Task: Research Airbnb accommodation in Pabbi, Pakistan from 8th November, 2023 to 12th November, 2023 for 2 adults. Place can be private room with 1  bedroom having 1 bed and 1 bathroom. Property type can be flathotel.
Action: Mouse moved to (443, 130)
Screenshot: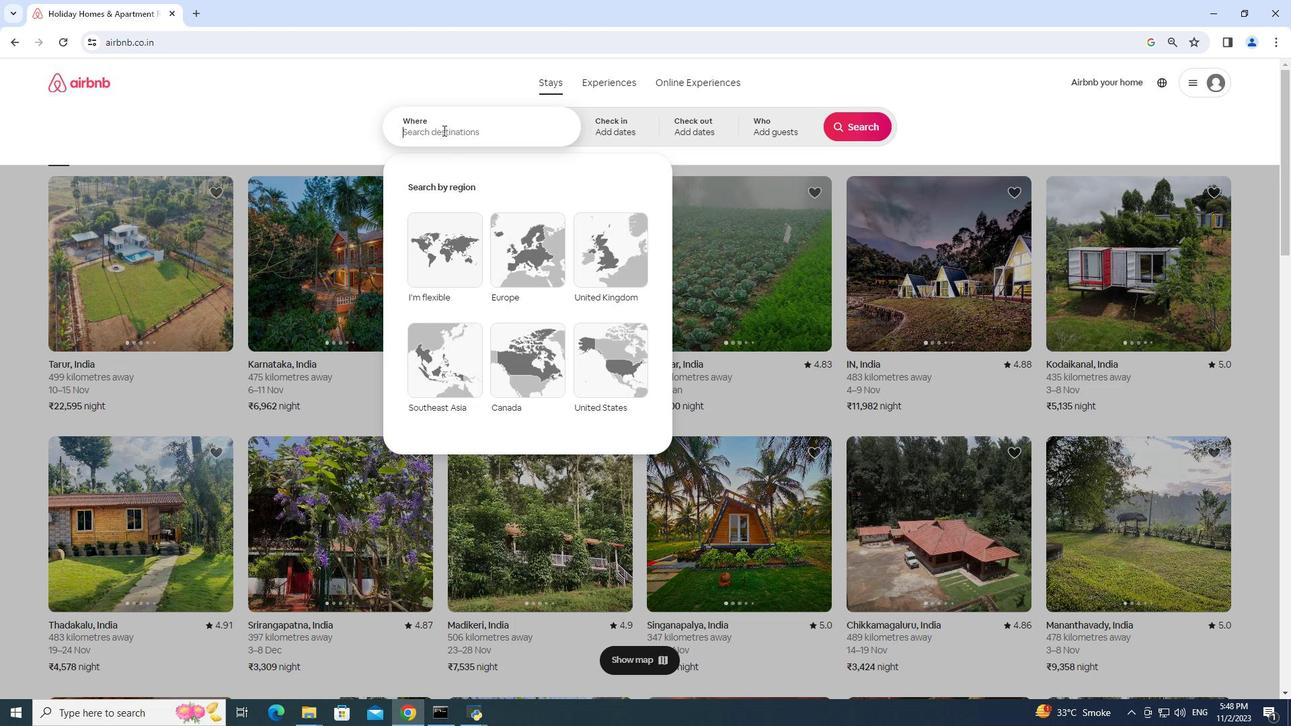 
Action: Mouse pressed left at (443, 130)
Screenshot: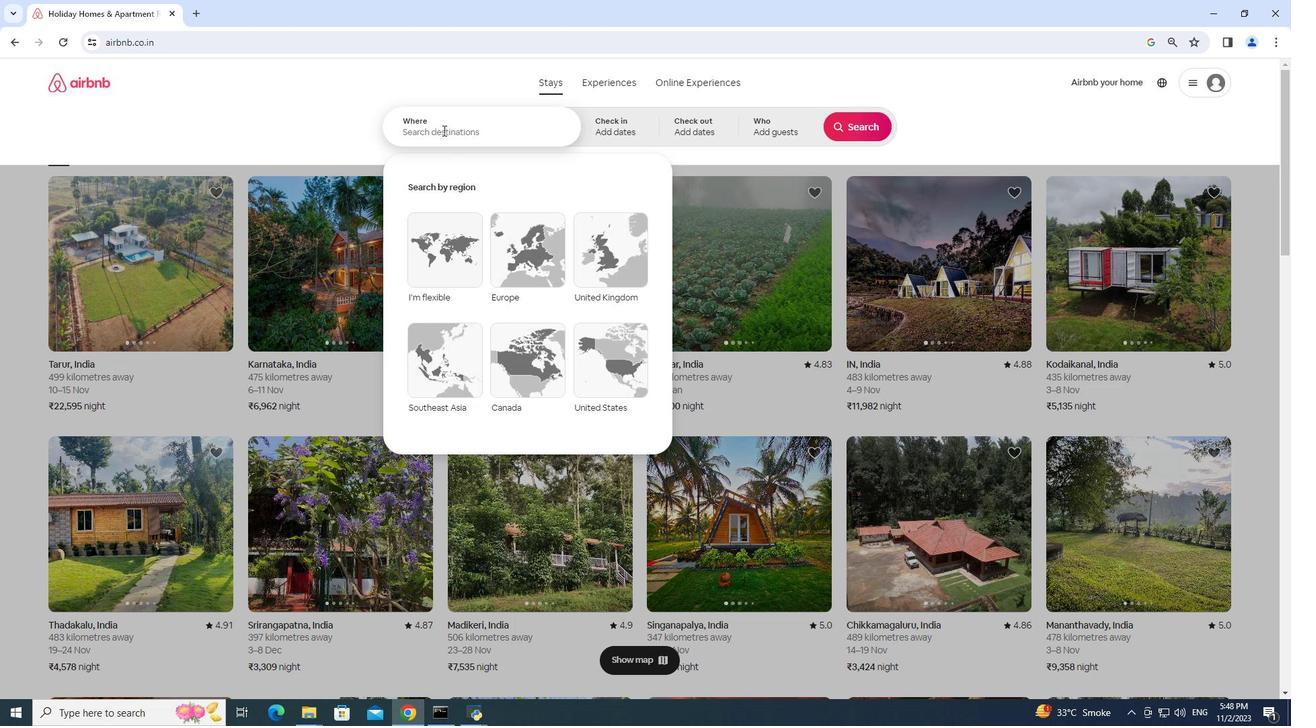 
Action: Key pressed pabbi,pakistan
Screenshot: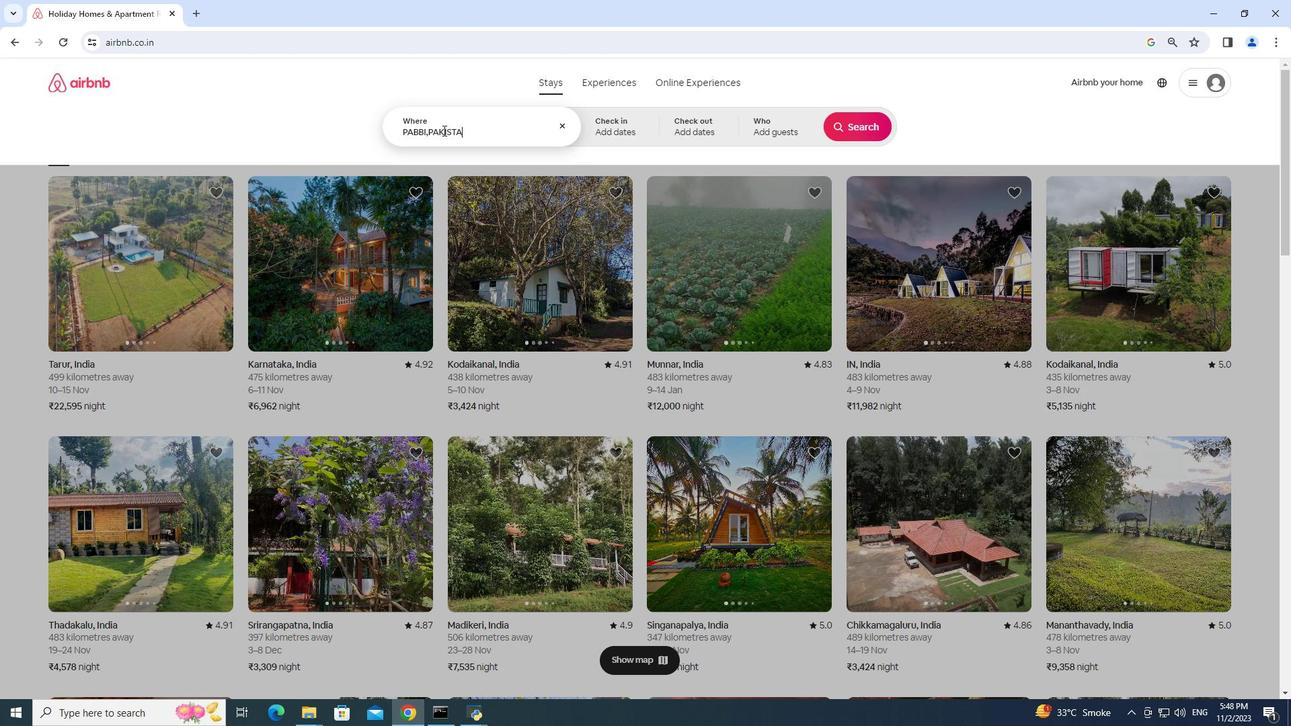 
Action: Mouse moved to (525, 183)
Screenshot: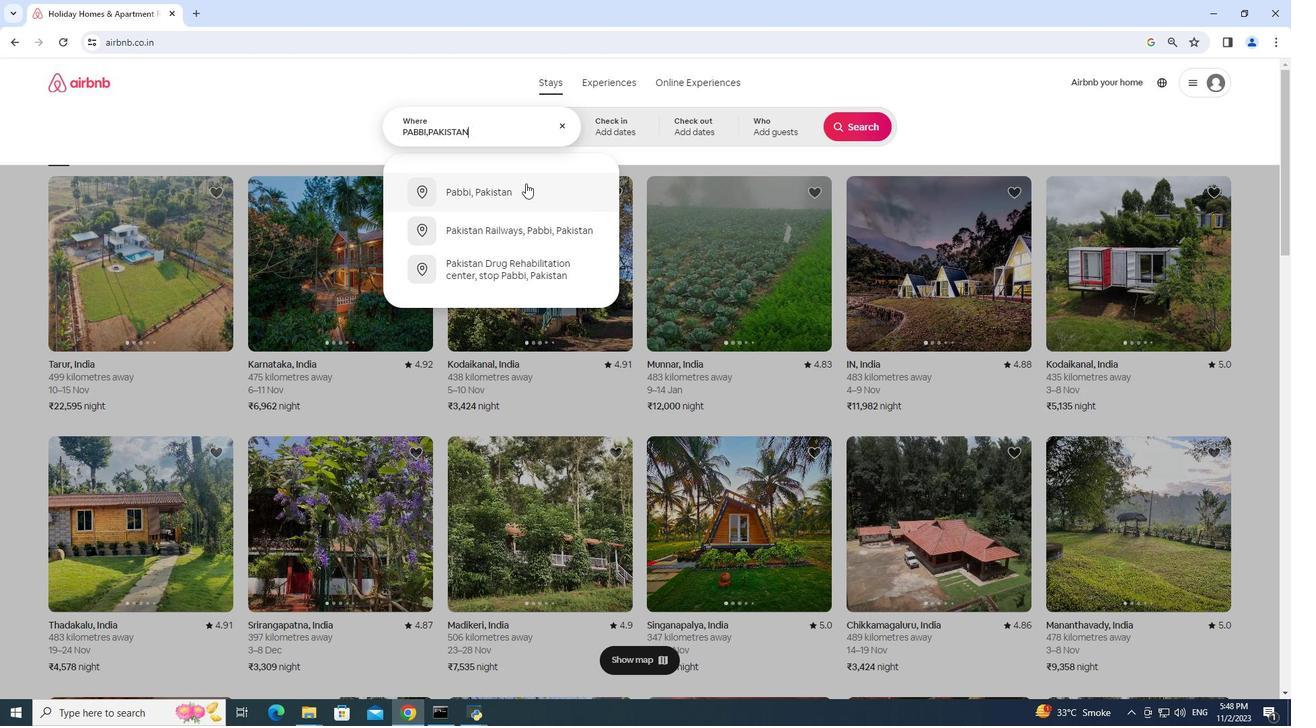 
Action: Mouse pressed left at (525, 183)
Screenshot: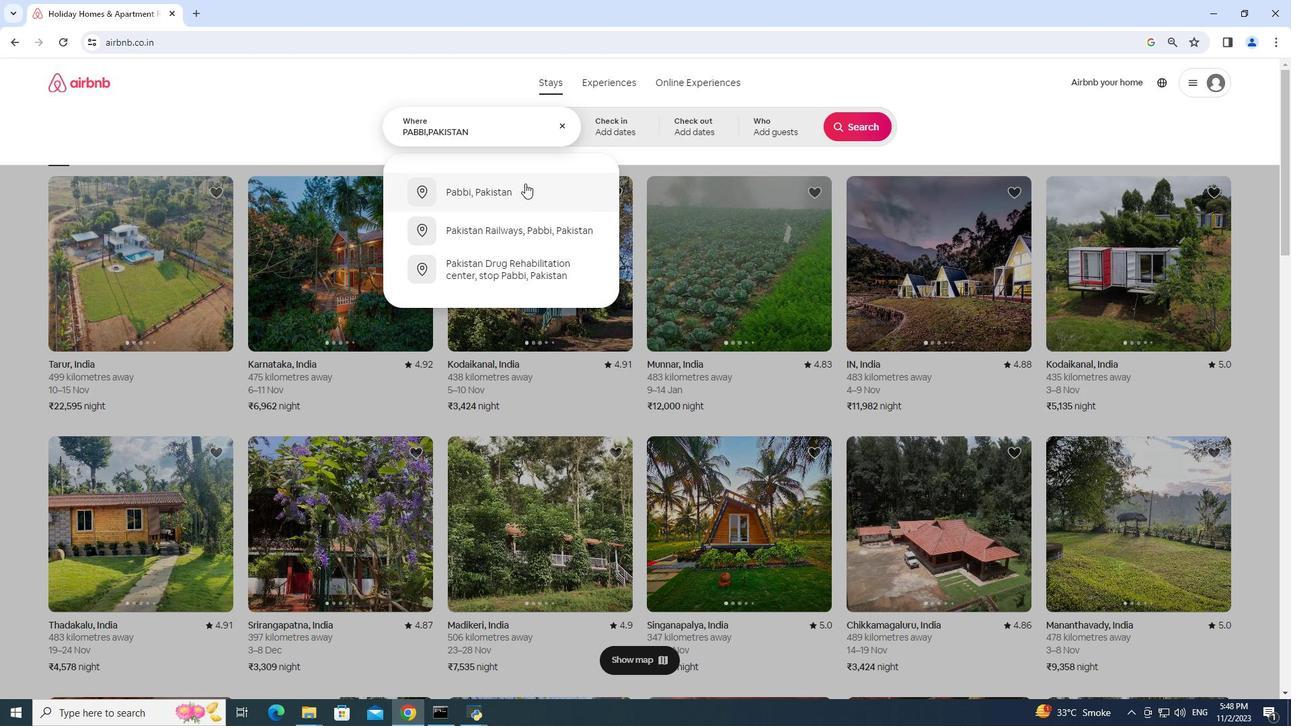 
Action: Mouse moved to (518, 300)
Screenshot: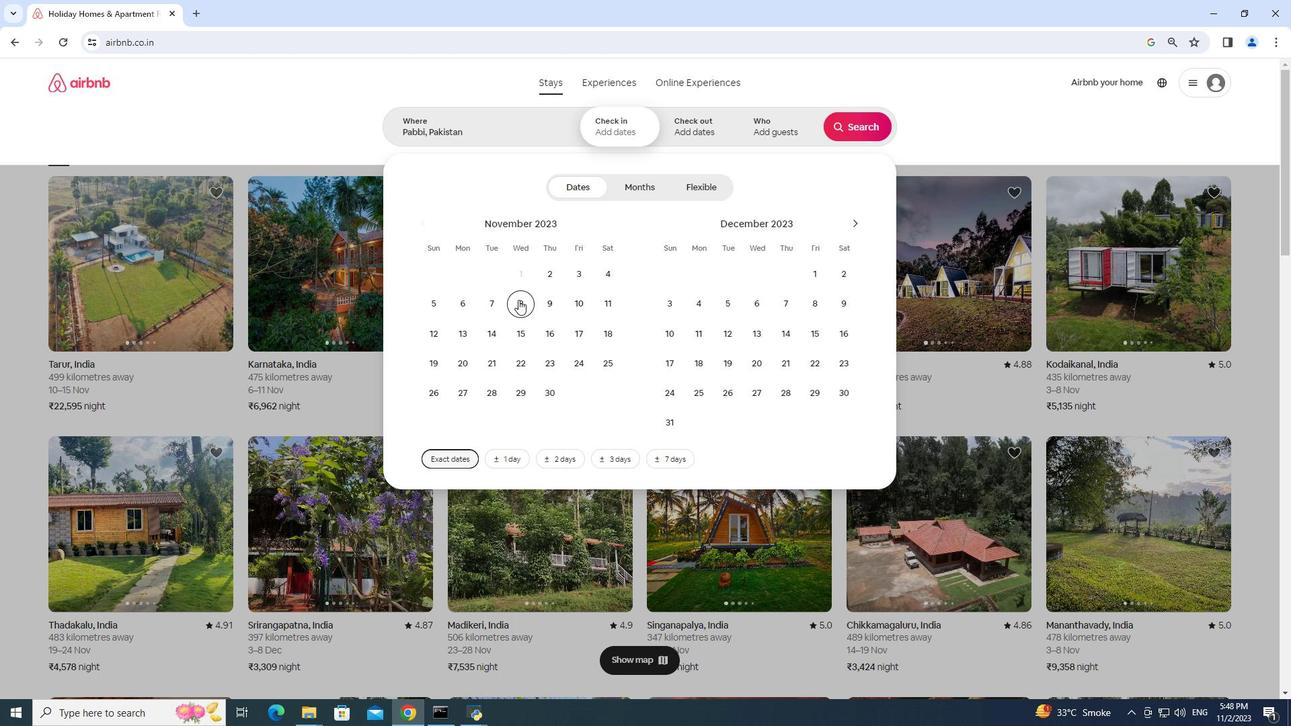 
Action: Mouse pressed left at (518, 300)
Screenshot: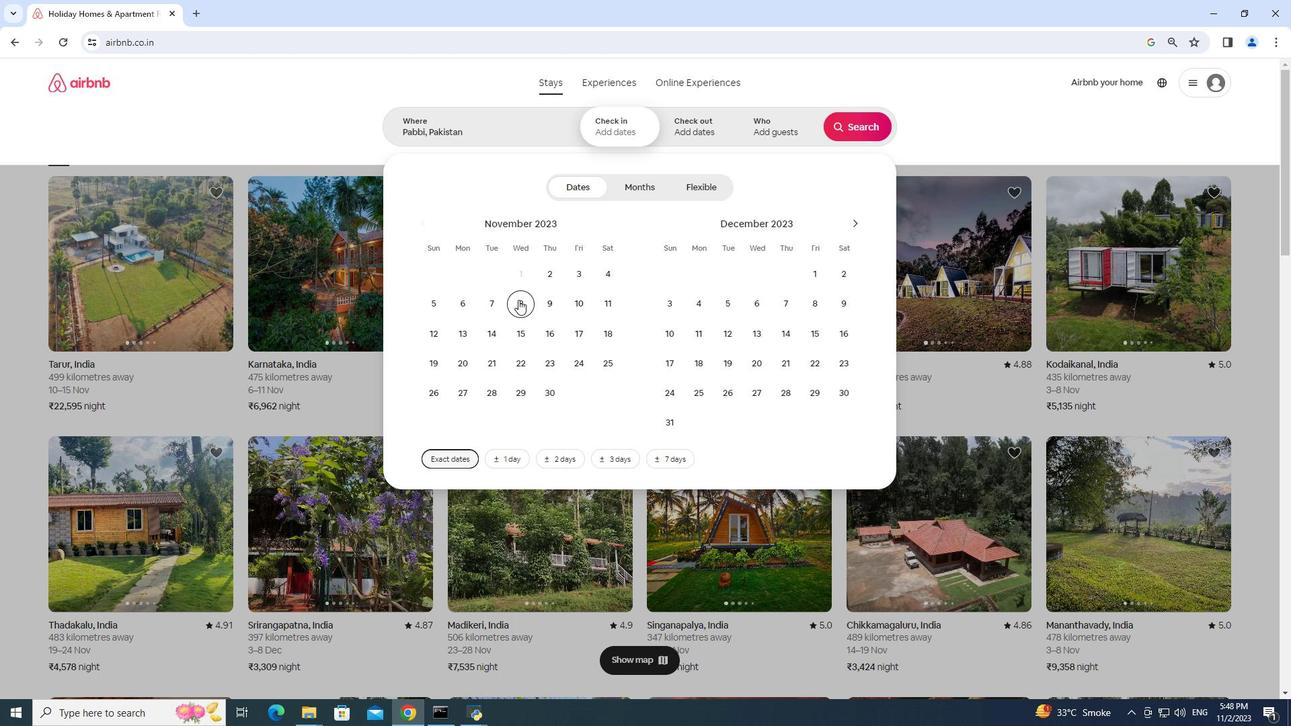
Action: Mouse moved to (434, 331)
Screenshot: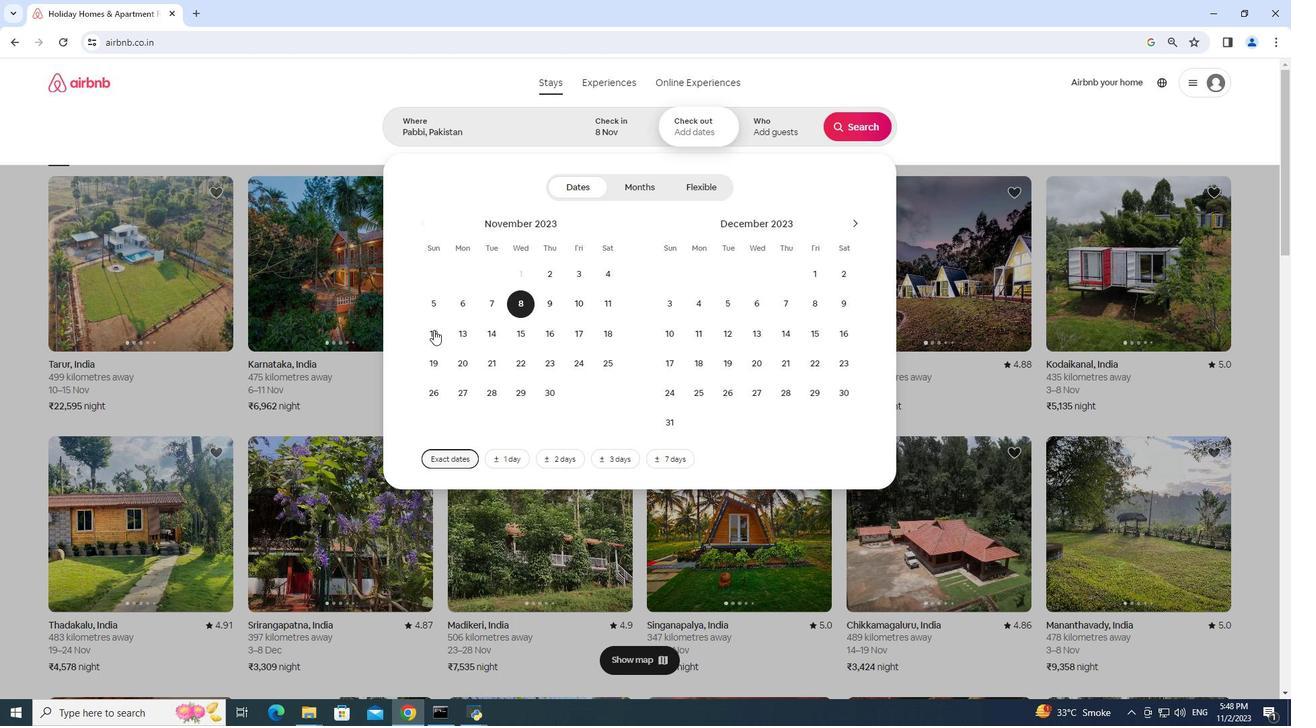 
Action: Mouse pressed left at (434, 331)
Screenshot: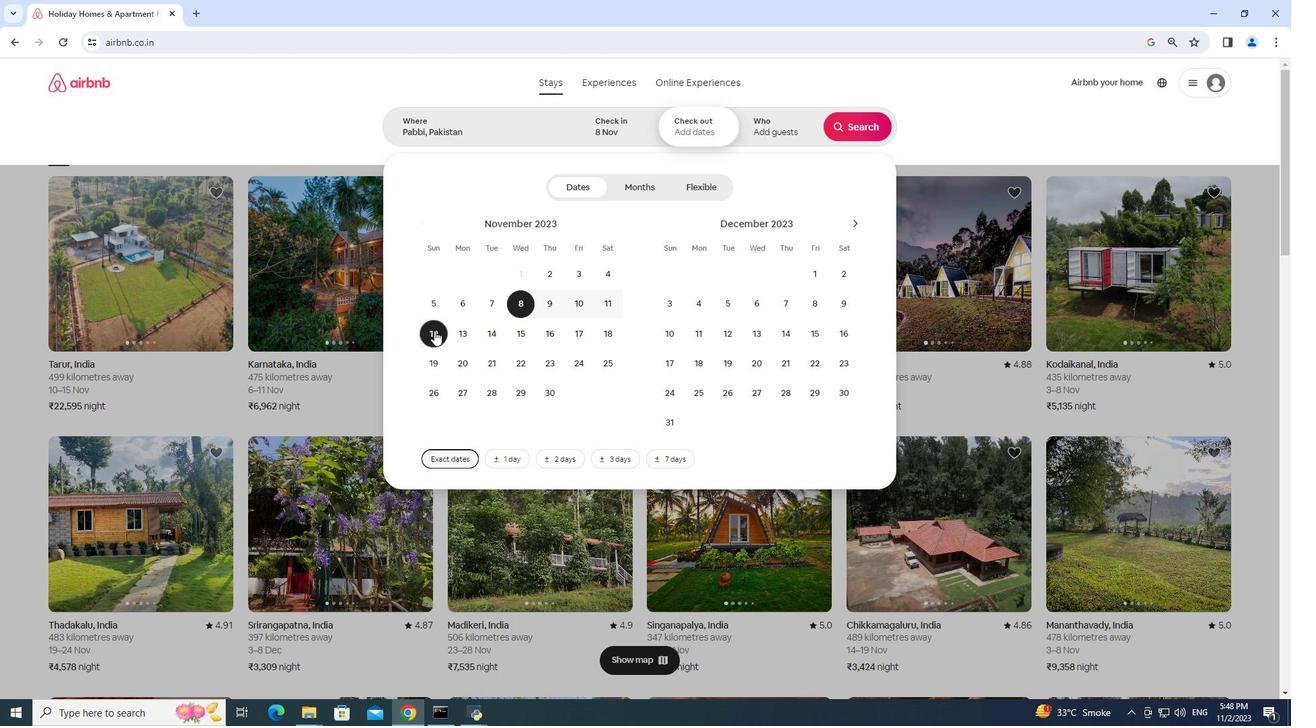 
Action: Mouse moved to (785, 118)
Screenshot: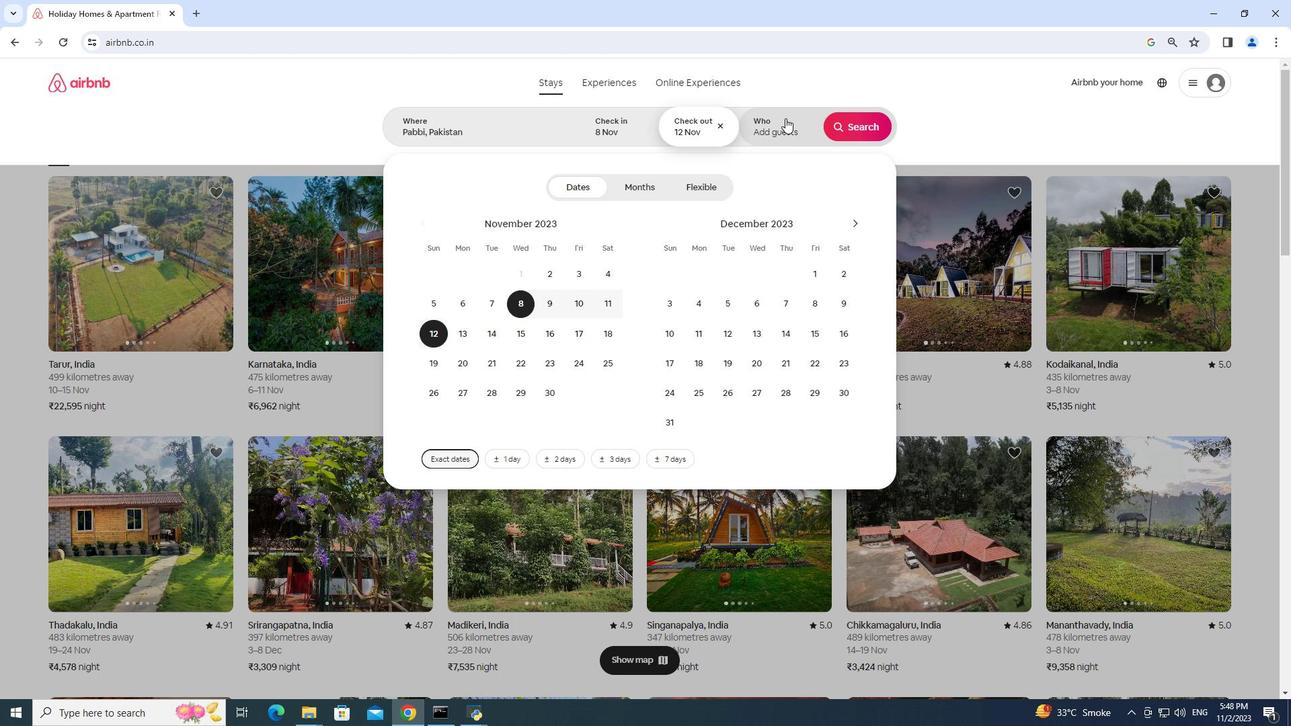 
Action: Mouse pressed left at (785, 118)
Screenshot: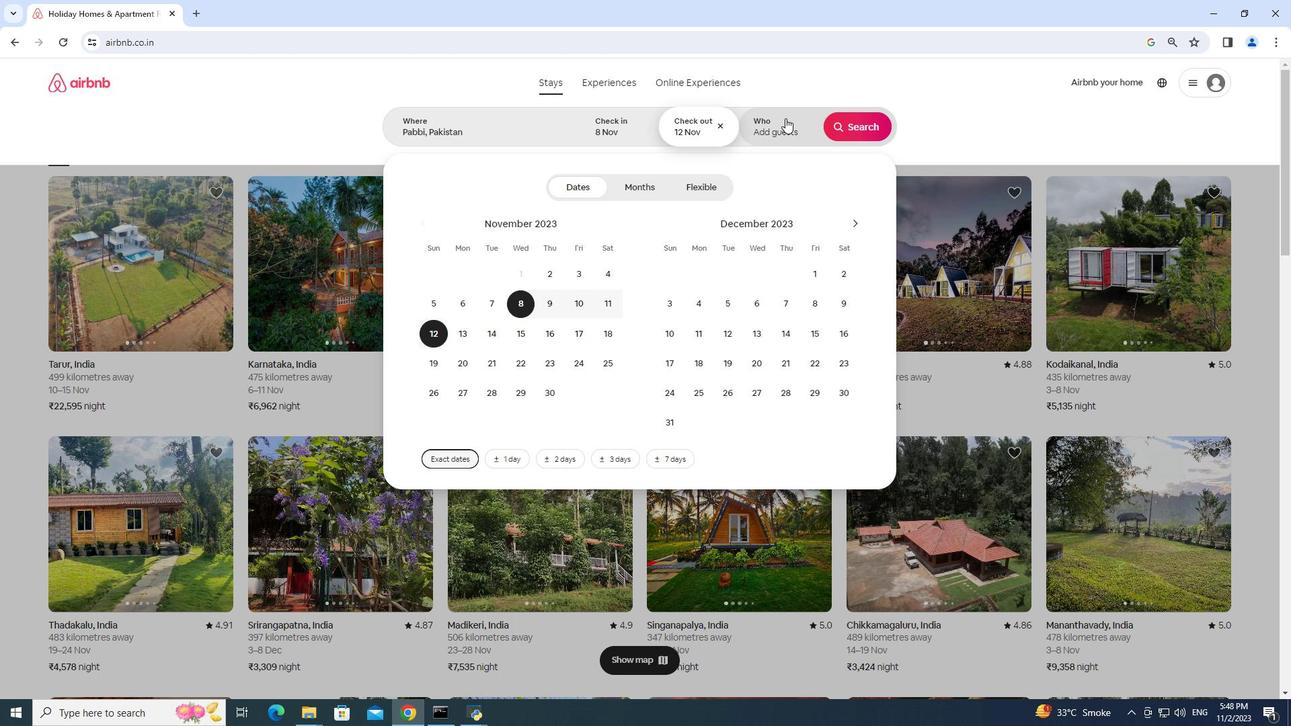 
Action: Mouse moved to (866, 182)
Screenshot: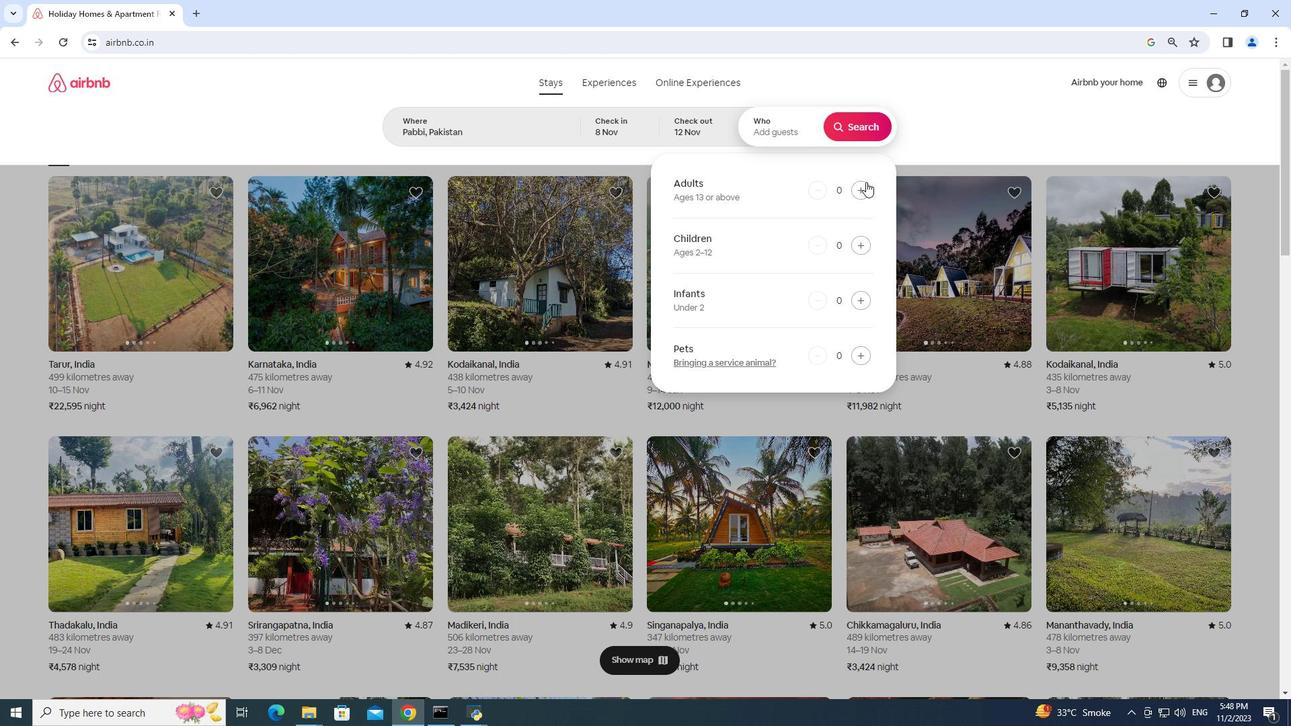 
Action: Mouse pressed left at (866, 182)
Screenshot: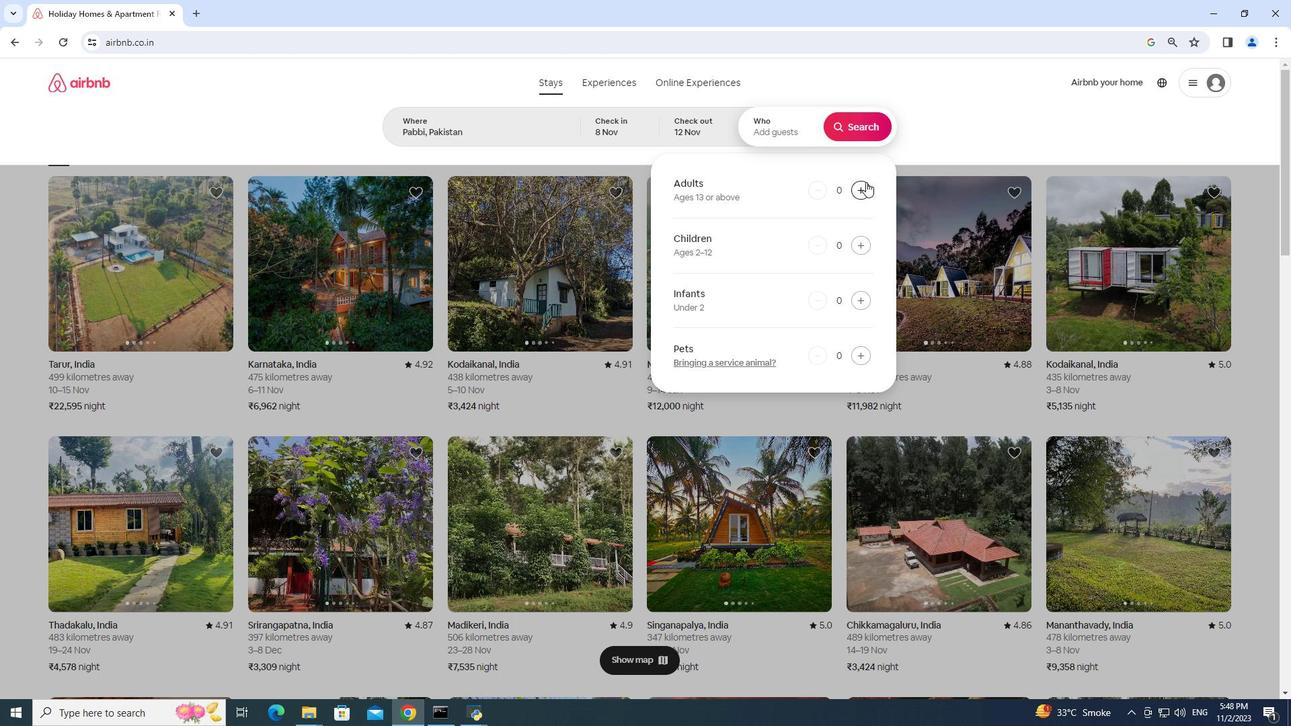 
Action: Mouse pressed left at (866, 182)
Screenshot: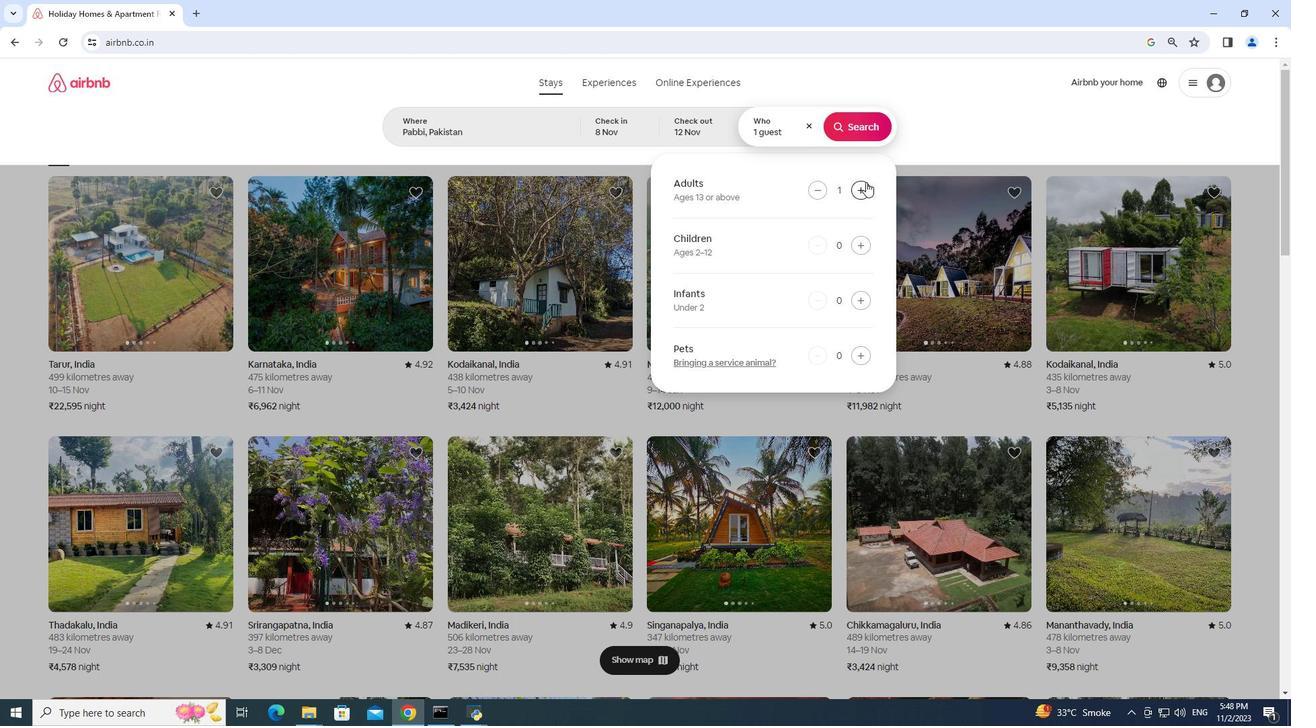 
Action: Mouse moved to (835, 119)
Screenshot: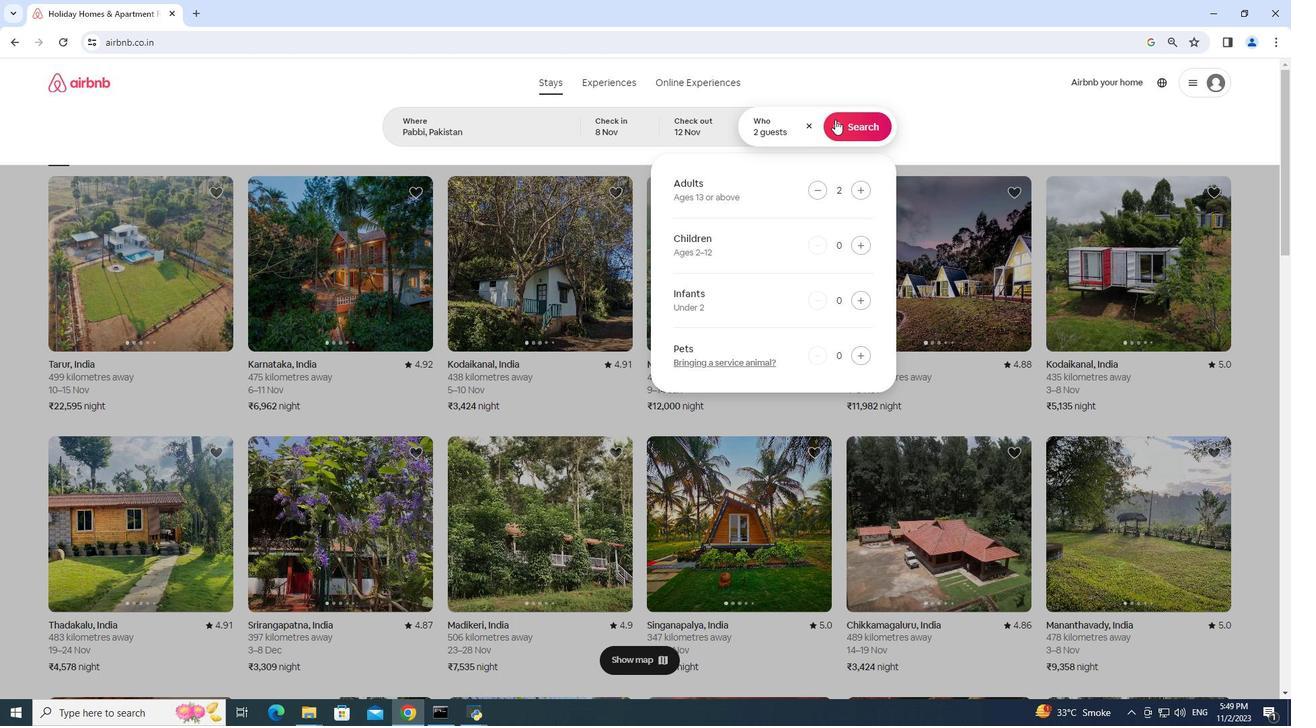 
Action: Mouse pressed left at (835, 119)
Screenshot: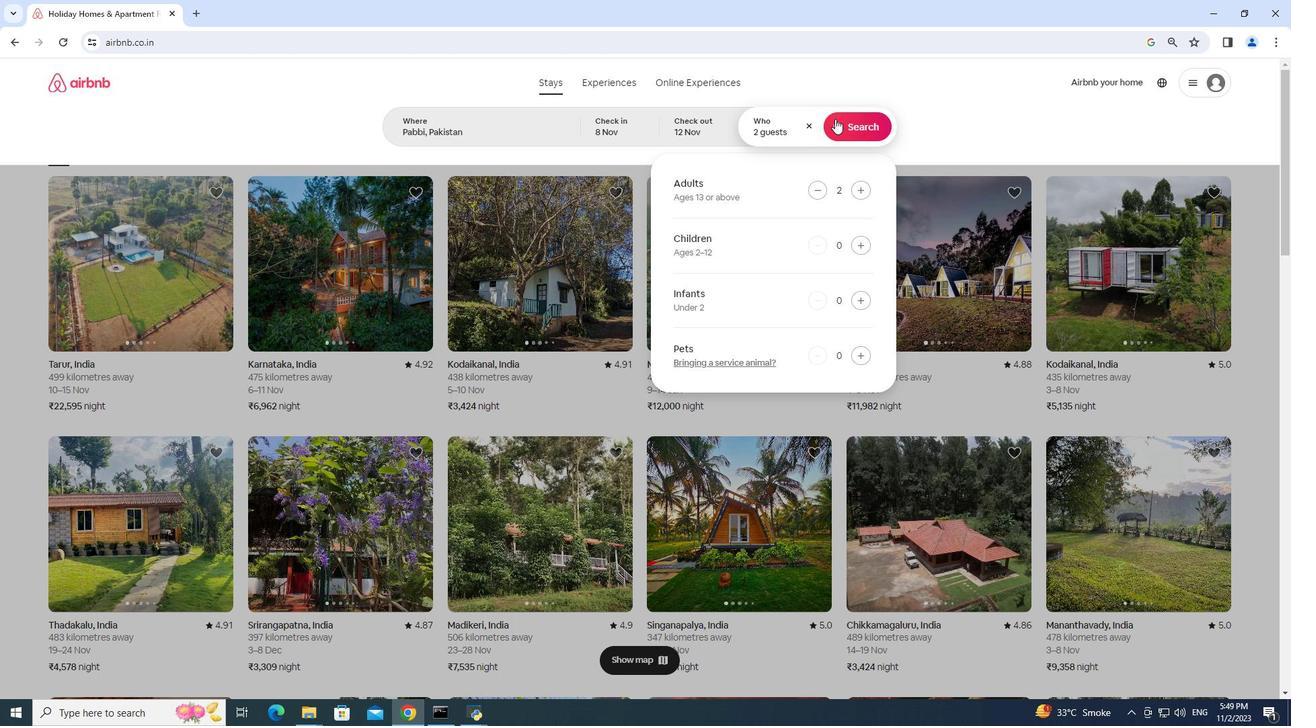 
Action: Mouse moved to (1091, 135)
Screenshot: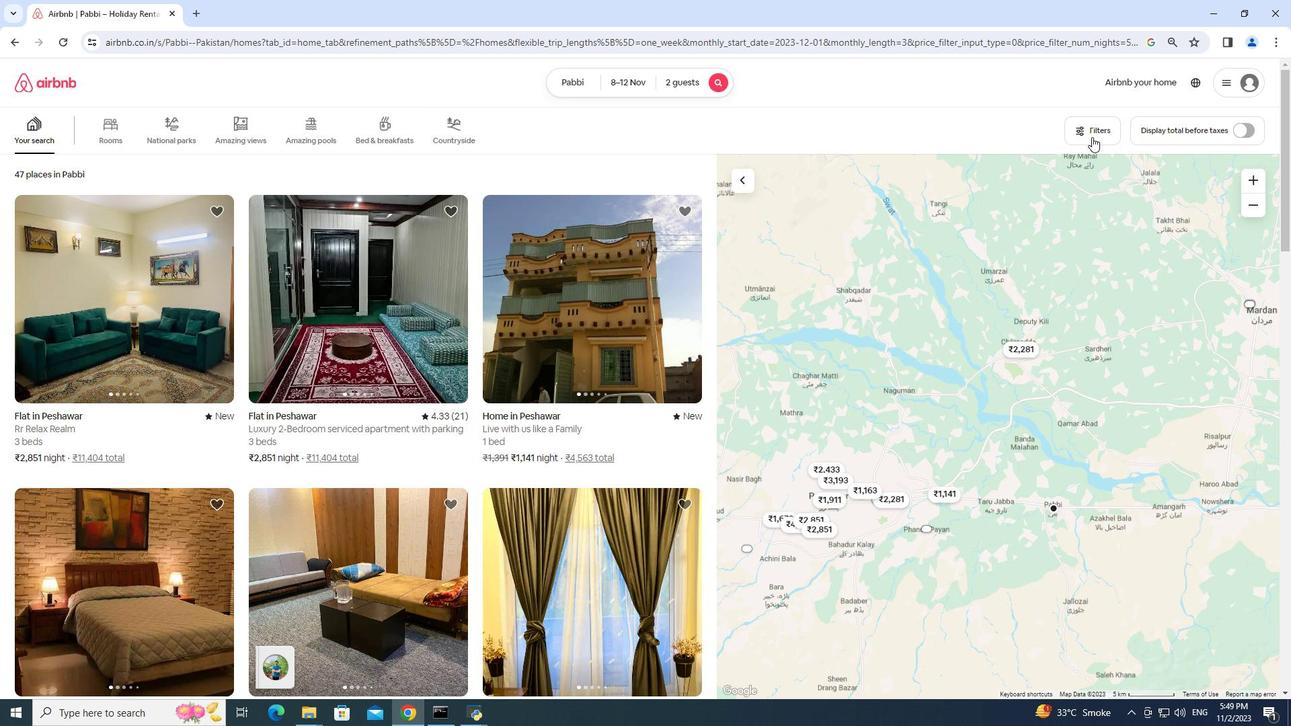 
Action: Mouse pressed left at (1091, 135)
Screenshot: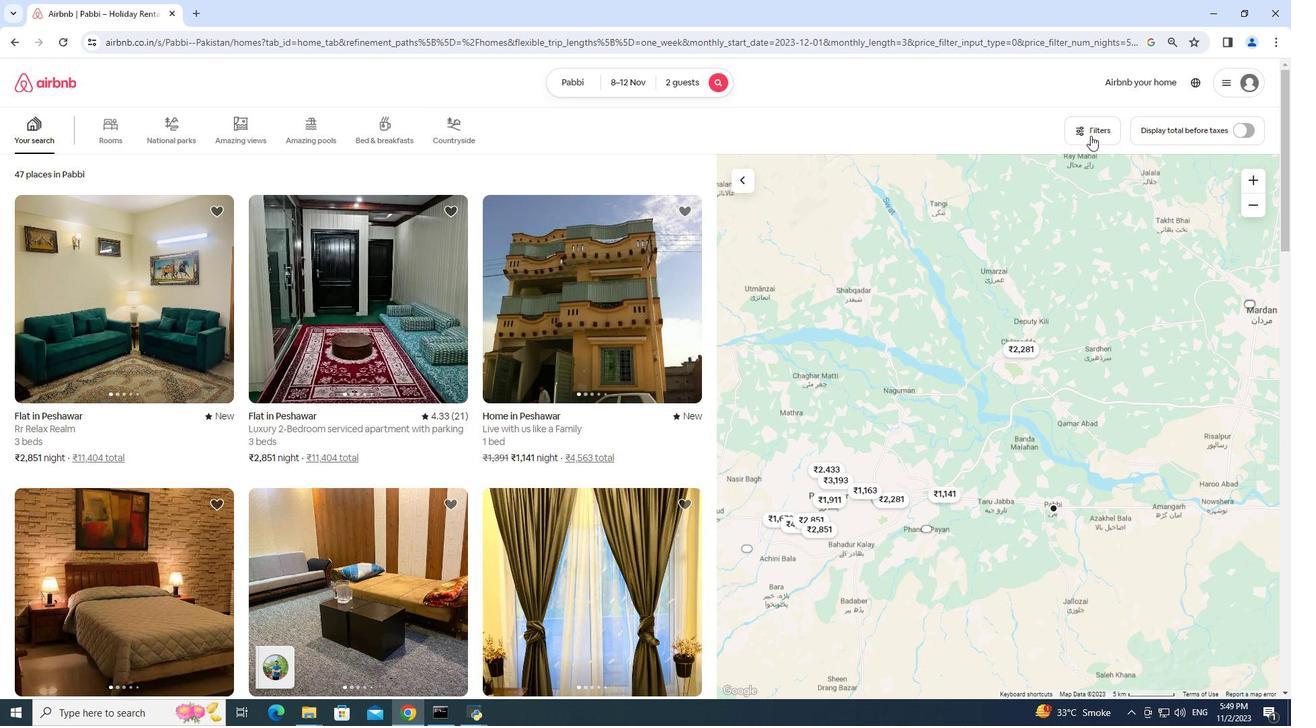 
Action: Mouse moved to (777, 409)
Screenshot: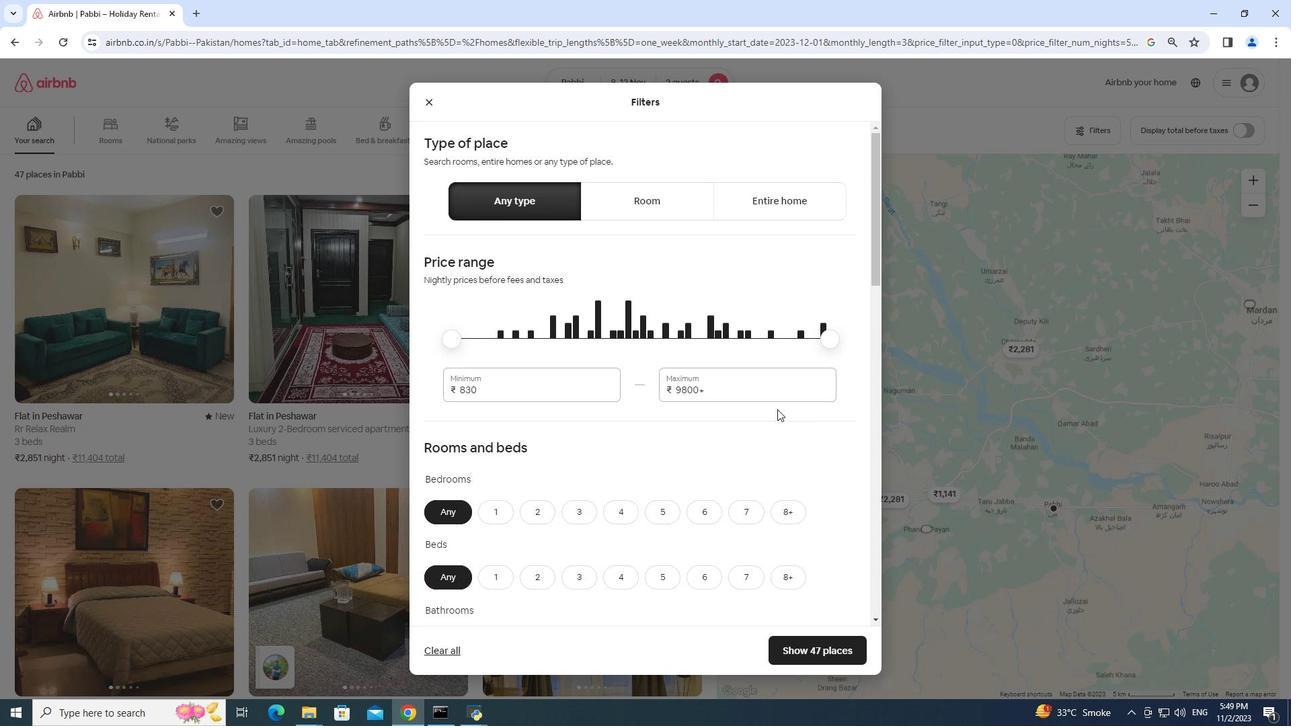 
Action: Mouse scrolled (777, 408) with delta (0, 0)
Screenshot: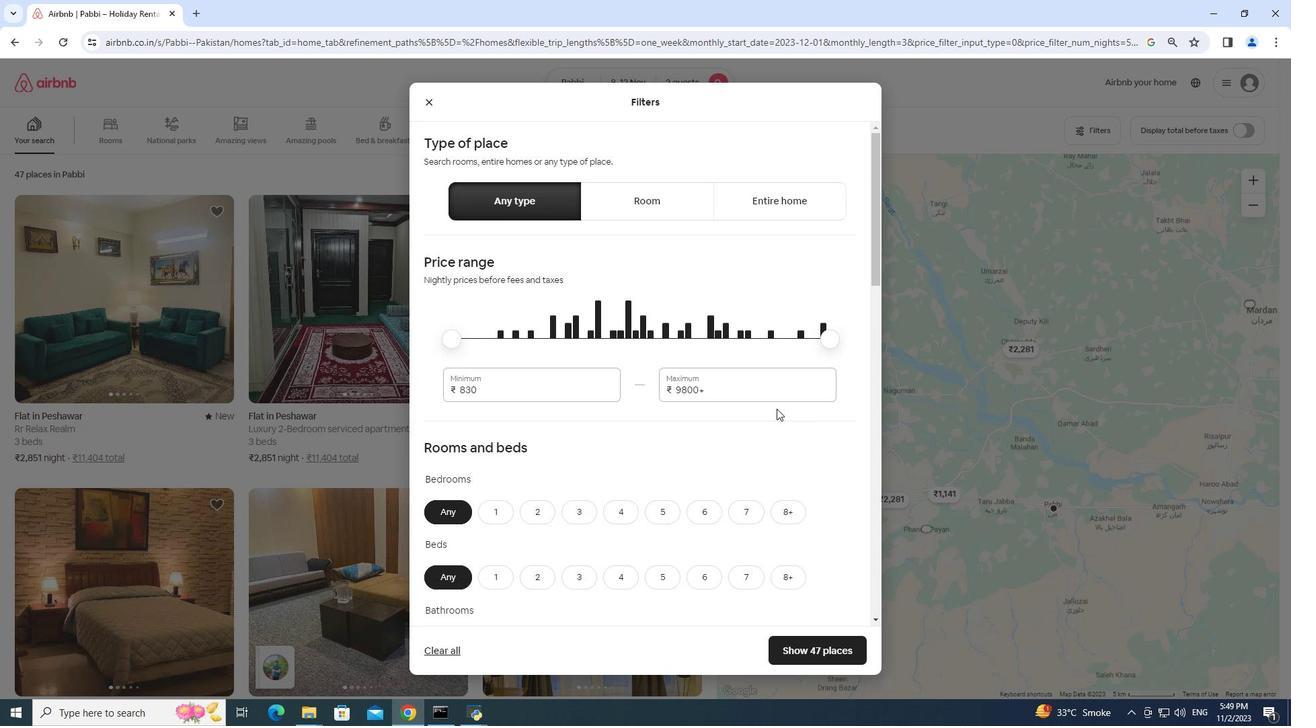 
Action: Mouse scrolled (777, 408) with delta (0, 0)
Screenshot: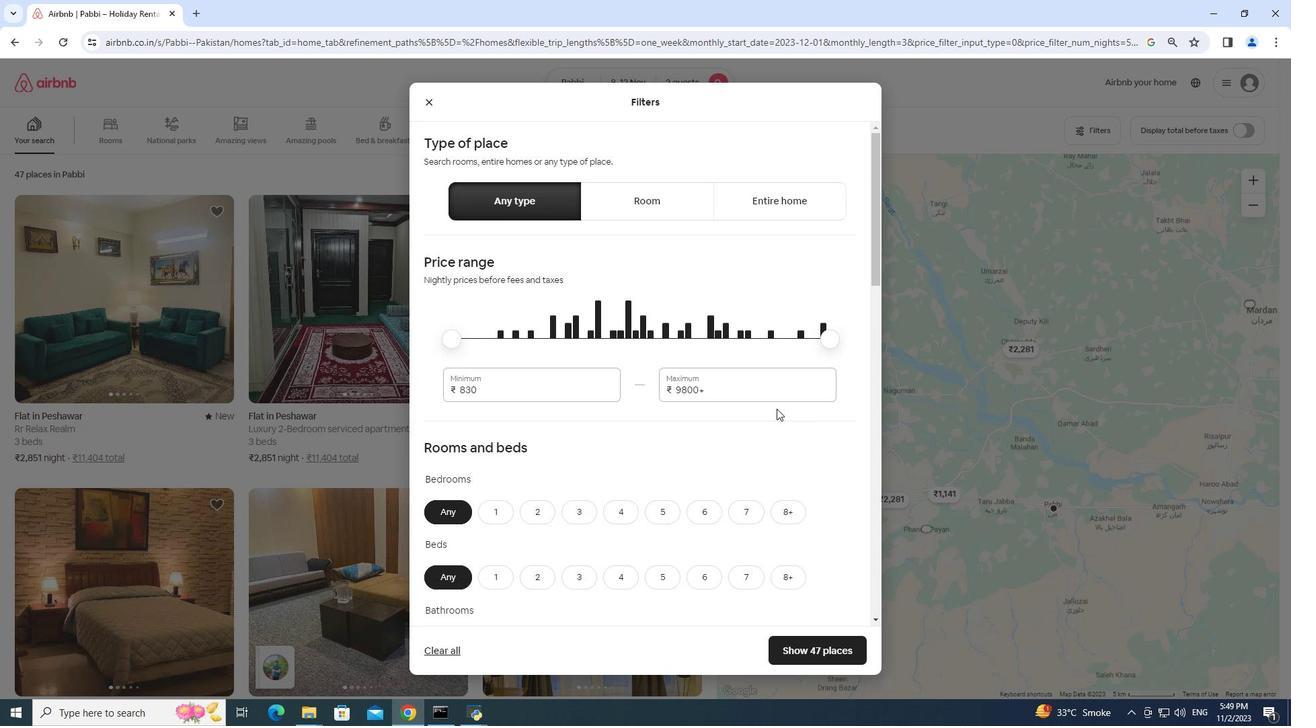 
Action: Mouse scrolled (777, 408) with delta (0, 0)
Screenshot: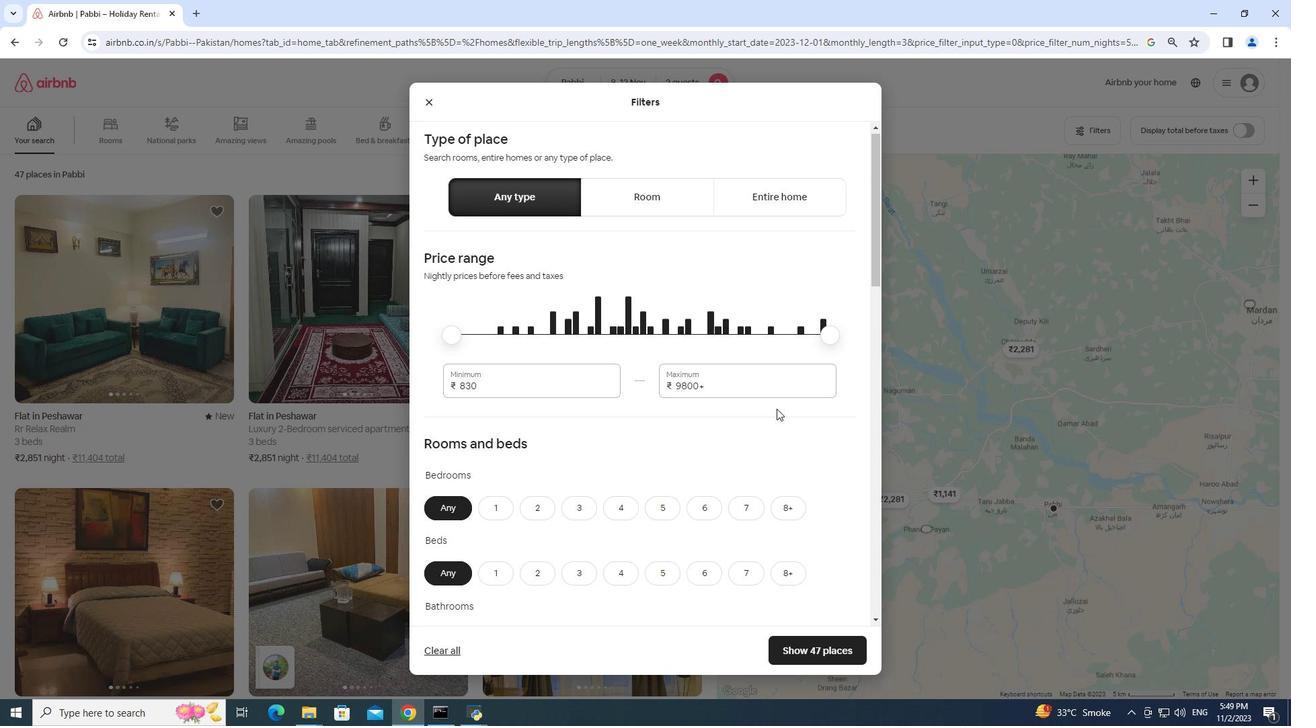 
Action: Mouse moved to (493, 303)
Screenshot: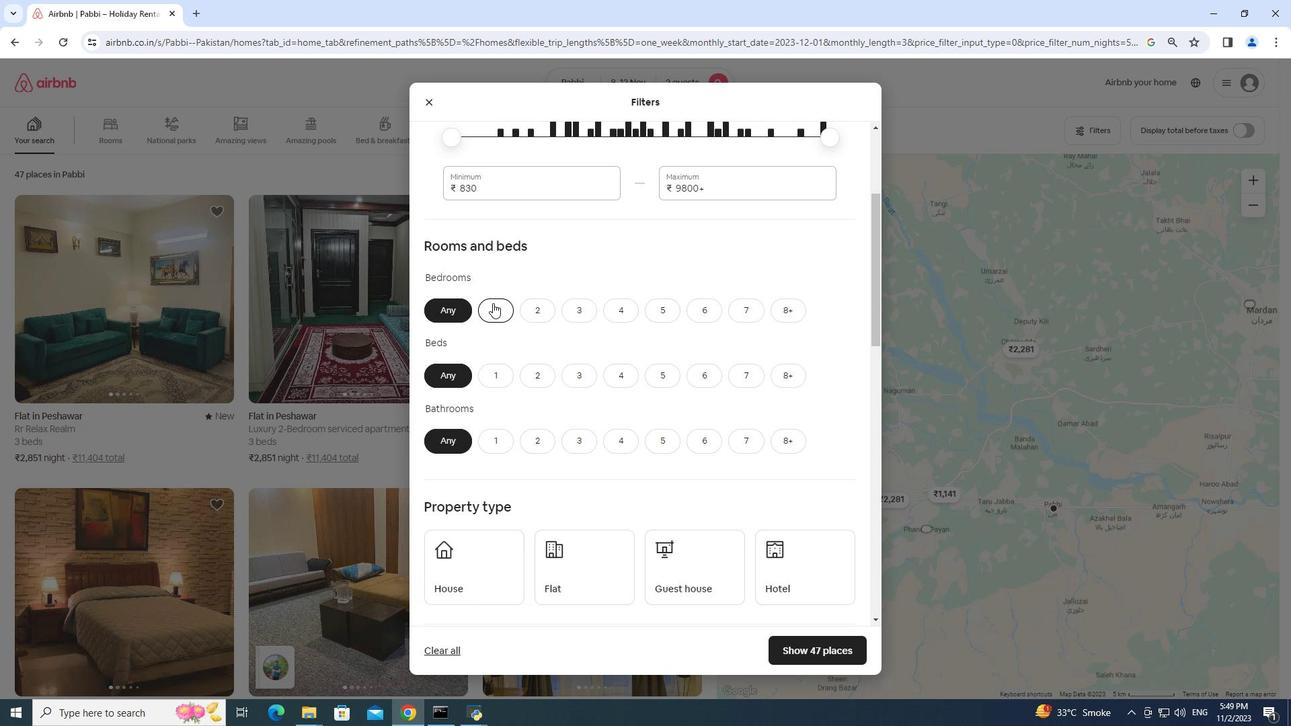 
Action: Mouse pressed left at (493, 303)
Screenshot: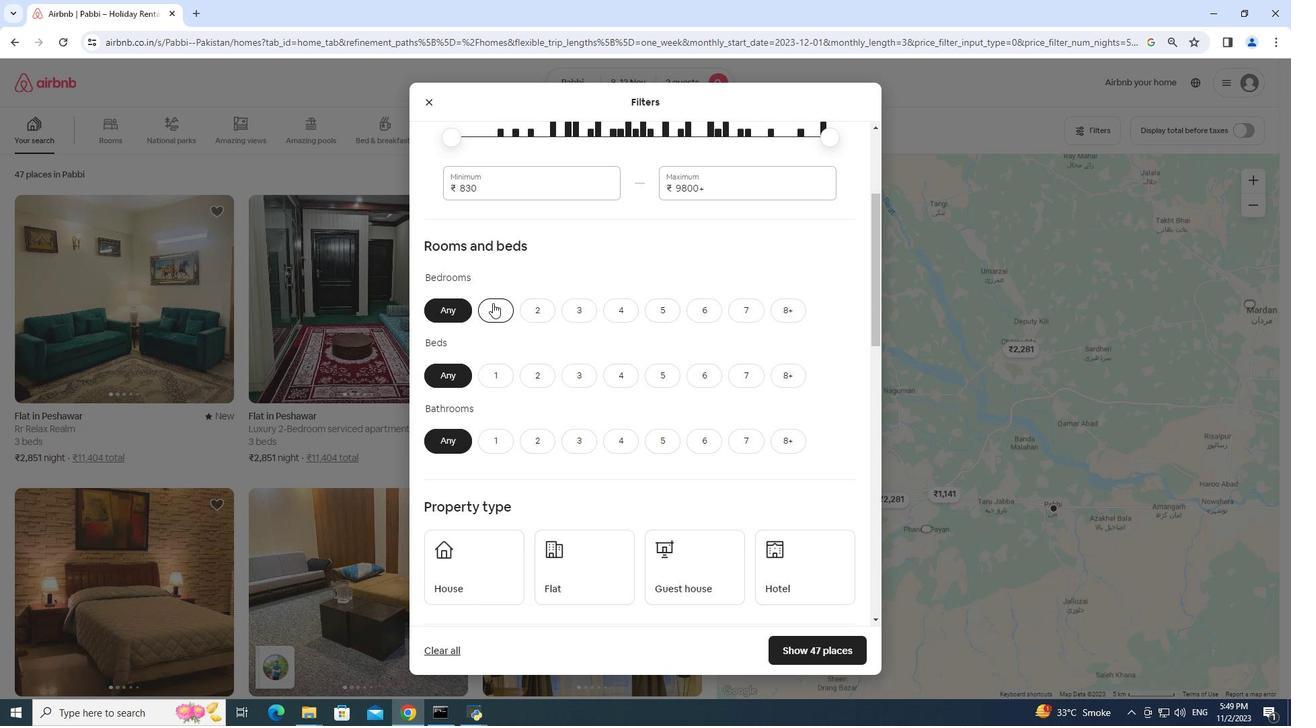 
Action: Mouse moved to (502, 365)
Screenshot: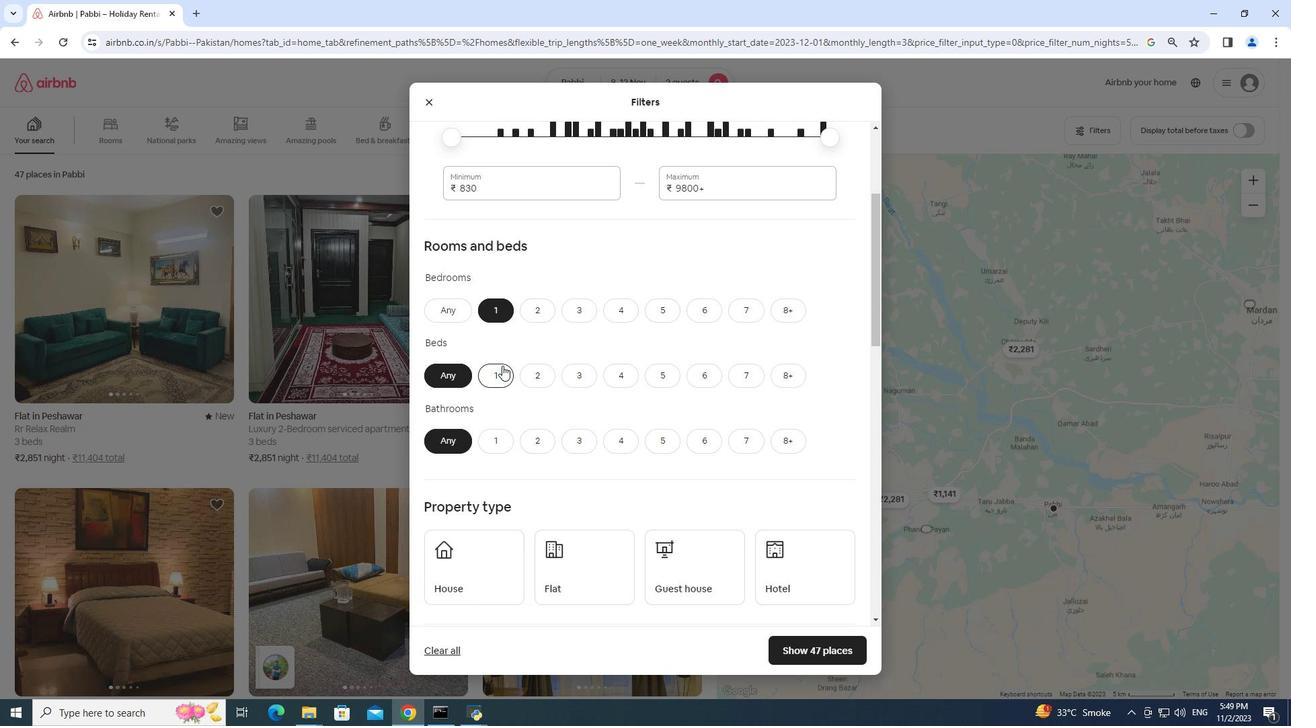 
Action: Mouse pressed left at (502, 365)
Screenshot: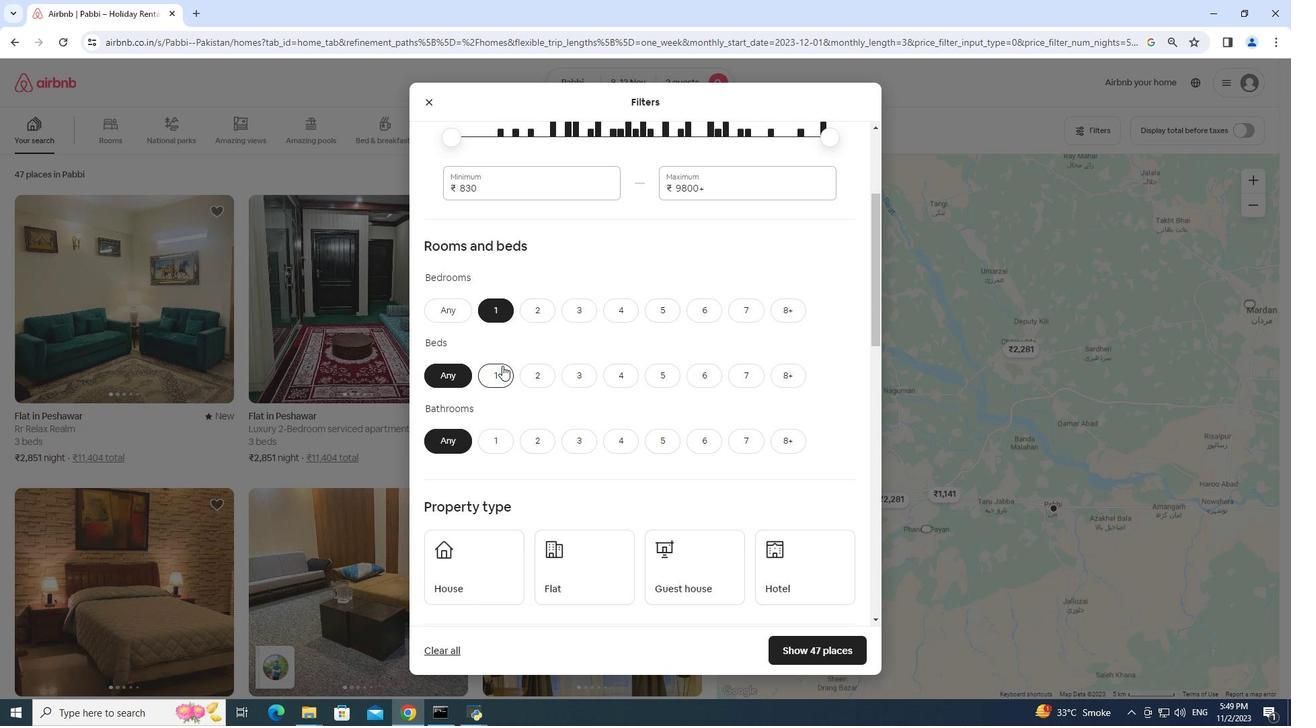 
Action: Mouse moved to (486, 438)
Screenshot: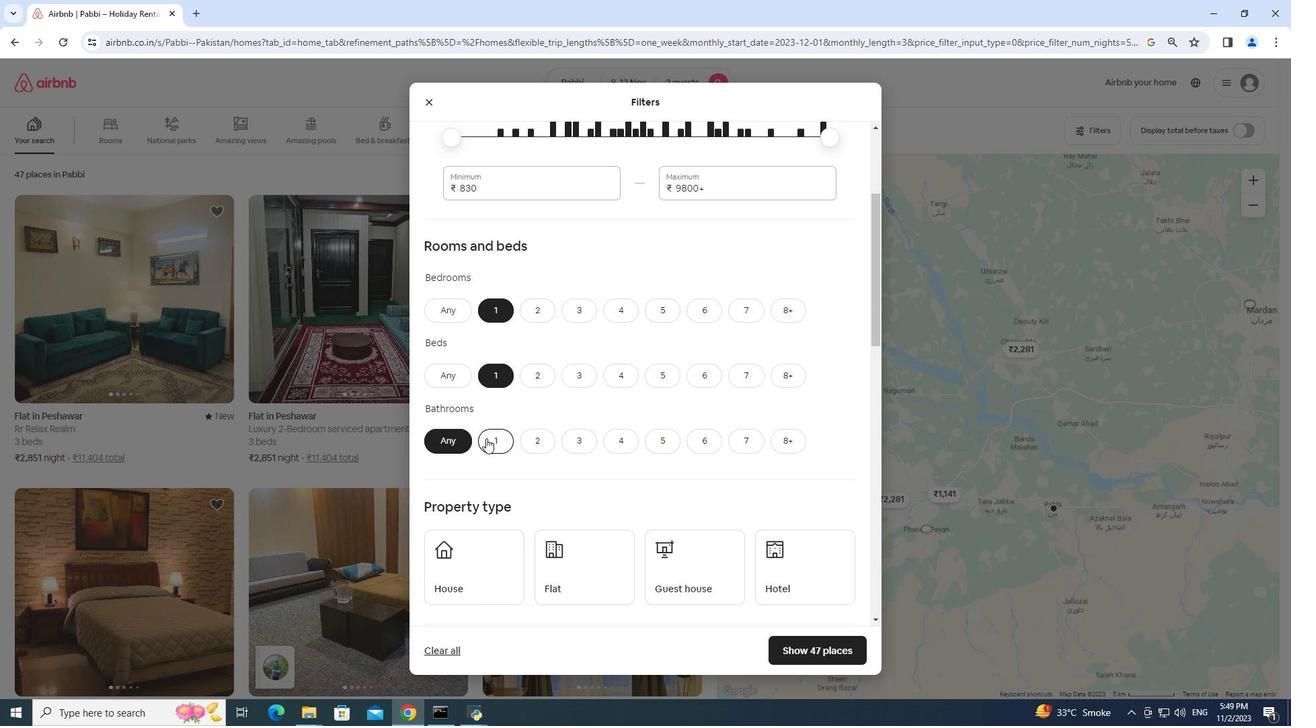 
Action: Mouse pressed left at (486, 438)
Screenshot: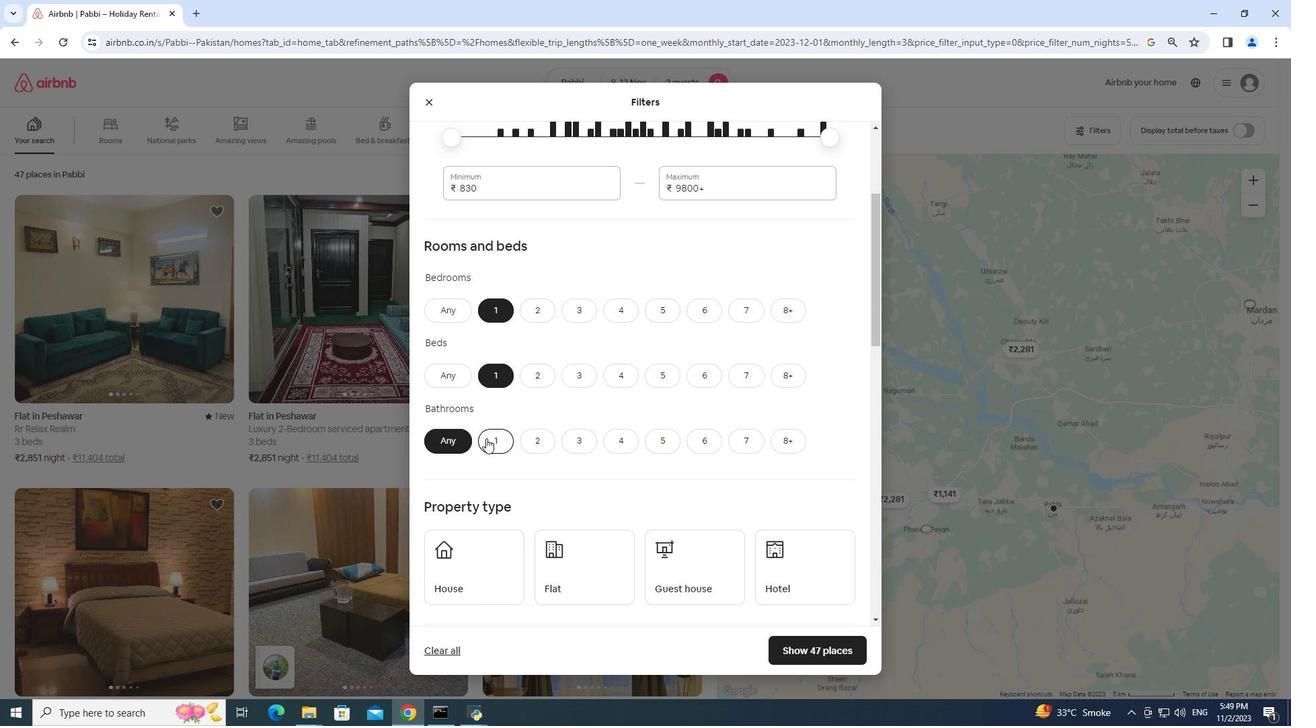 
Action: Mouse moved to (490, 433)
Screenshot: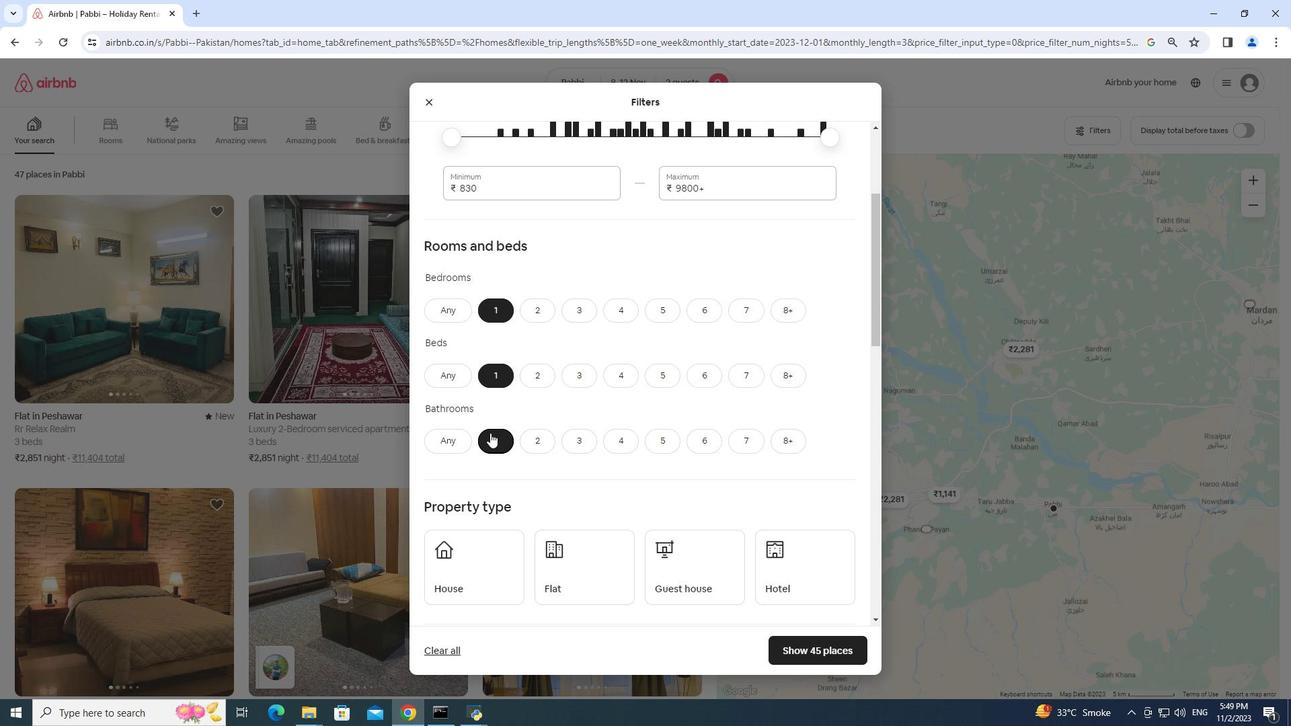 
Action: Mouse scrolled (490, 432) with delta (0, 0)
Screenshot: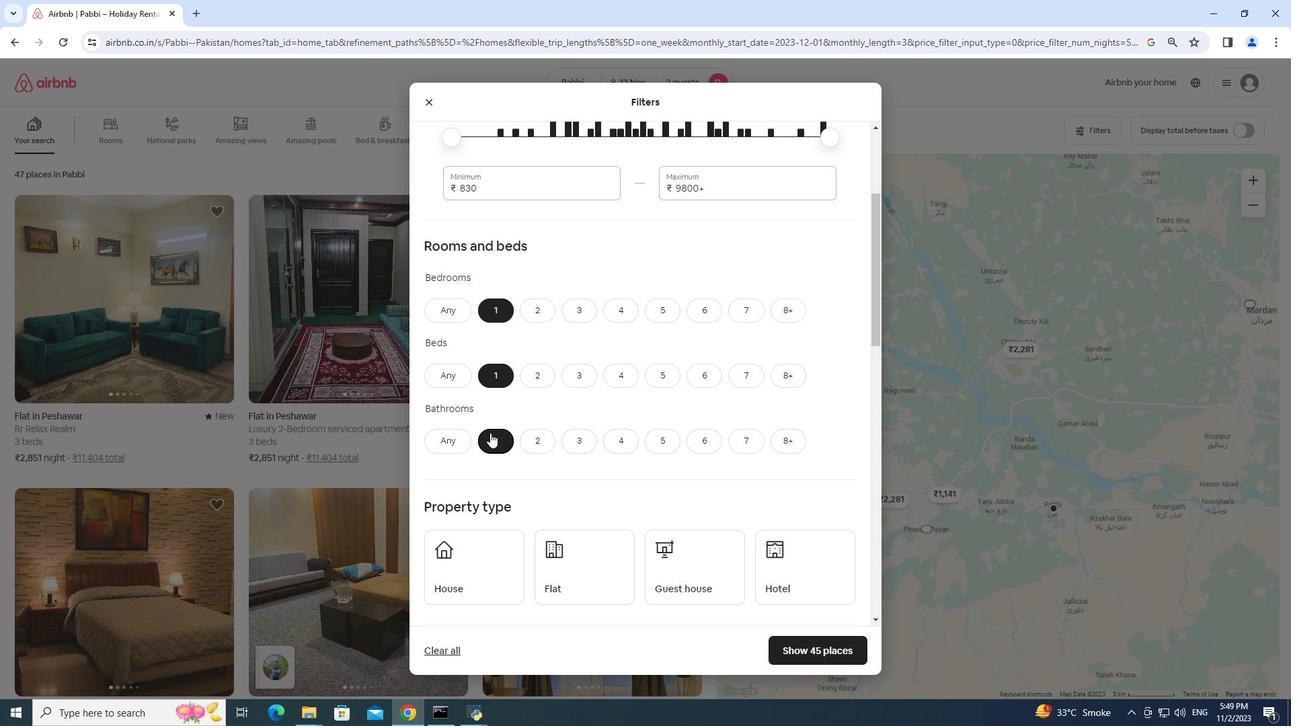 
Action: Mouse moved to (575, 496)
Screenshot: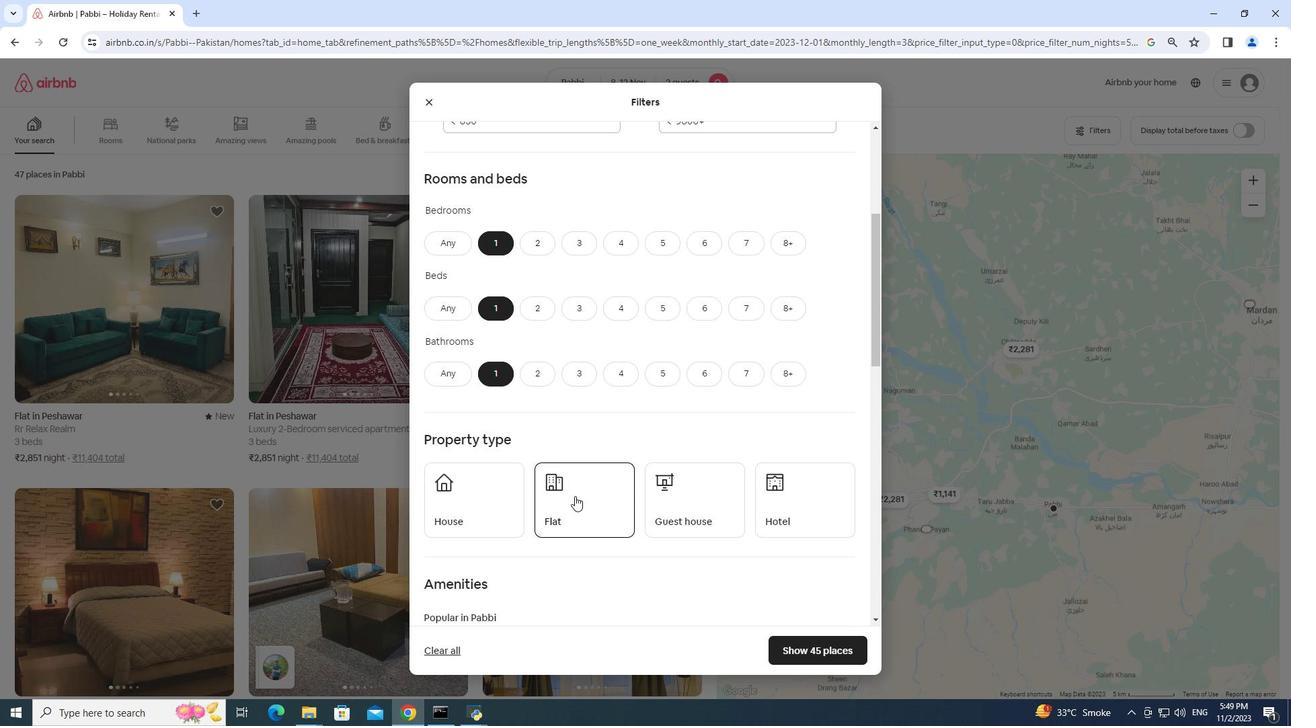 
Action: Mouse pressed left at (575, 496)
Screenshot: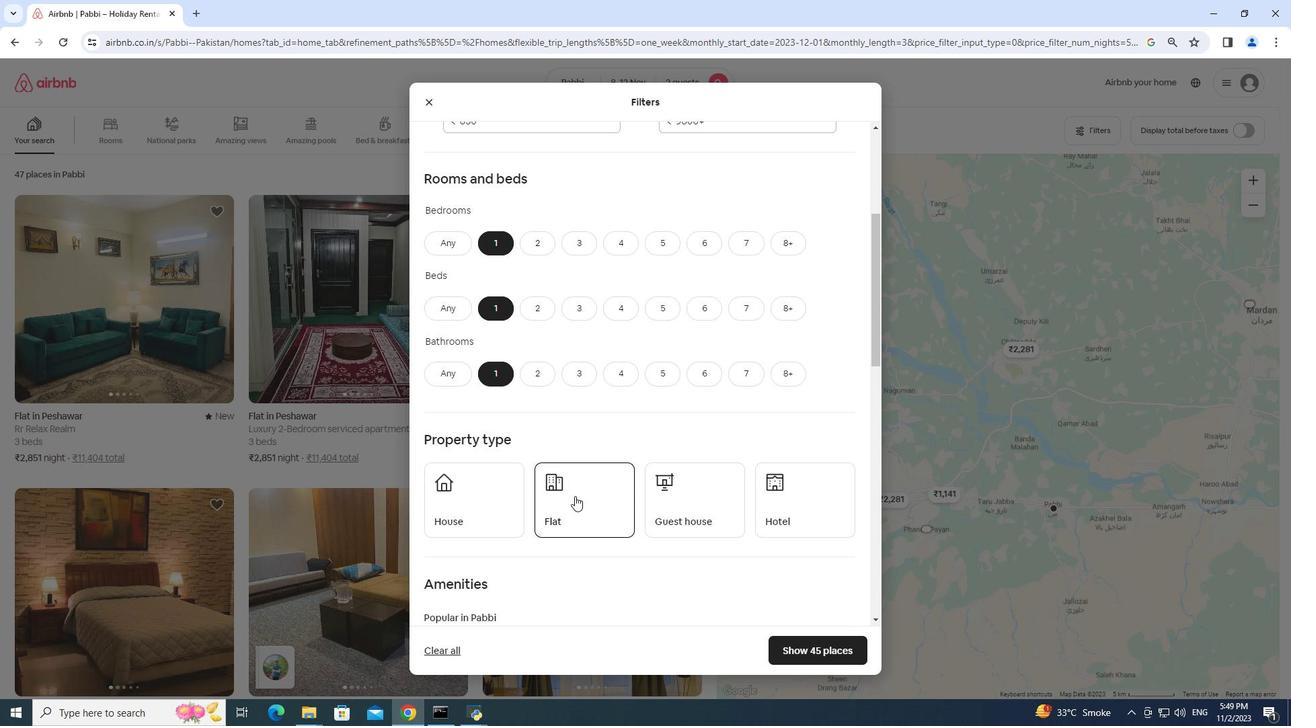 
Action: Mouse moved to (768, 494)
Screenshot: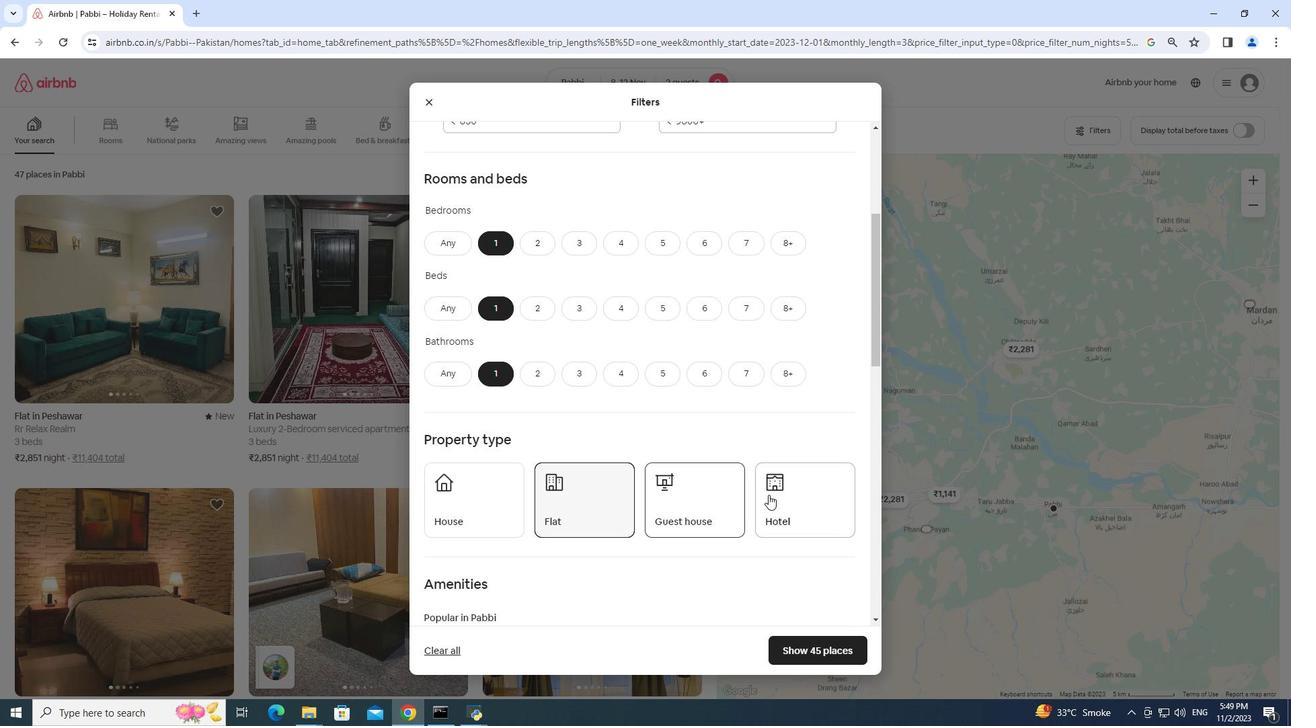 
Action: Mouse pressed left at (768, 494)
Screenshot: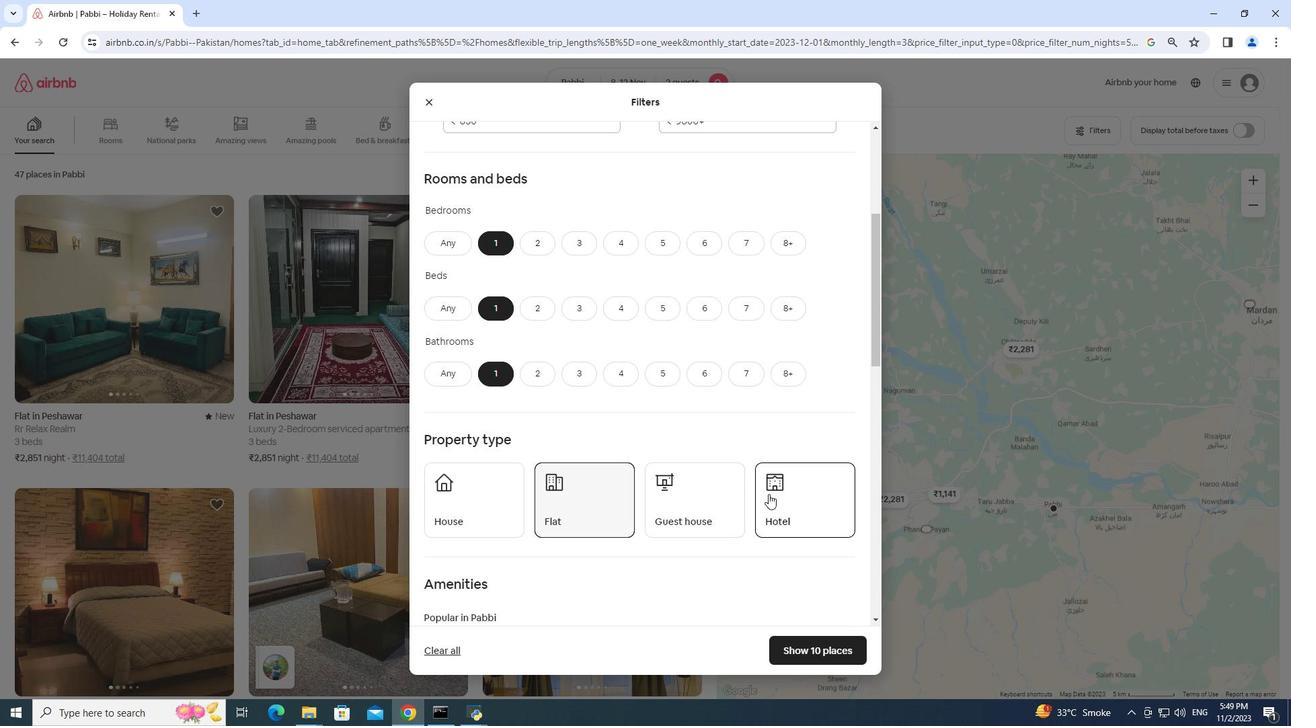 
Action: Mouse moved to (834, 649)
Screenshot: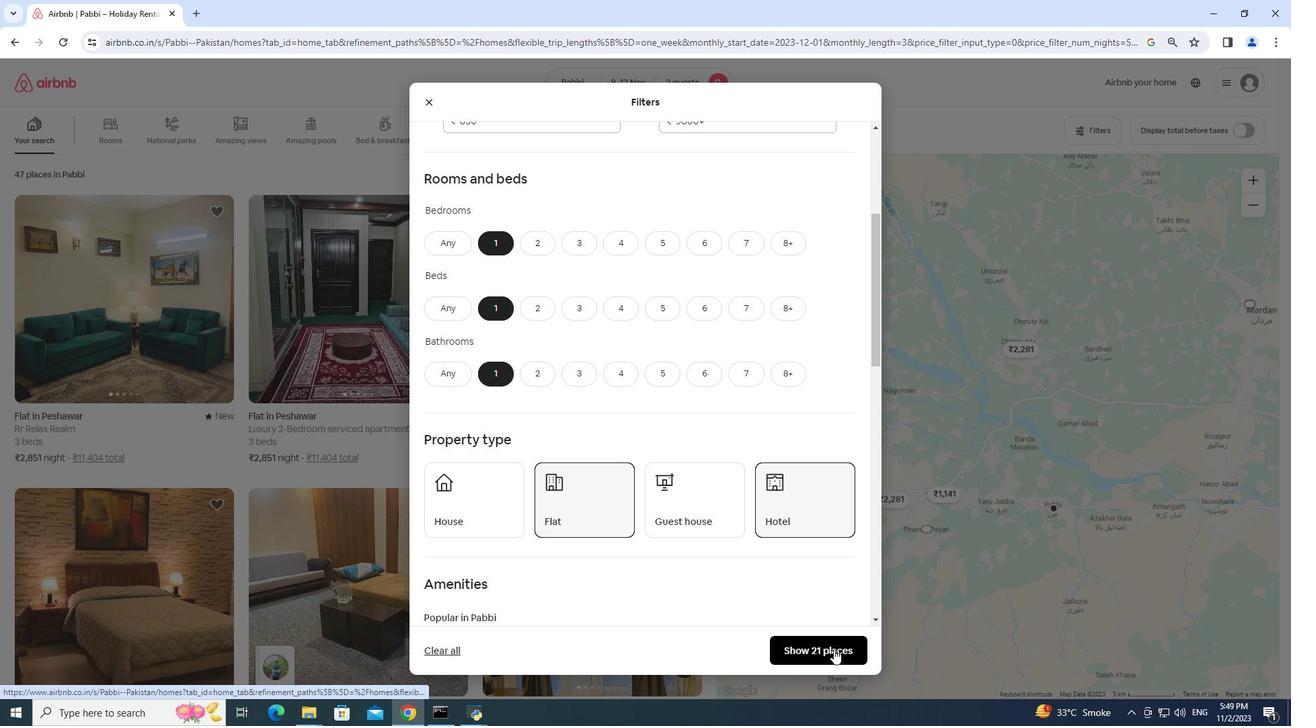 
Action: Mouse pressed left at (834, 649)
Screenshot: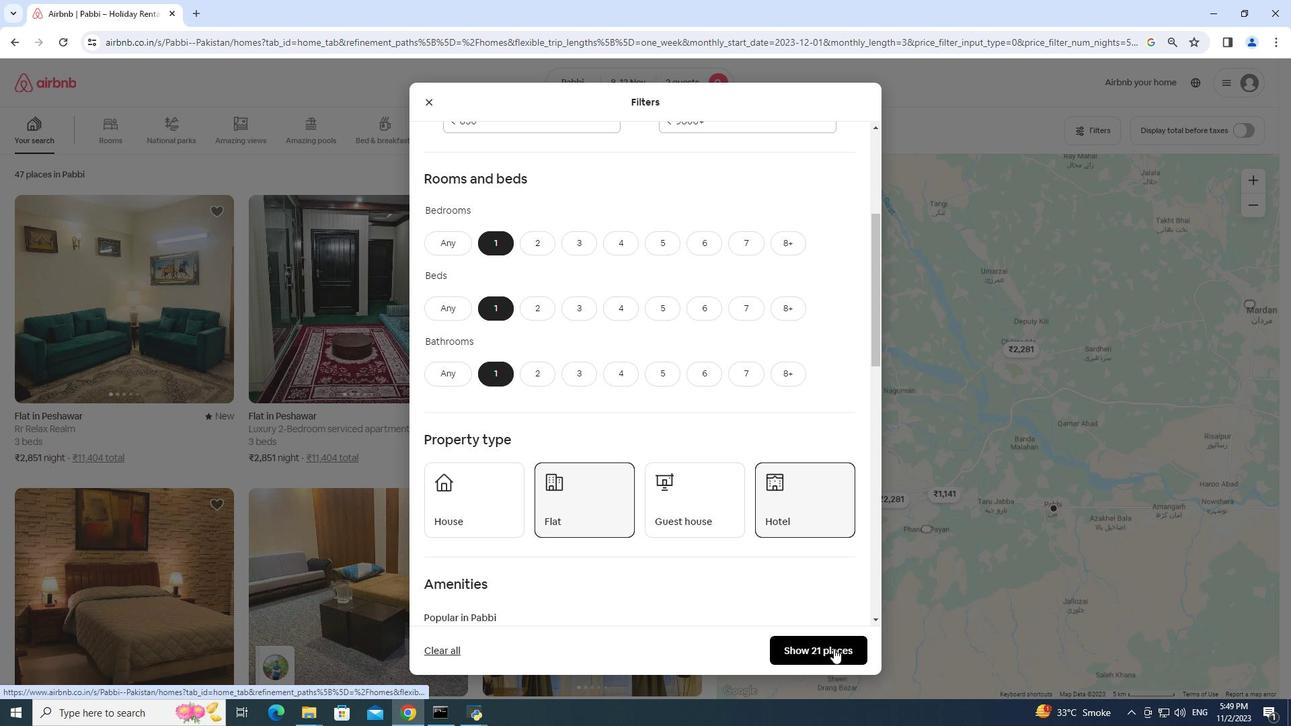 
Action: Mouse moved to (345, 349)
Screenshot: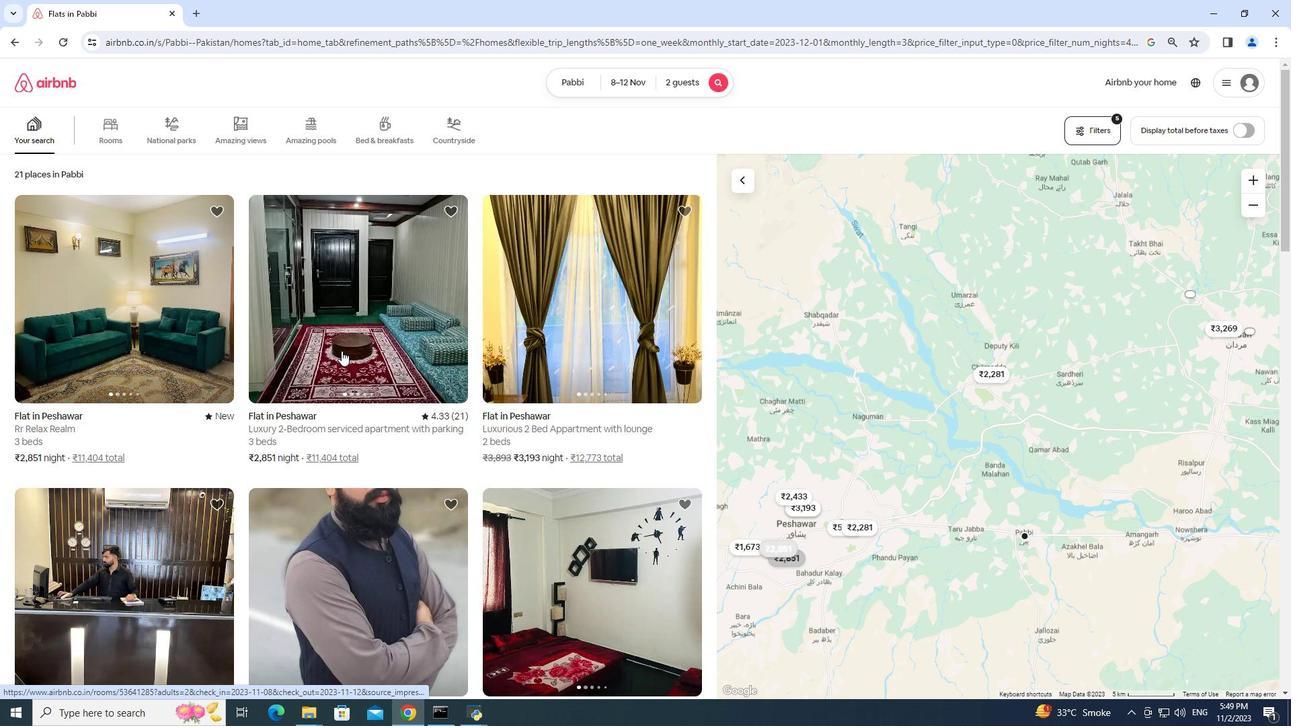 
Action: Mouse scrolled (345, 348) with delta (0, 0)
Screenshot: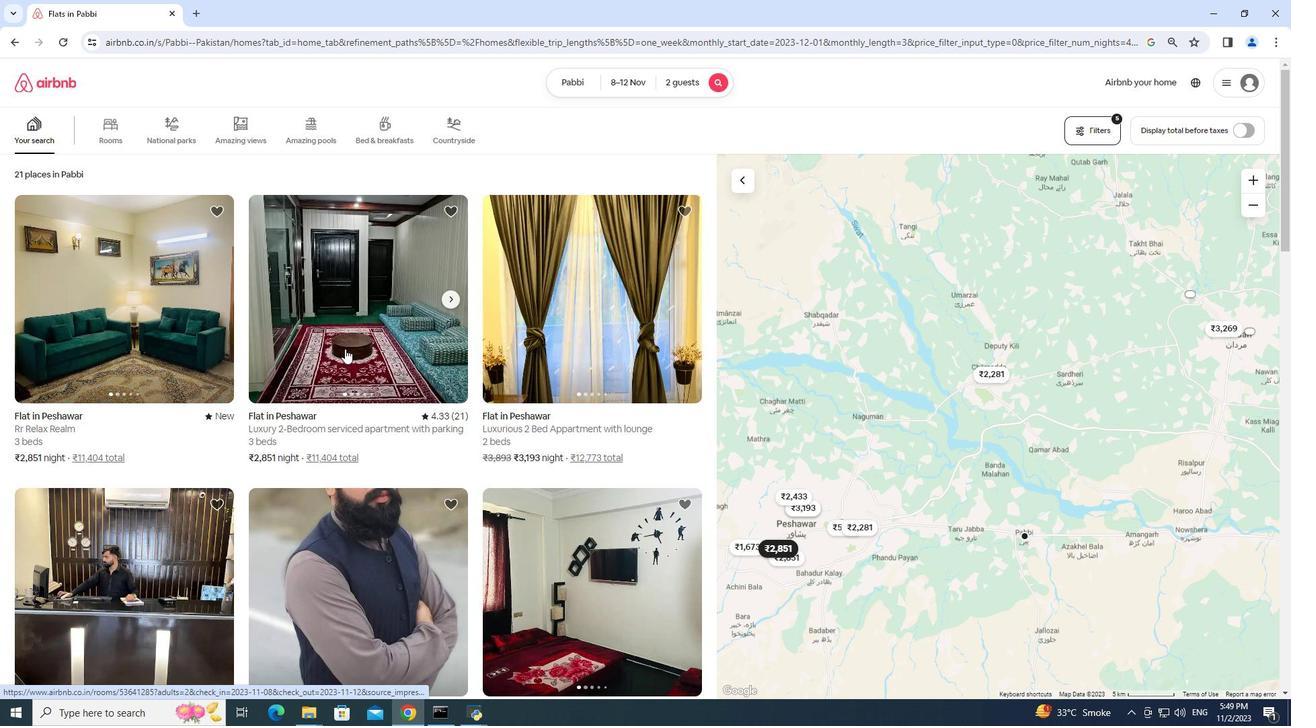 
Action: Mouse scrolled (345, 348) with delta (0, 0)
Screenshot: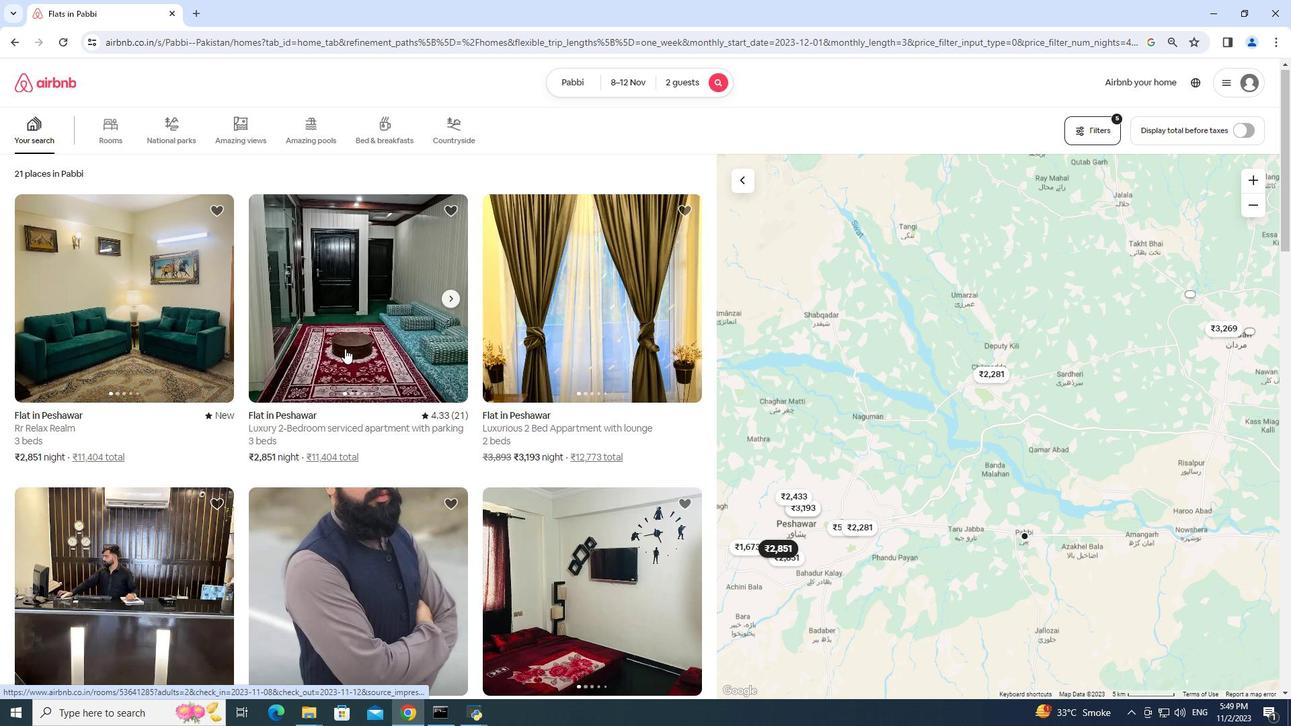 
Action: Mouse scrolled (345, 348) with delta (0, 0)
Screenshot: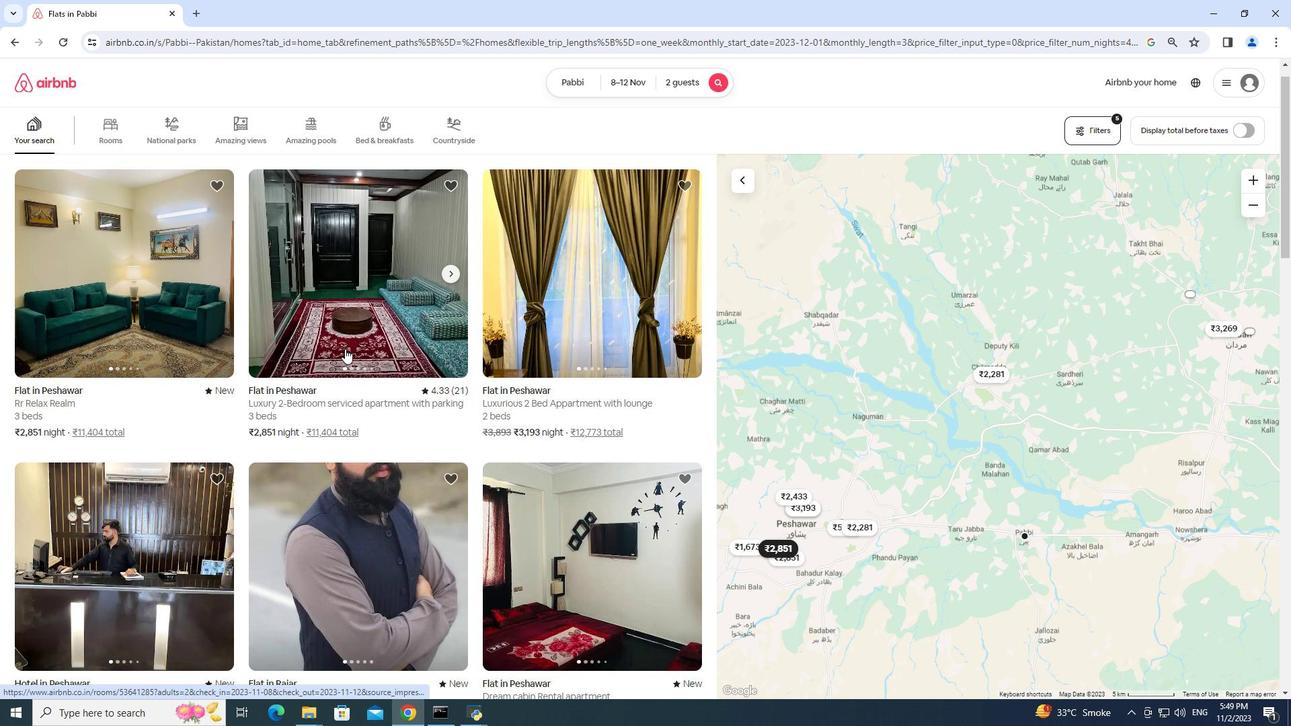 
Action: Mouse scrolled (345, 348) with delta (0, 0)
Screenshot: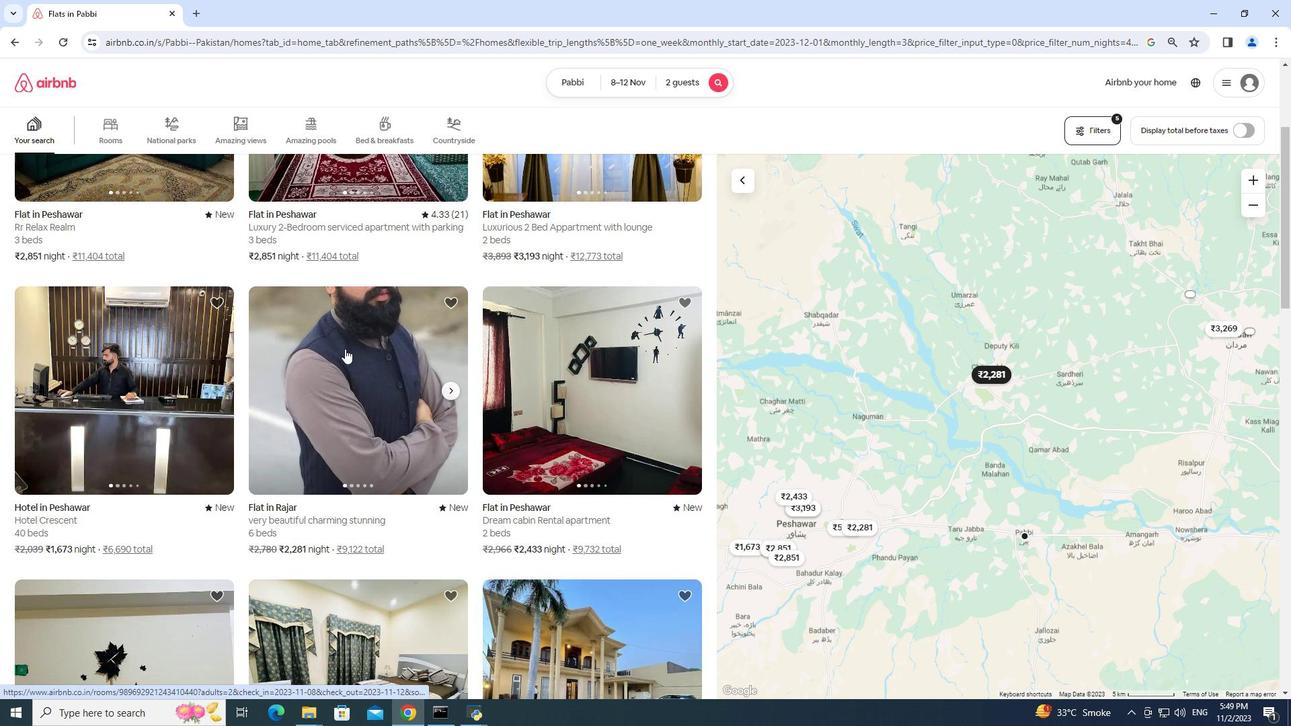 
Action: Mouse moved to (545, 379)
Screenshot: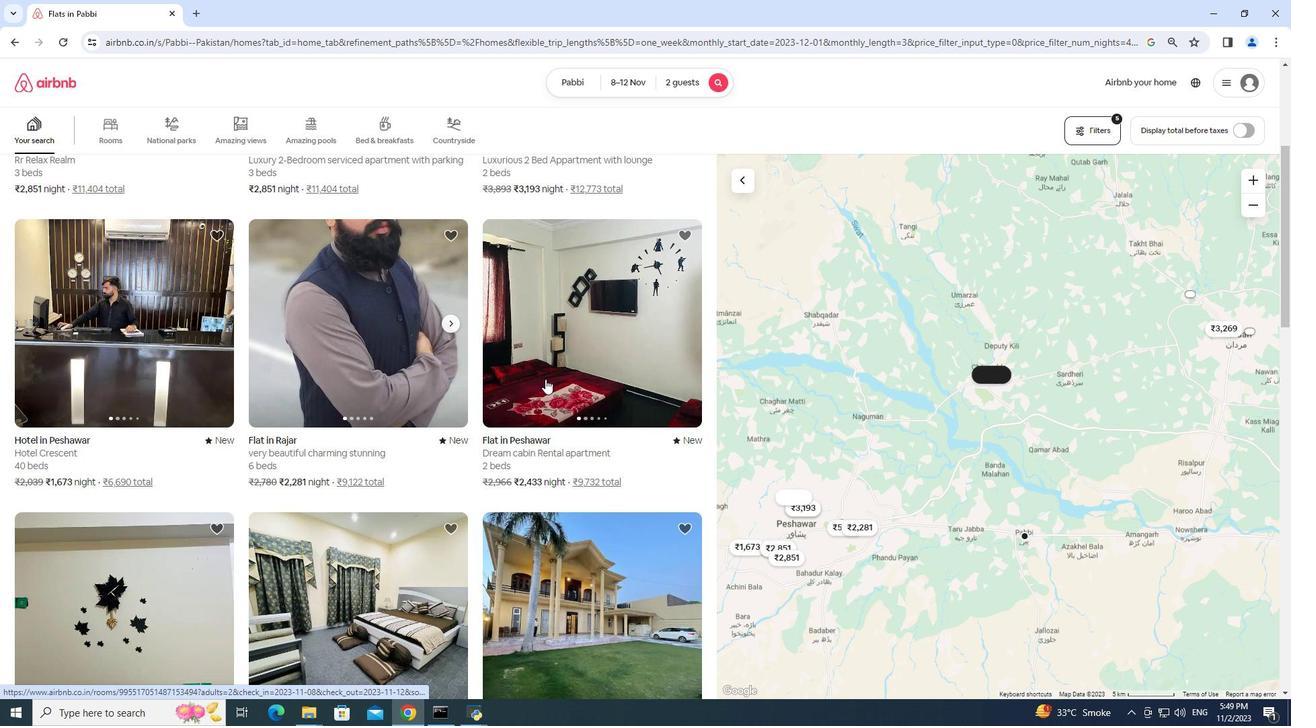 
Action: Mouse scrolled (545, 378) with delta (0, 0)
Screenshot: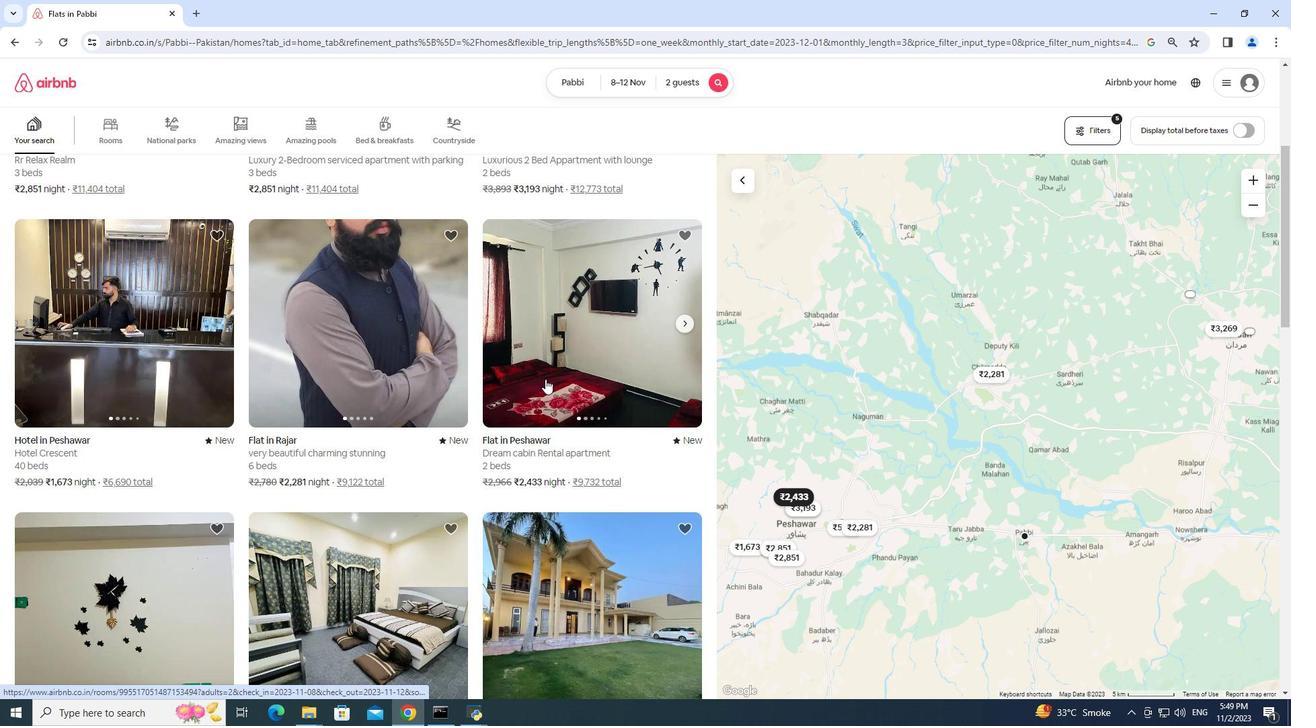 
Action: Mouse scrolled (545, 378) with delta (0, 0)
Screenshot: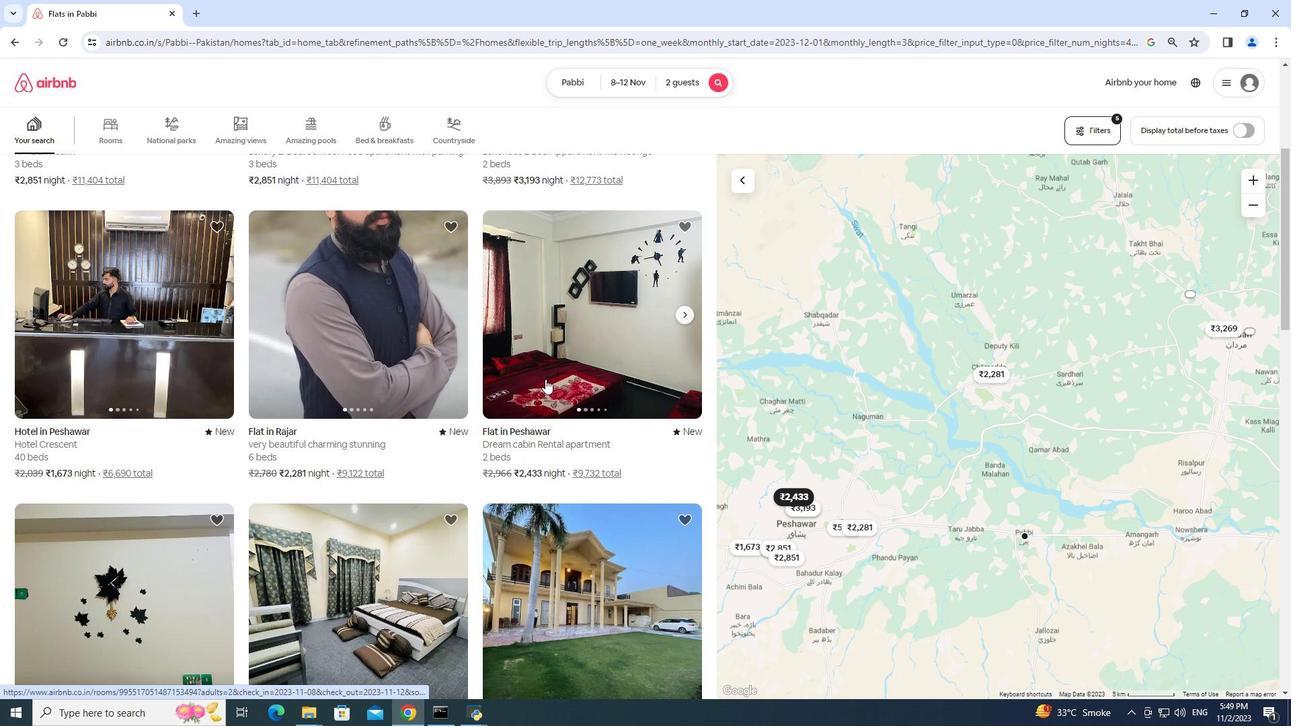 
Action: Mouse moved to (538, 378)
Screenshot: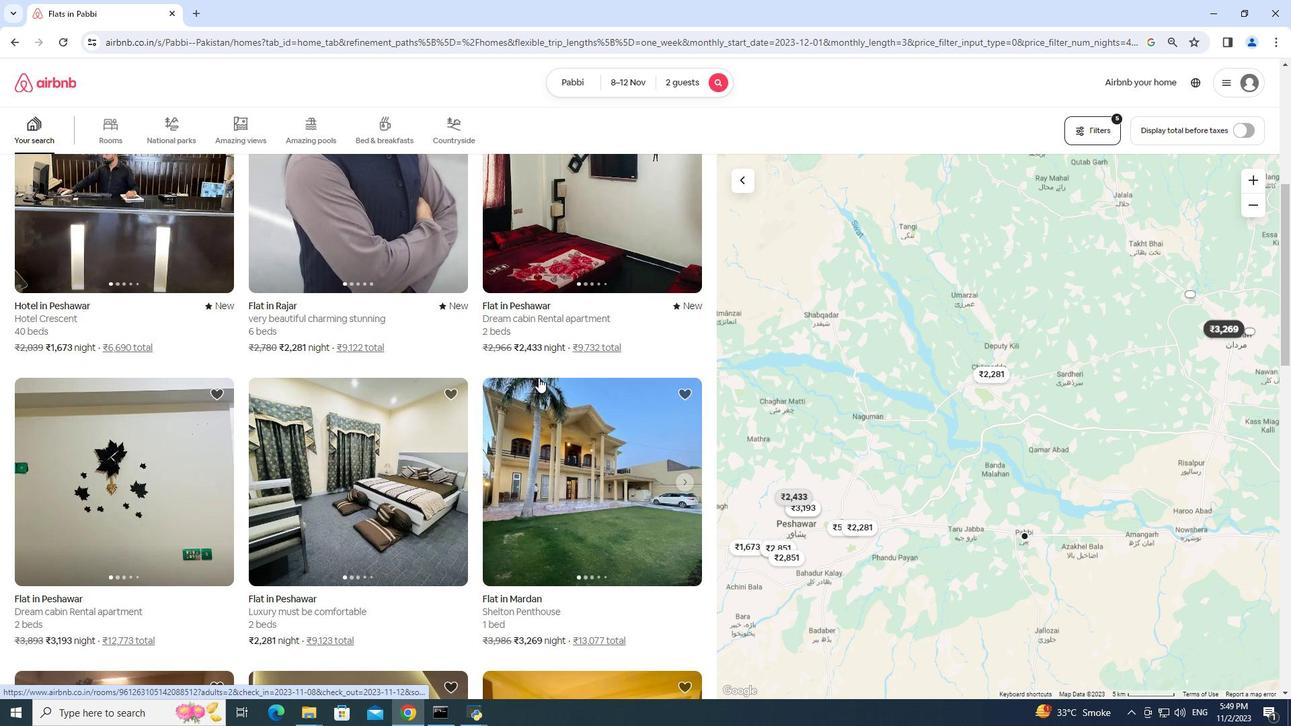 
Action: Mouse scrolled (538, 377) with delta (0, 0)
Screenshot: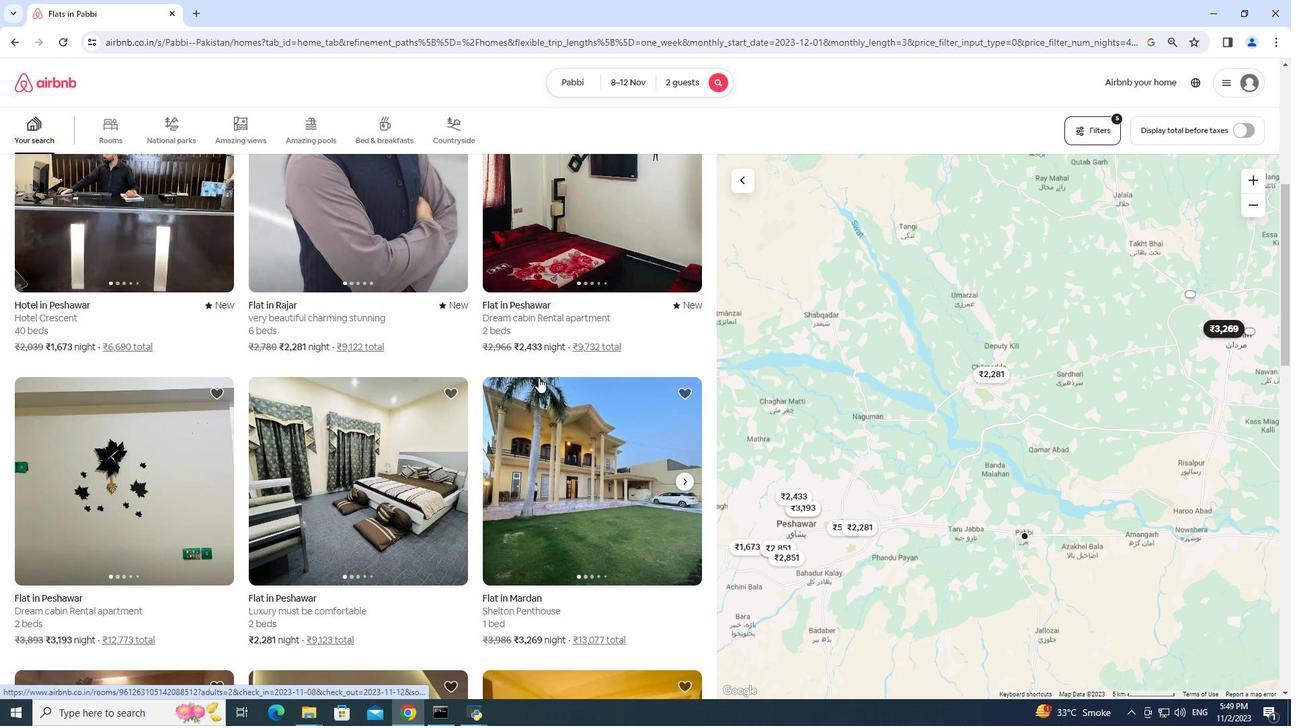 
Action: Mouse scrolled (538, 377) with delta (0, 0)
Screenshot: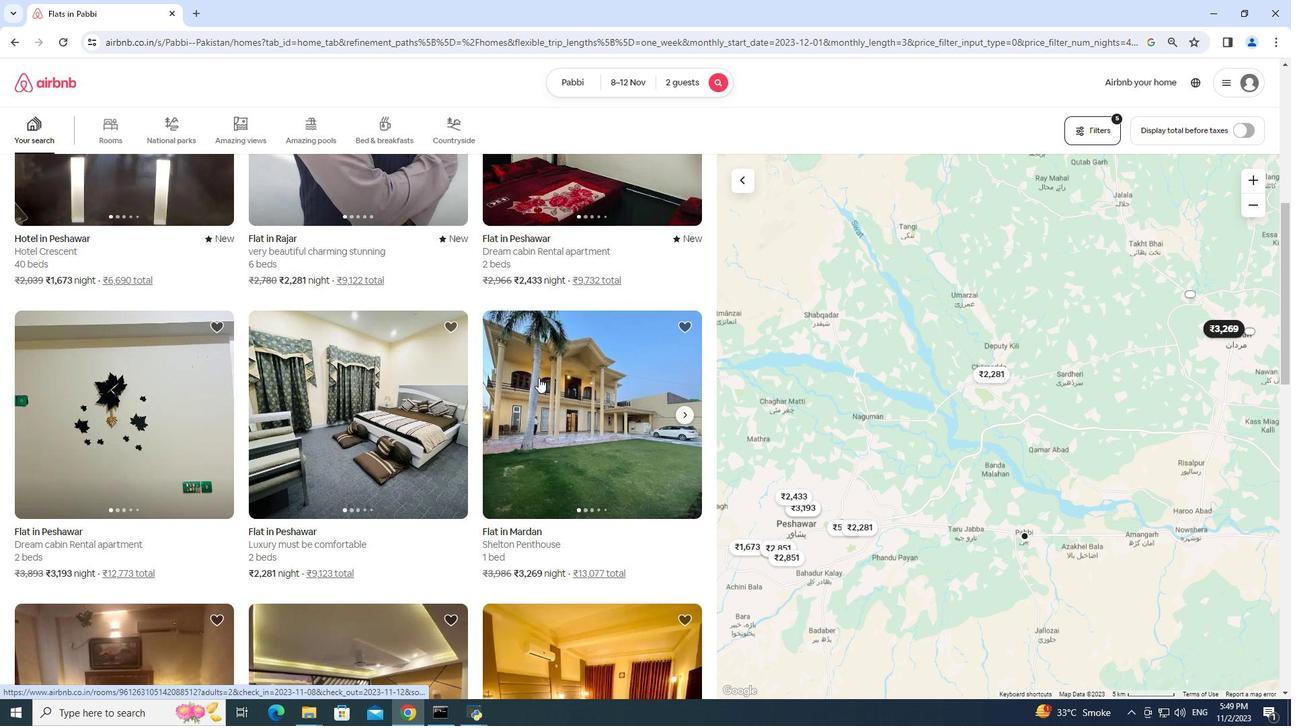 
Action: Mouse scrolled (538, 377) with delta (0, 0)
Screenshot: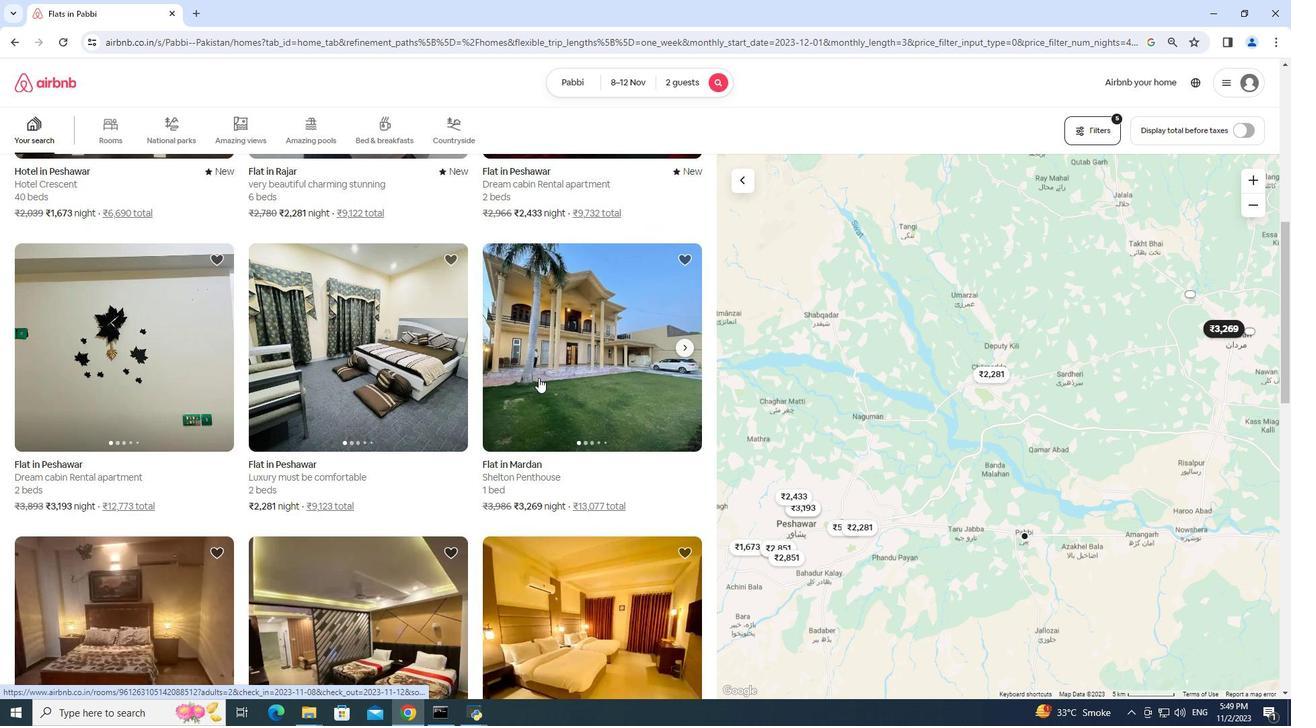 
Action: Mouse scrolled (538, 377) with delta (0, 0)
Screenshot: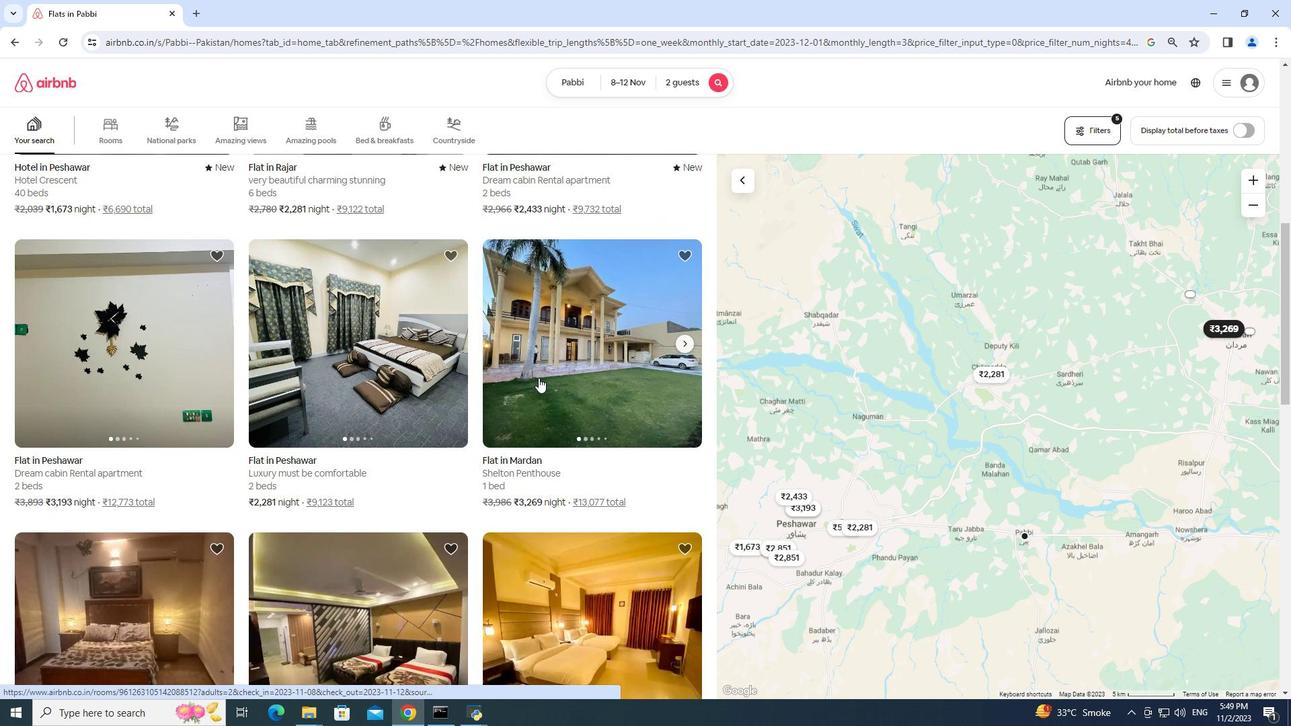 
Action: Mouse moved to (528, 297)
Screenshot: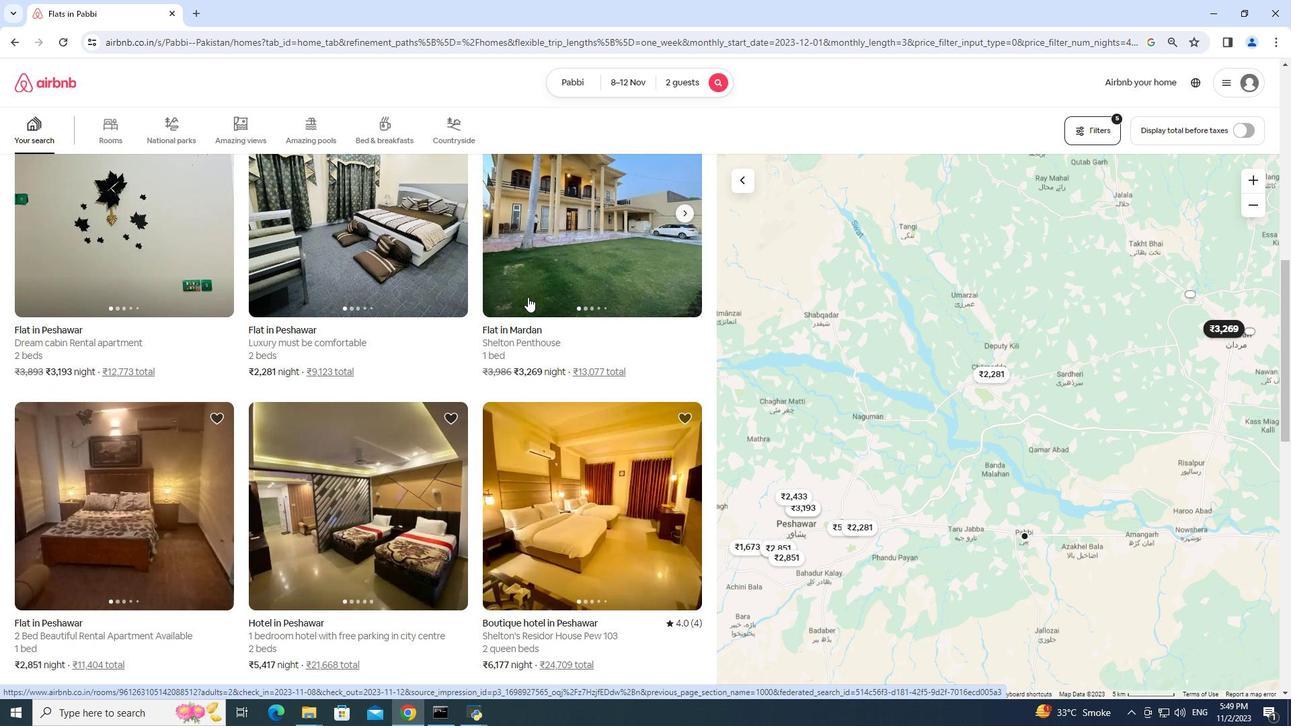 
Action: Mouse pressed left at (528, 297)
Screenshot: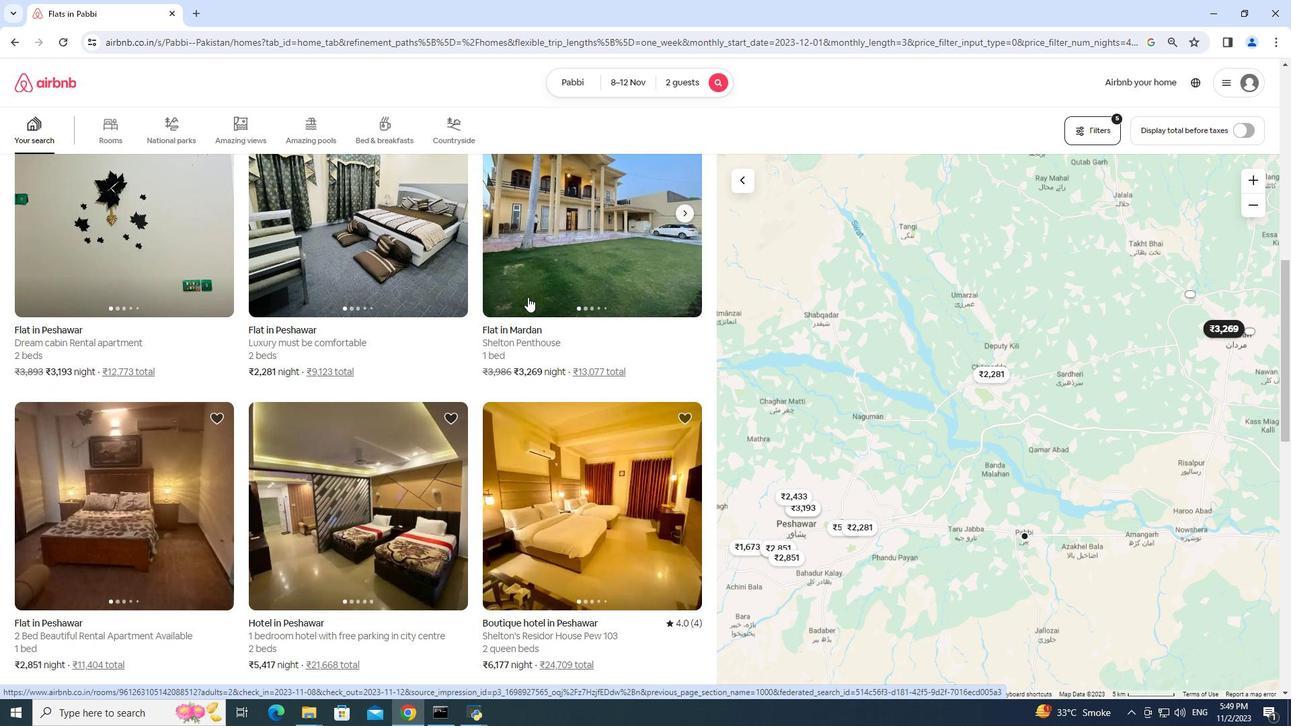 
Action: Mouse moved to (127, 10)
Screenshot: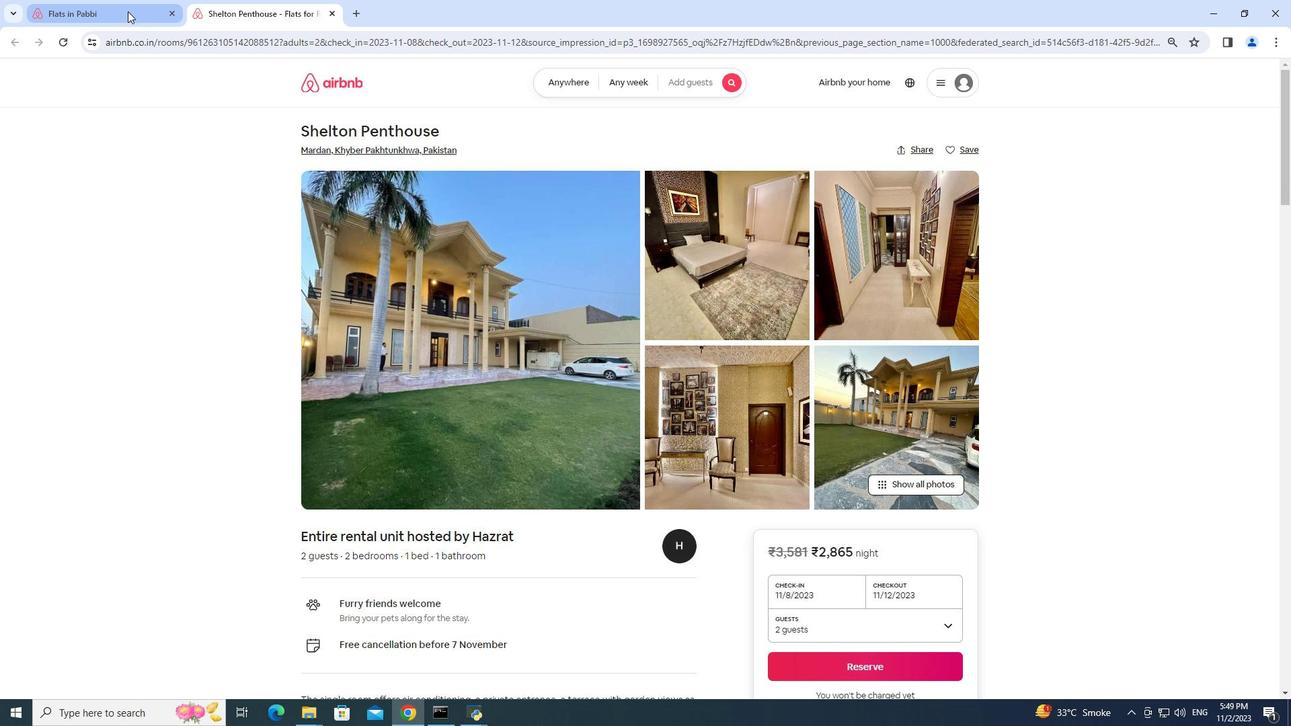 
Action: Mouse pressed left at (127, 10)
Screenshot: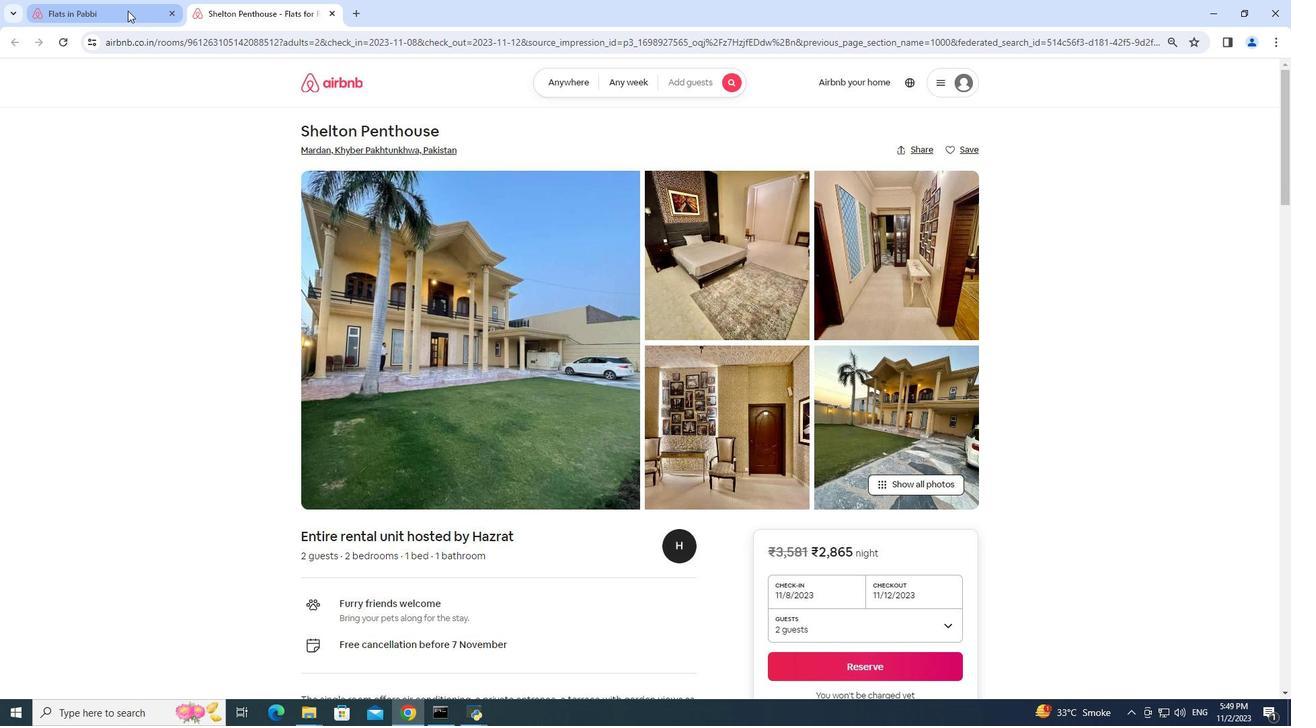 
Action: Mouse moved to (386, 321)
Screenshot: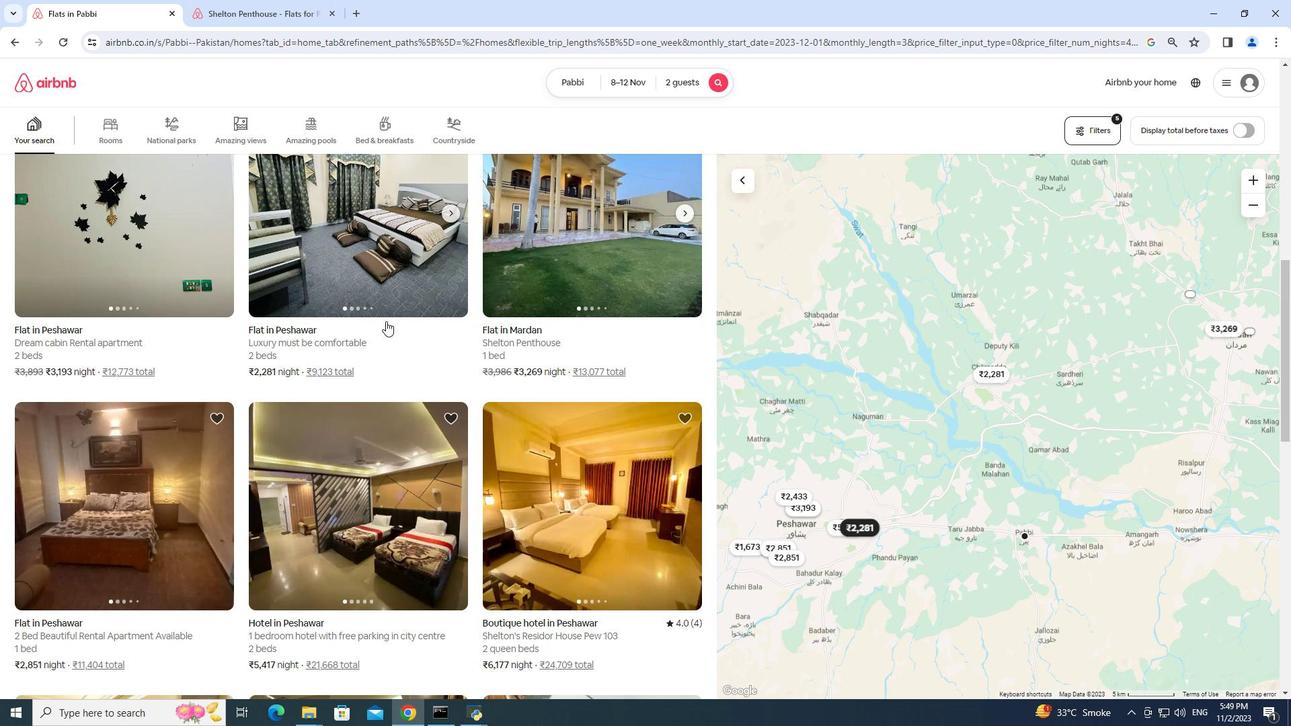 
Action: Mouse scrolled (386, 320) with delta (0, 0)
Screenshot: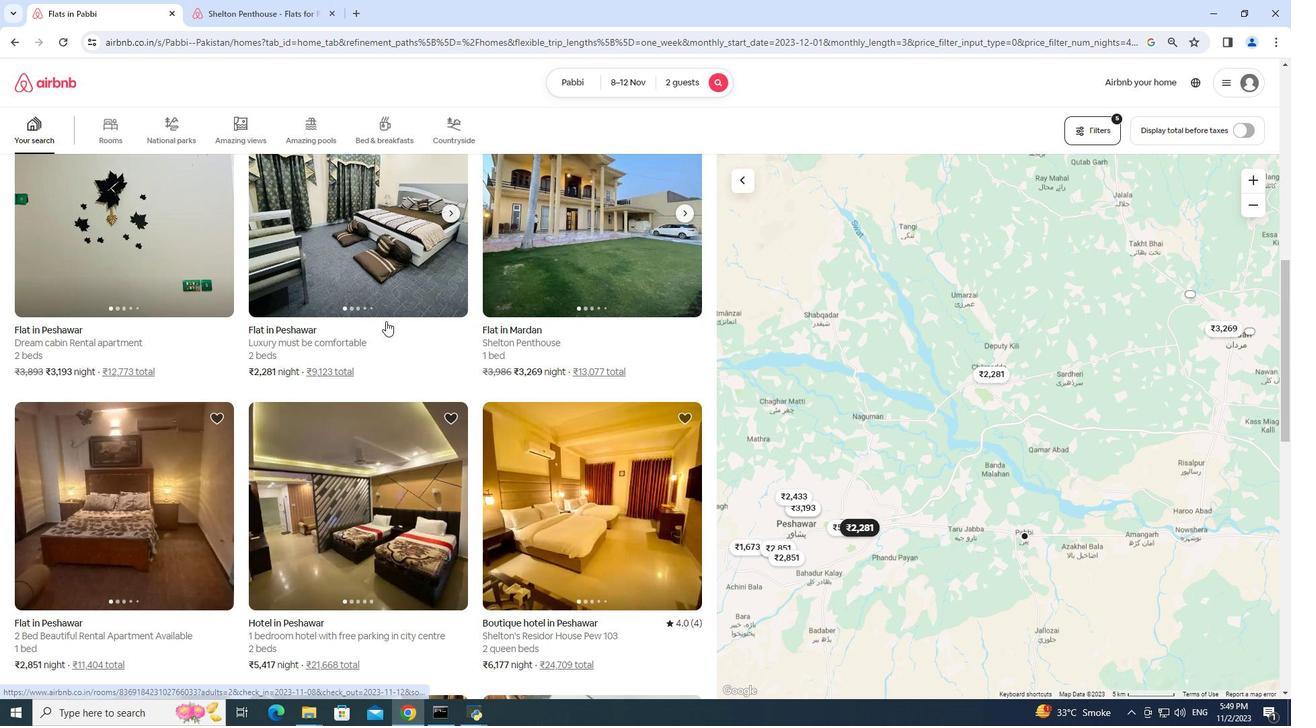 
Action: Mouse scrolled (386, 320) with delta (0, 0)
Screenshot: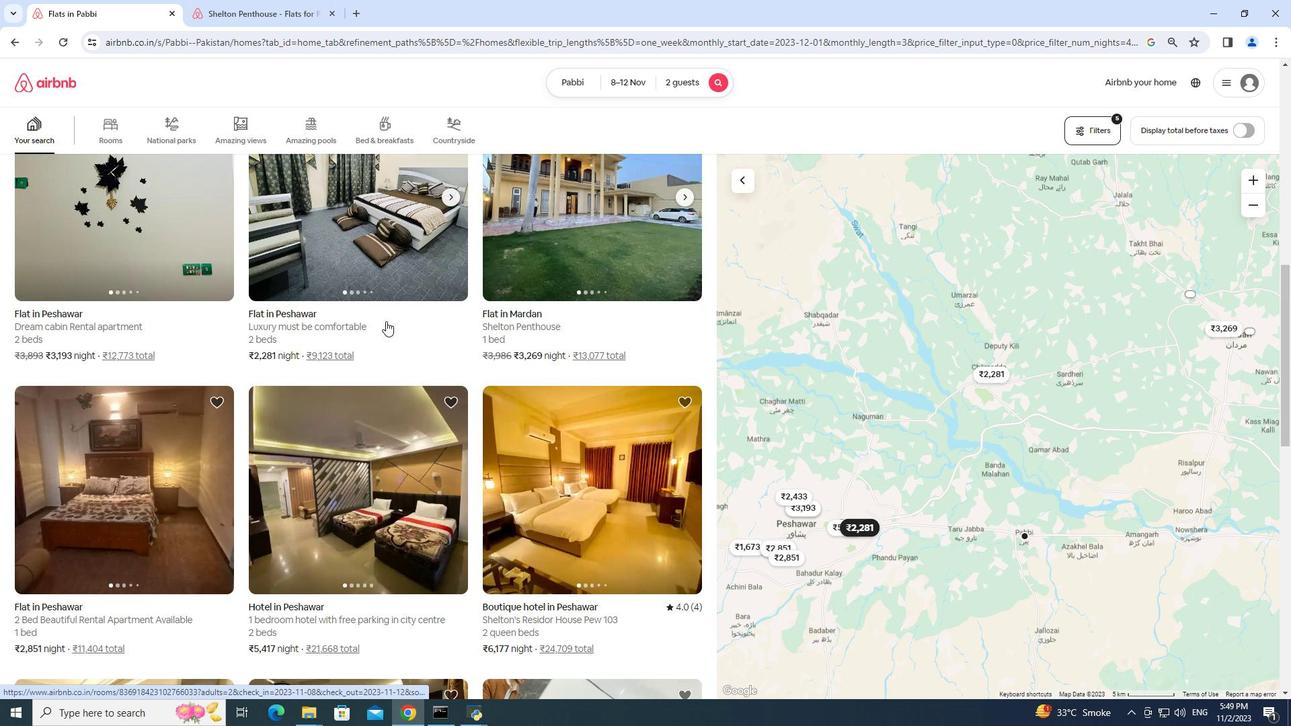 
Action: Mouse moved to (218, 363)
Screenshot: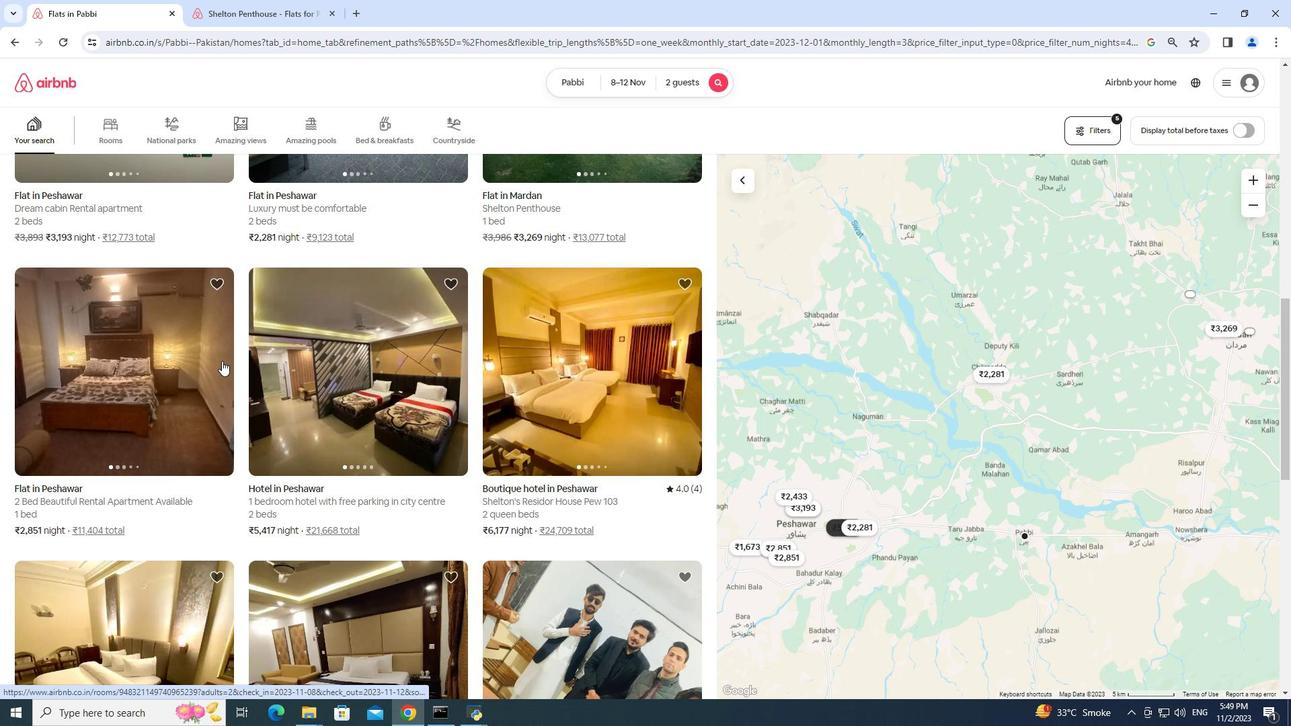 
Action: Mouse pressed left at (218, 363)
Screenshot: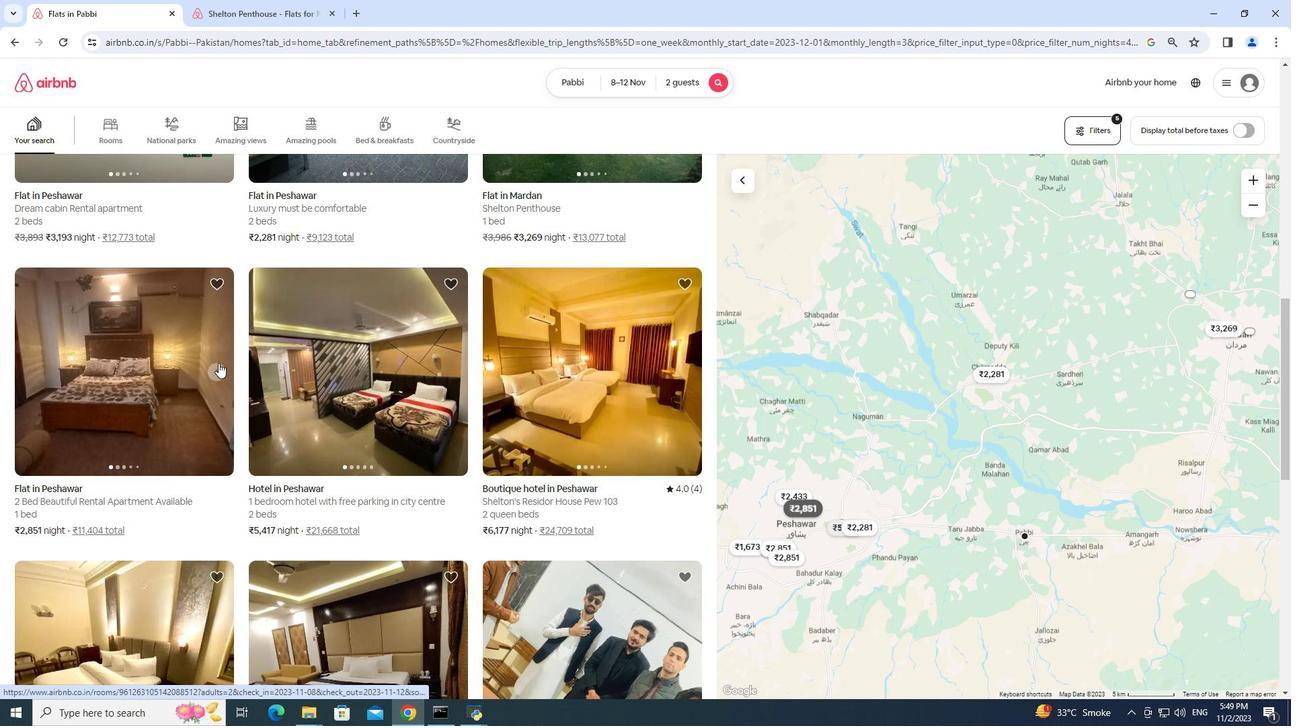 
Action: Mouse pressed left at (218, 363)
Screenshot: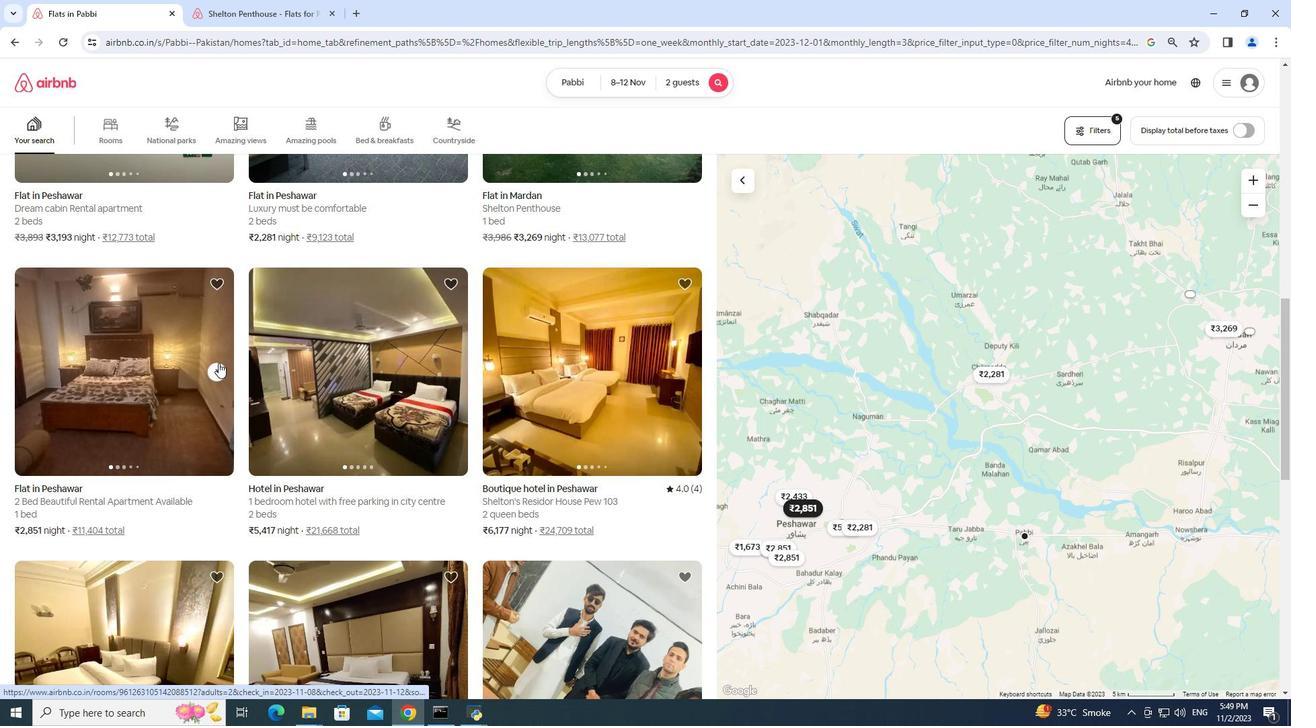 
Action: Mouse moved to (94, 506)
Screenshot: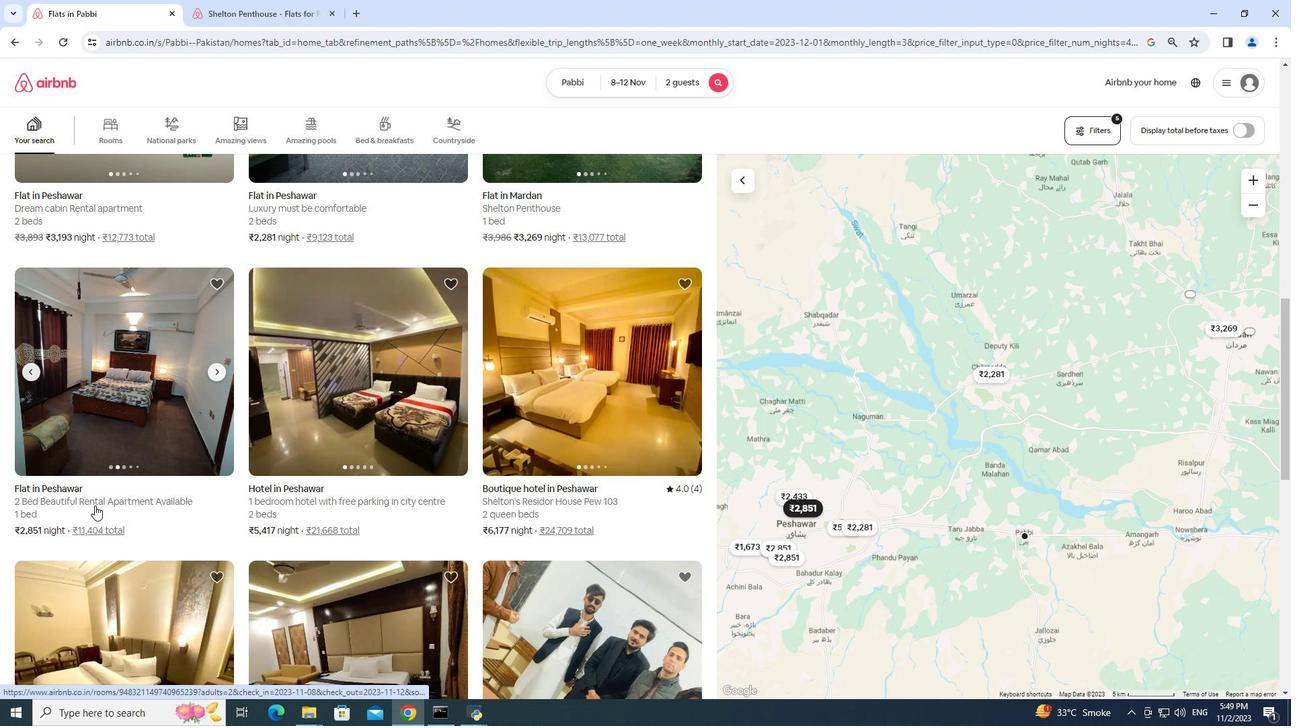 
Action: Mouse pressed left at (94, 506)
Screenshot: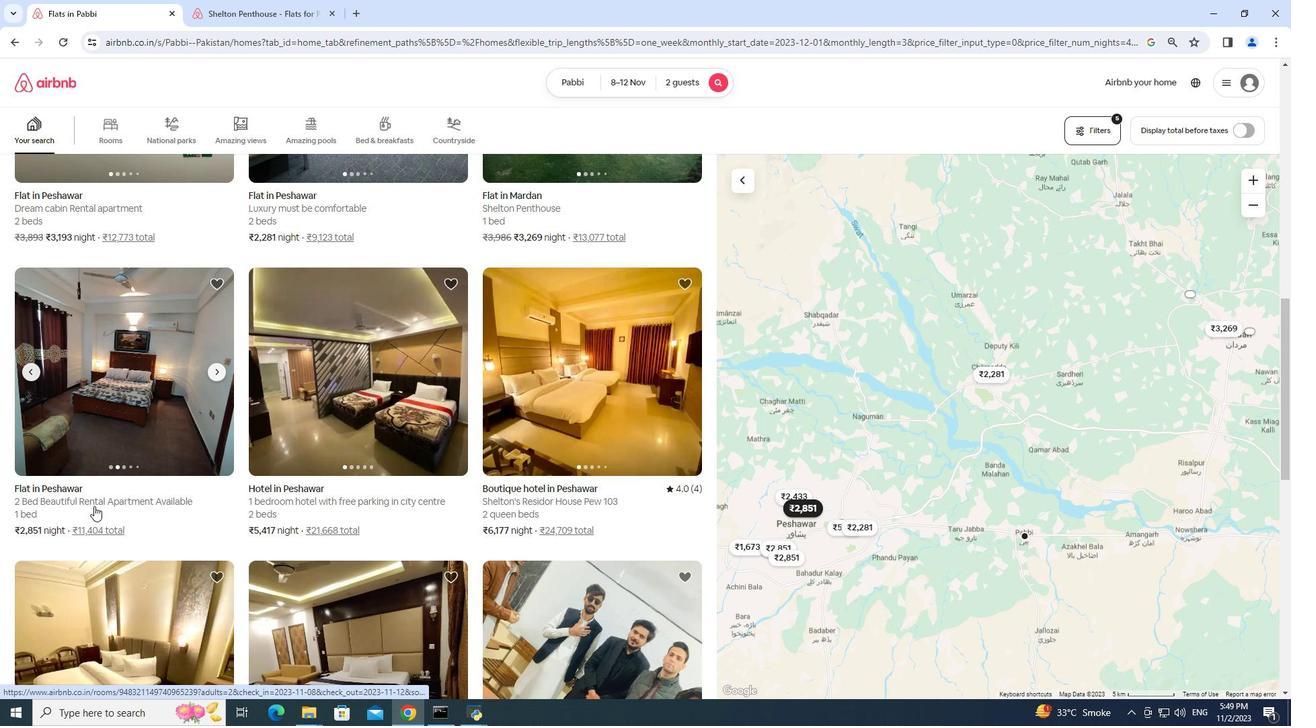 
Action: Mouse moved to (335, 15)
Screenshot: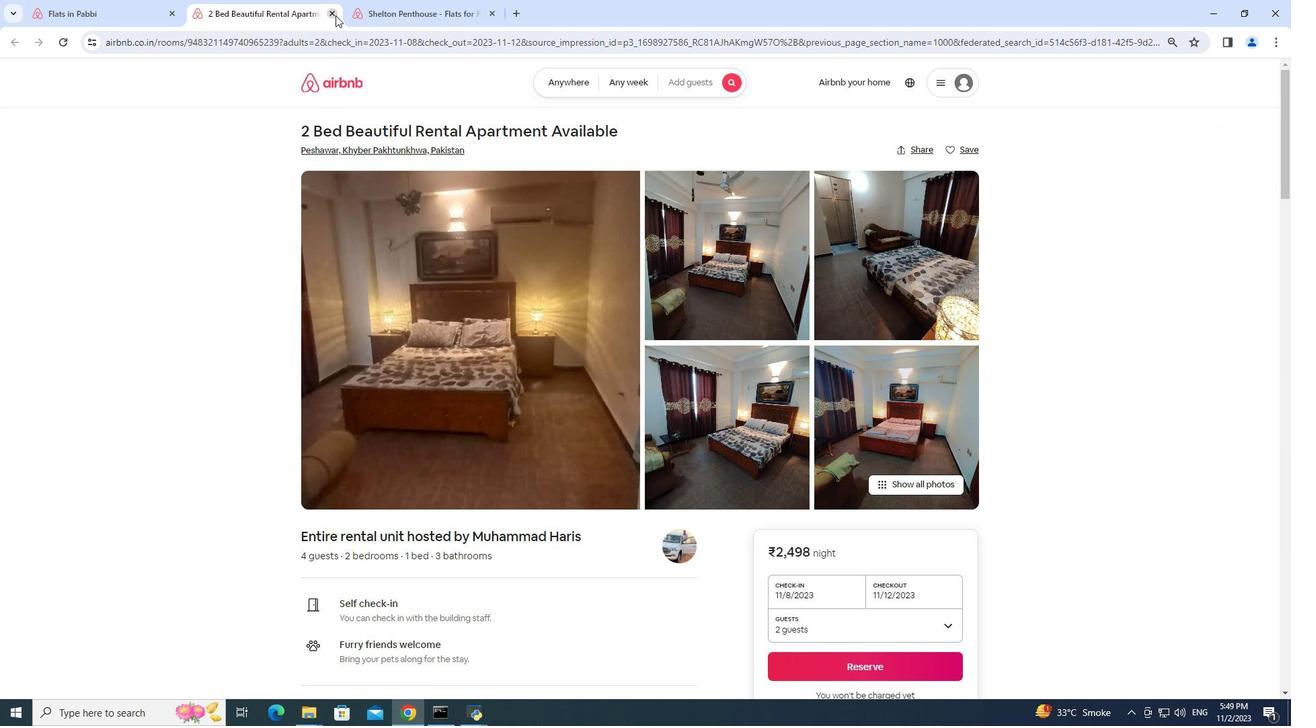 
Action: Mouse pressed left at (335, 15)
Screenshot: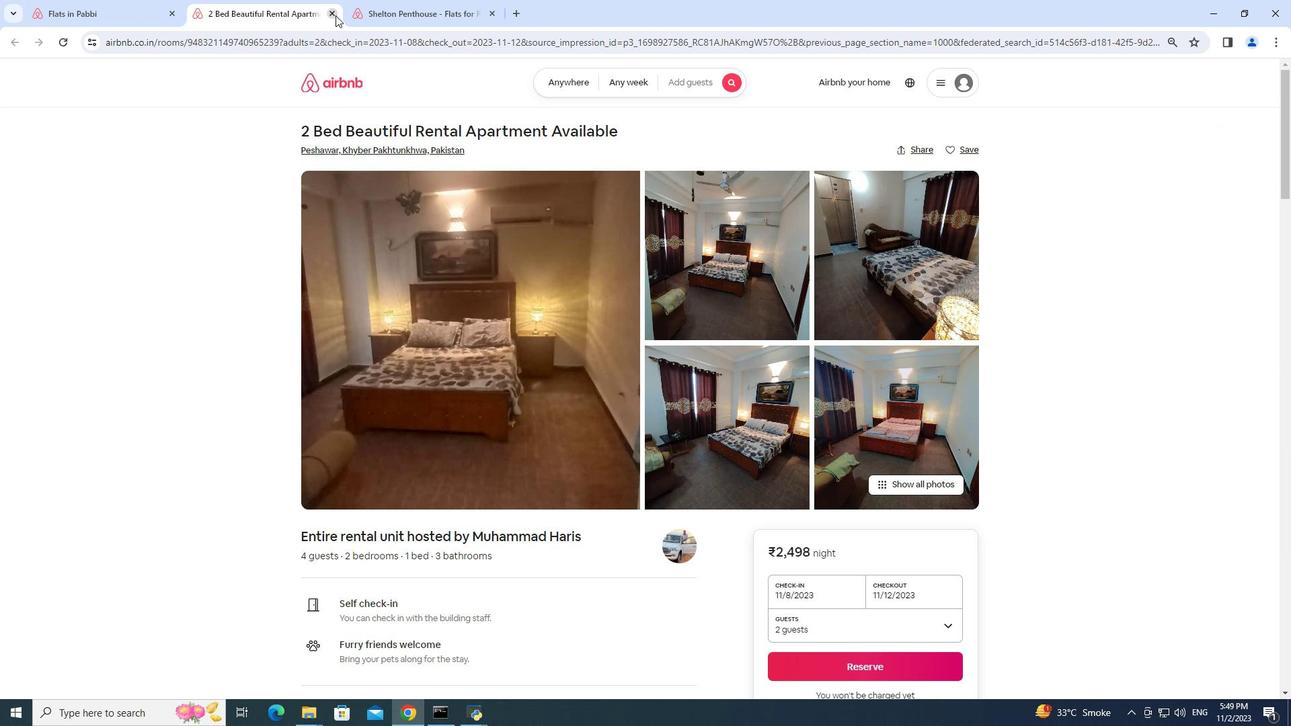 
Action: Mouse moved to (326, 17)
Screenshot: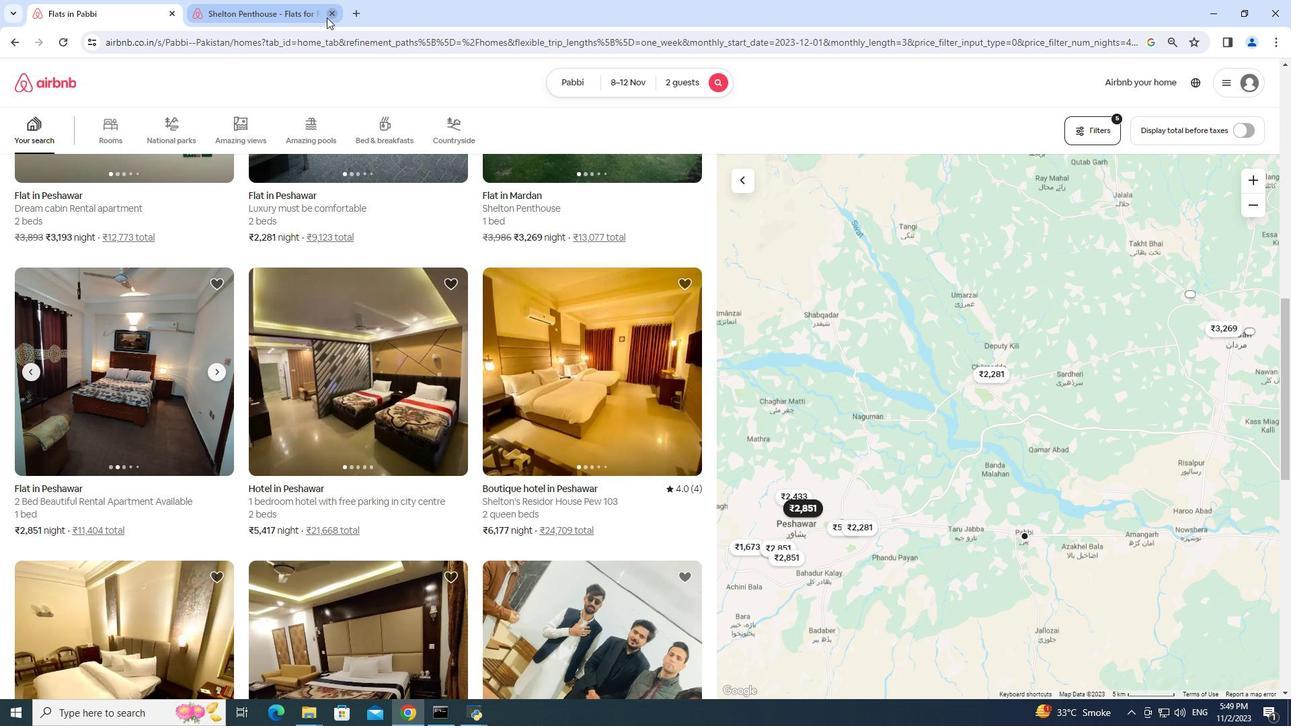 
Action: Mouse pressed left at (326, 17)
Screenshot: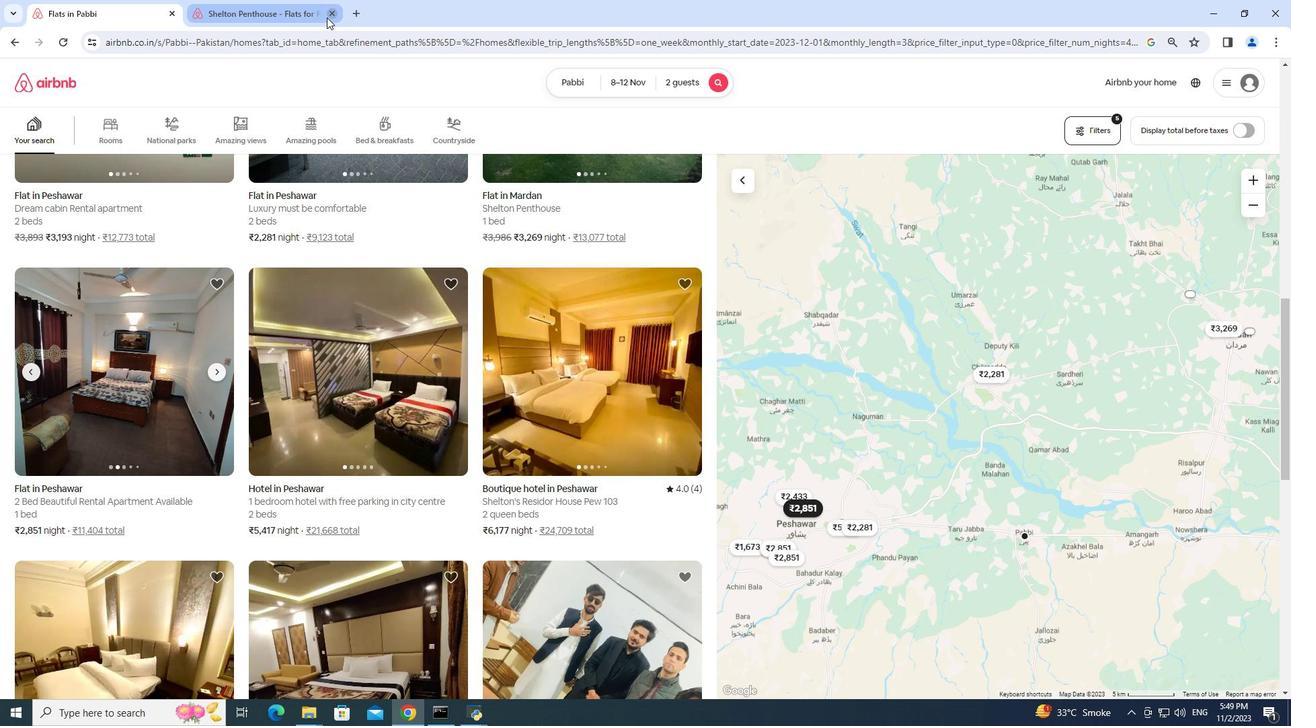 
Action: Mouse moved to (333, 432)
Screenshot: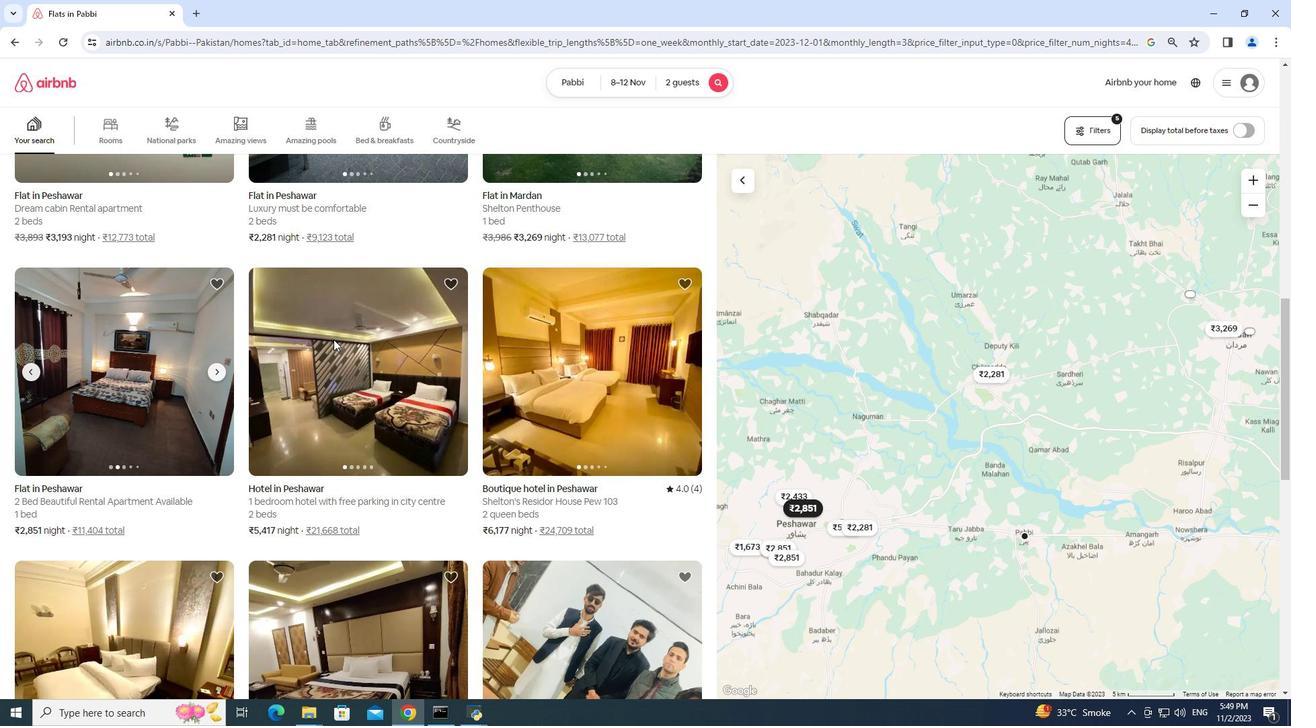
Action: Mouse scrolled (333, 431) with delta (0, 0)
Screenshot: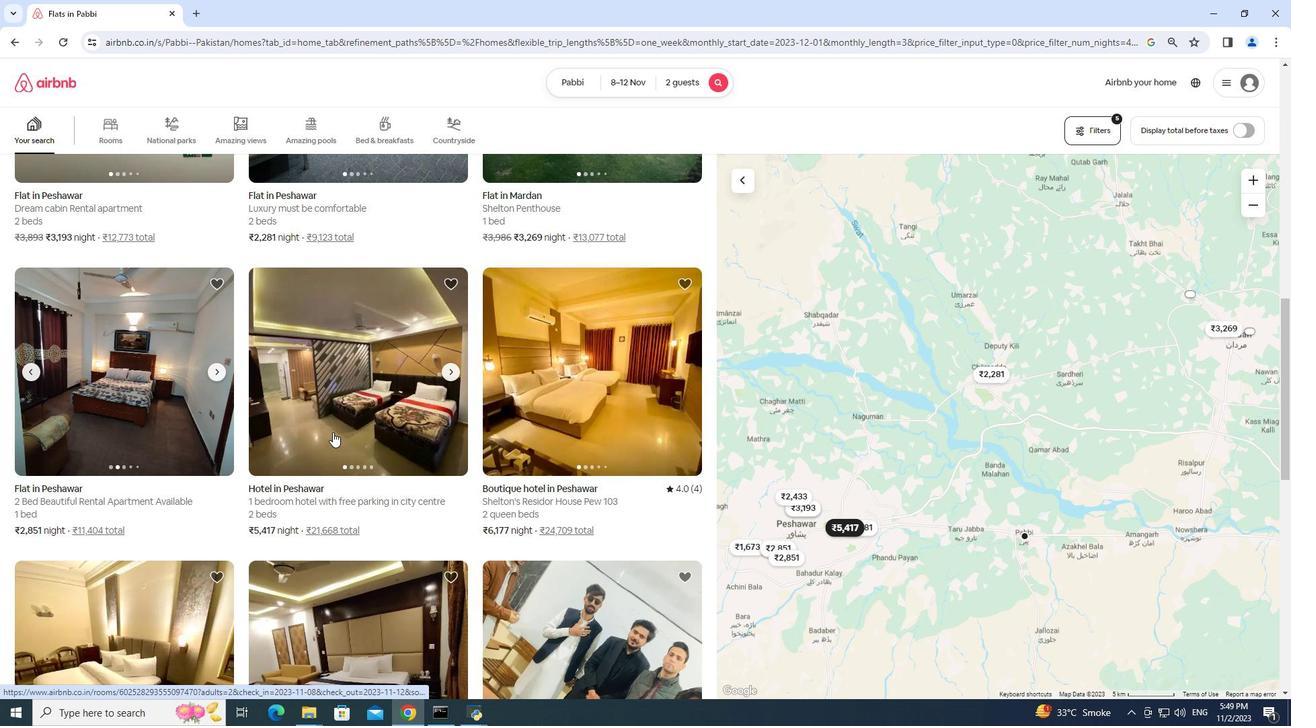 
Action: Mouse scrolled (333, 431) with delta (0, 0)
Screenshot: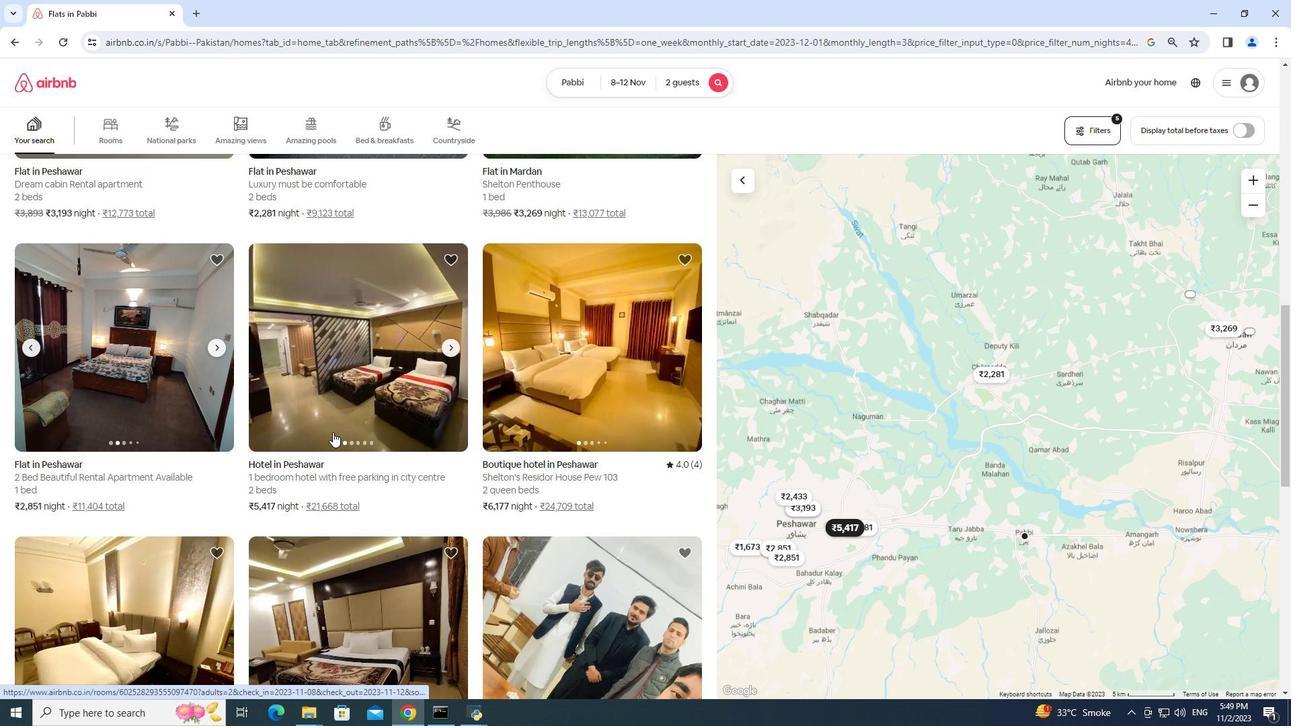 
Action: Mouse scrolled (333, 431) with delta (0, 0)
Screenshot: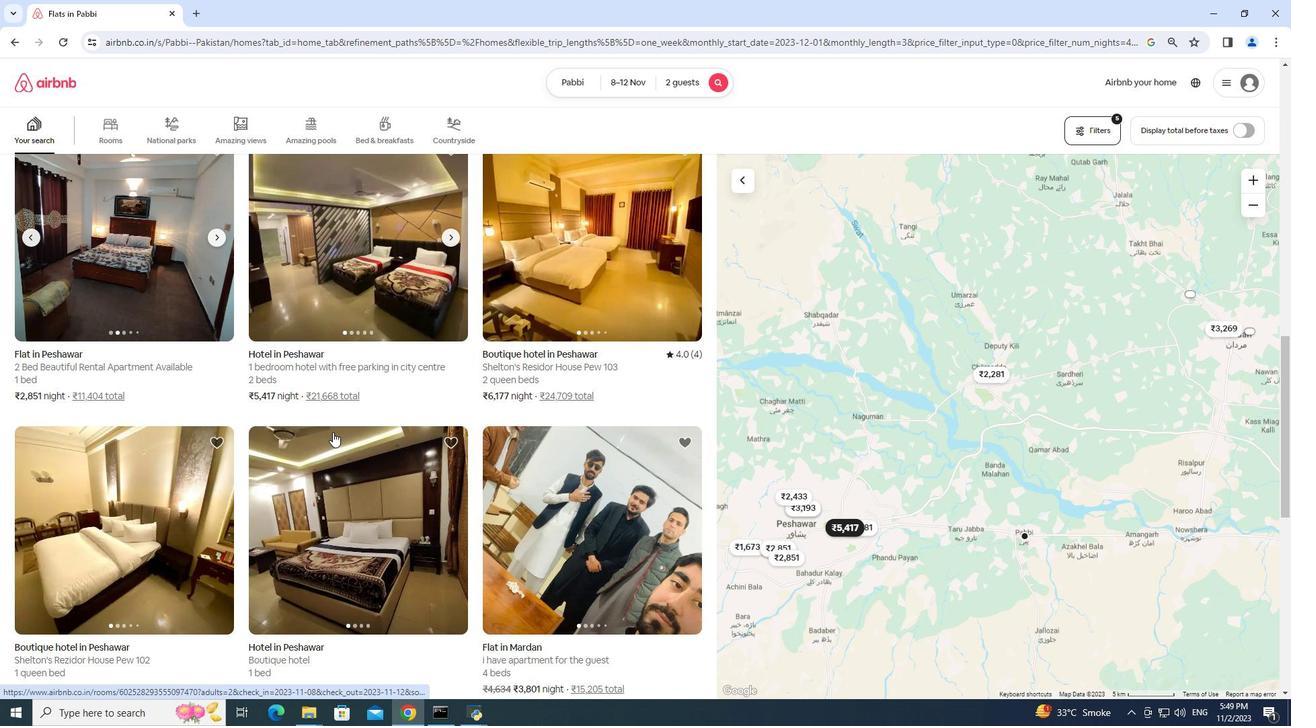 
Action: Mouse scrolled (333, 431) with delta (0, 0)
Screenshot: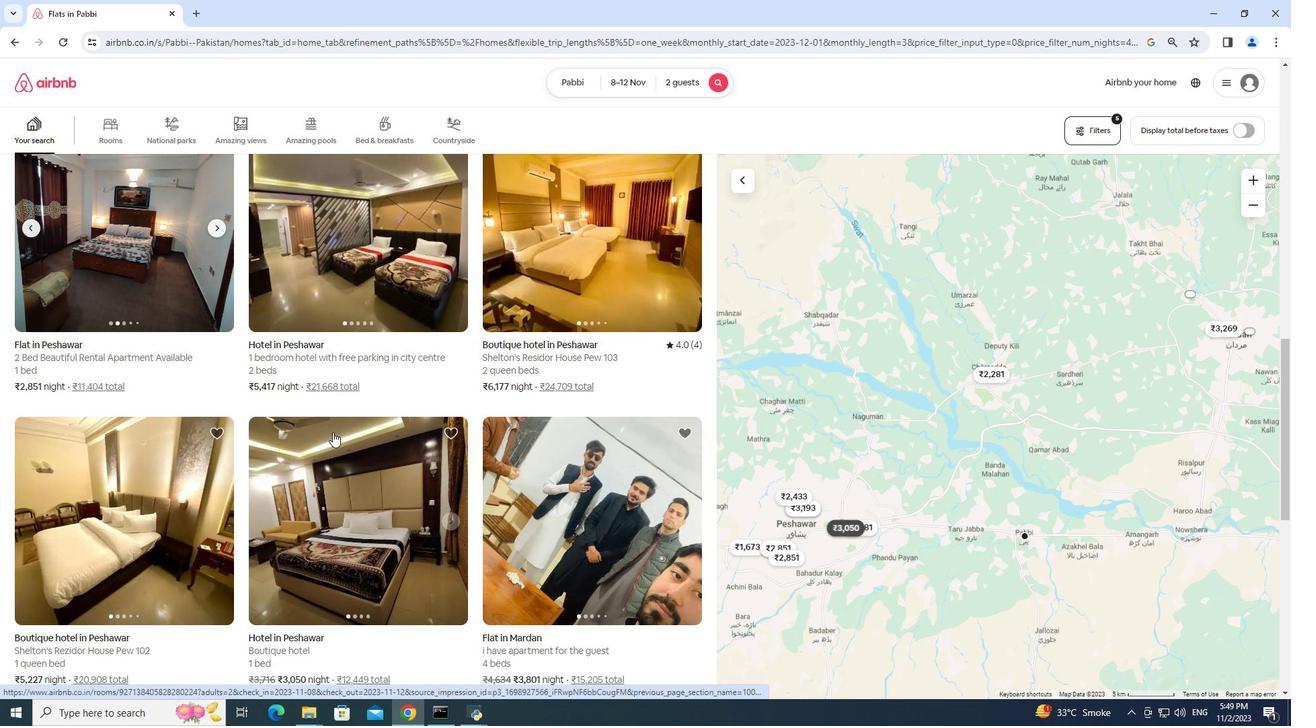 
Action: Mouse moved to (150, 414)
Screenshot: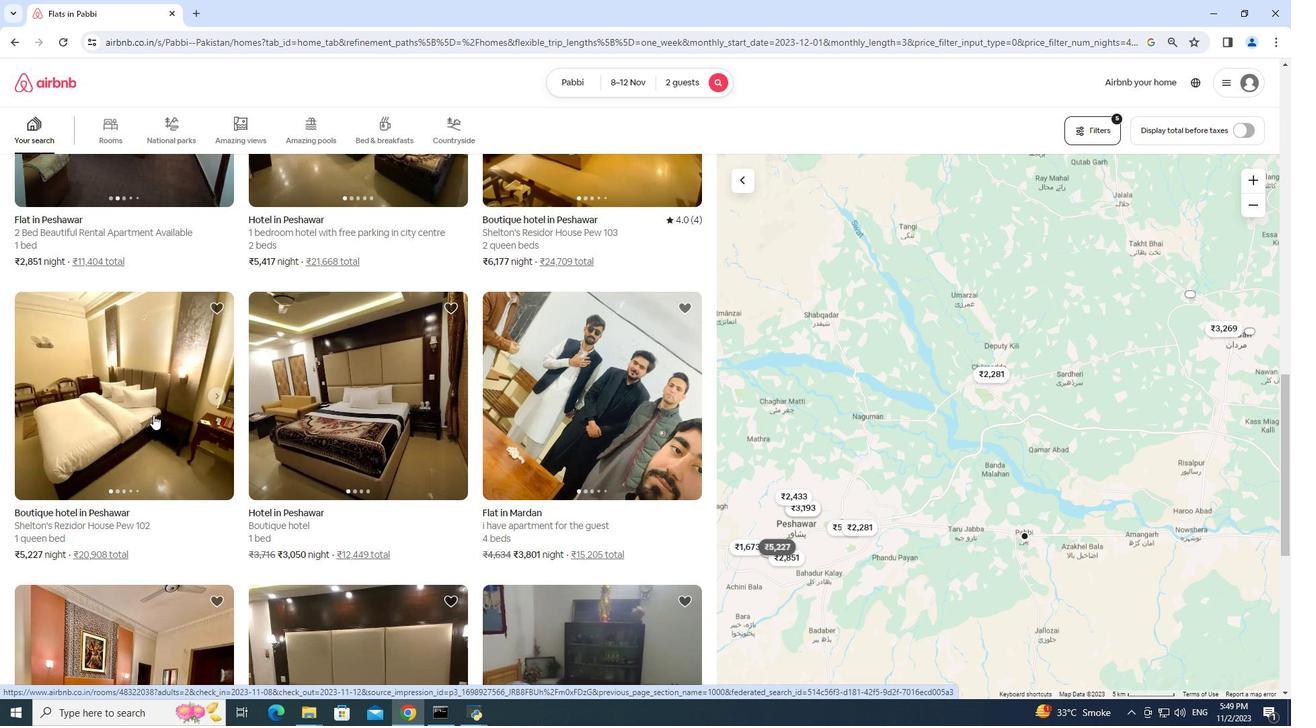 
Action: Mouse pressed left at (150, 414)
Screenshot: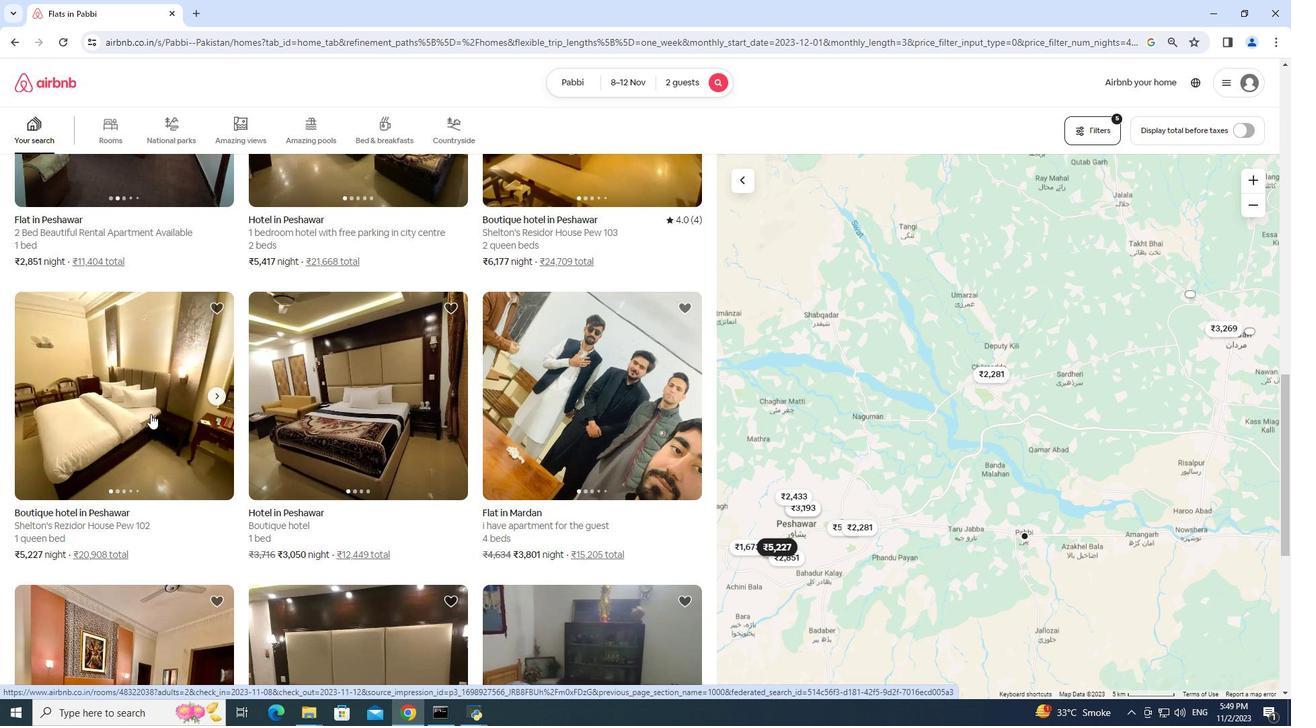 
Action: Mouse pressed left at (150, 414)
Screenshot: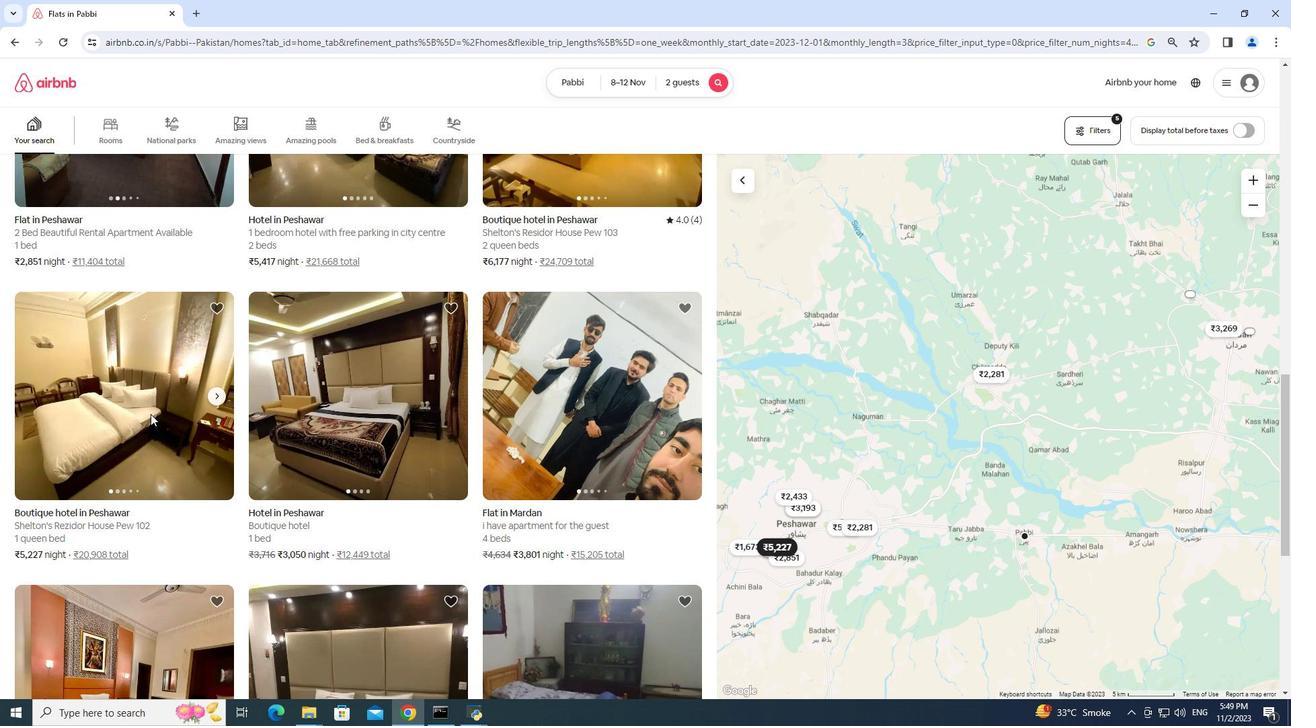 
Action: Mouse moved to (899, 487)
Screenshot: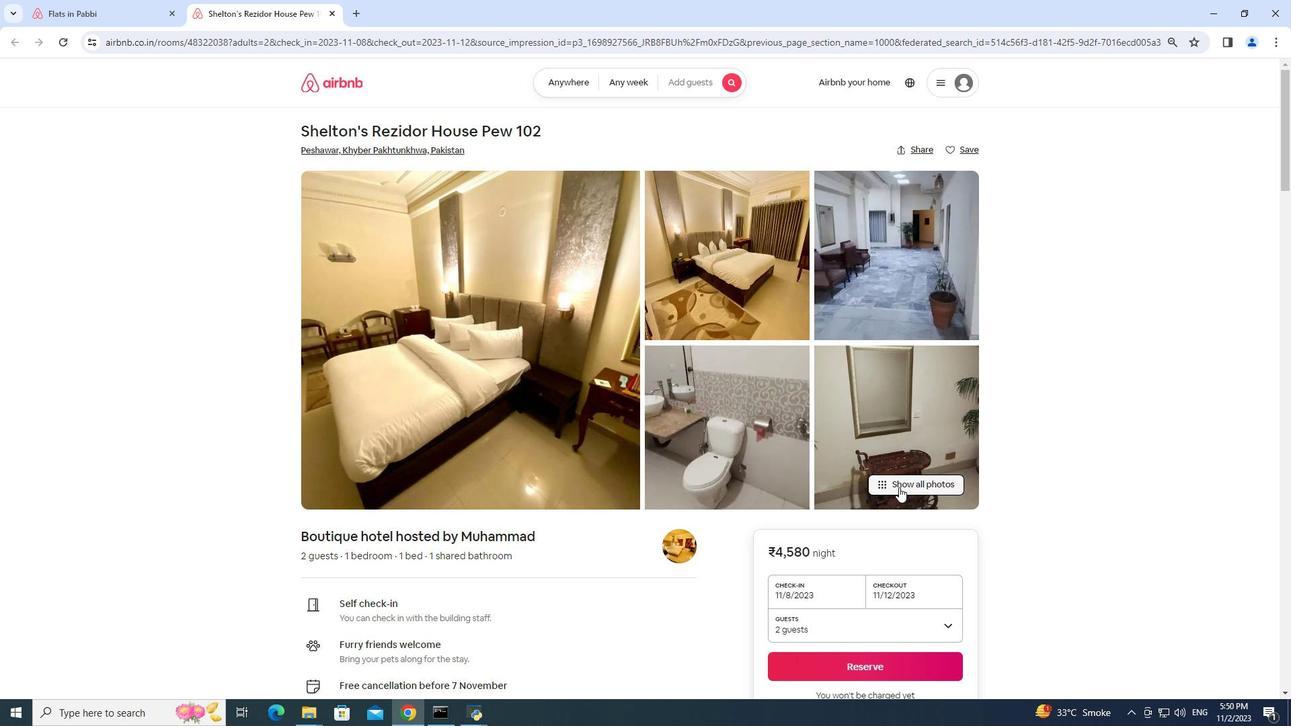 
Action: Mouse pressed left at (899, 487)
Screenshot: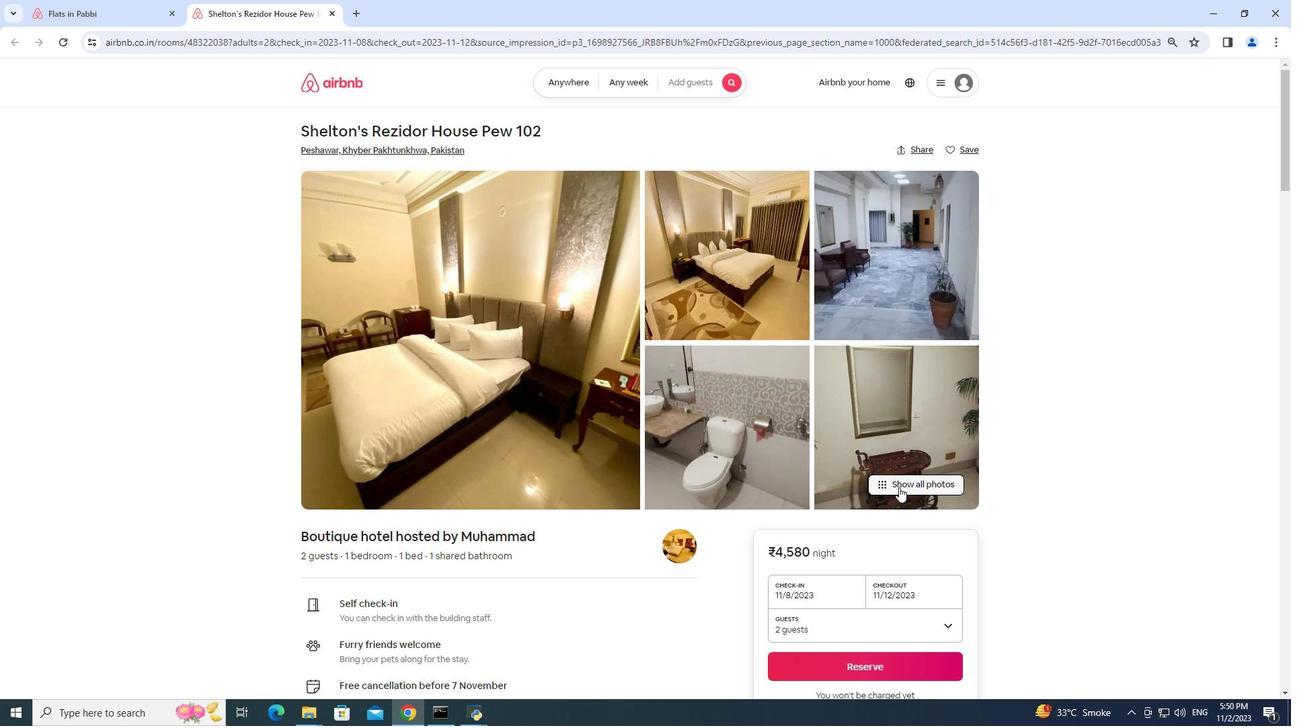
Action: Mouse scrolled (899, 487) with delta (0, 0)
Screenshot: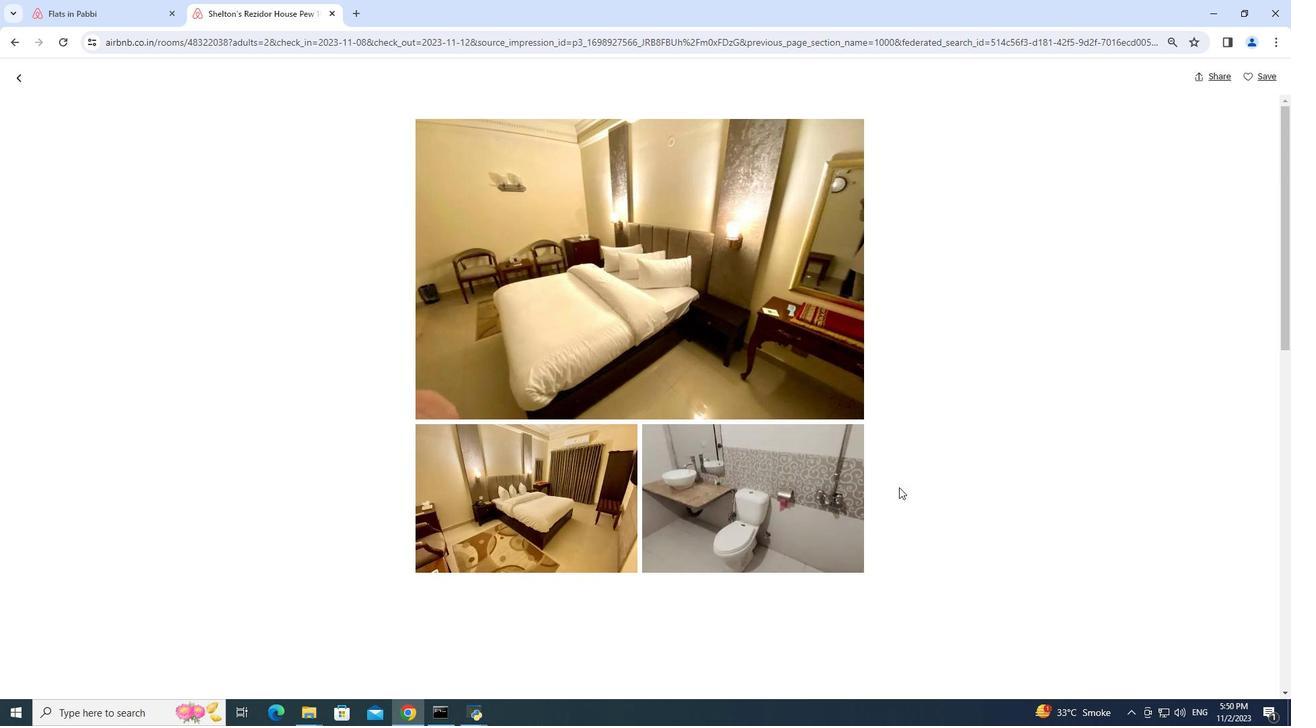 
Action: Mouse scrolled (899, 487) with delta (0, 0)
Screenshot: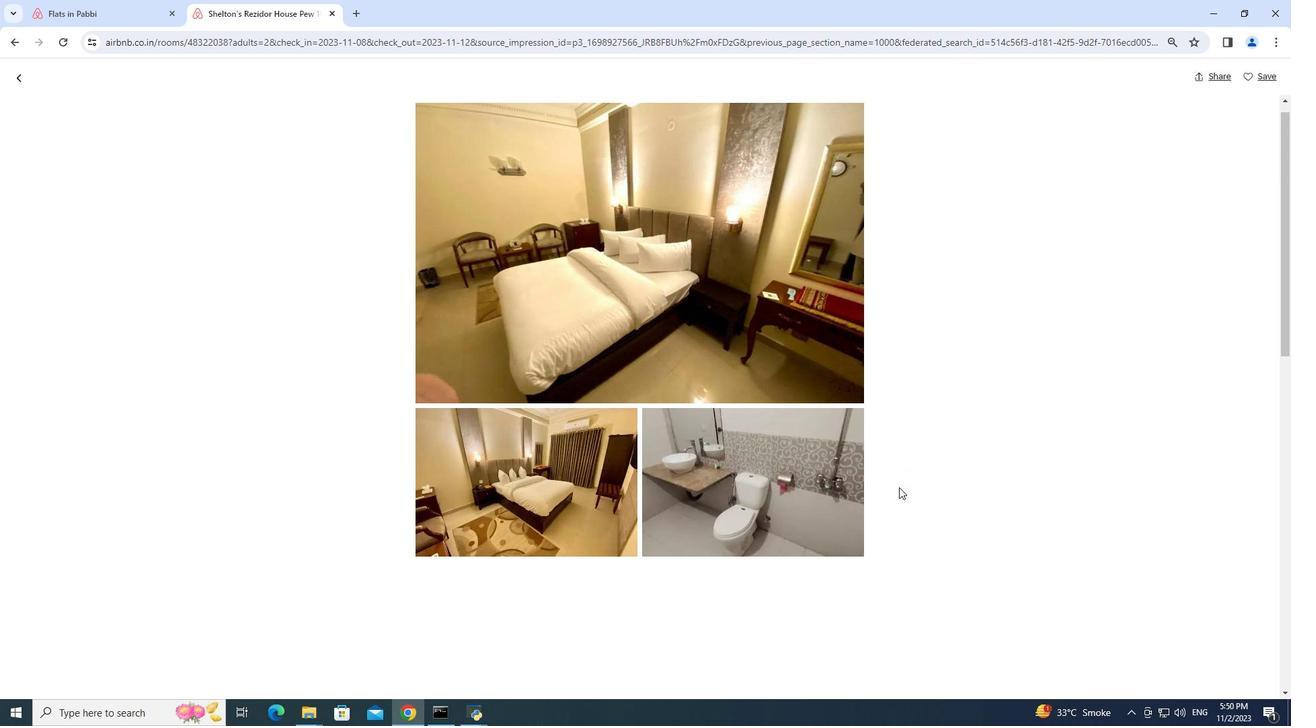 
Action: Mouse scrolled (899, 487) with delta (0, 0)
Screenshot: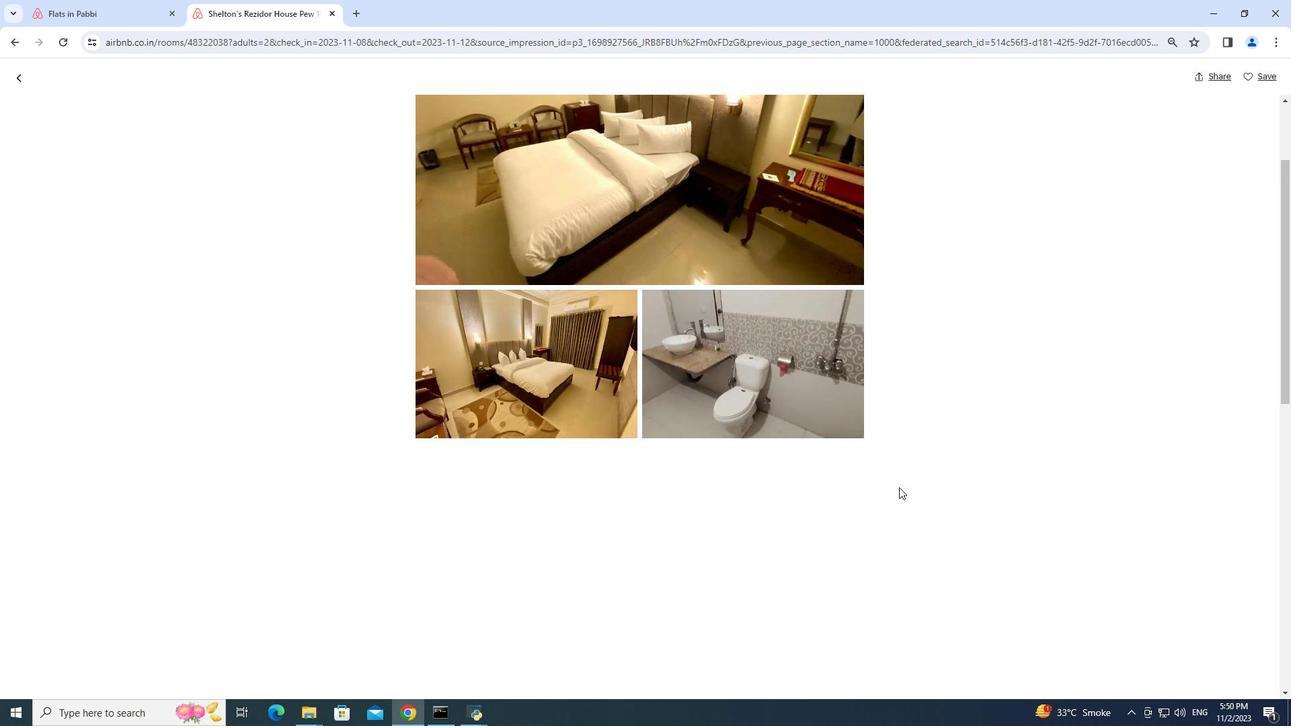 
Action: Mouse scrolled (899, 487) with delta (0, 0)
Screenshot: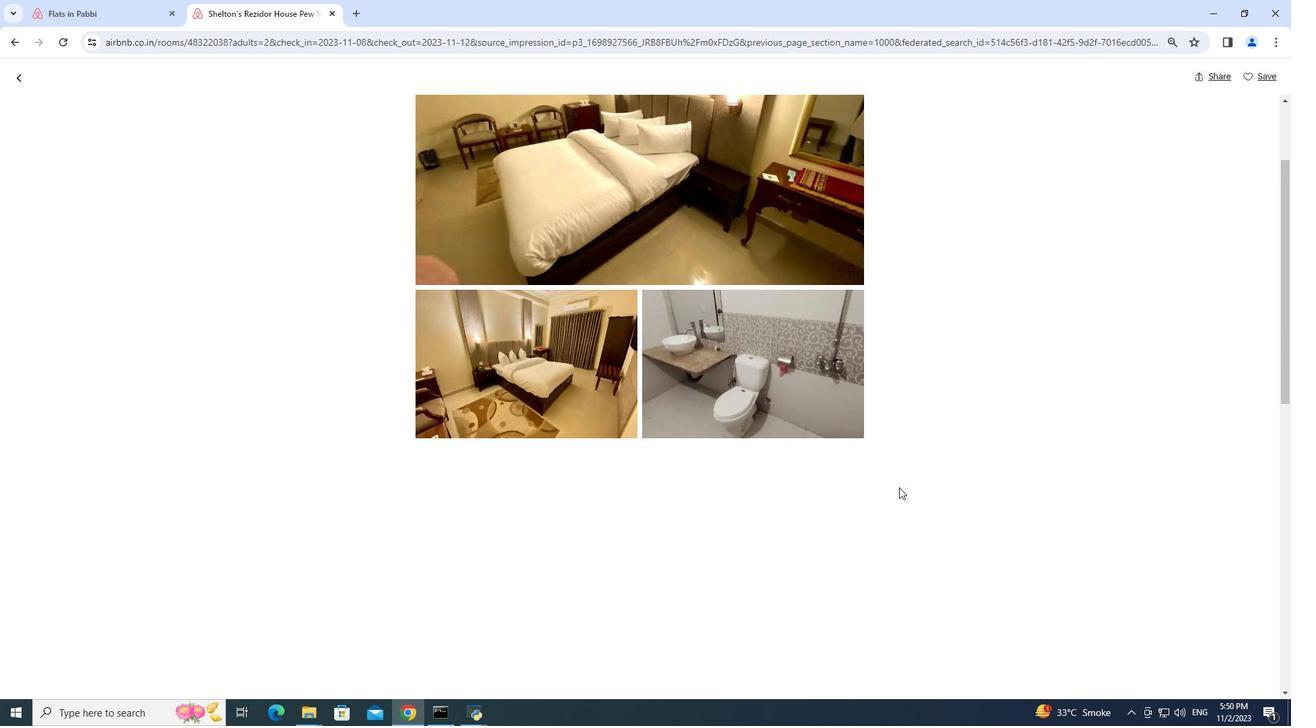 
Action: Mouse scrolled (899, 487) with delta (0, 0)
Screenshot: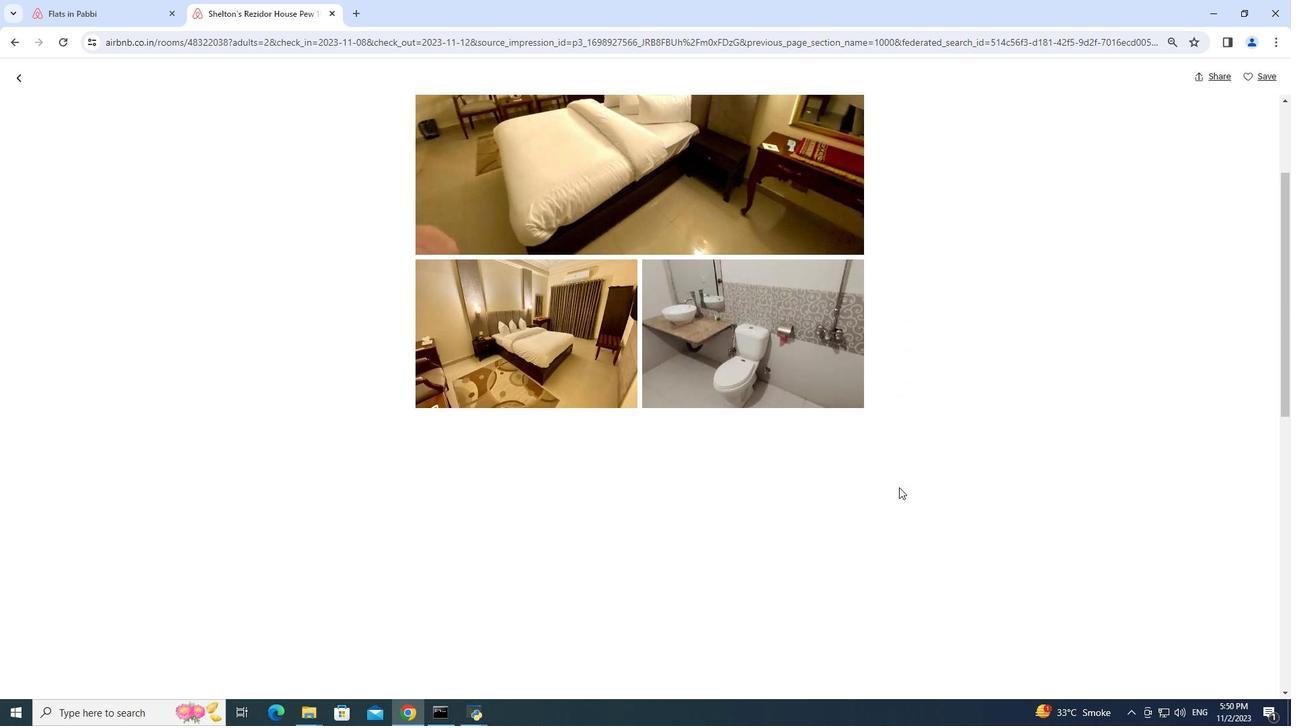 
Action: Mouse scrolled (899, 487) with delta (0, 0)
Screenshot: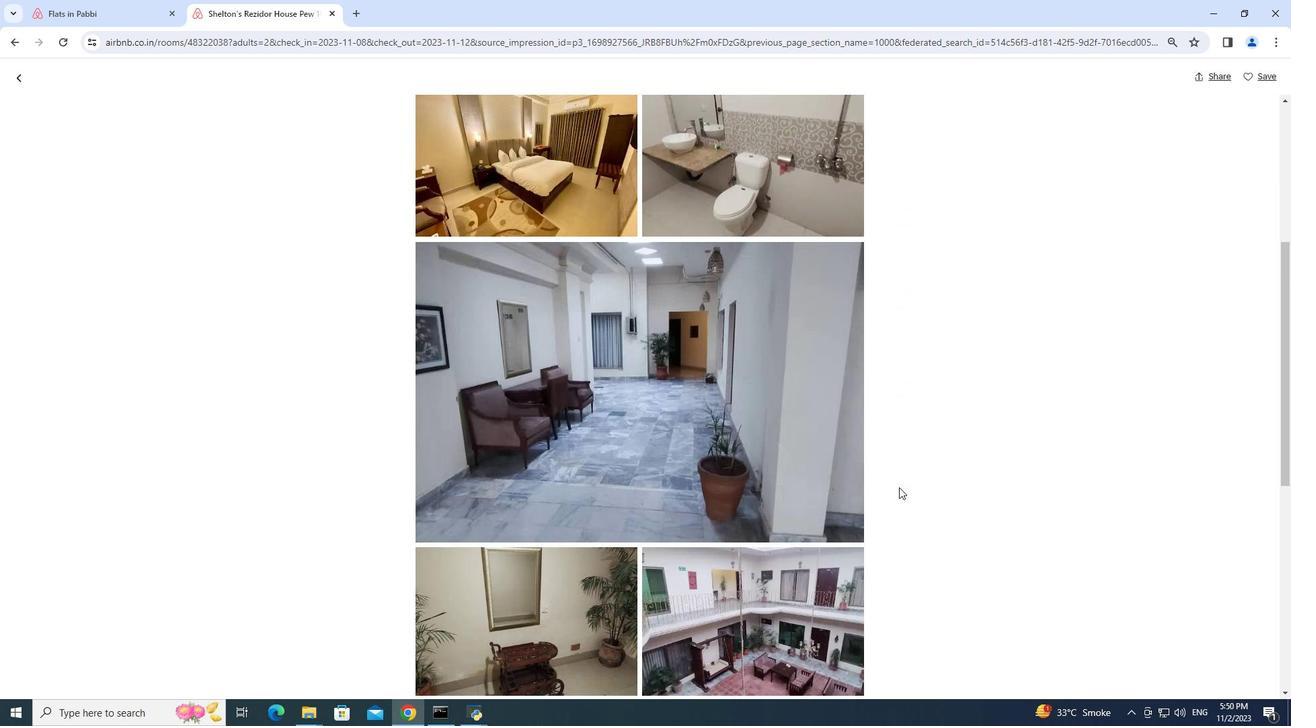 
Action: Mouse scrolled (899, 487) with delta (0, 0)
Screenshot: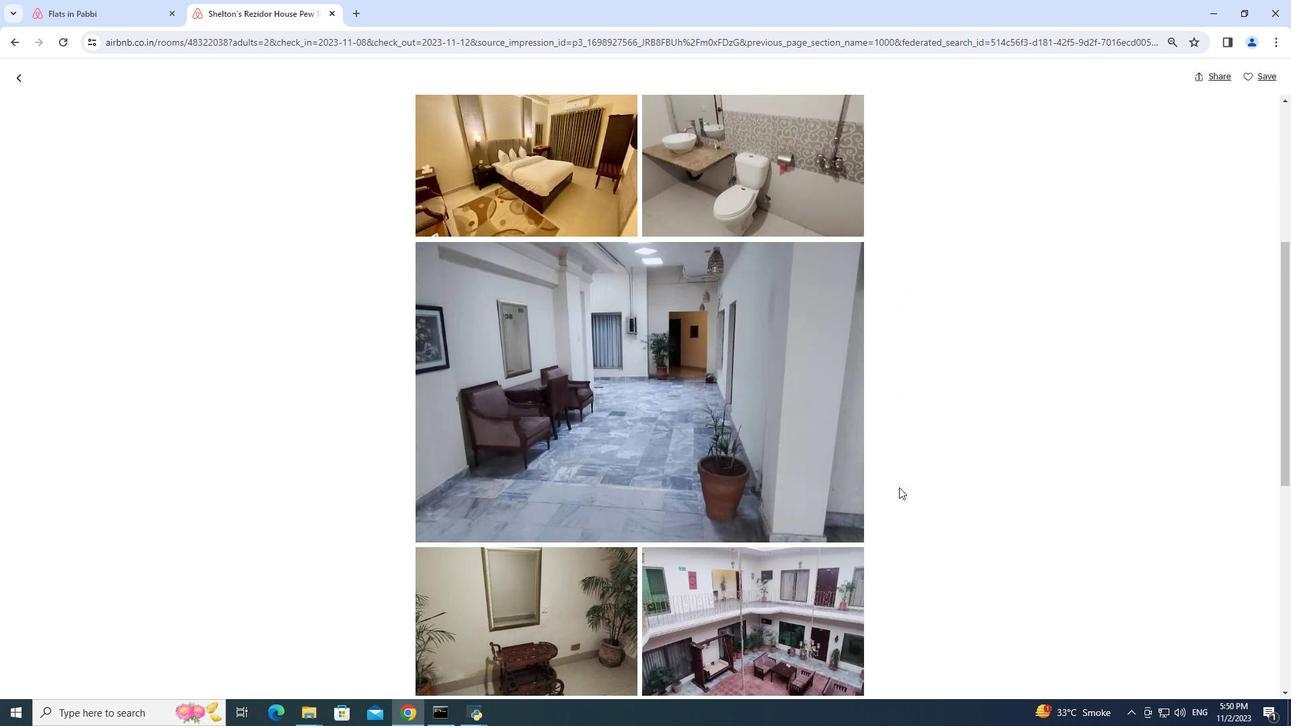 
Action: Mouse scrolled (899, 487) with delta (0, 0)
Screenshot: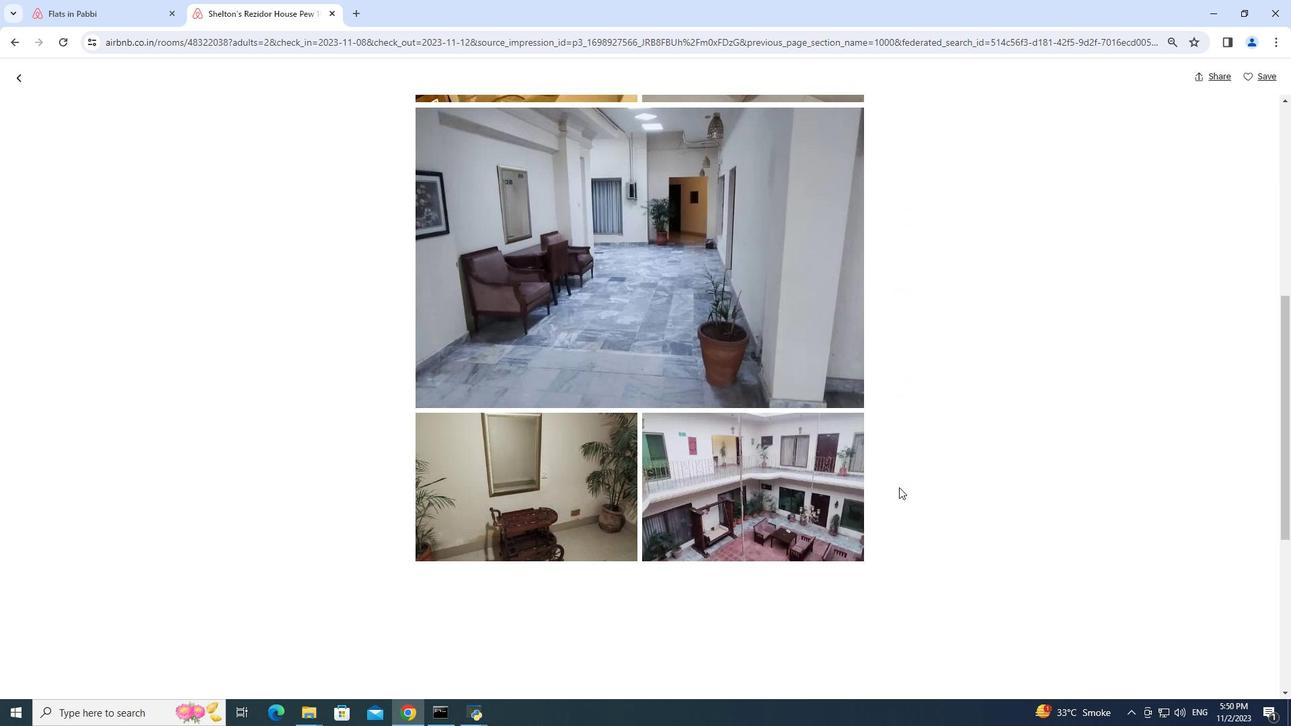 
Action: Mouse scrolled (899, 487) with delta (0, 0)
Screenshot: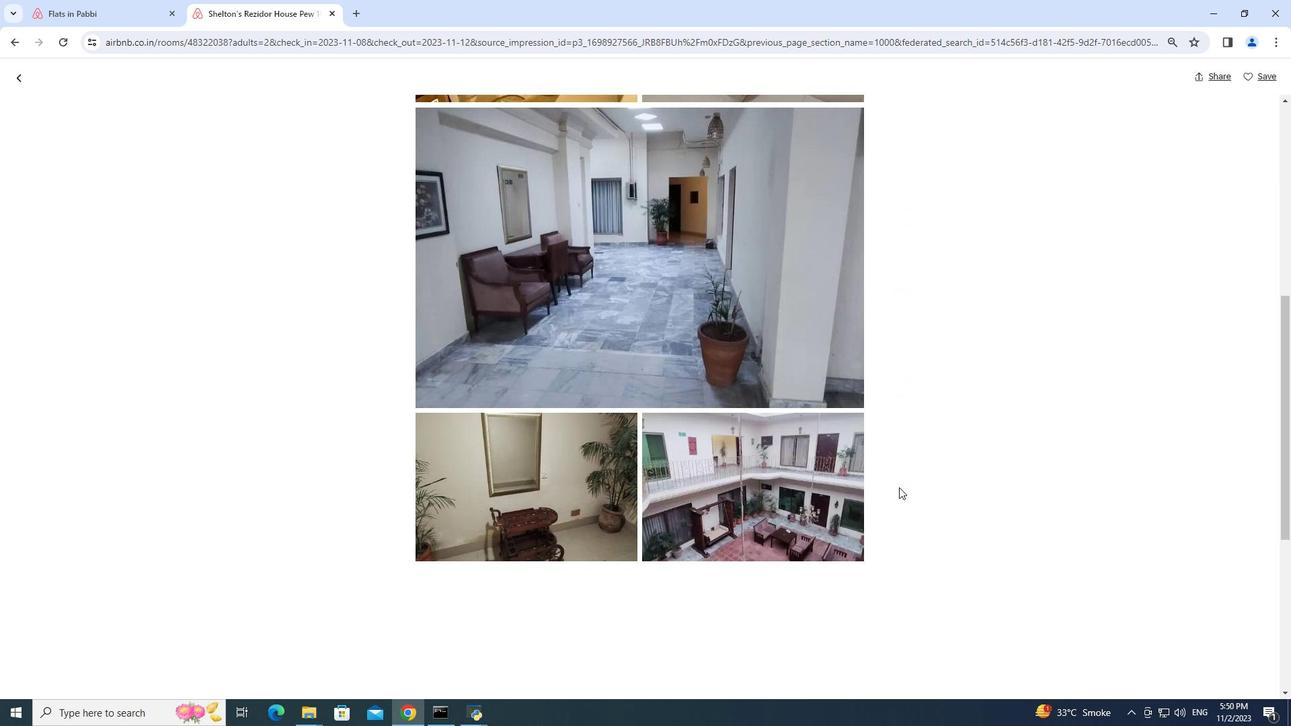 
Action: Mouse scrolled (899, 487) with delta (0, 0)
Screenshot: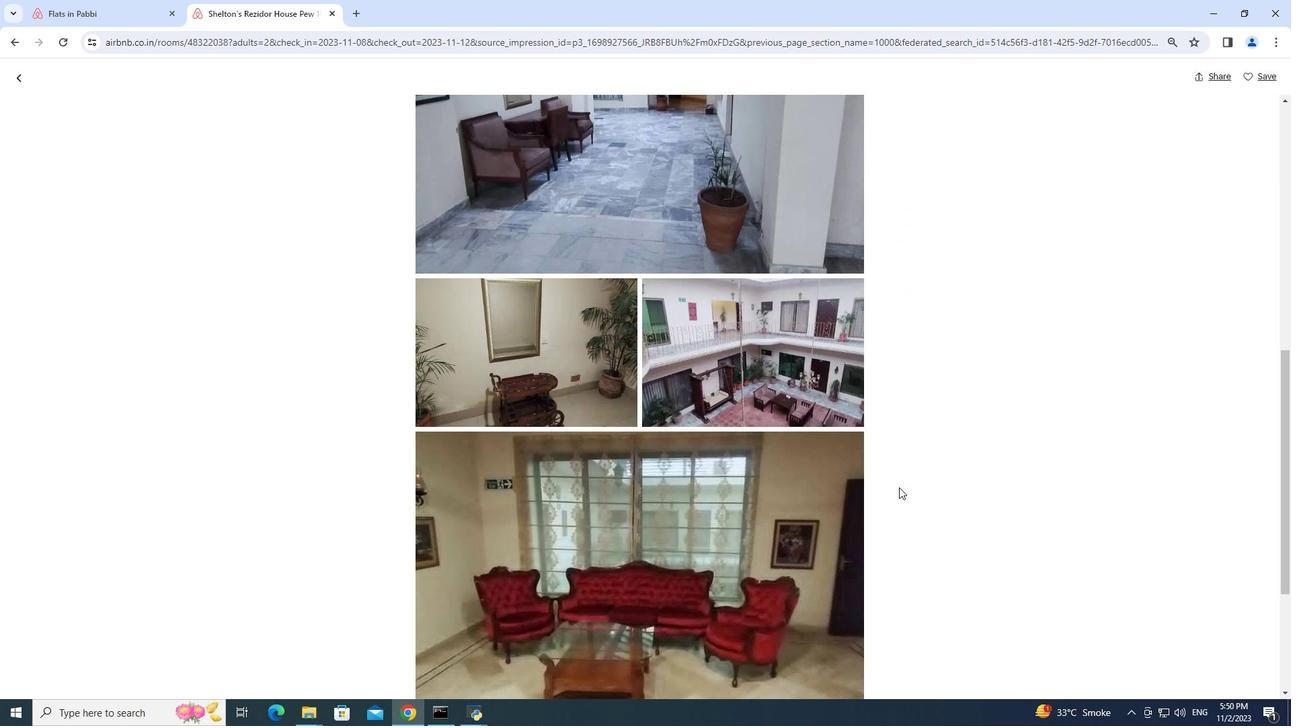 
Action: Mouse scrolled (899, 487) with delta (0, 0)
Screenshot: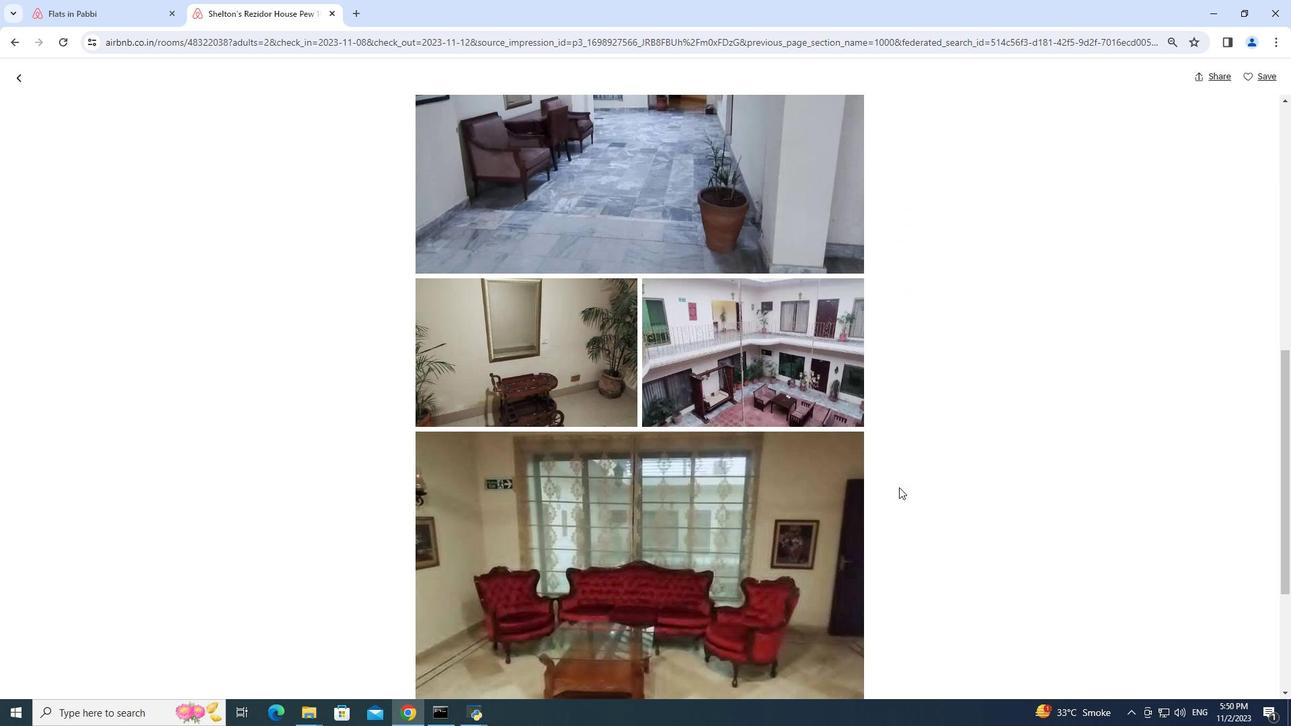 
Action: Mouse scrolled (899, 487) with delta (0, 0)
Screenshot: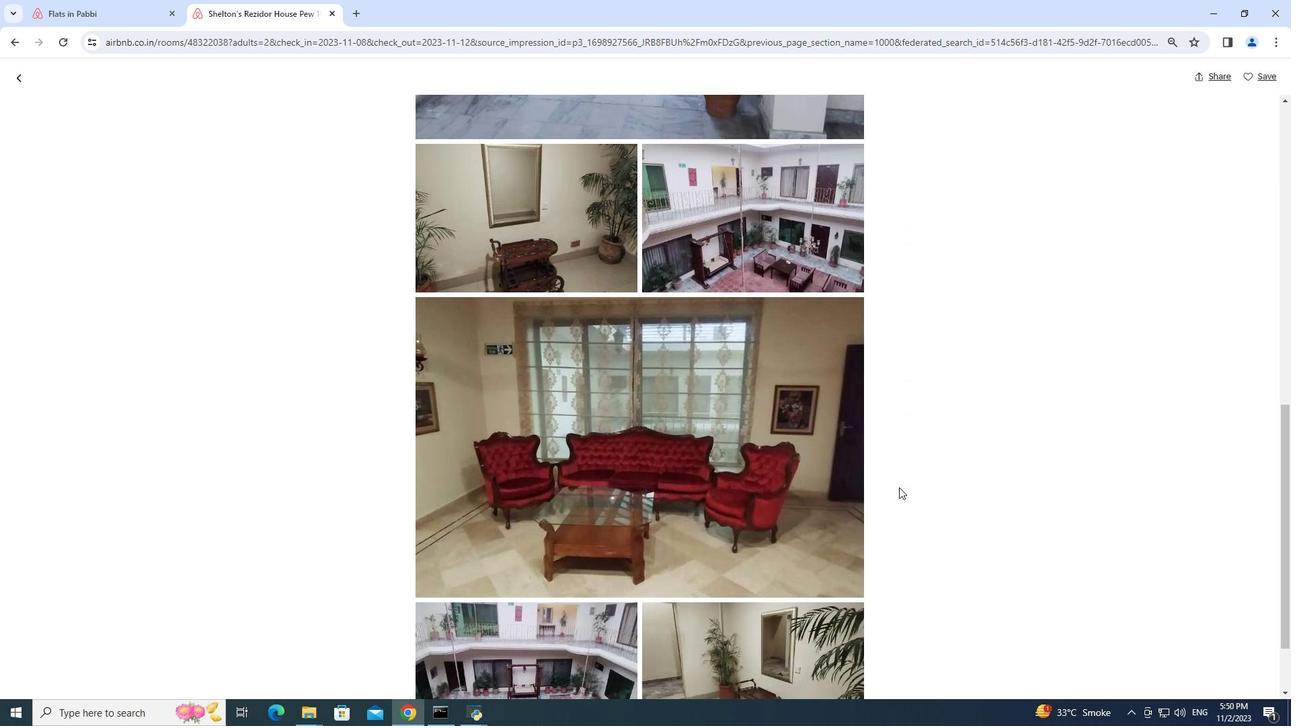 
Action: Mouse scrolled (899, 487) with delta (0, 0)
Screenshot: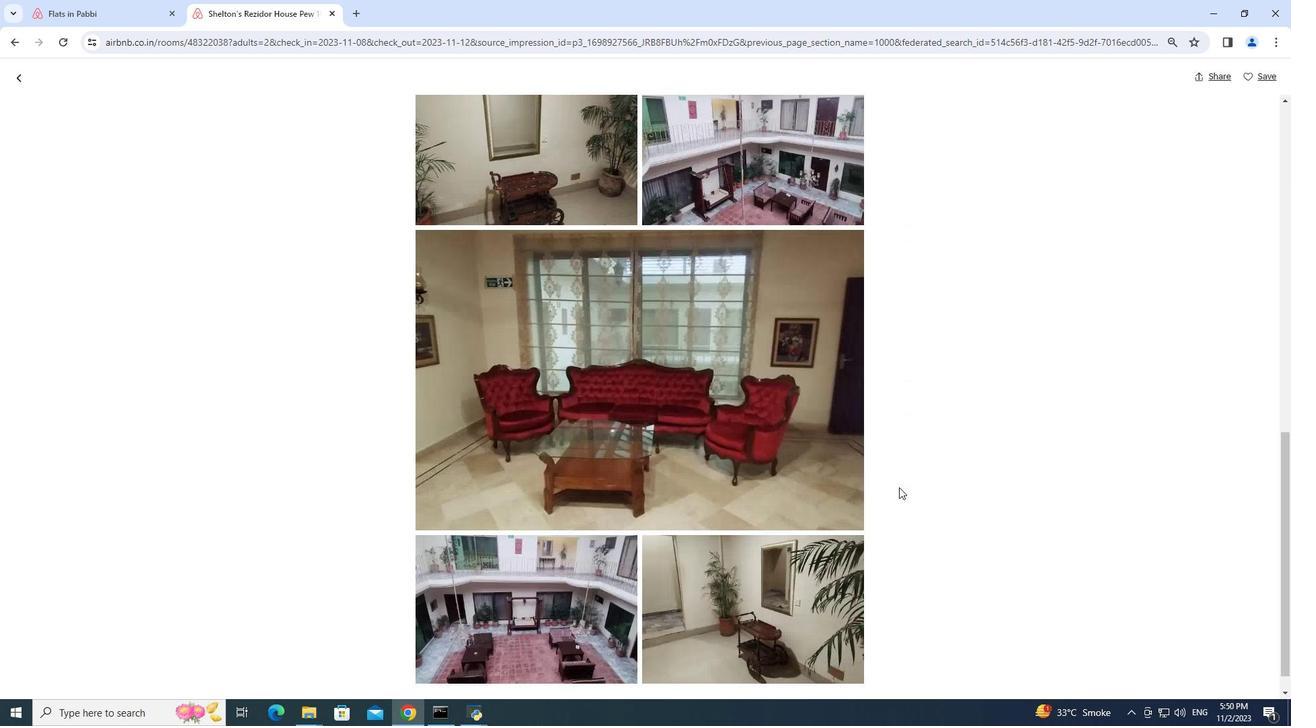
Action: Mouse scrolled (899, 487) with delta (0, 0)
Screenshot: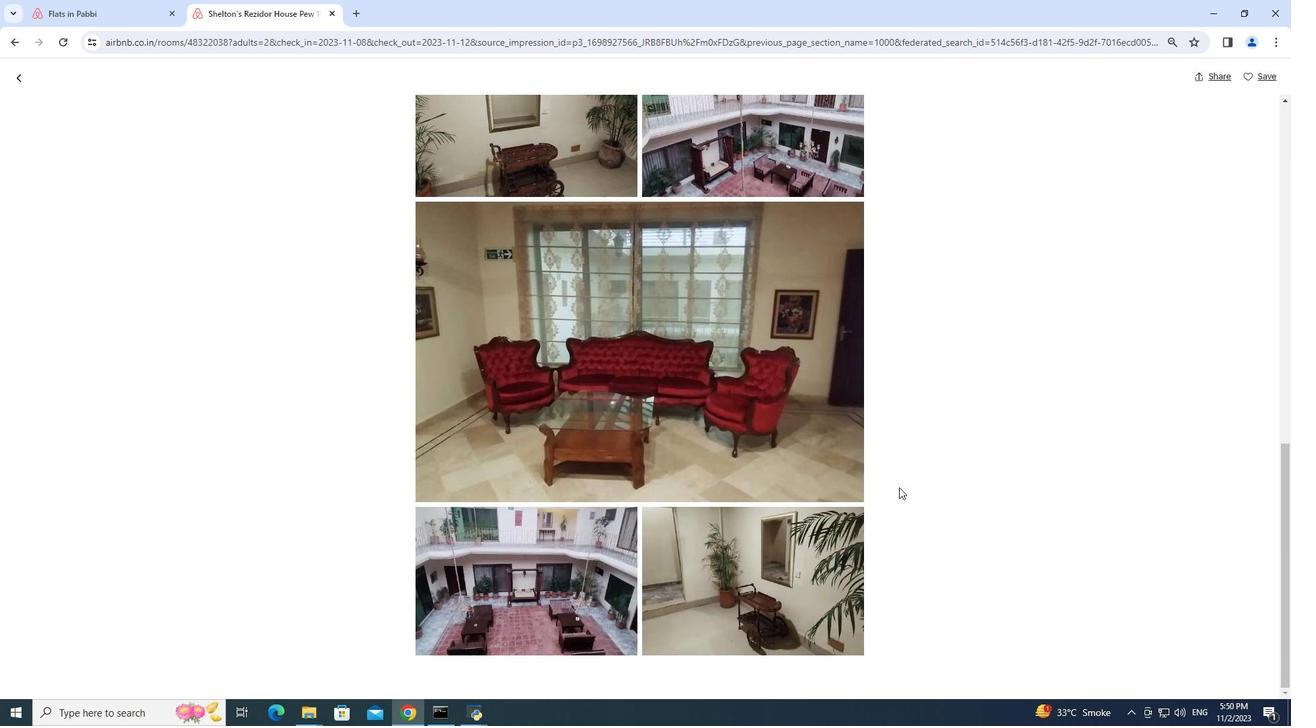 
Action: Mouse scrolled (899, 487) with delta (0, 0)
Screenshot: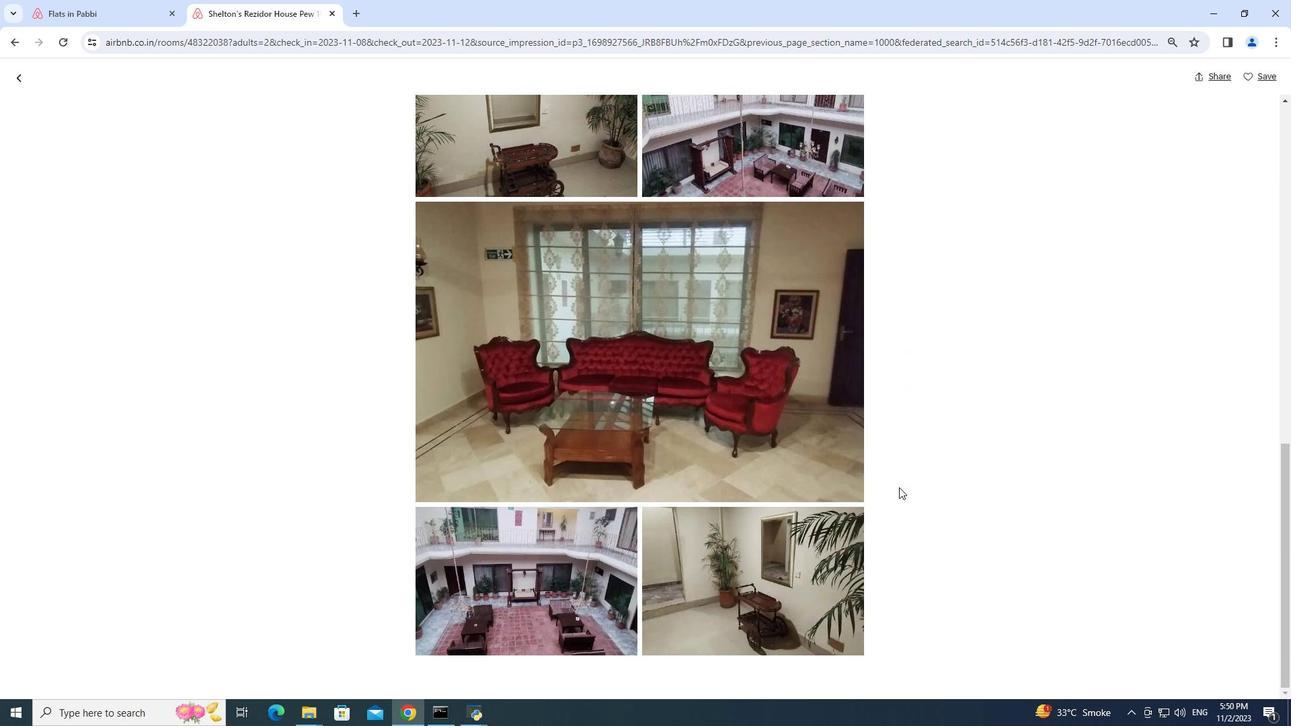 
Action: Mouse scrolled (899, 487) with delta (0, 0)
Screenshot: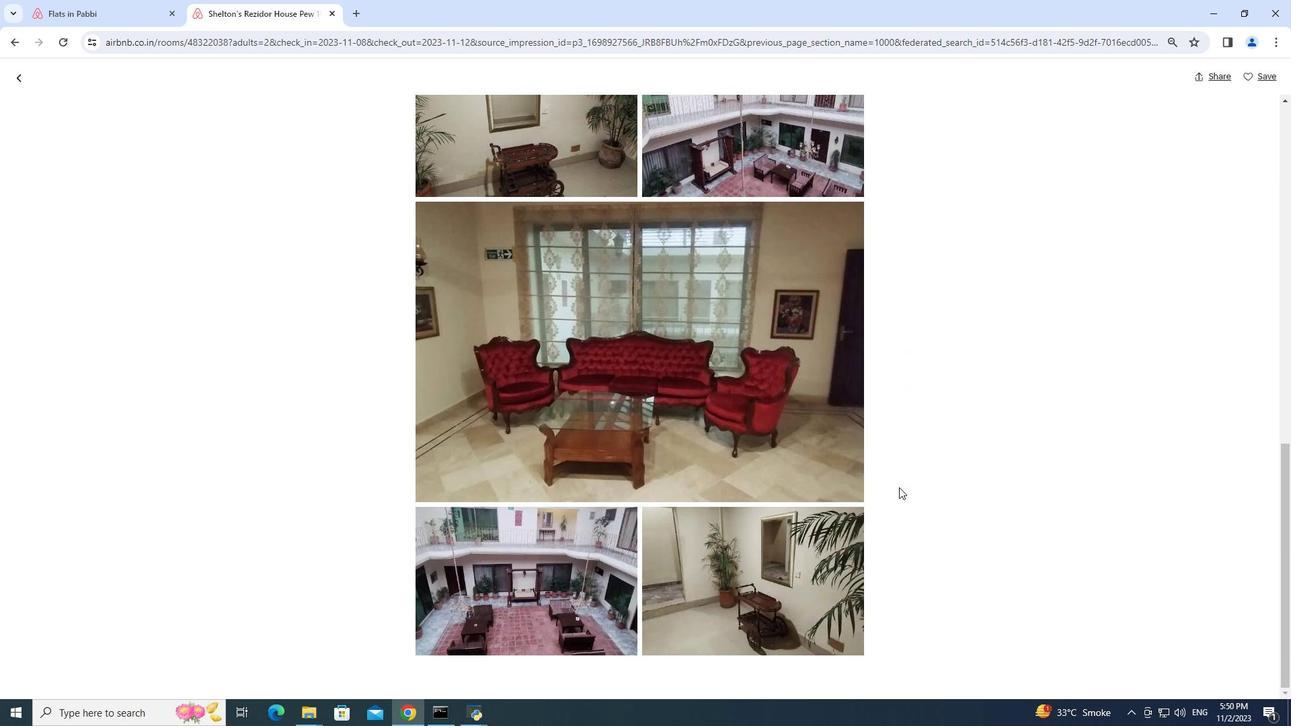 
Action: Mouse scrolled (899, 487) with delta (0, 0)
Screenshot: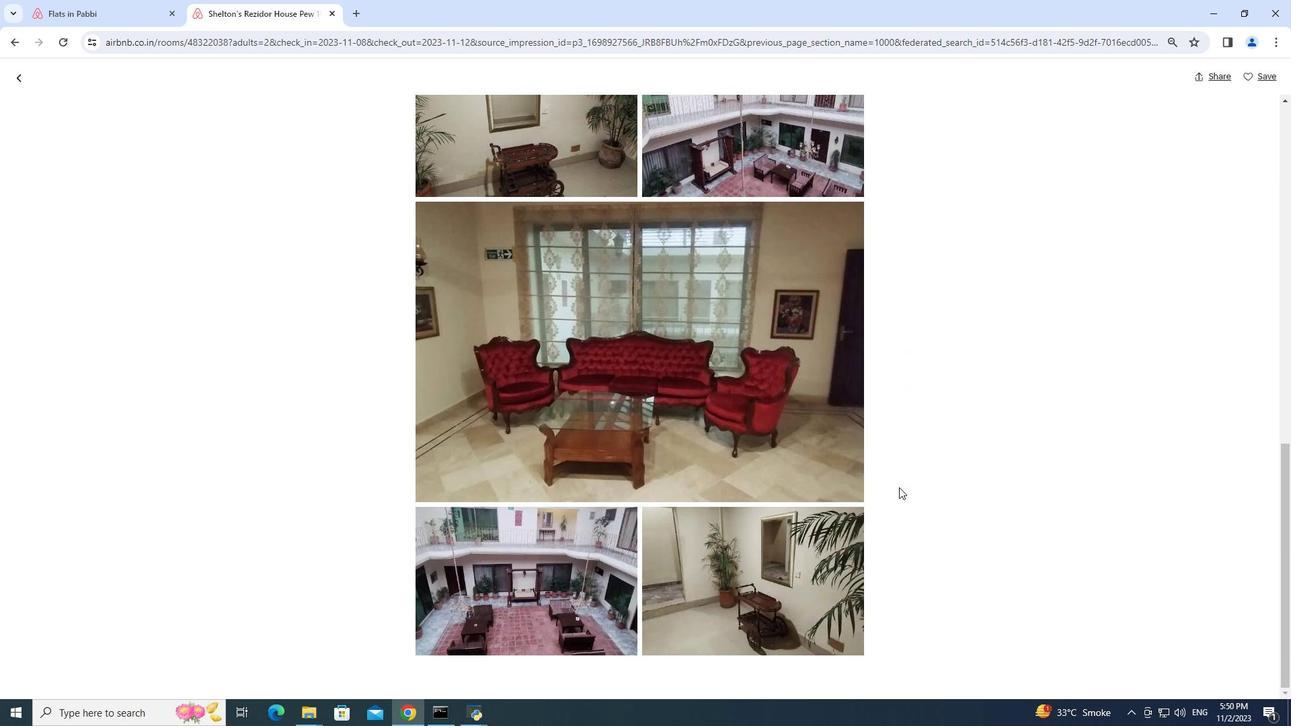 
Action: Mouse scrolled (899, 487) with delta (0, 0)
Screenshot: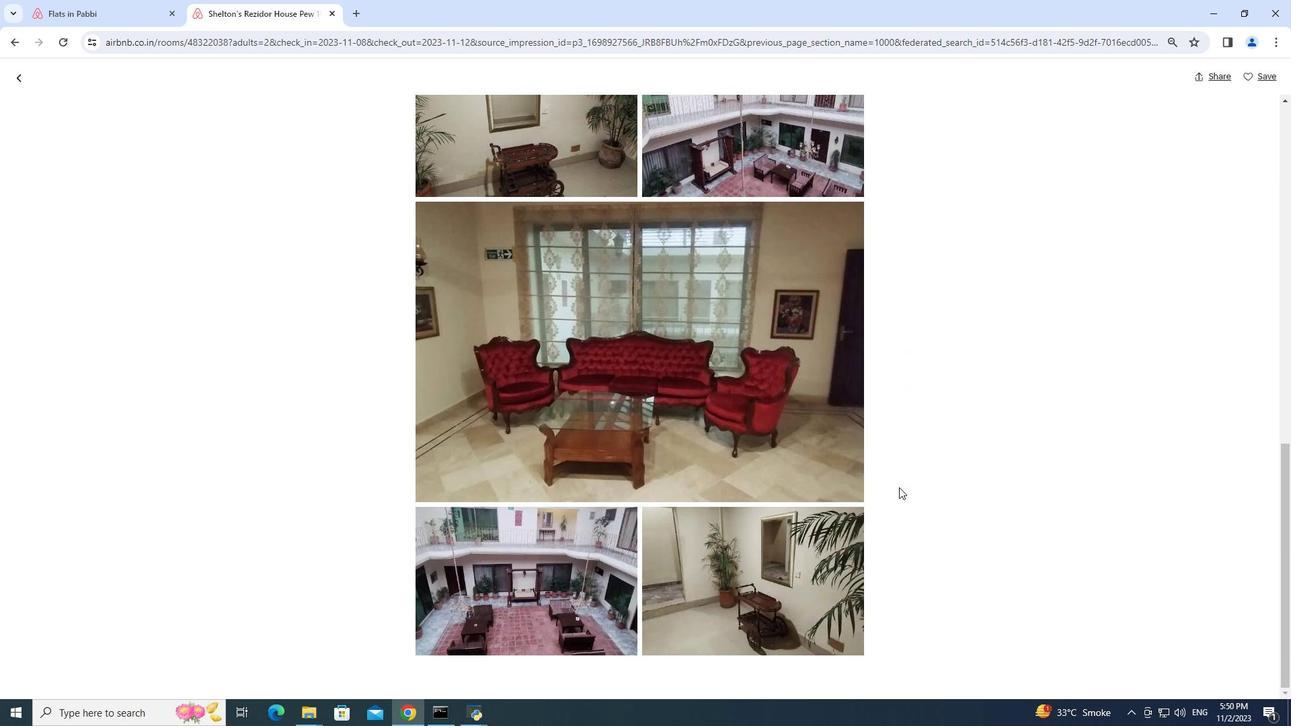 
Action: Mouse scrolled (899, 487) with delta (0, 0)
Screenshot: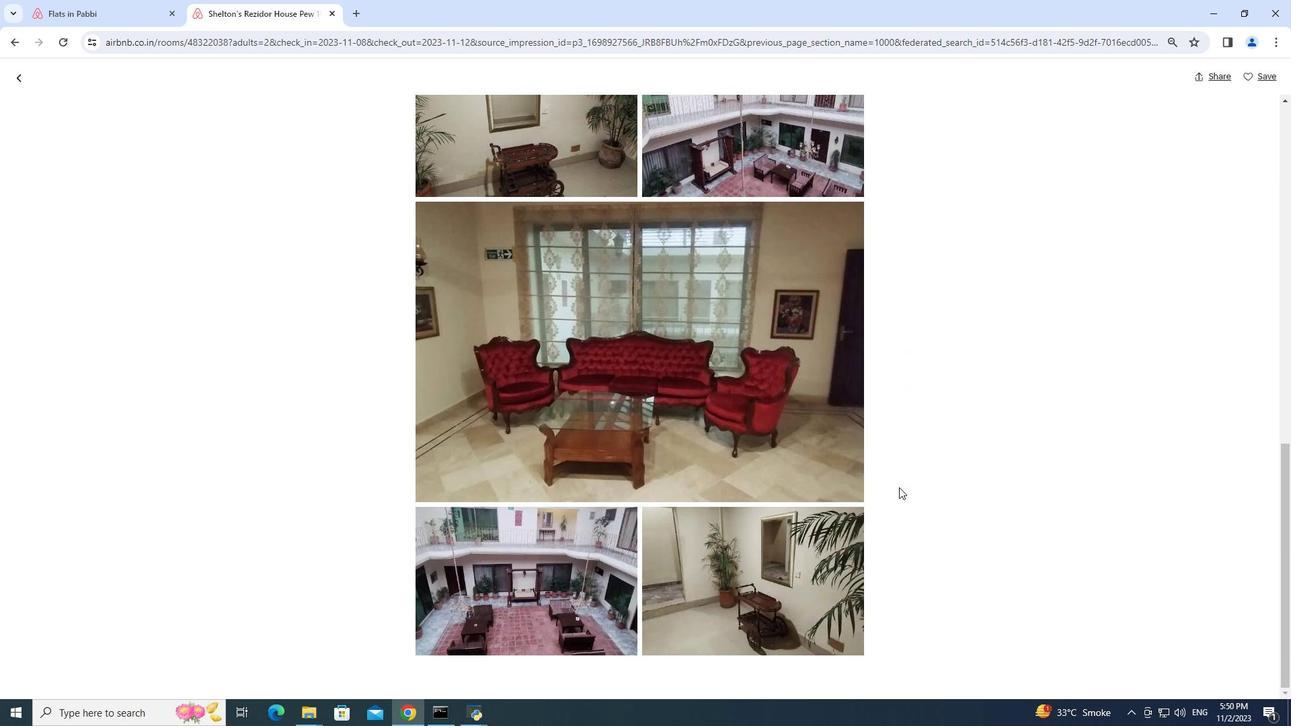 
Action: Mouse scrolled (899, 487) with delta (0, 0)
Screenshot: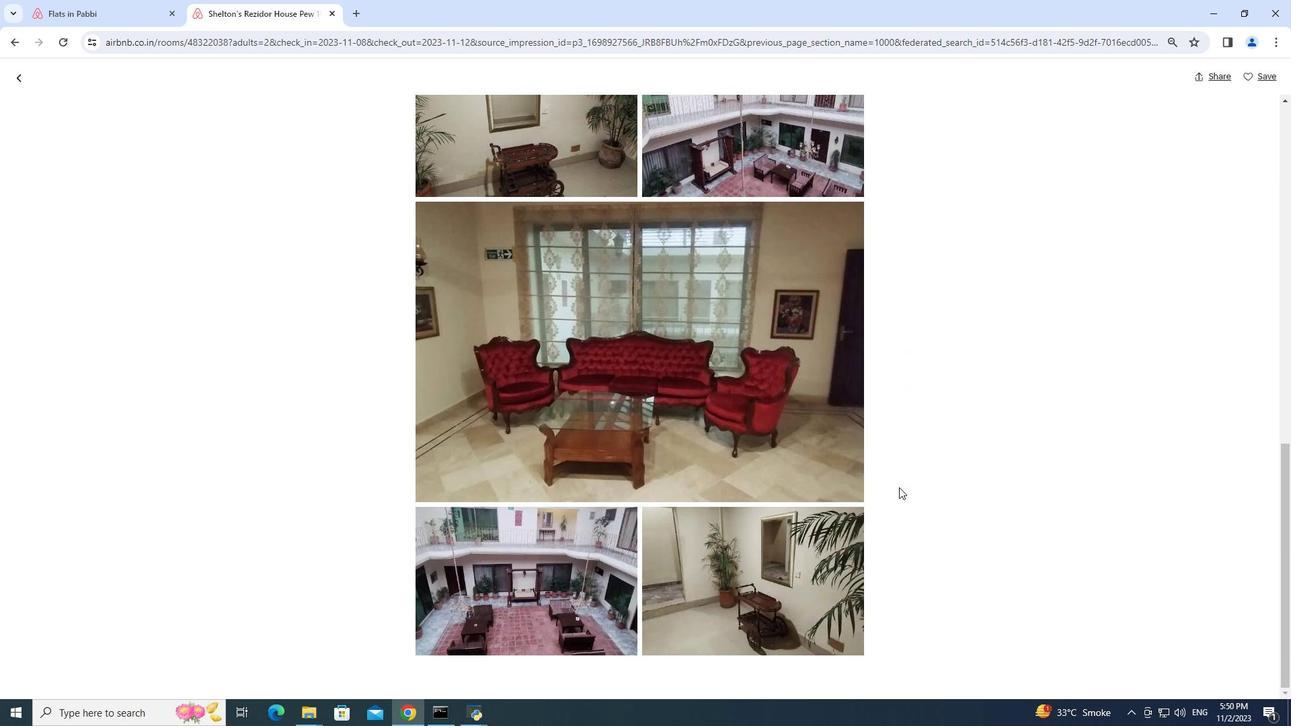 
Action: Mouse scrolled (899, 487) with delta (0, 0)
Screenshot: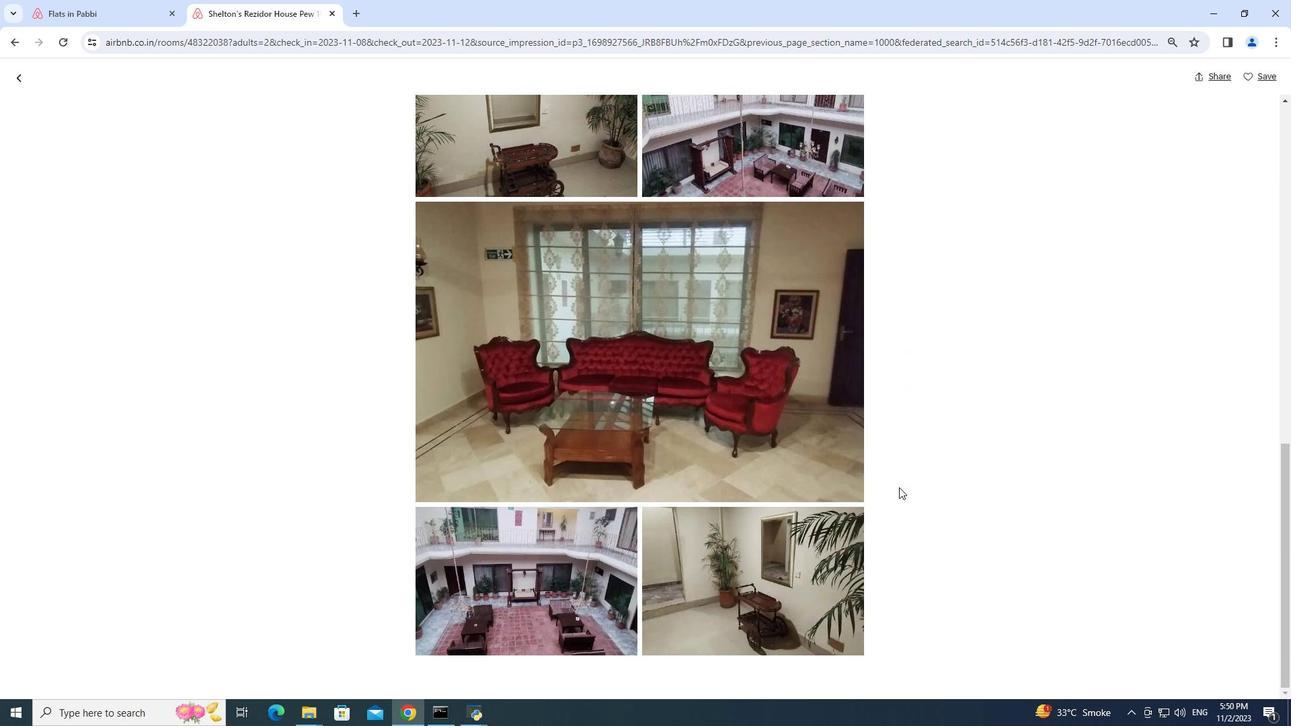 
Action: Mouse scrolled (899, 487) with delta (0, 0)
Screenshot: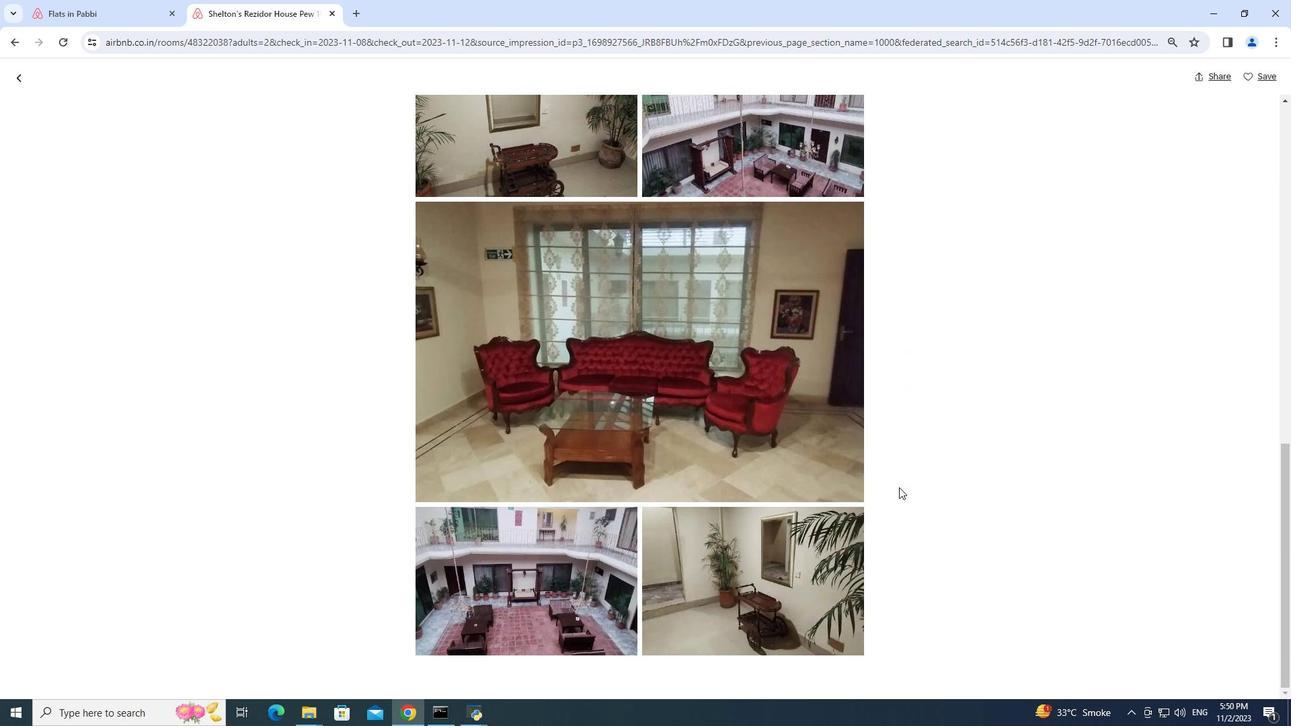 
Action: Mouse scrolled (899, 487) with delta (0, 0)
Screenshot: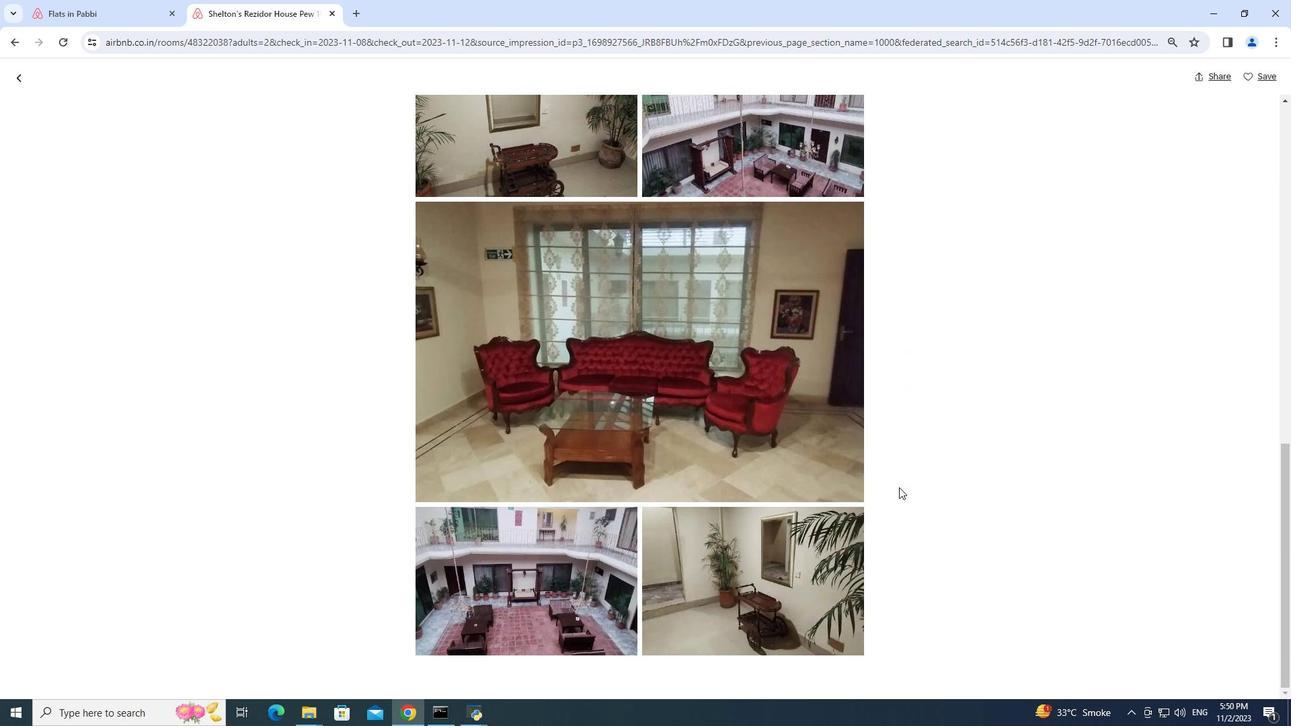 
Action: Mouse scrolled (899, 487) with delta (0, 0)
Screenshot: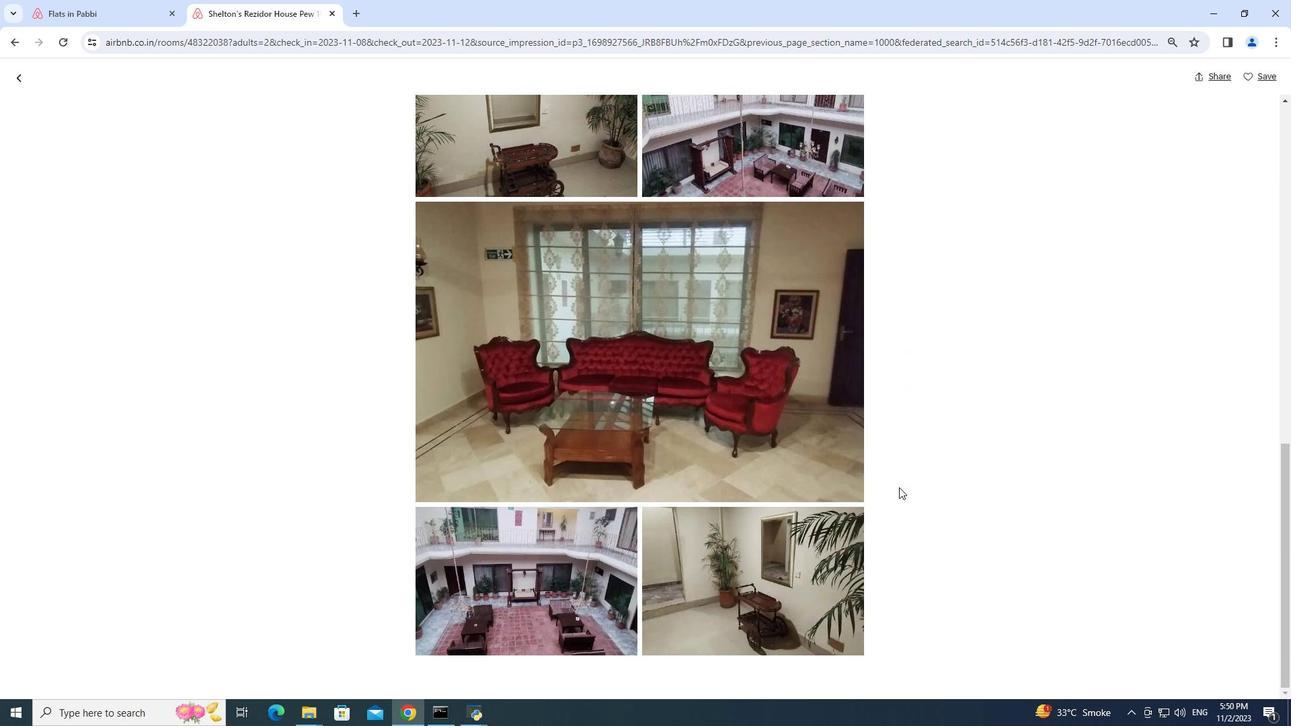 
Action: Mouse scrolled (899, 487) with delta (0, 0)
Screenshot: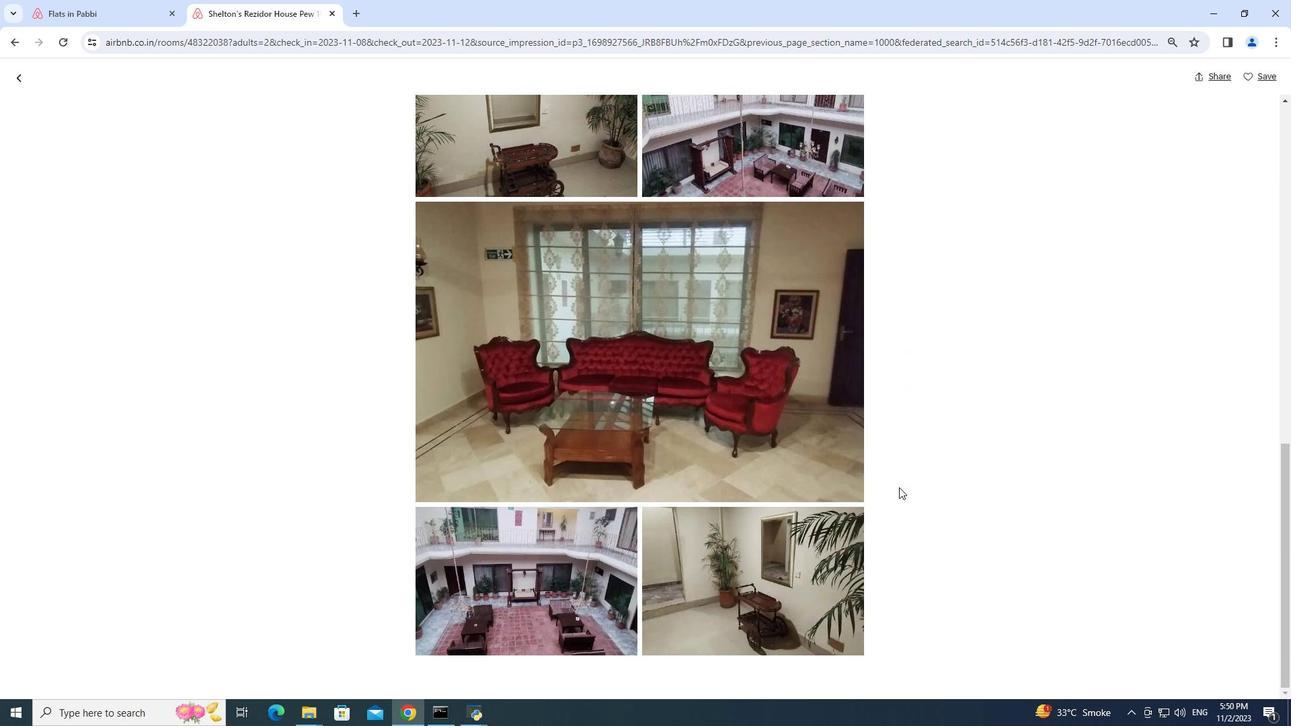 
Action: Mouse scrolled (899, 487) with delta (0, 0)
Screenshot: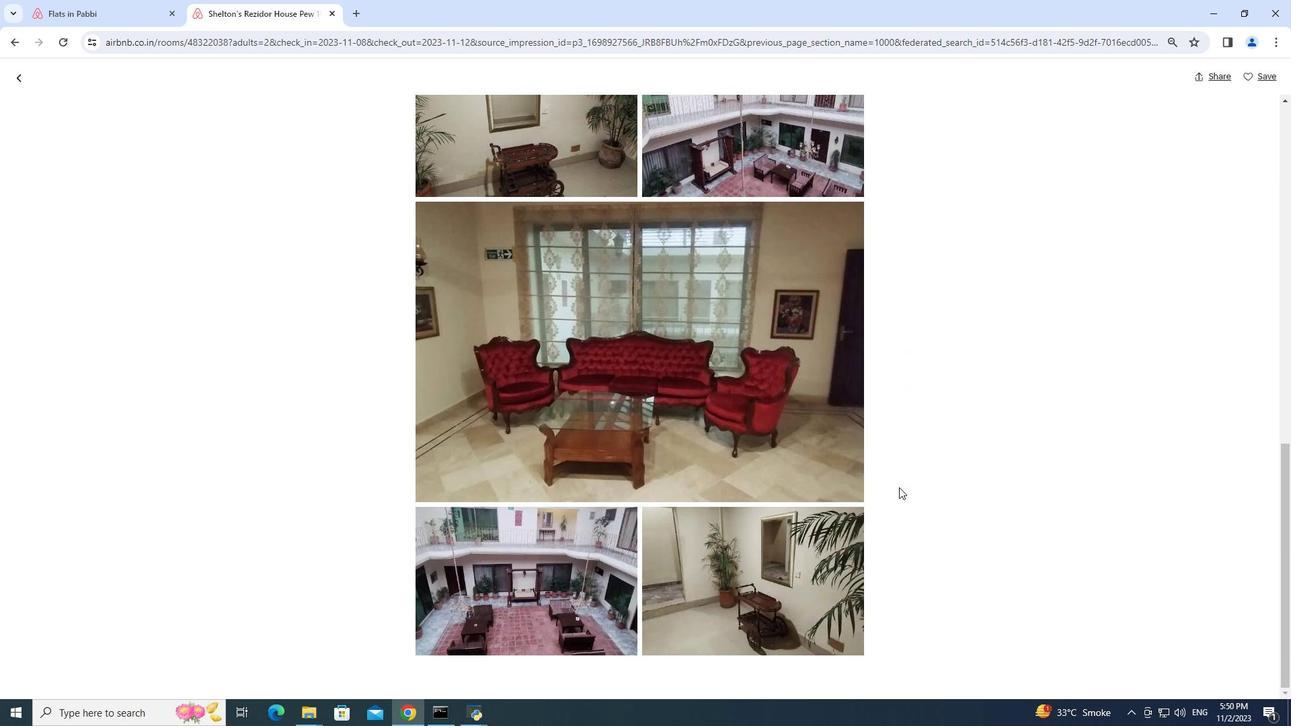 
Action: Mouse moved to (25, 75)
Screenshot: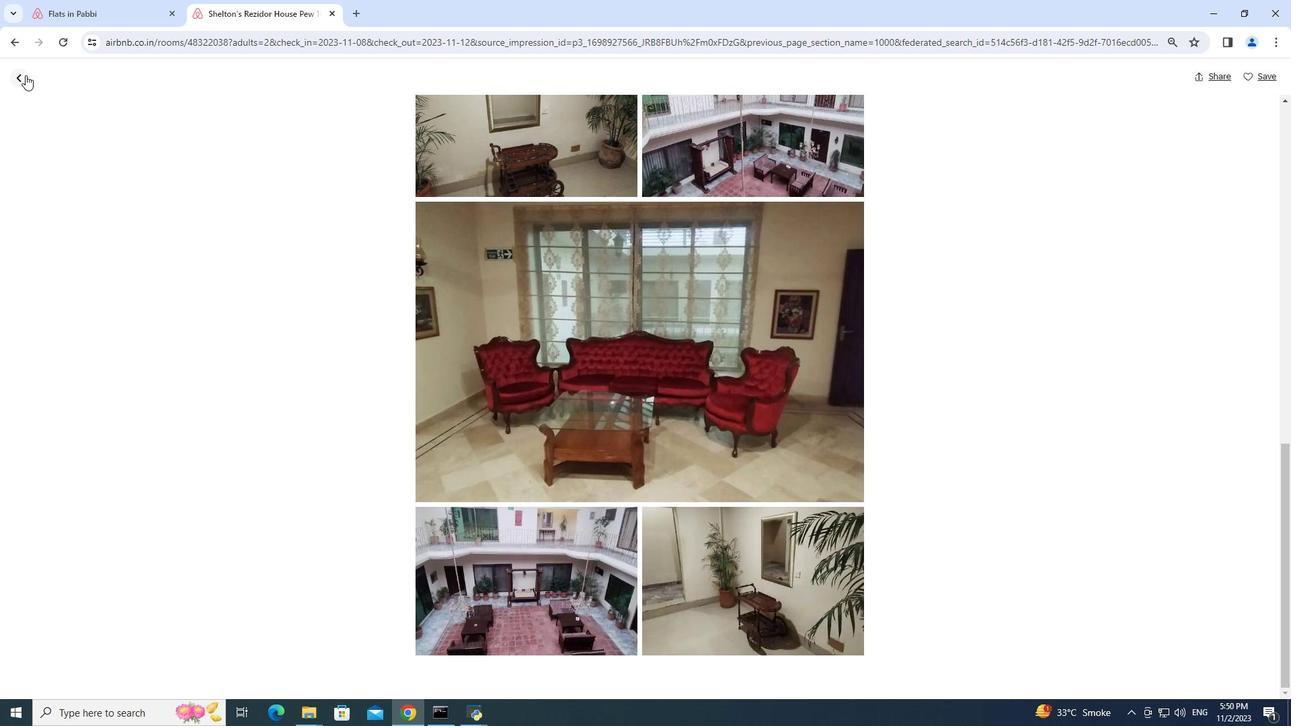 
Action: Mouse pressed left at (25, 75)
Screenshot: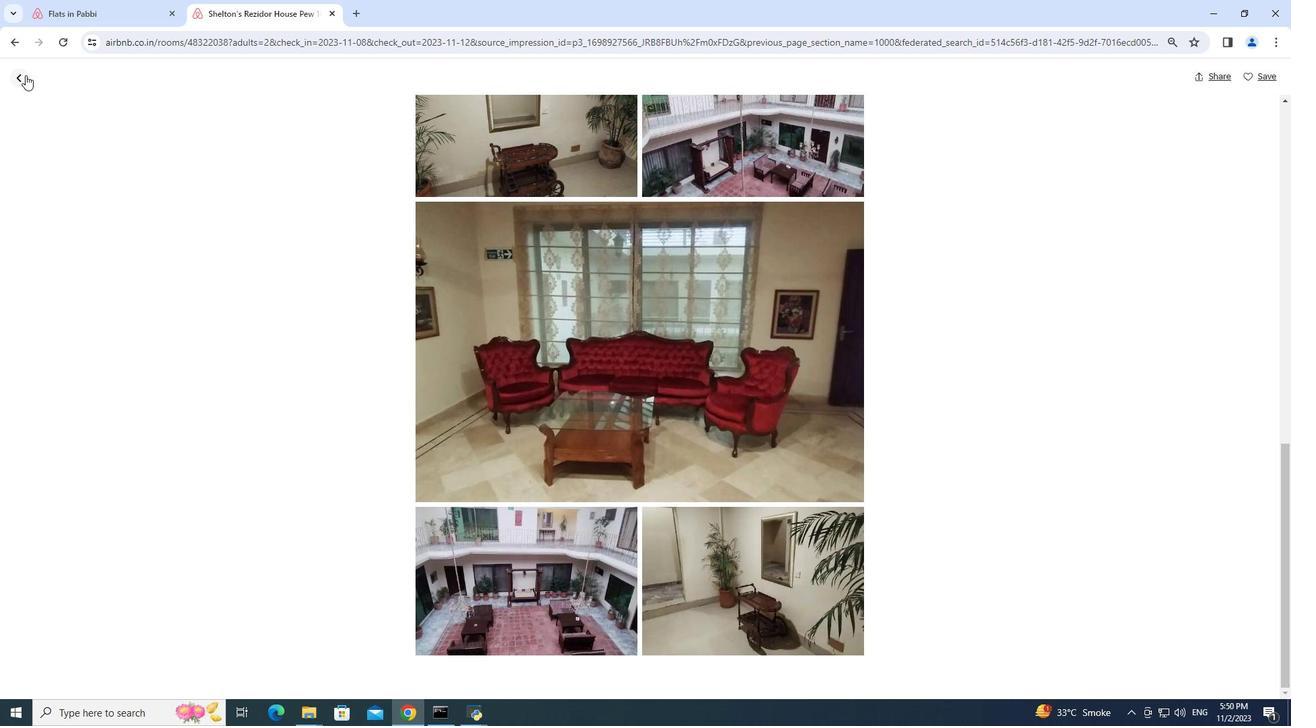 
Action: Mouse moved to (559, 363)
Screenshot: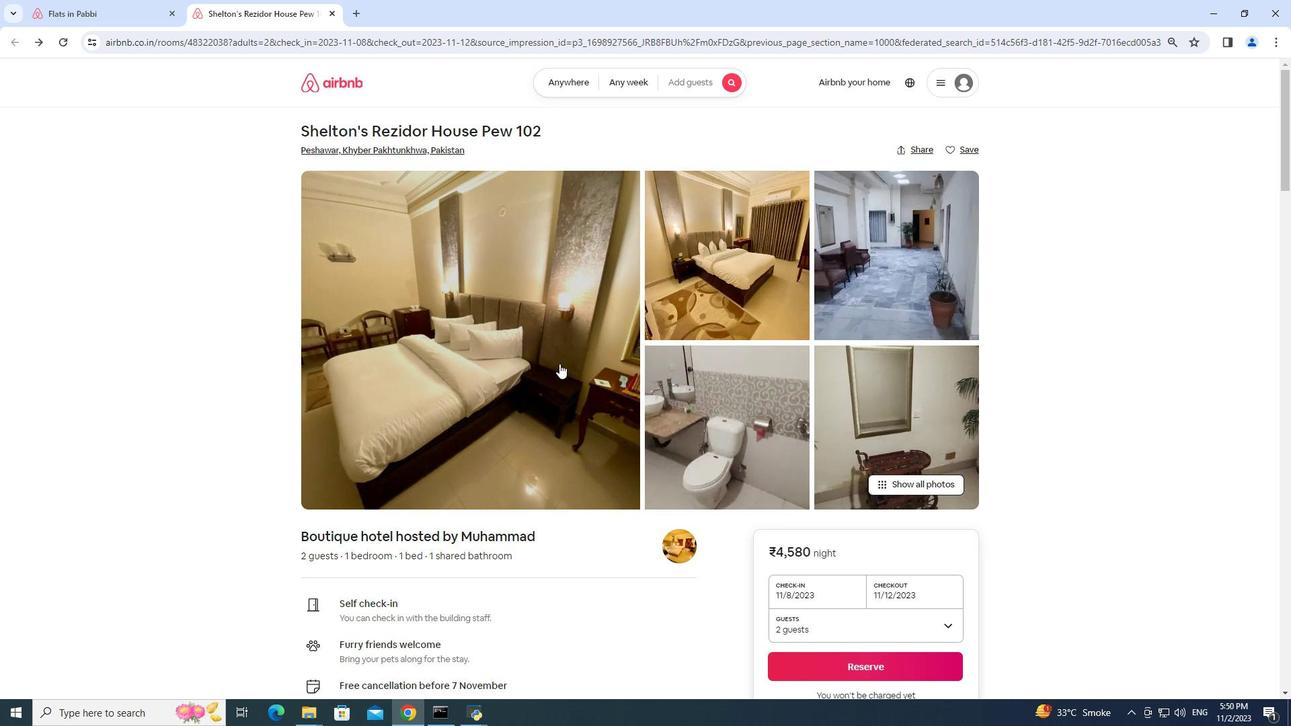 
Action: Mouse scrolled (559, 363) with delta (0, 0)
Screenshot: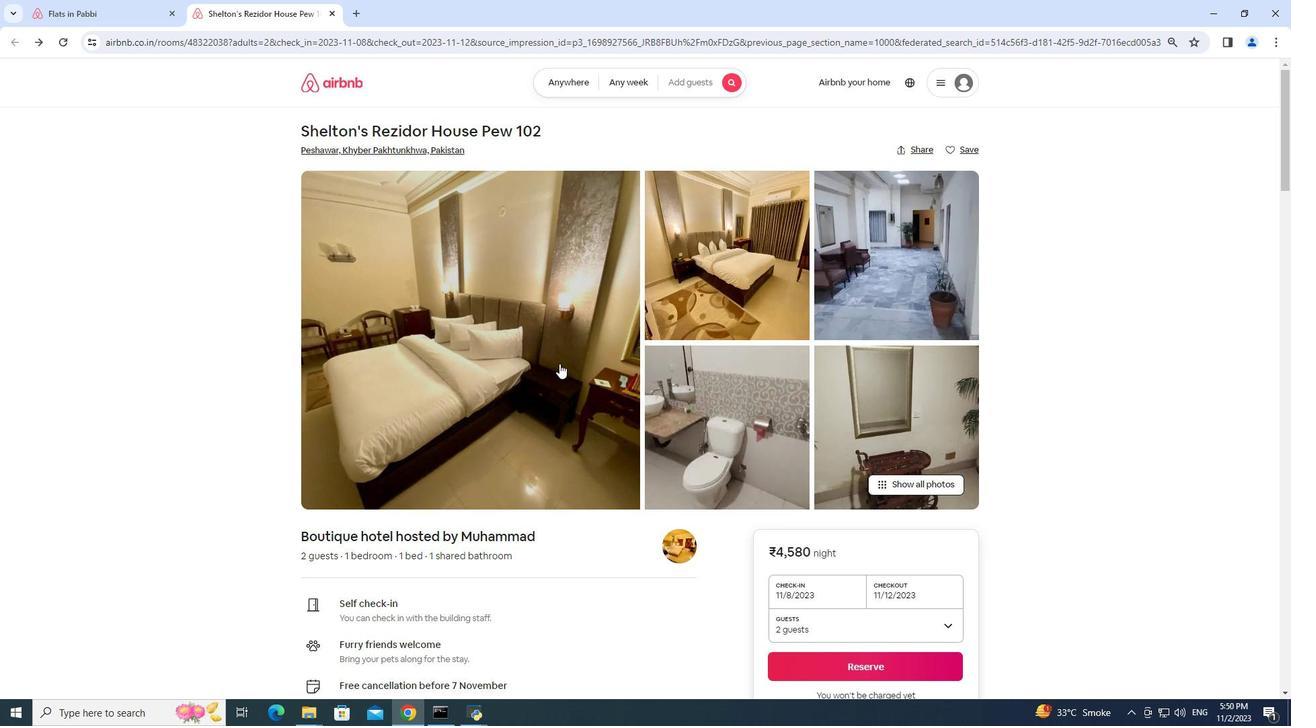 
Action: Mouse scrolled (559, 363) with delta (0, 0)
Screenshot: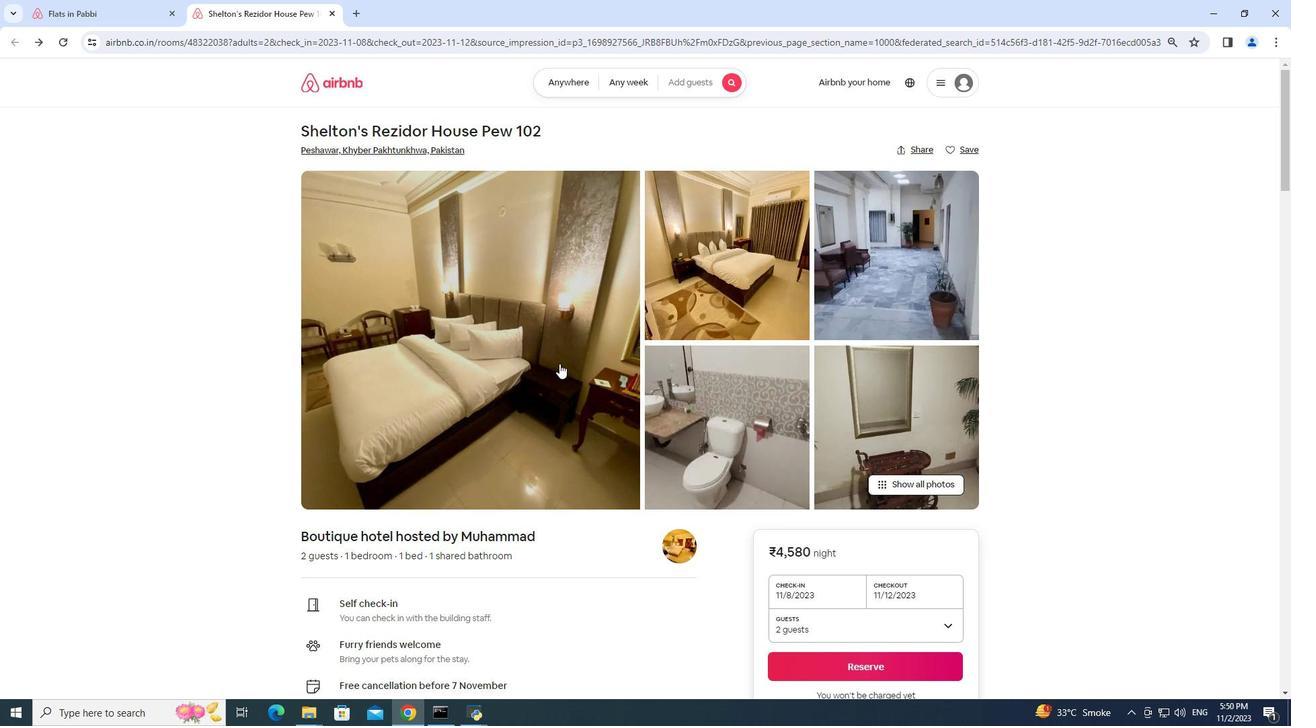 
Action: Mouse scrolled (559, 363) with delta (0, 0)
Screenshot: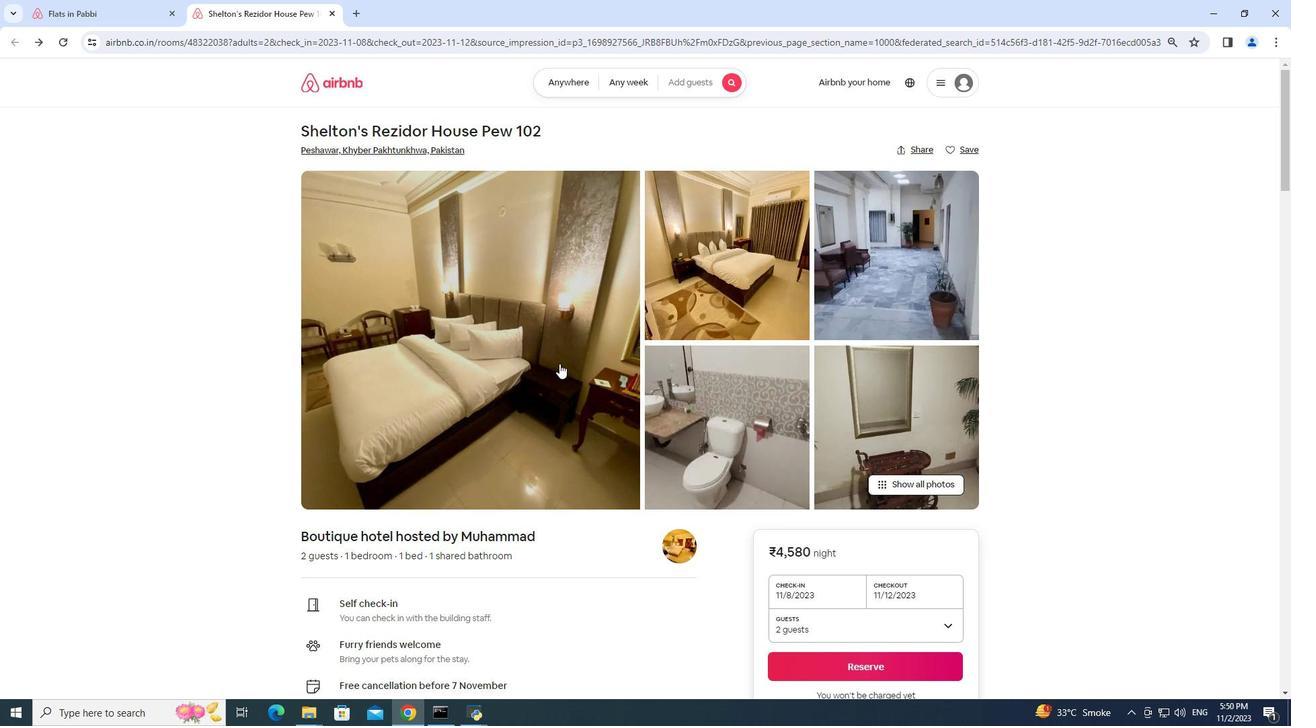 
Action: Mouse scrolled (559, 363) with delta (0, 0)
Screenshot: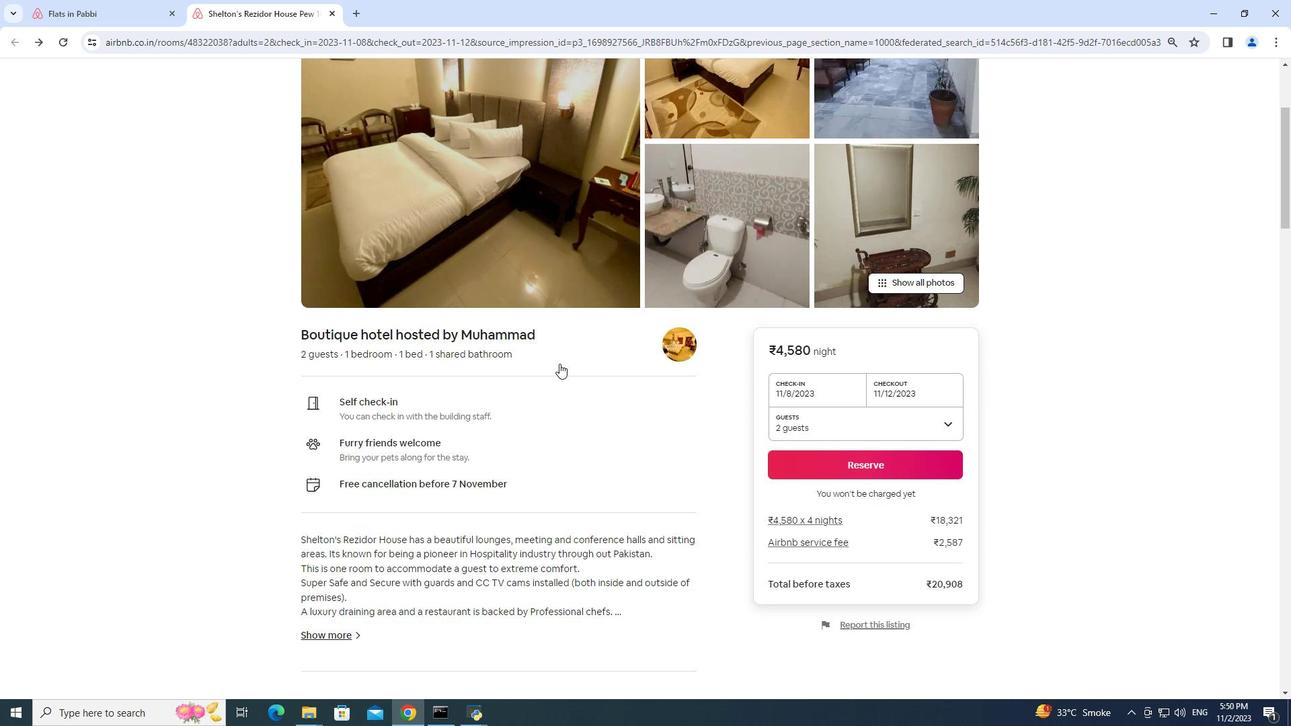 
Action: Mouse scrolled (559, 363) with delta (0, 0)
Screenshot: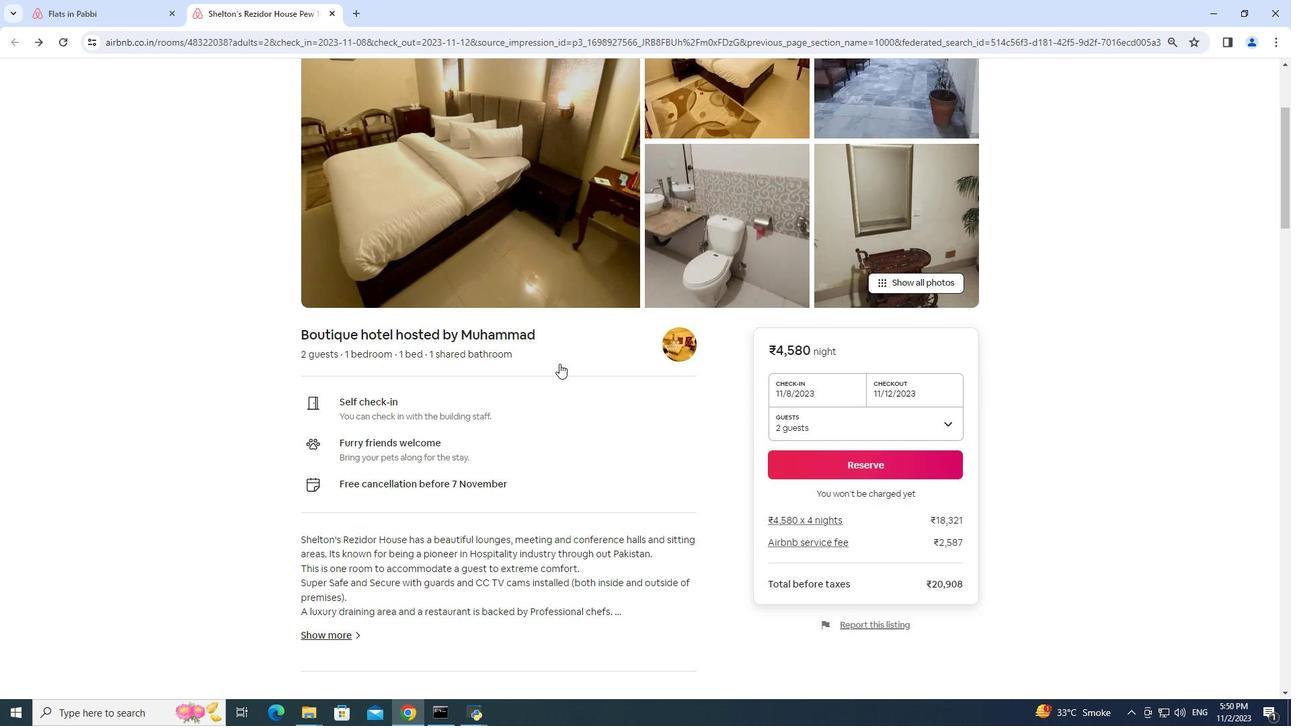 
Action: Mouse scrolled (559, 363) with delta (0, 0)
Screenshot: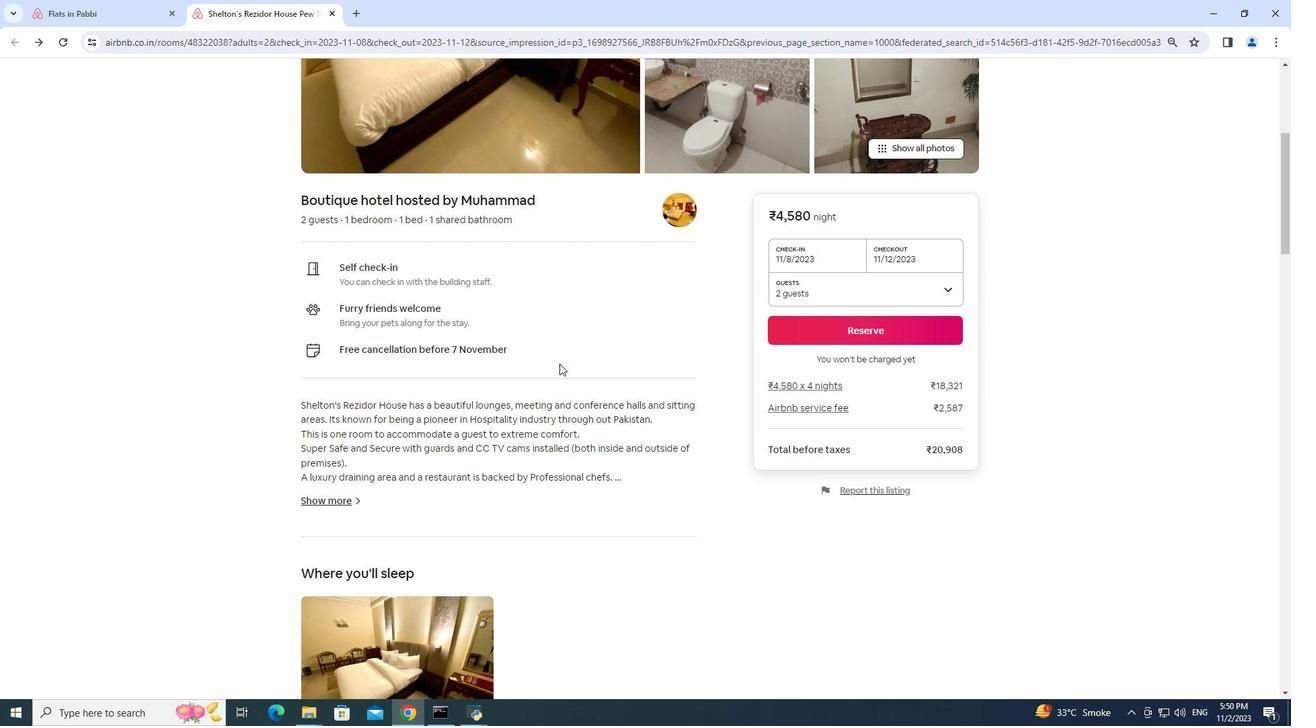 
Action: Mouse scrolled (559, 363) with delta (0, 0)
Screenshot: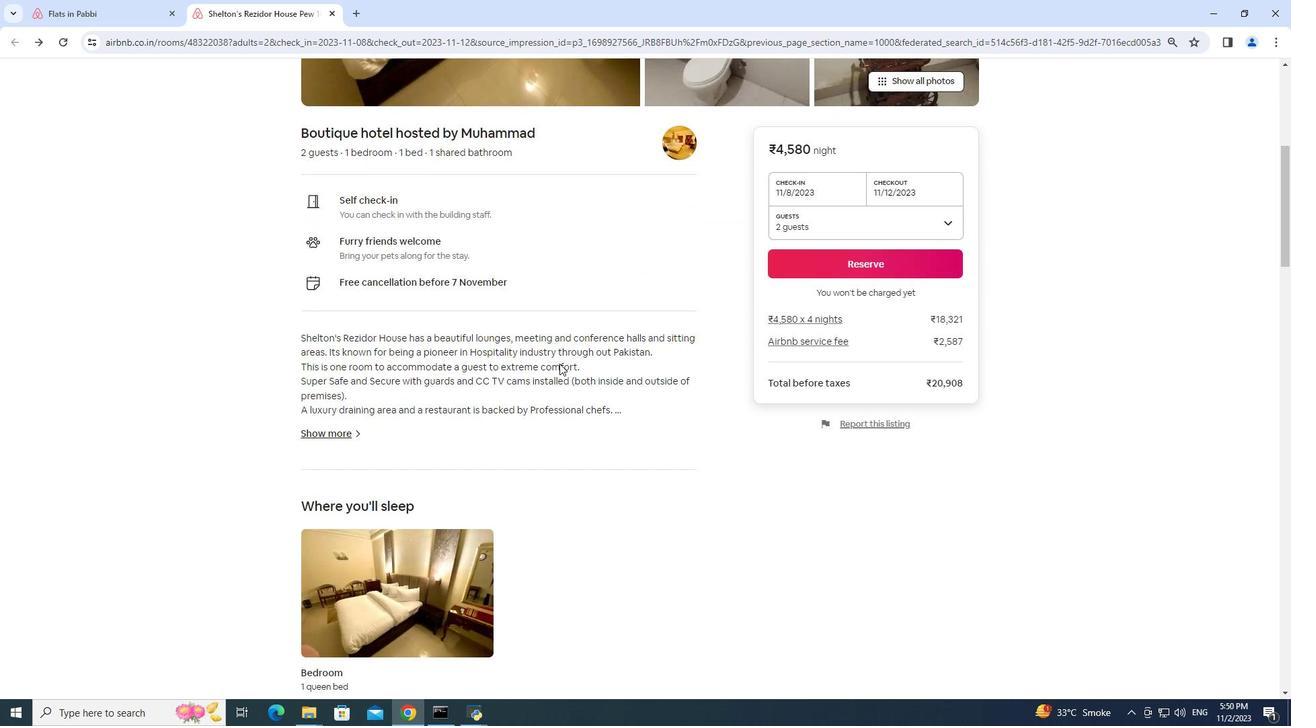 
Action: Mouse scrolled (559, 363) with delta (0, 0)
Screenshot: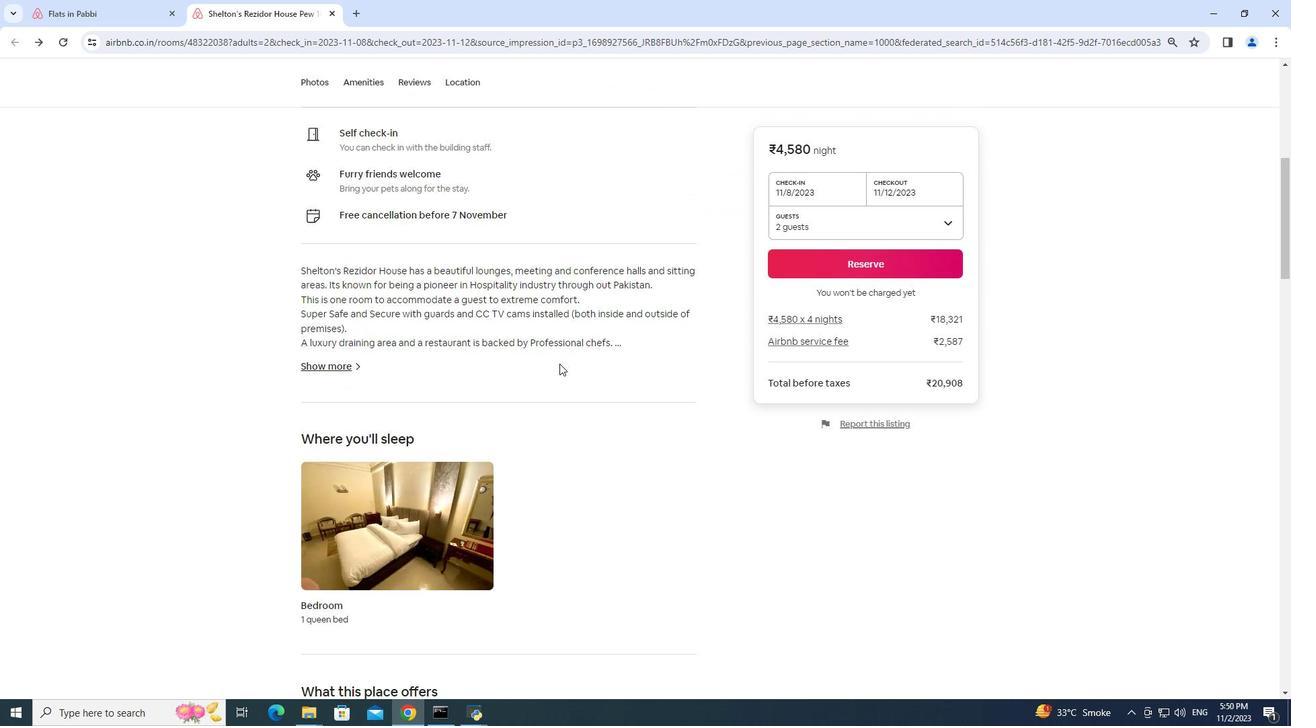 
Action: Mouse moved to (522, 392)
Screenshot: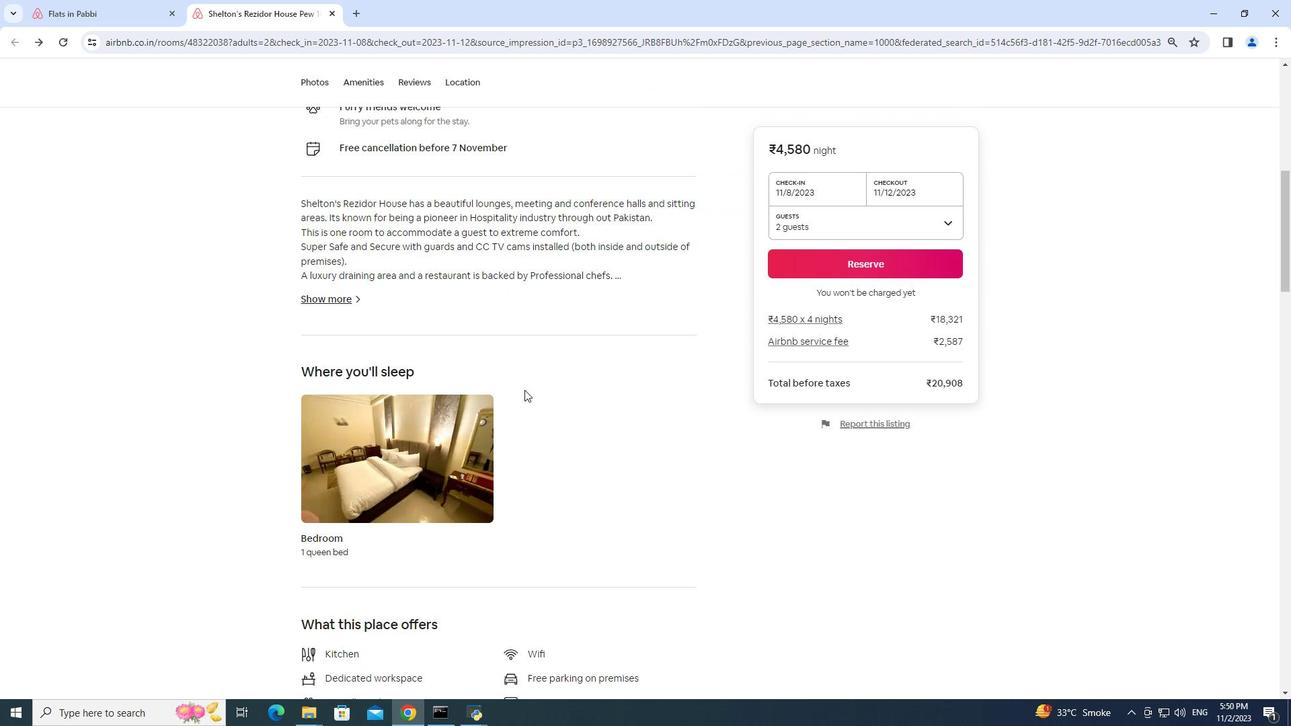 
Action: Mouse scrolled (522, 391) with delta (0, 0)
Screenshot: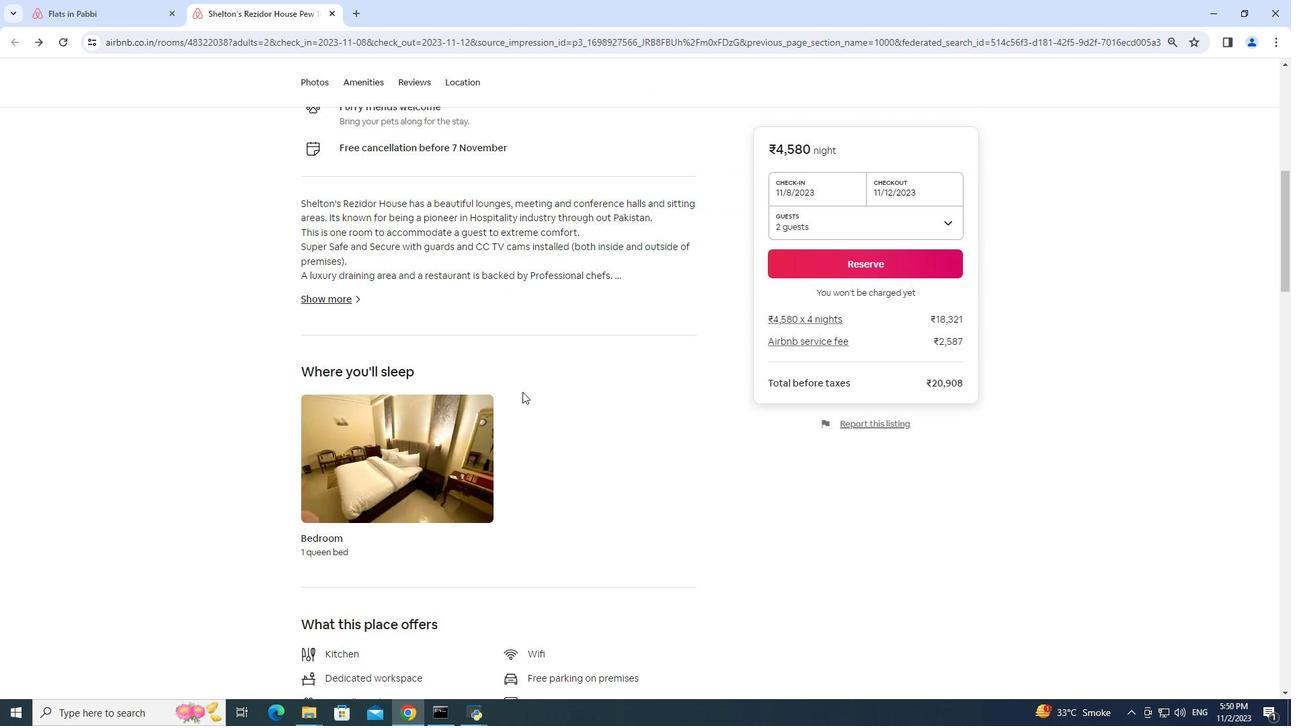 
Action: Mouse moved to (461, 434)
Screenshot: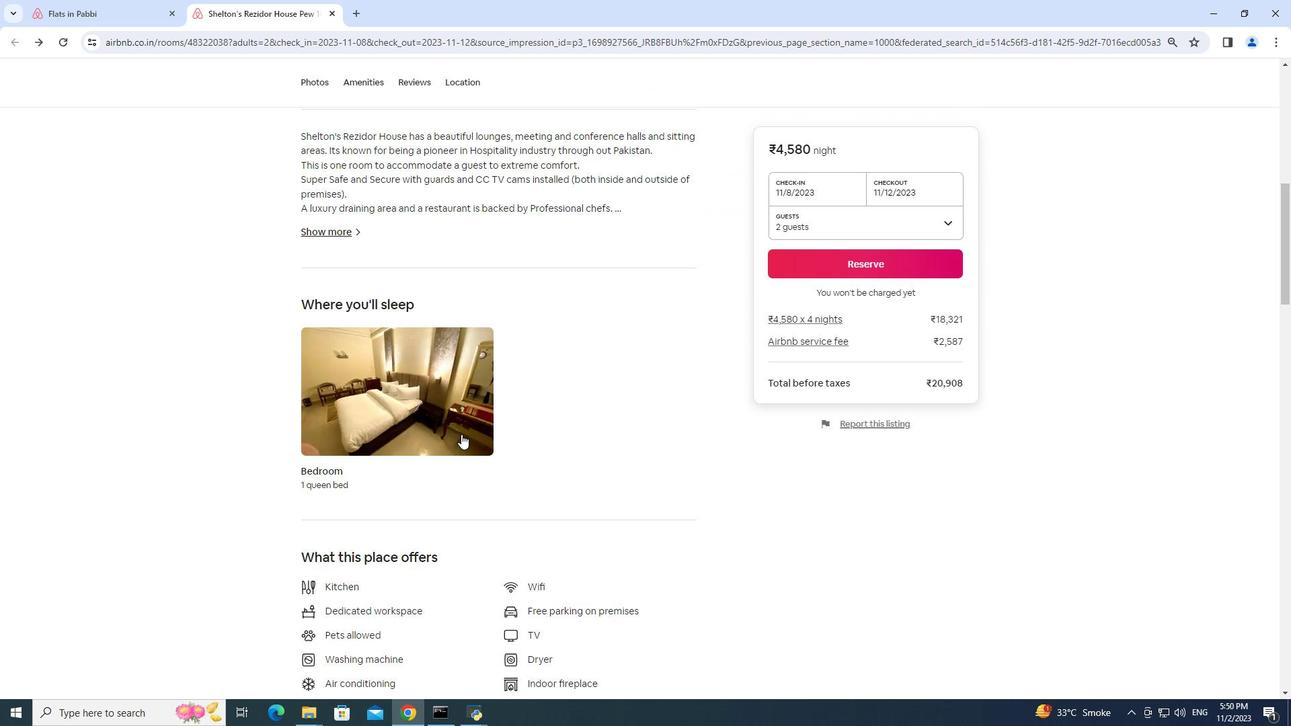 
Action: Mouse scrolled (461, 433) with delta (0, 0)
Screenshot: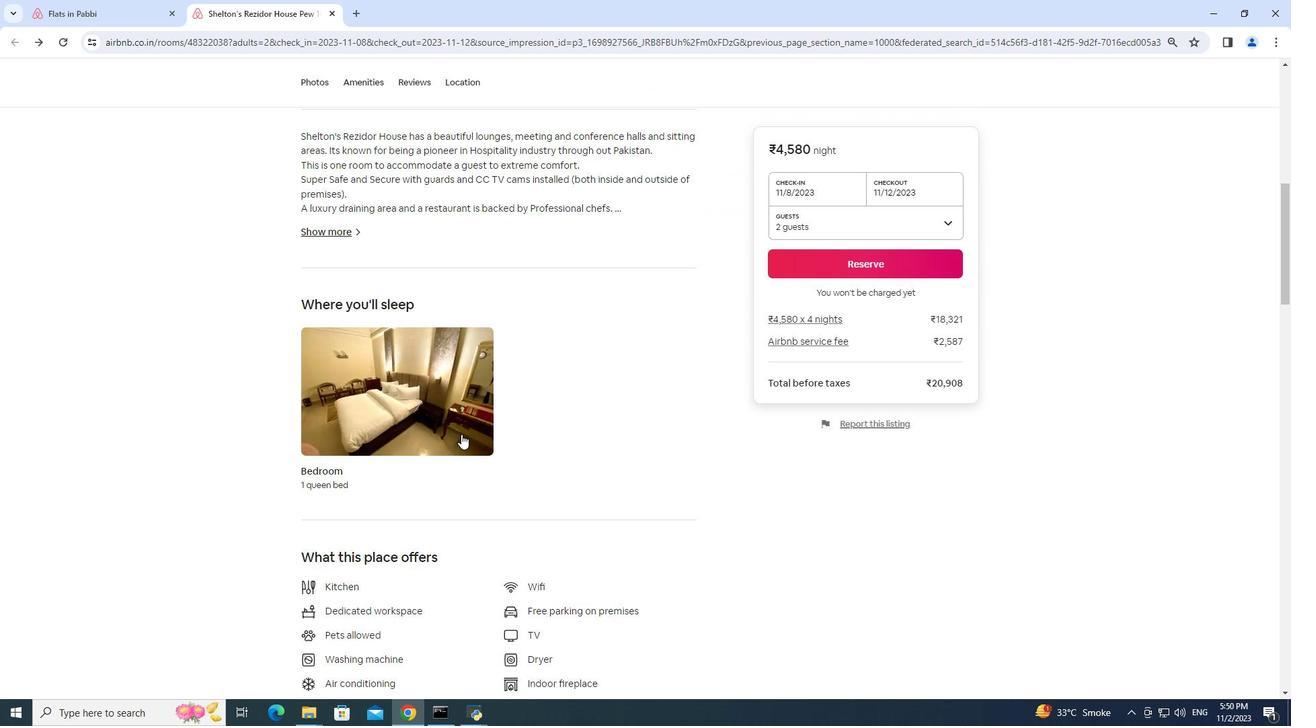 
Action: Mouse scrolled (461, 433) with delta (0, 0)
Screenshot: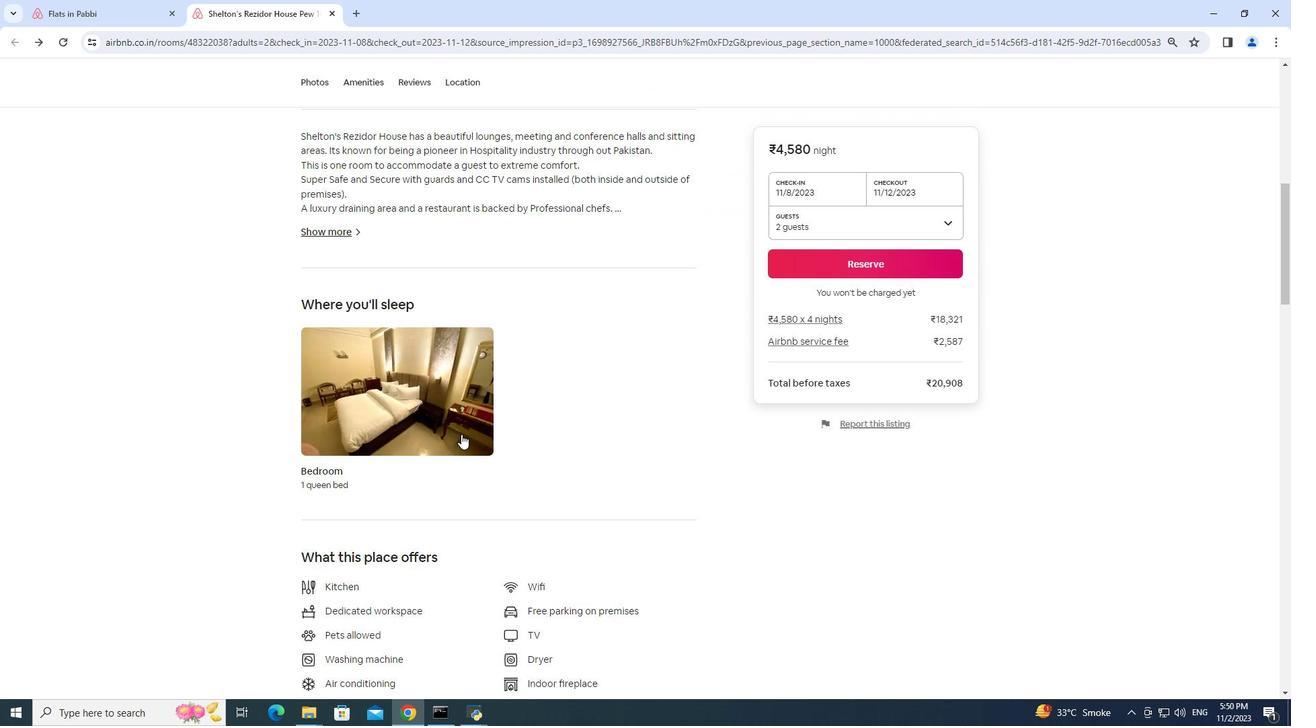 
Action: Mouse moved to (468, 427)
Screenshot: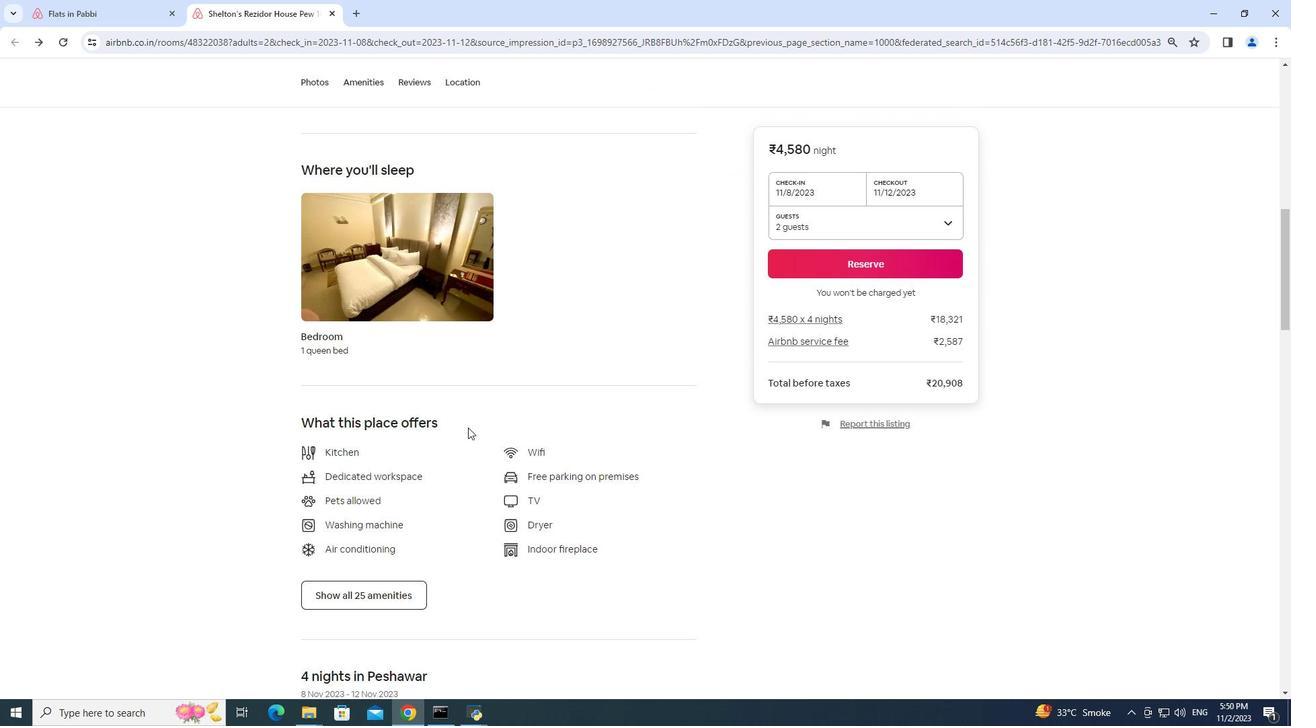 
Action: Mouse scrolled (468, 426) with delta (0, 0)
Screenshot: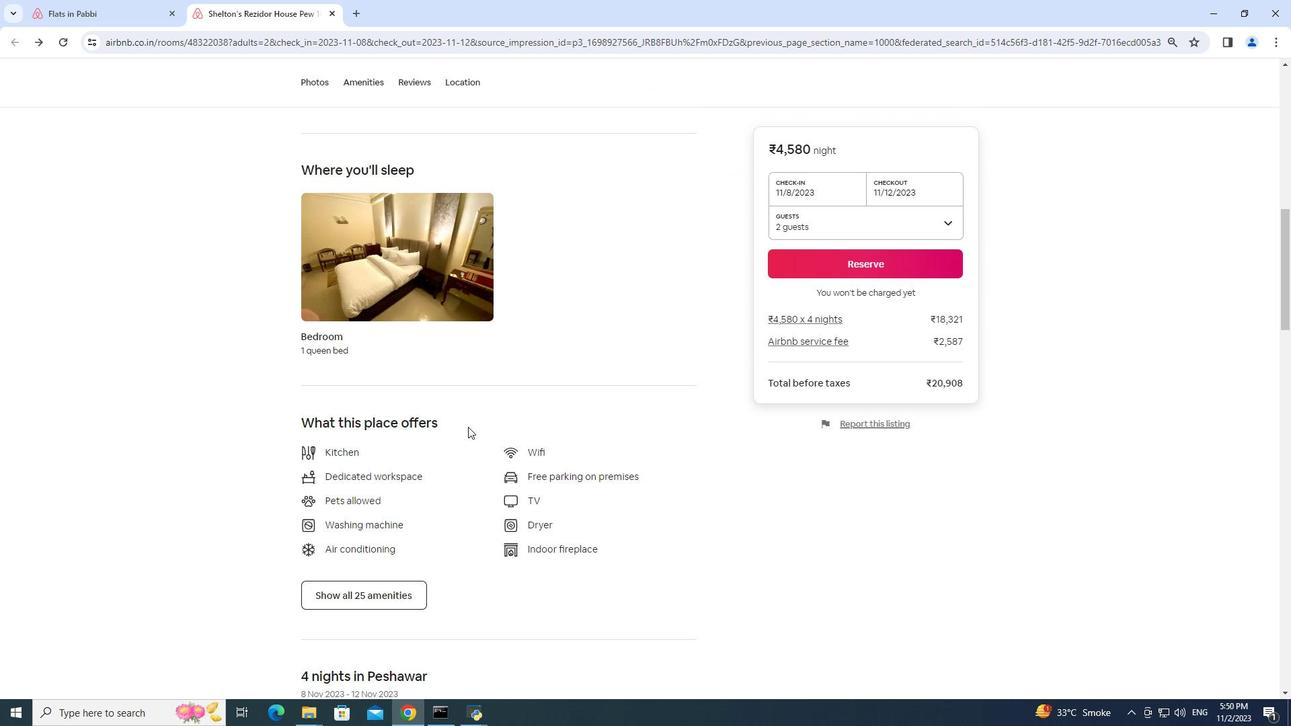 
Action: Mouse scrolled (468, 426) with delta (0, 0)
Screenshot: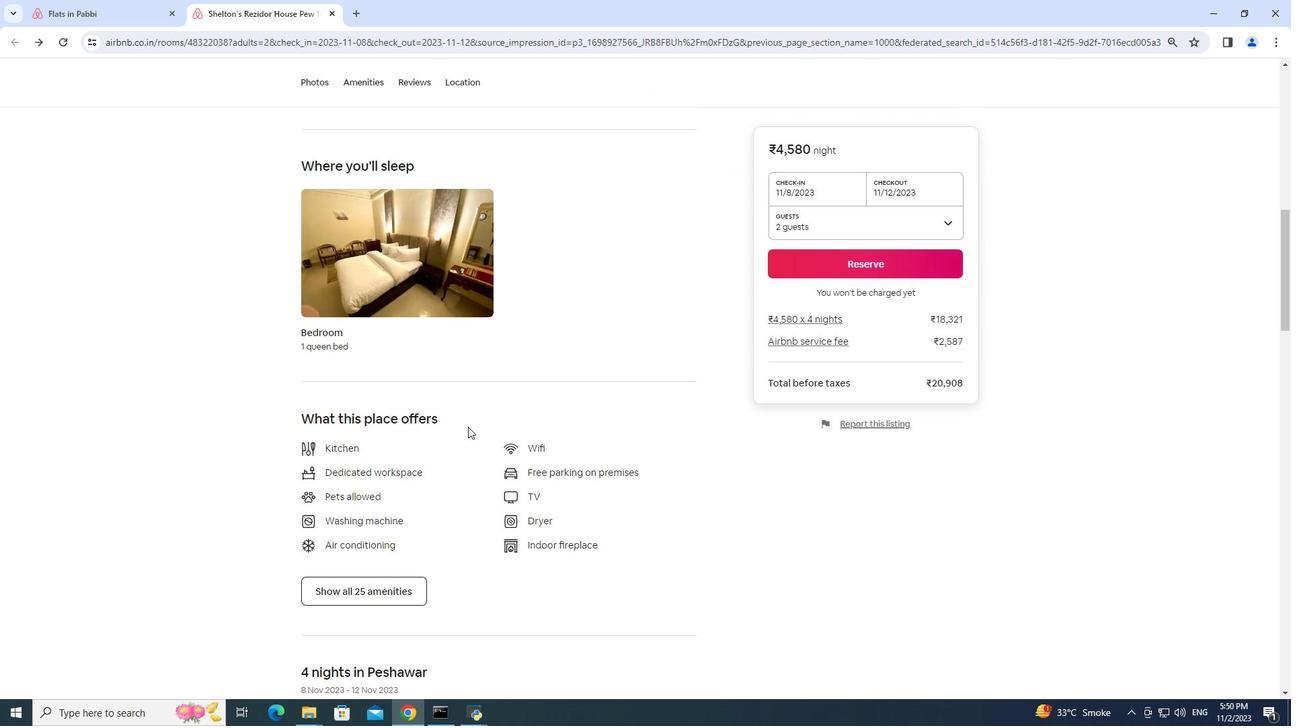 
Action: Mouse moved to (382, 451)
Screenshot: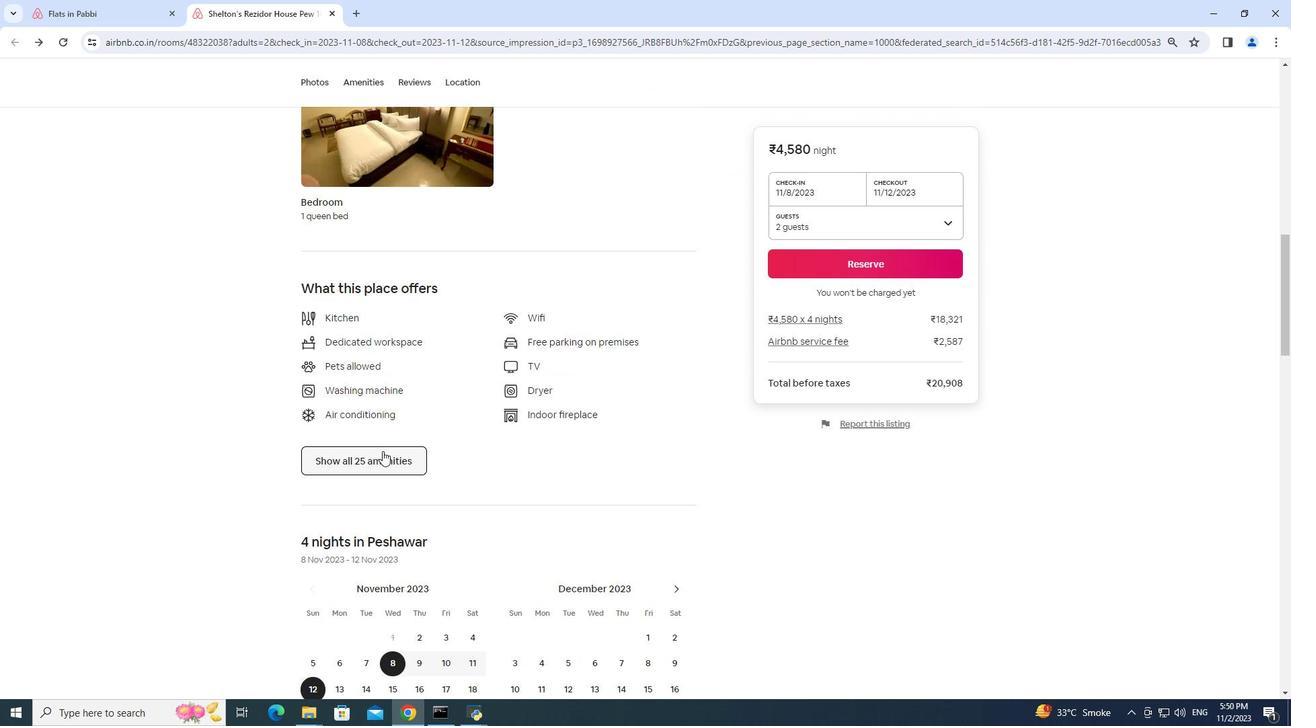 
Action: Mouse pressed left at (382, 451)
Screenshot: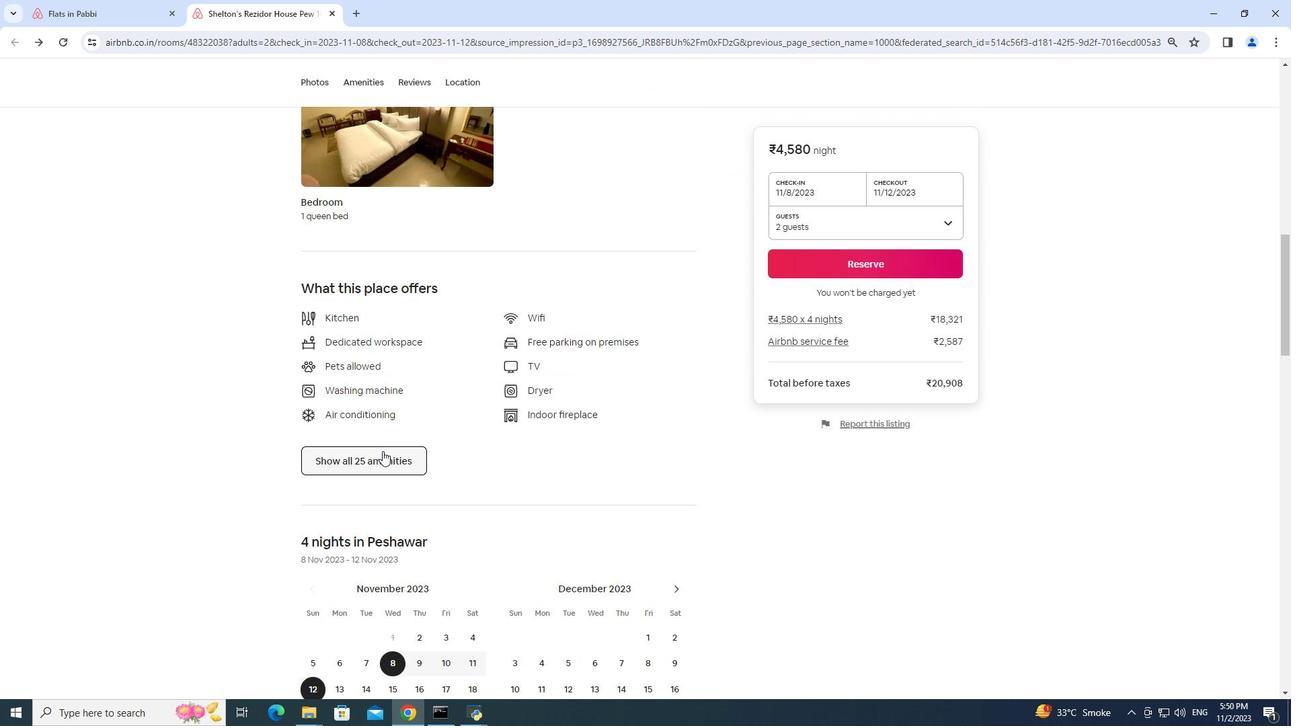 
Action: Mouse moved to (540, 402)
Screenshot: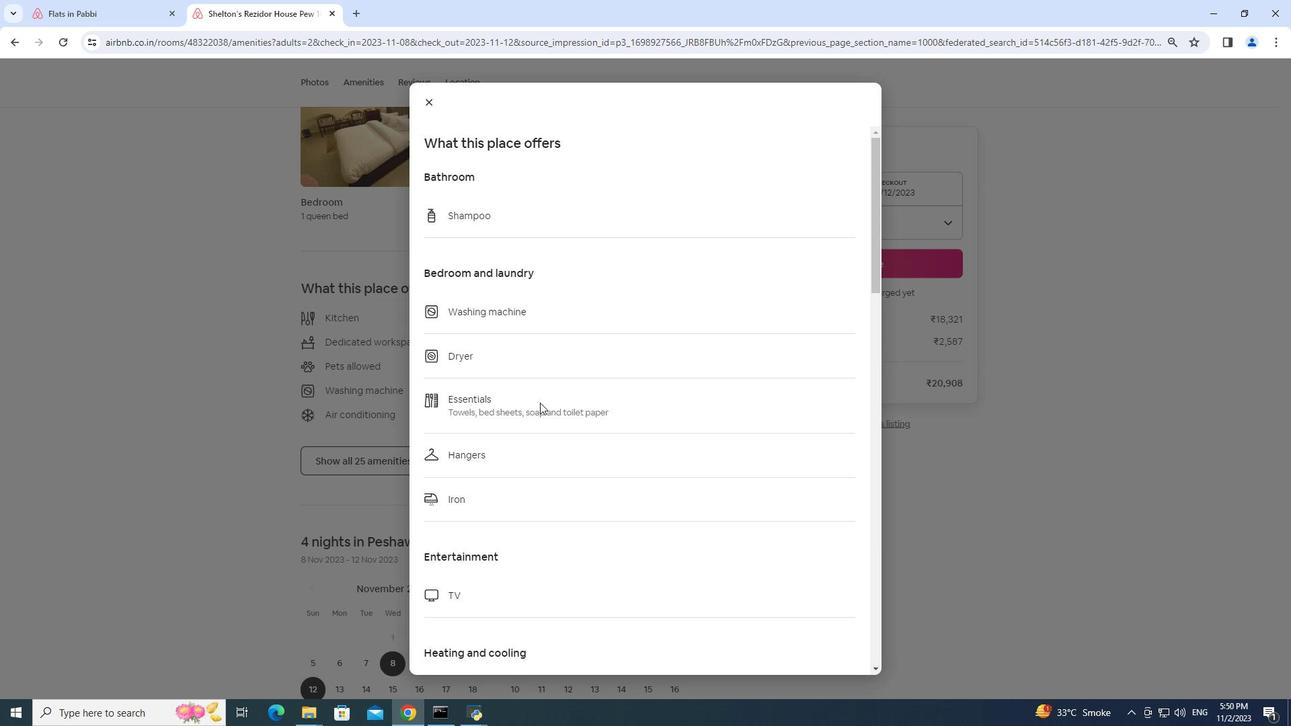 
Action: Mouse scrolled (540, 402) with delta (0, 0)
Screenshot: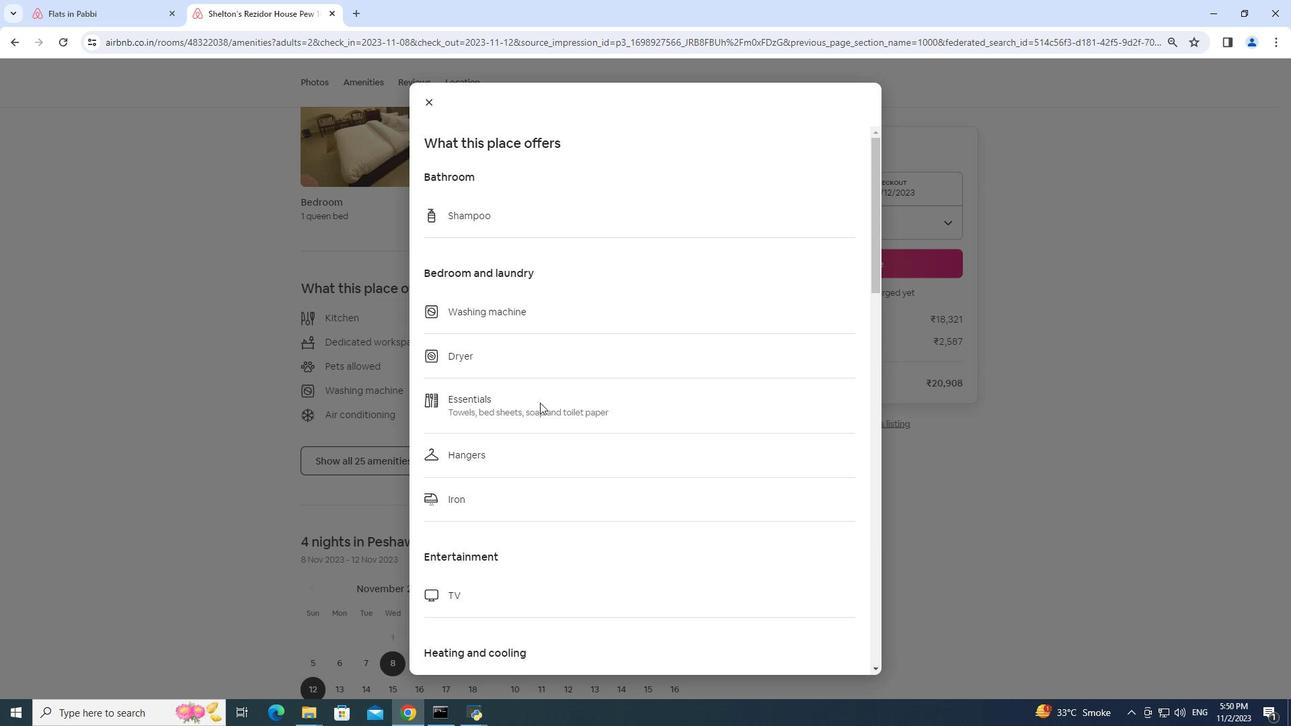
Action: Mouse scrolled (540, 402) with delta (0, 0)
Screenshot: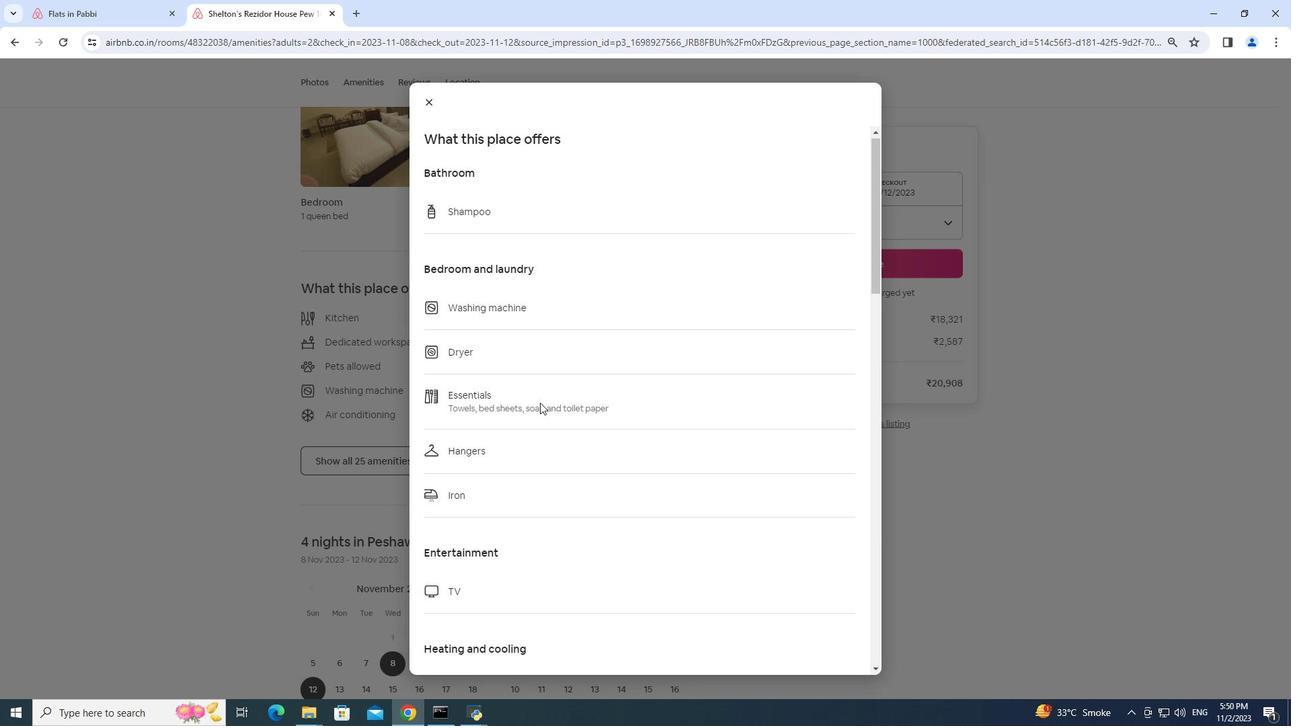 
Action: Mouse scrolled (540, 402) with delta (0, 0)
Screenshot: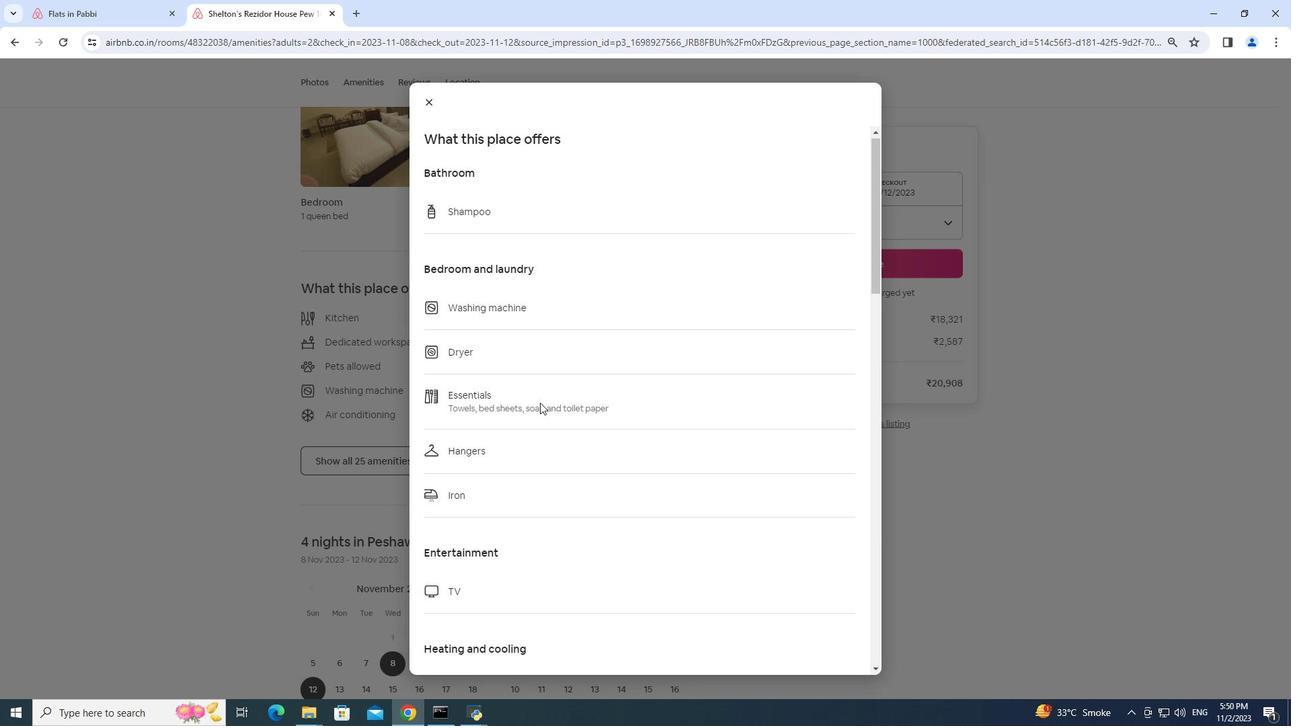 
Action: Mouse moved to (541, 402)
Screenshot: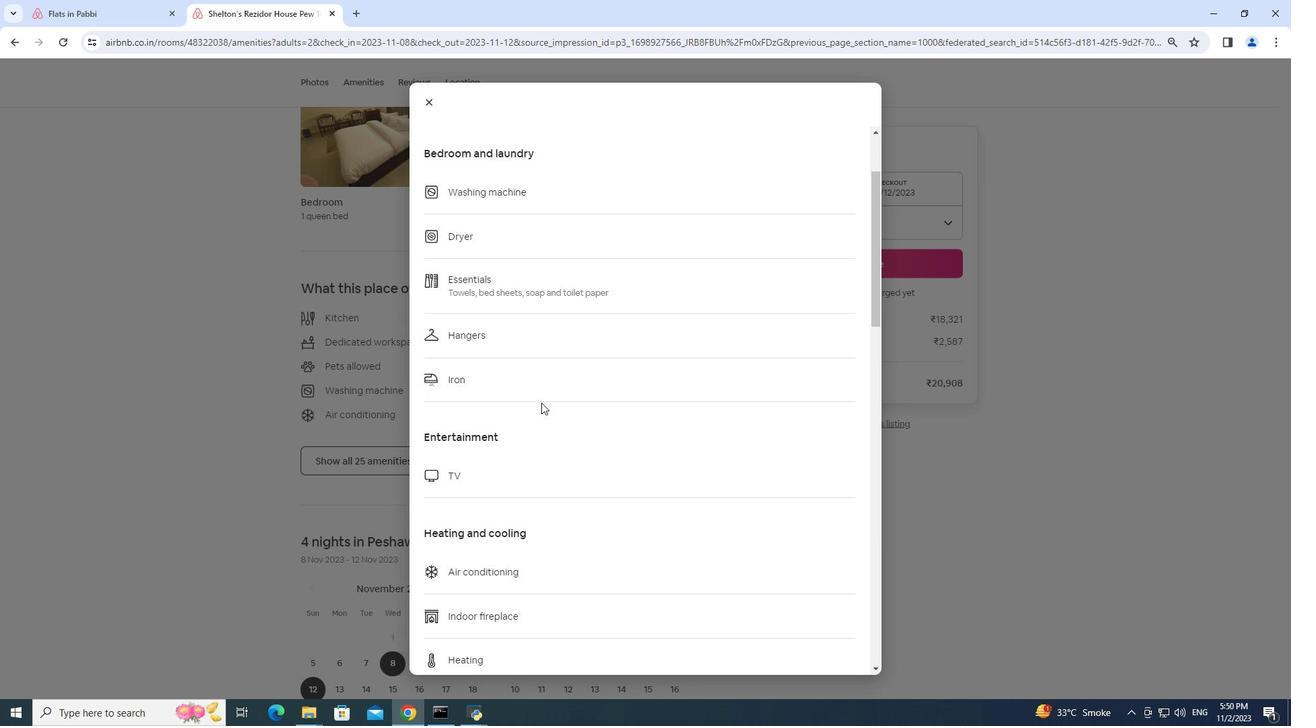 
Action: Mouse scrolled (541, 402) with delta (0, 0)
Screenshot: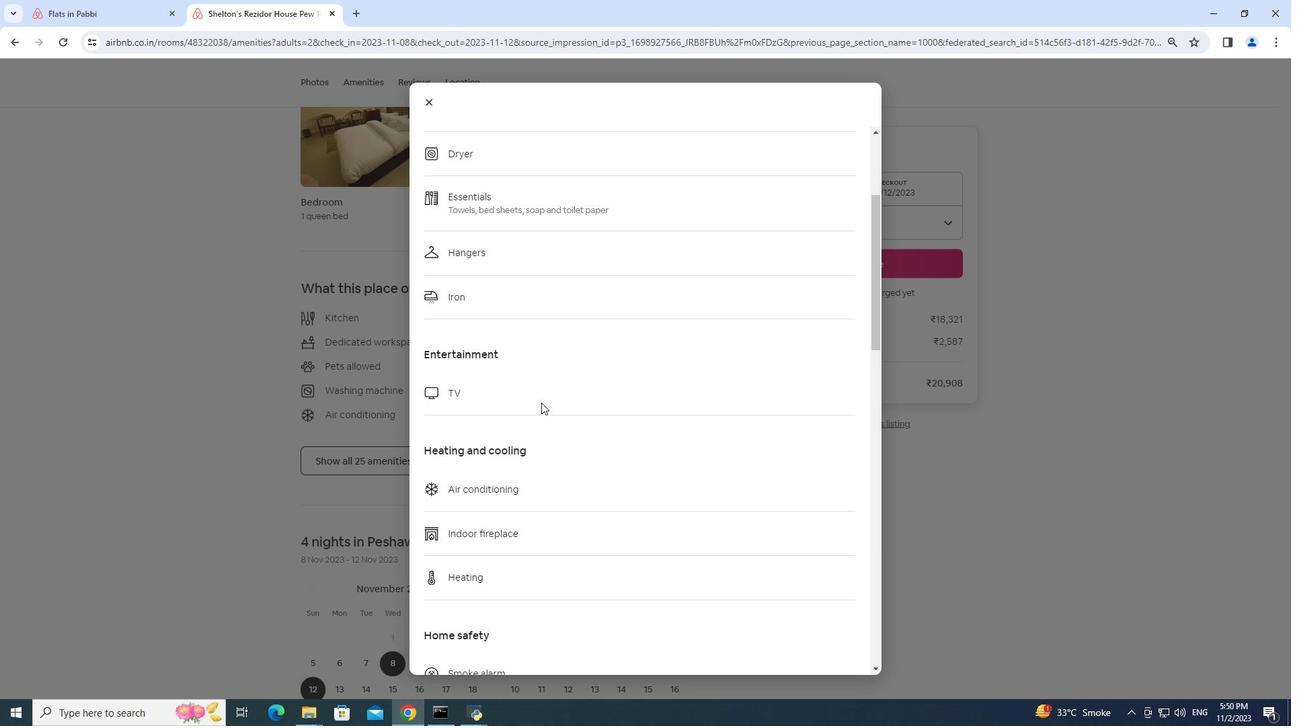 
Action: Mouse scrolled (541, 402) with delta (0, 0)
Screenshot: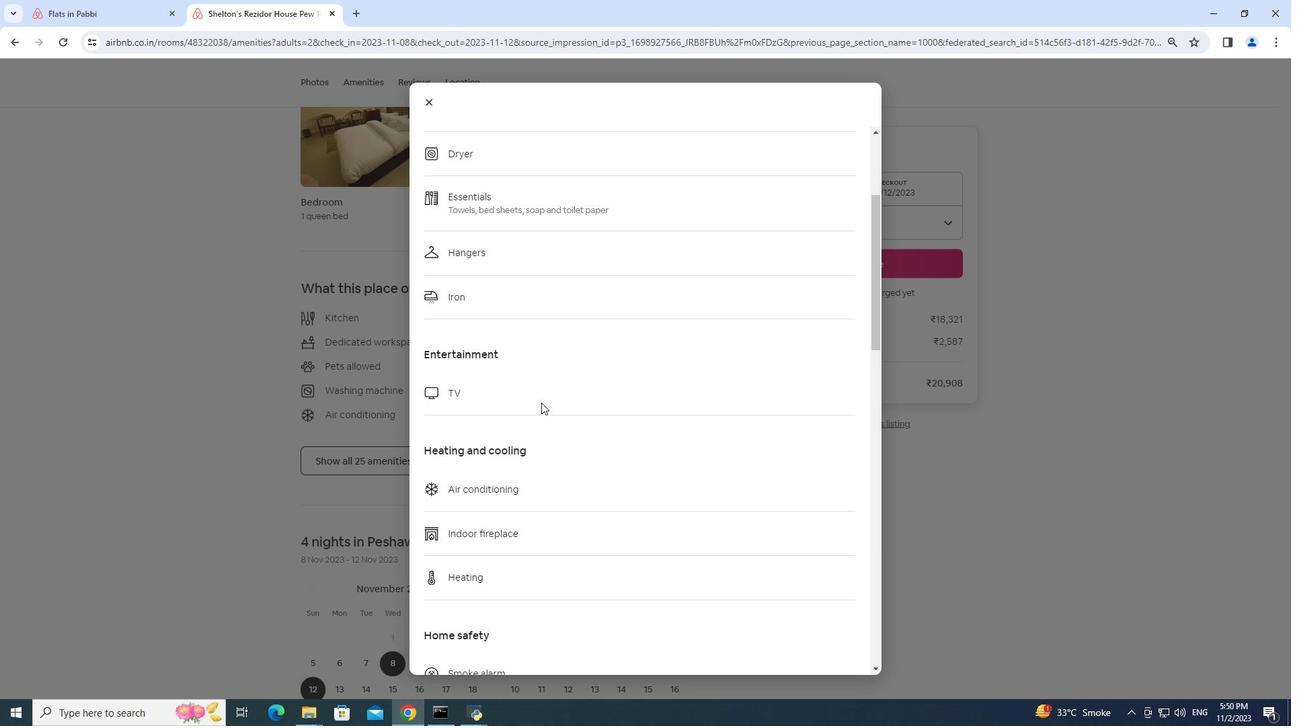 
Action: Mouse moved to (541, 409)
Screenshot: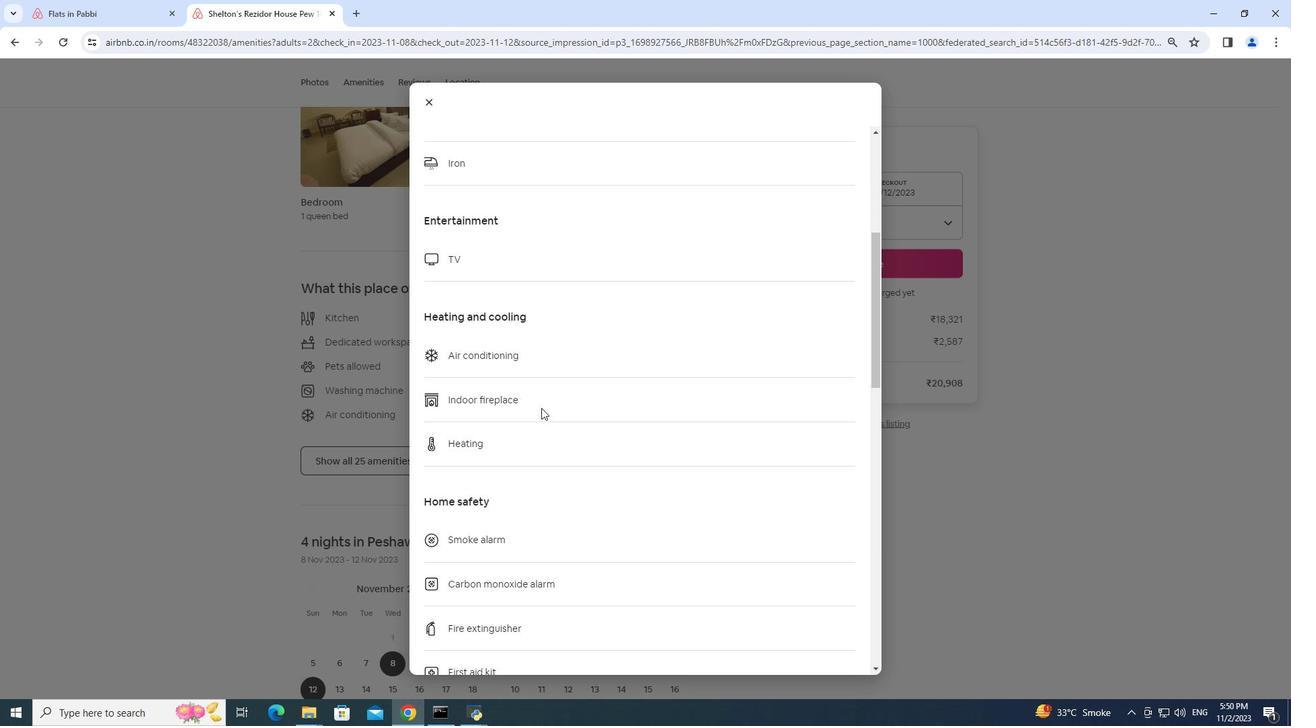 
Action: Mouse scrolled (541, 408) with delta (0, 0)
Screenshot: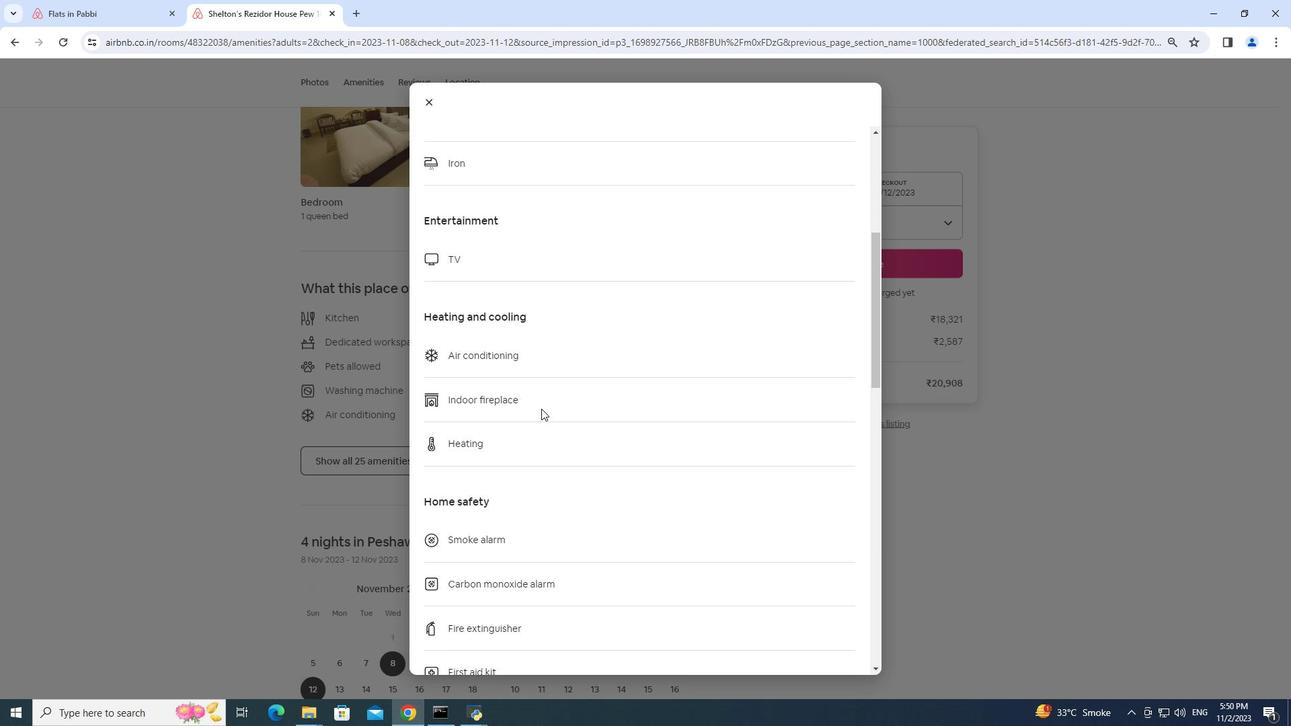 
Action: Mouse scrolled (541, 408) with delta (0, 0)
Screenshot: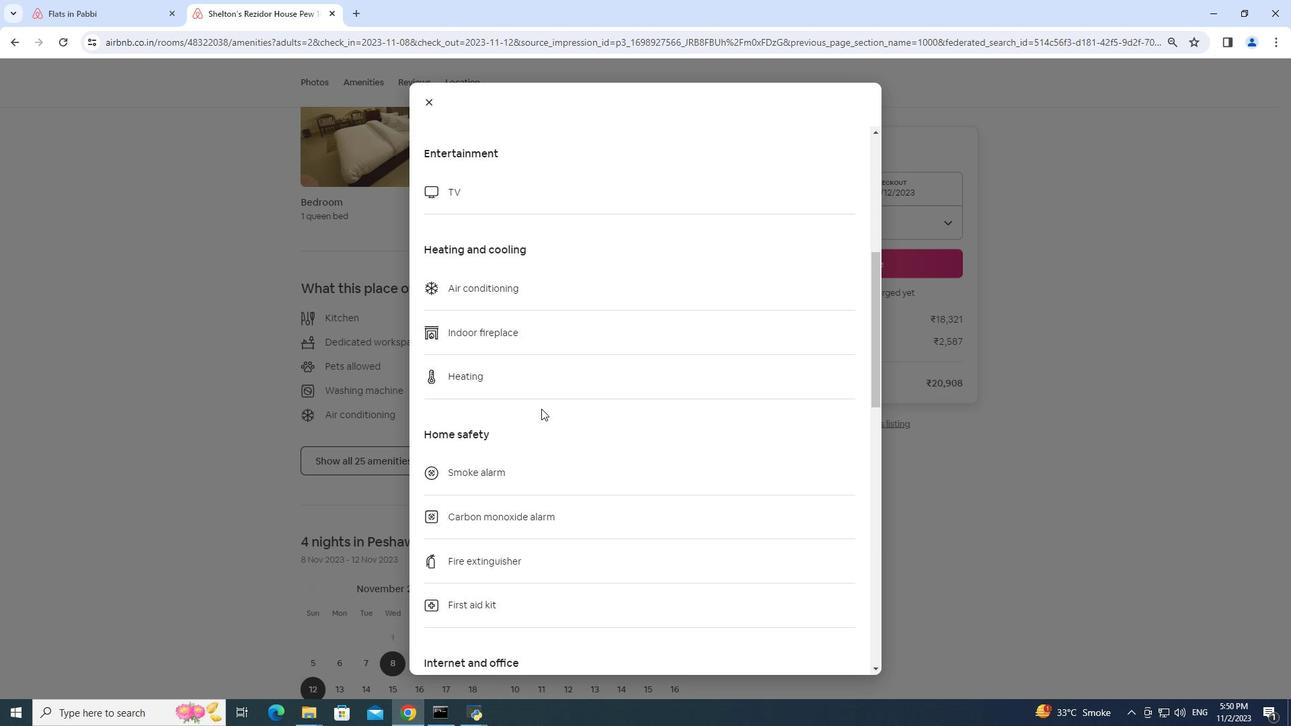 
Action: Mouse scrolled (541, 408) with delta (0, 0)
Screenshot: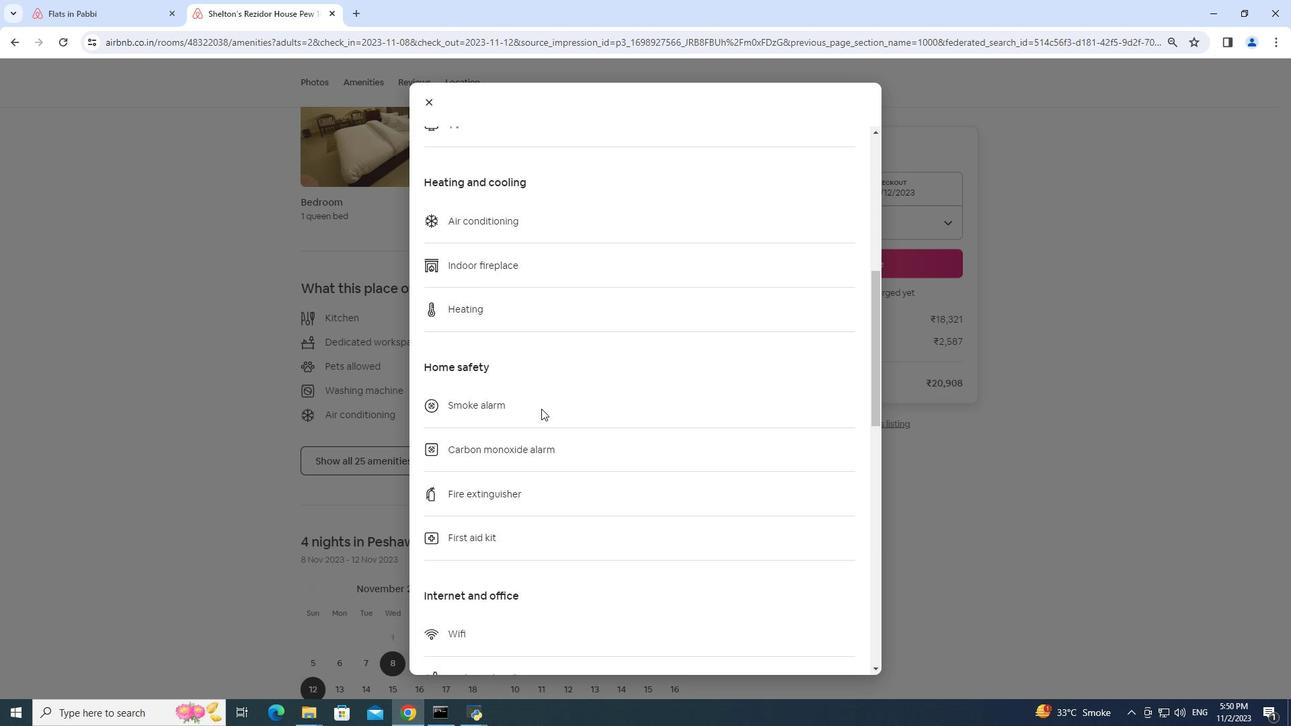 
Action: Mouse scrolled (541, 408) with delta (0, 0)
Screenshot: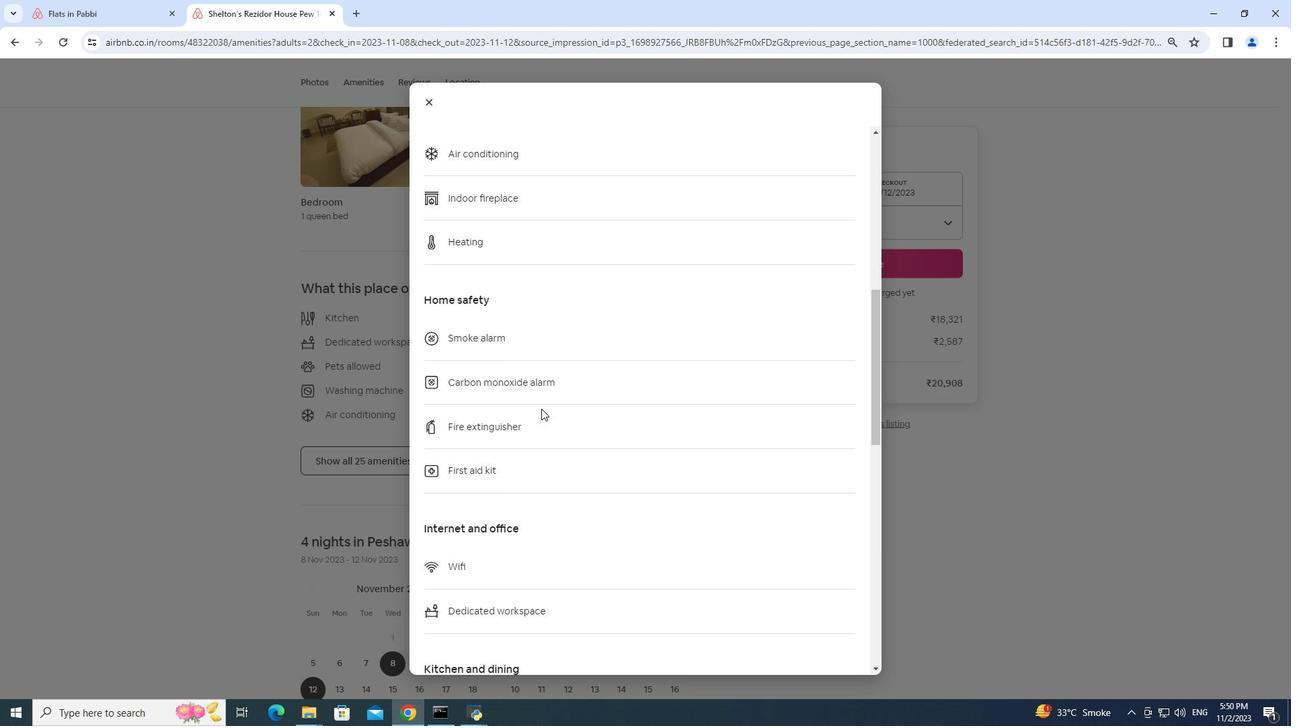 
Action: Mouse scrolled (541, 408) with delta (0, 0)
Screenshot: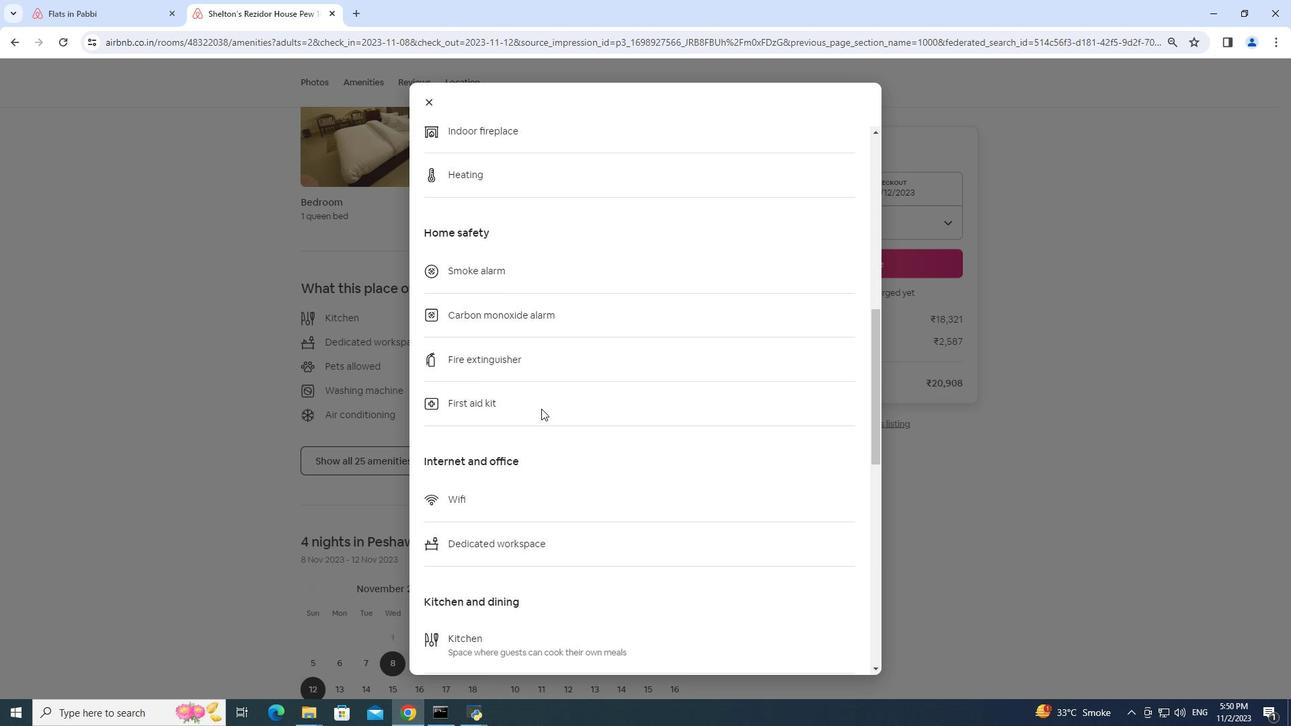 
Action: Mouse scrolled (541, 408) with delta (0, 0)
Screenshot: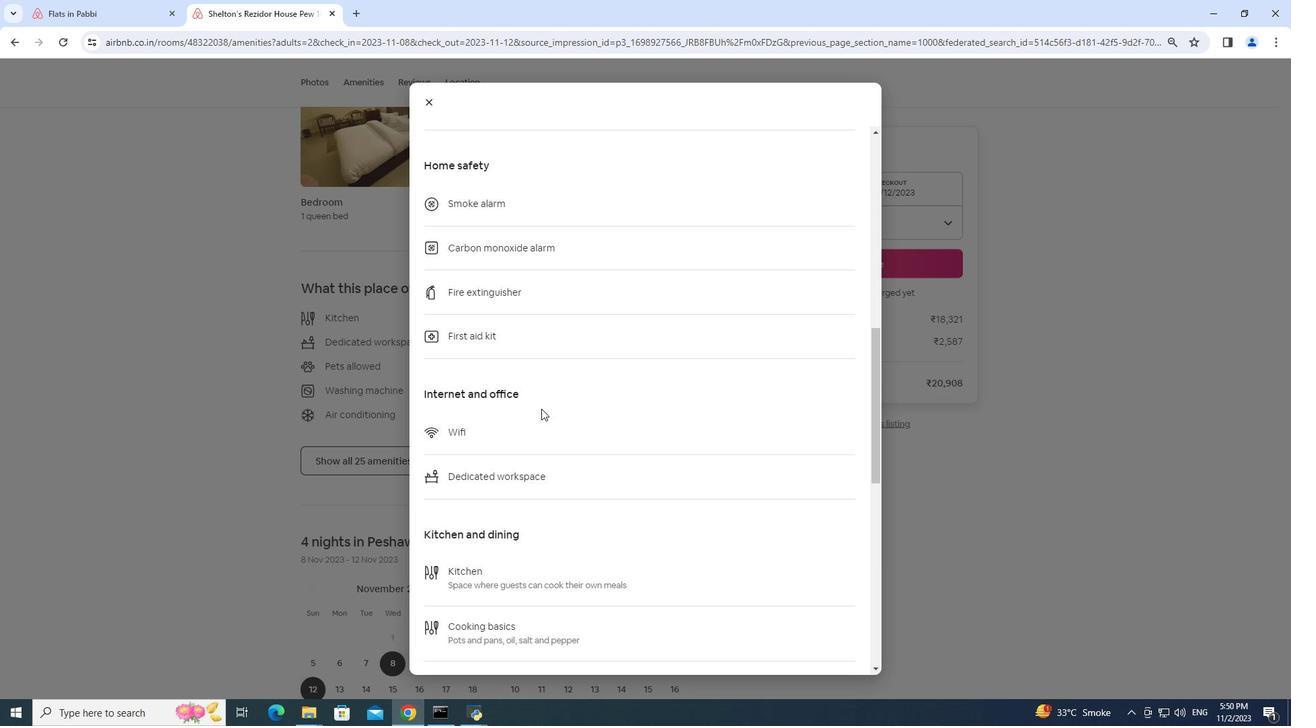 
Action: Mouse scrolled (541, 408) with delta (0, 0)
Screenshot: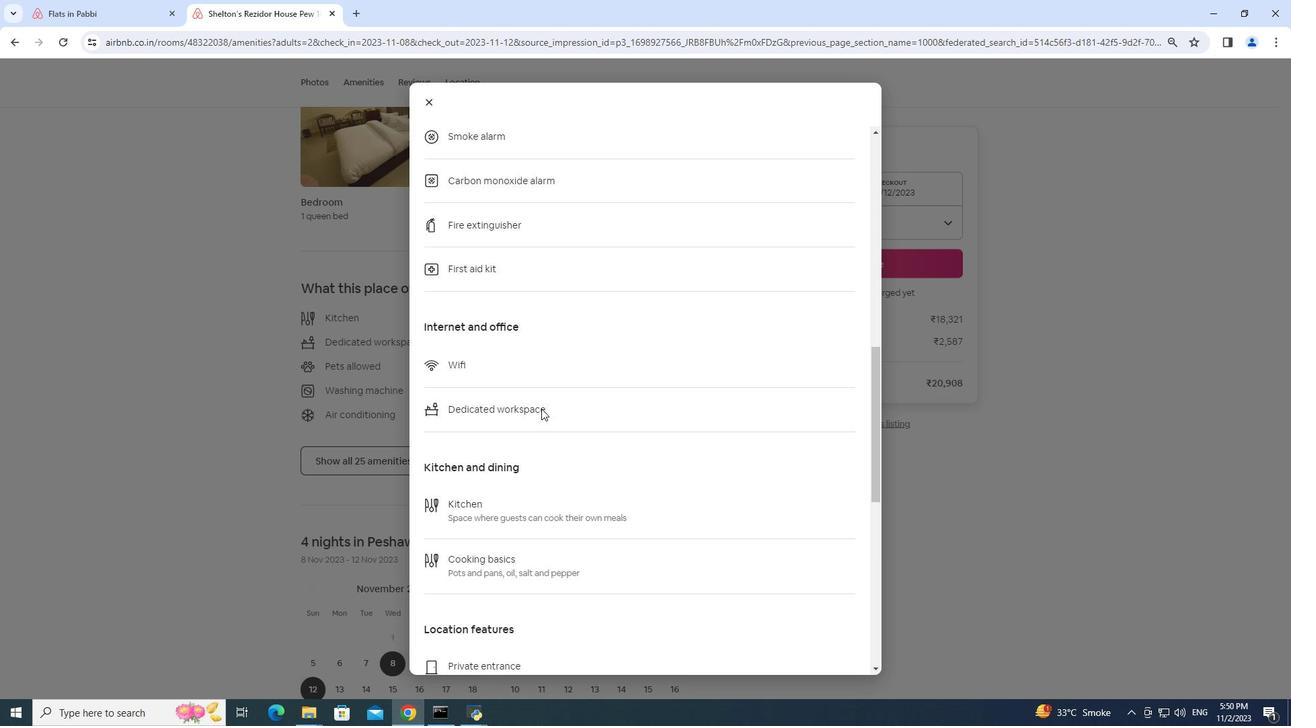 
Action: Mouse scrolled (541, 408) with delta (0, 0)
Screenshot: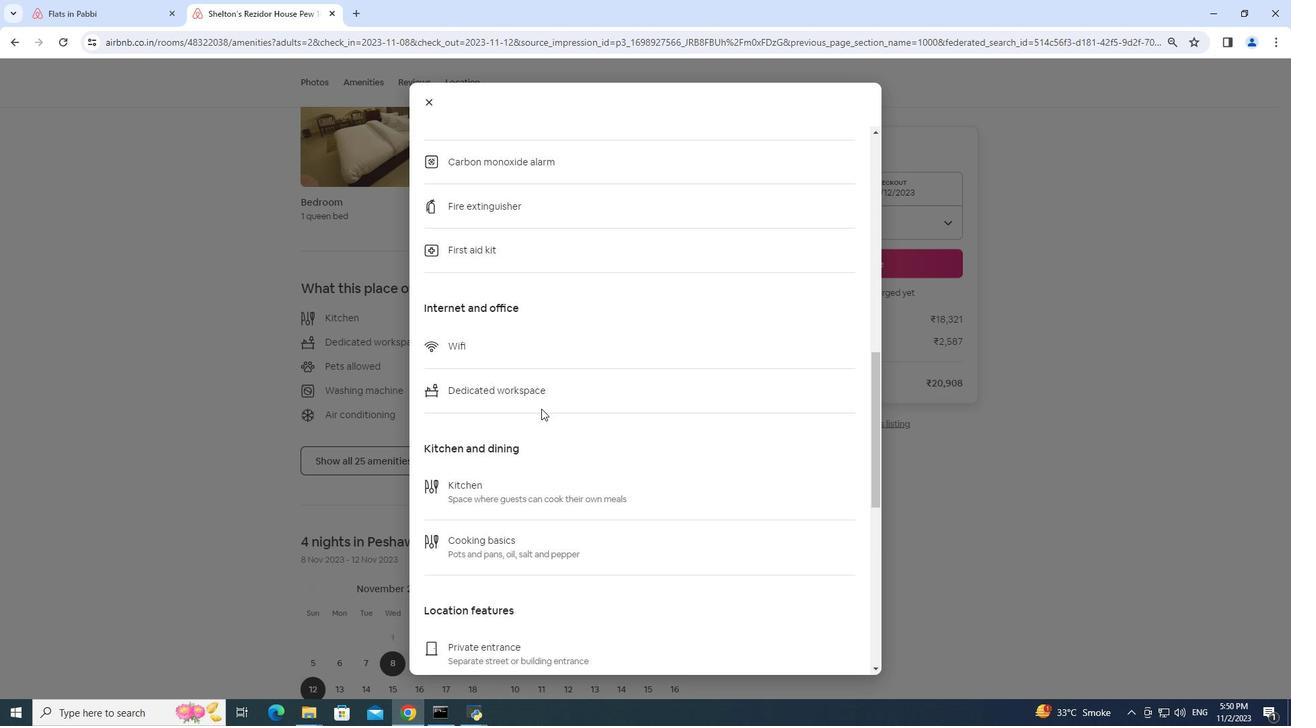 
Action: Mouse scrolled (541, 408) with delta (0, 0)
Screenshot: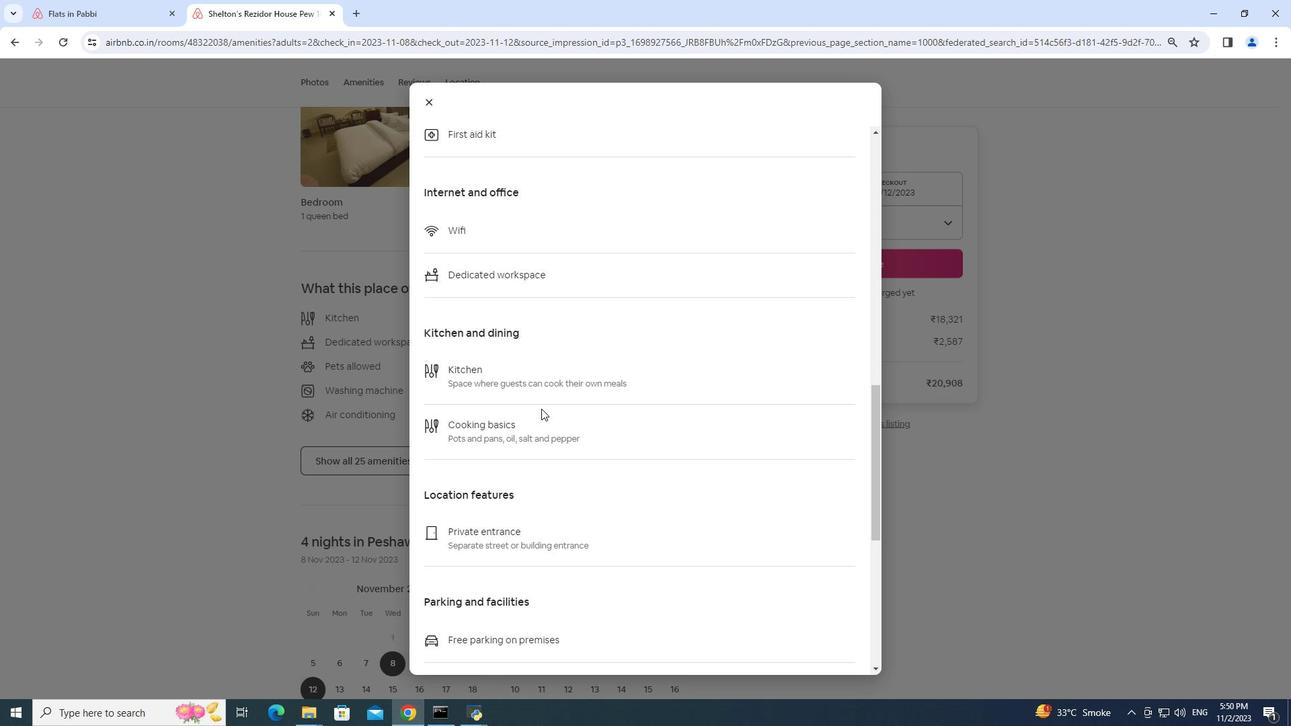 
Action: Mouse scrolled (541, 408) with delta (0, 0)
Screenshot: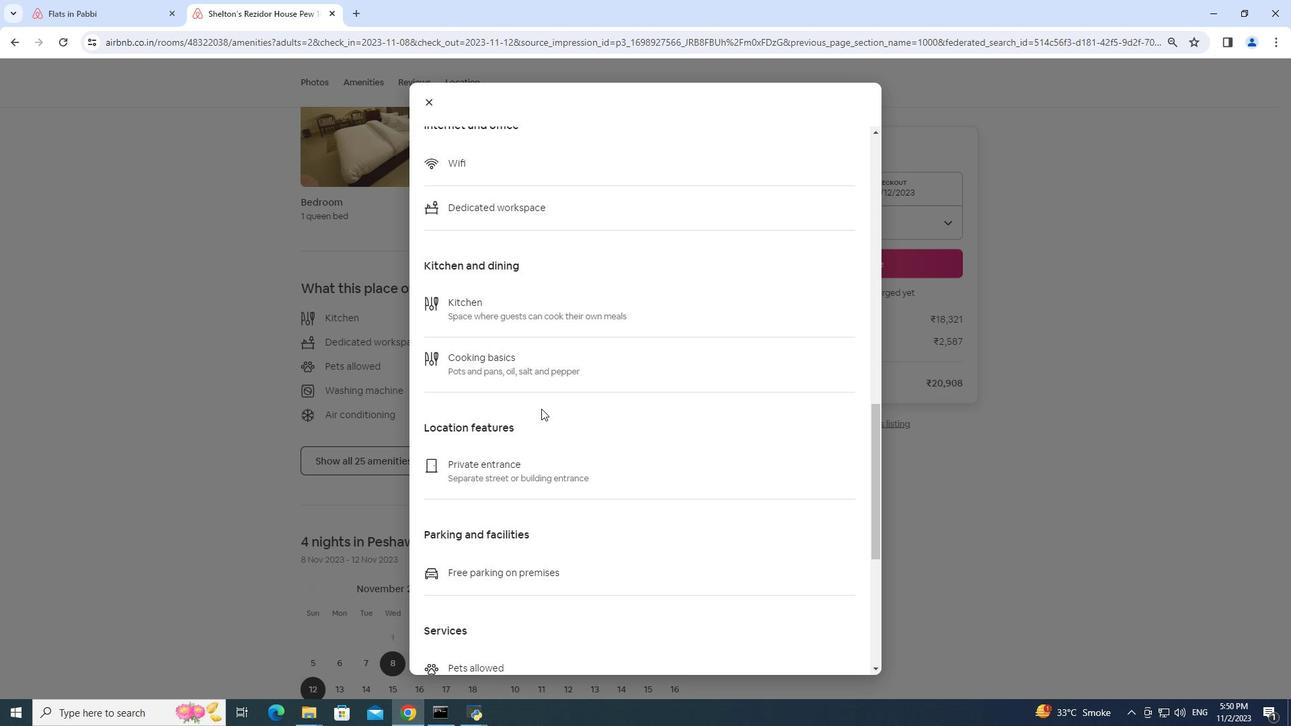 
Action: Mouse scrolled (541, 408) with delta (0, 0)
Screenshot: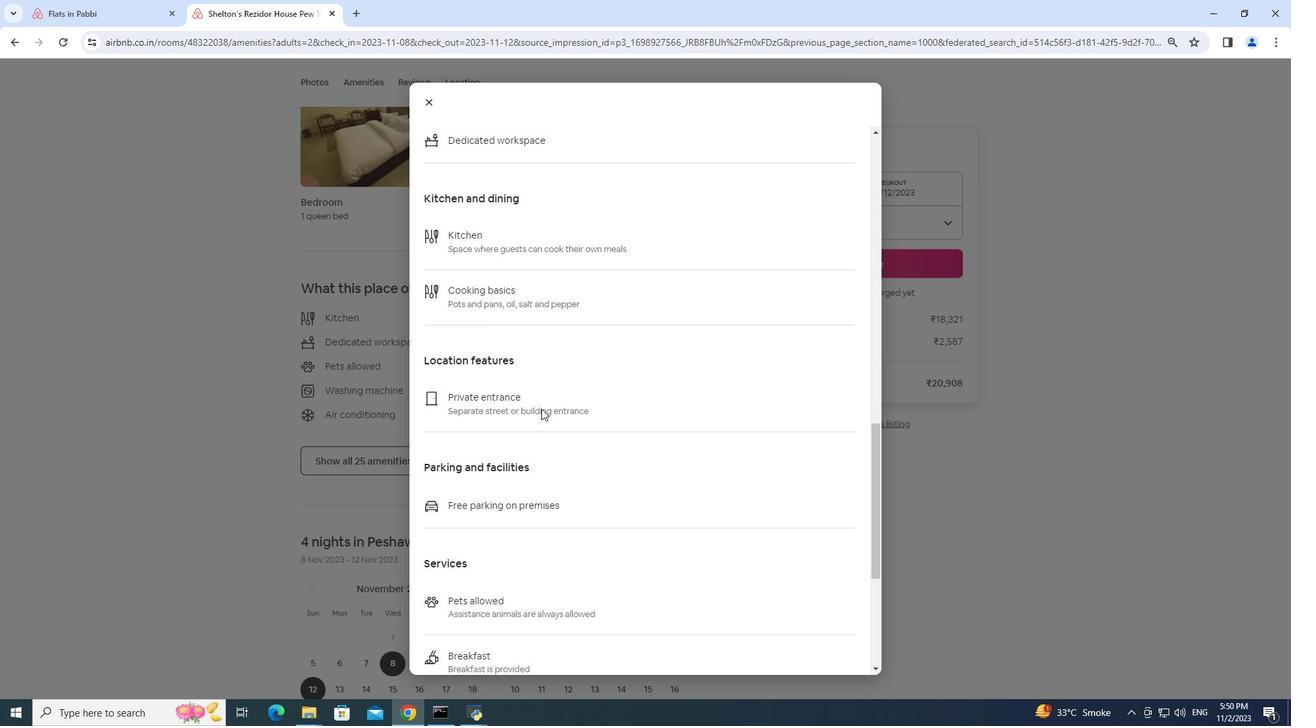 
Action: Mouse scrolled (541, 408) with delta (0, 0)
Screenshot: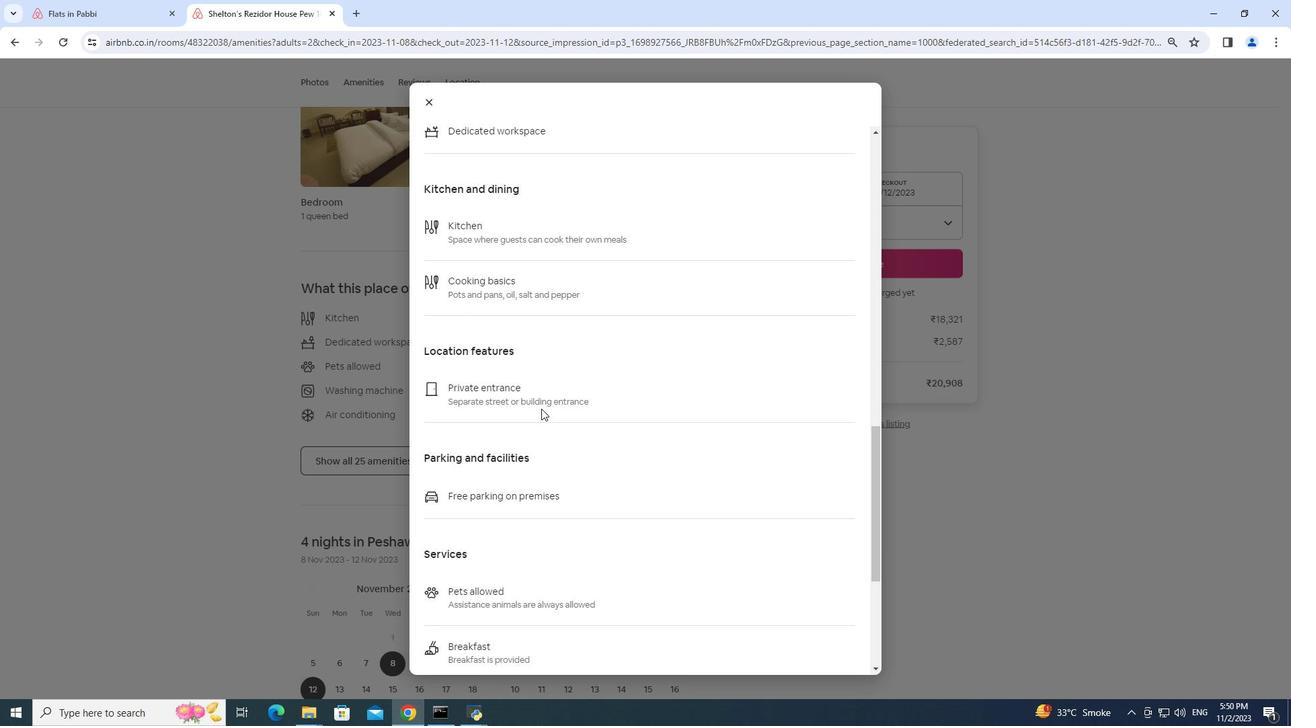 
Action: Mouse scrolled (541, 408) with delta (0, 0)
Screenshot: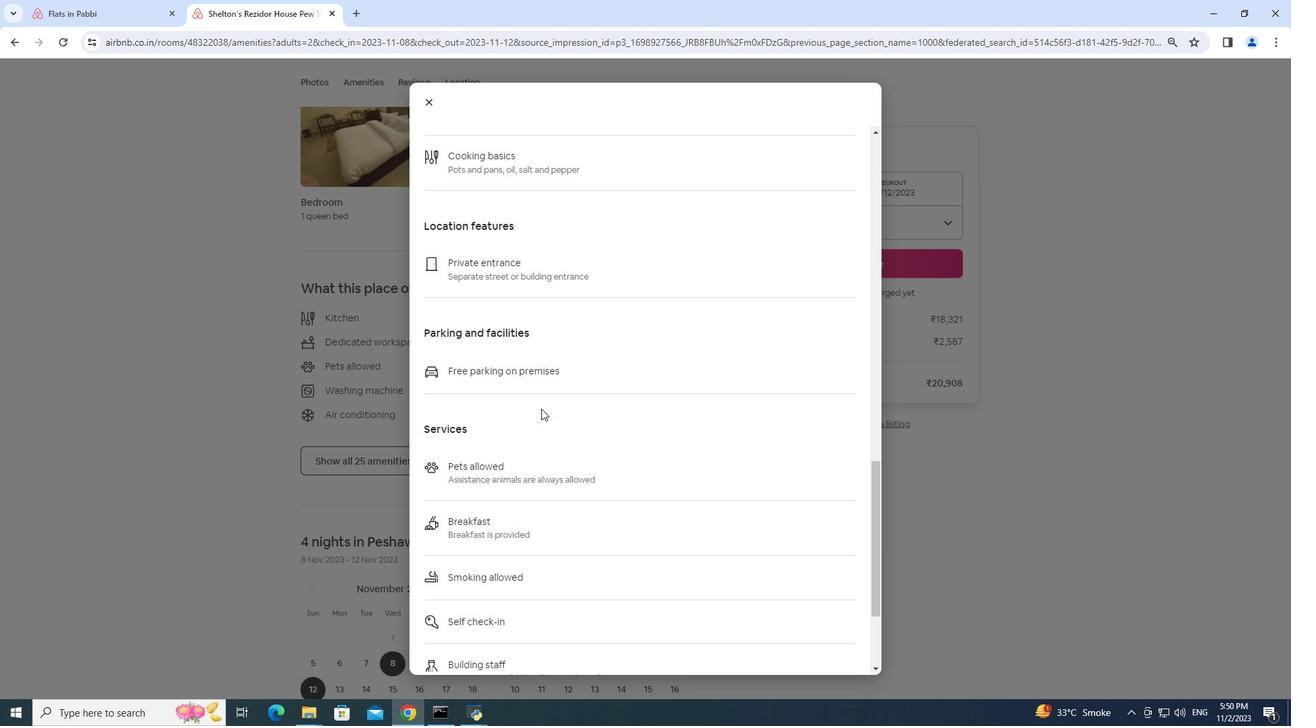 
Action: Mouse scrolled (541, 408) with delta (0, 0)
Screenshot: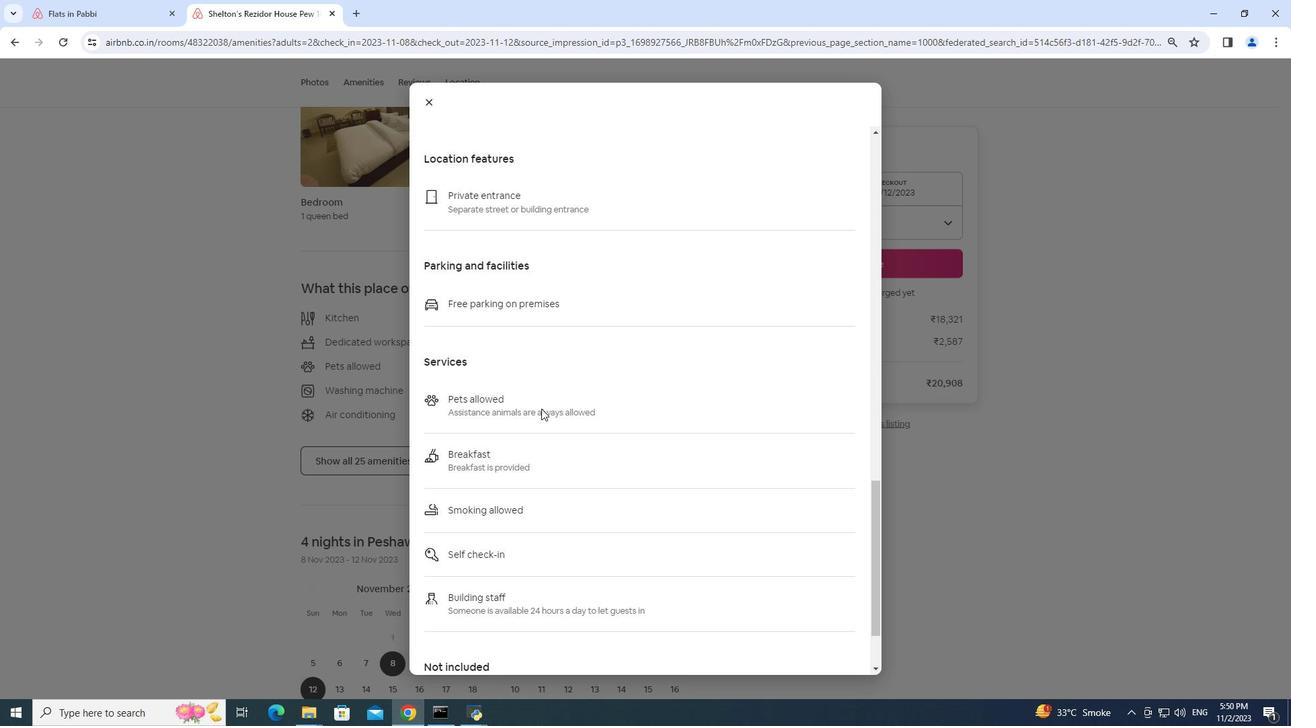 
Action: Mouse scrolled (541, 408) with delta (0, 0)
Screenshot: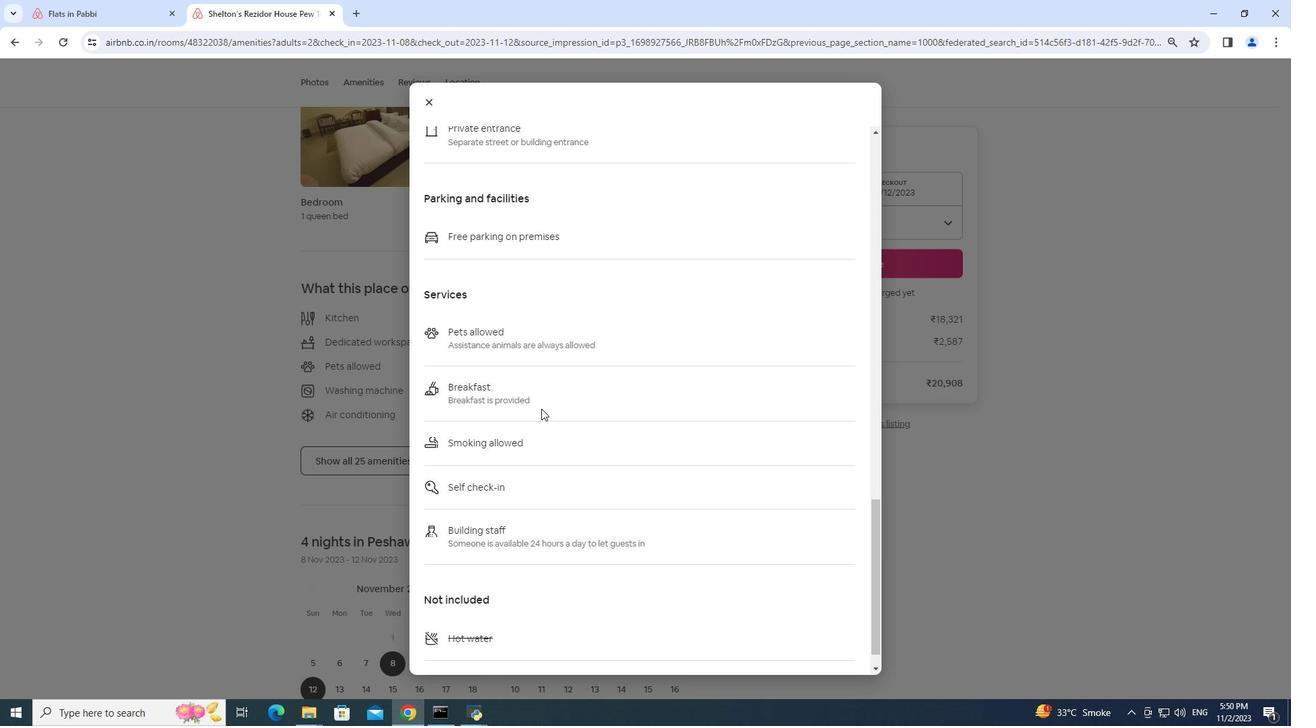 
Action: Mouse scrolled (541, 408) with delta (0, 0)
Screenshot: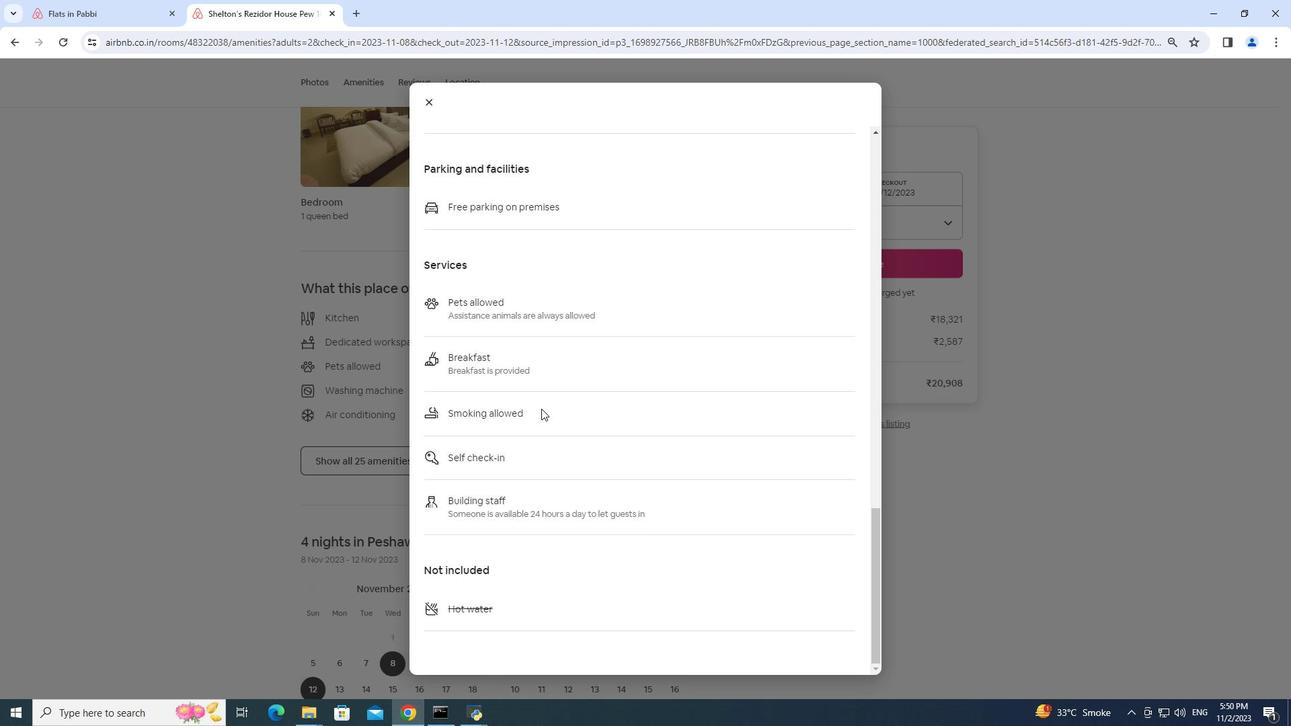 
Action: Mouse scrolled (541, 408) with delta (0, 0)
Screenshot: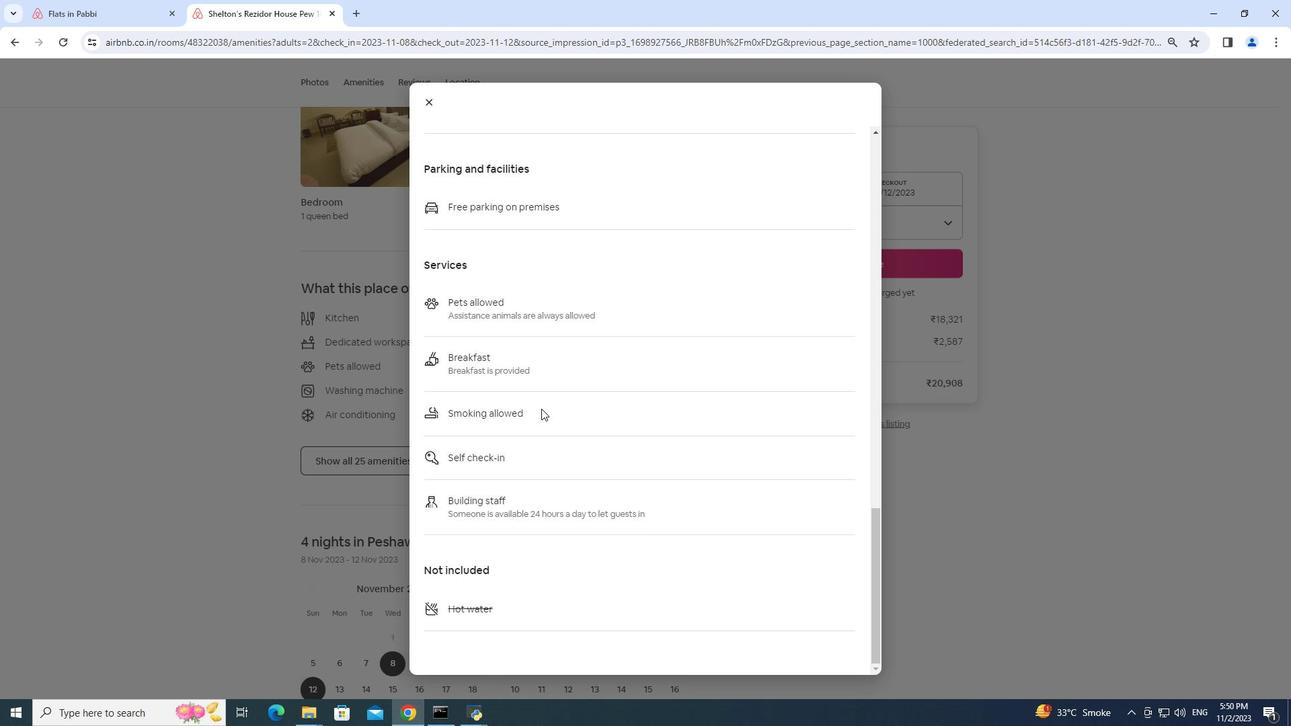 
Action: Mouse scrolled (541, 408) with delta (0, 0)
Screenshot: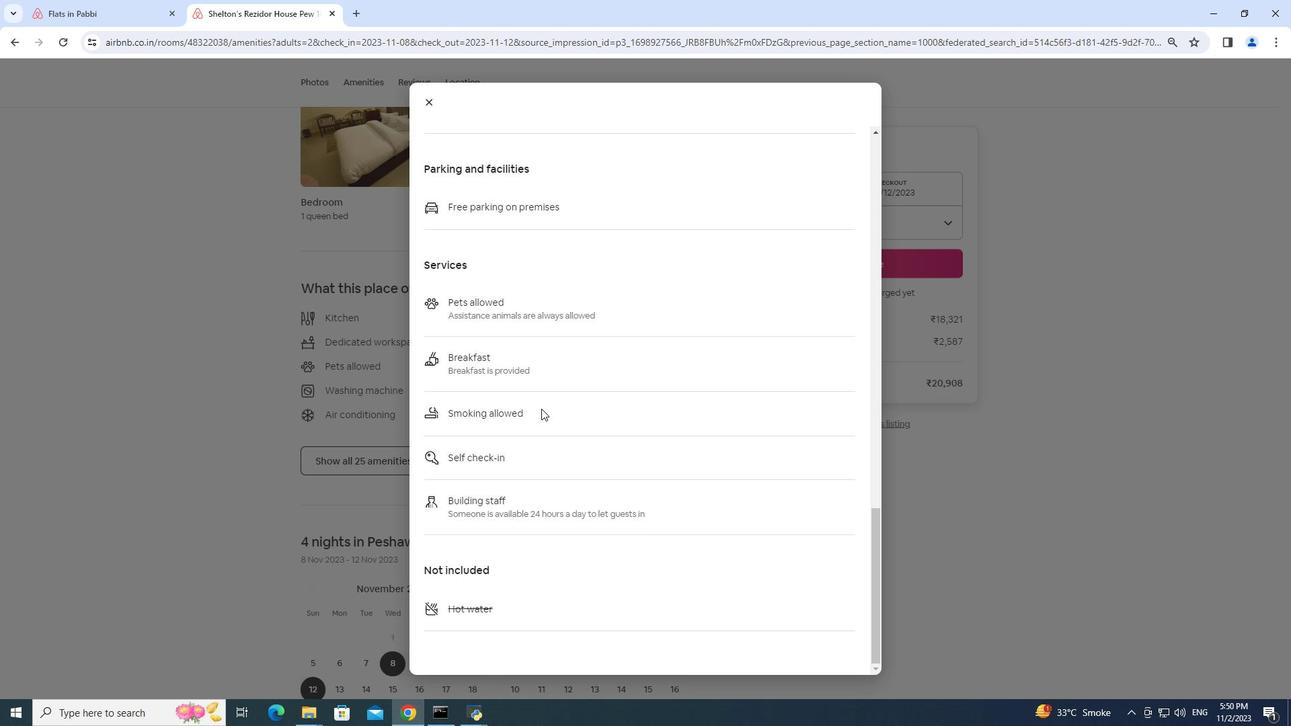 
Action: Mouse scrolled (541, 408) with delta (0, 0)
Screenshot: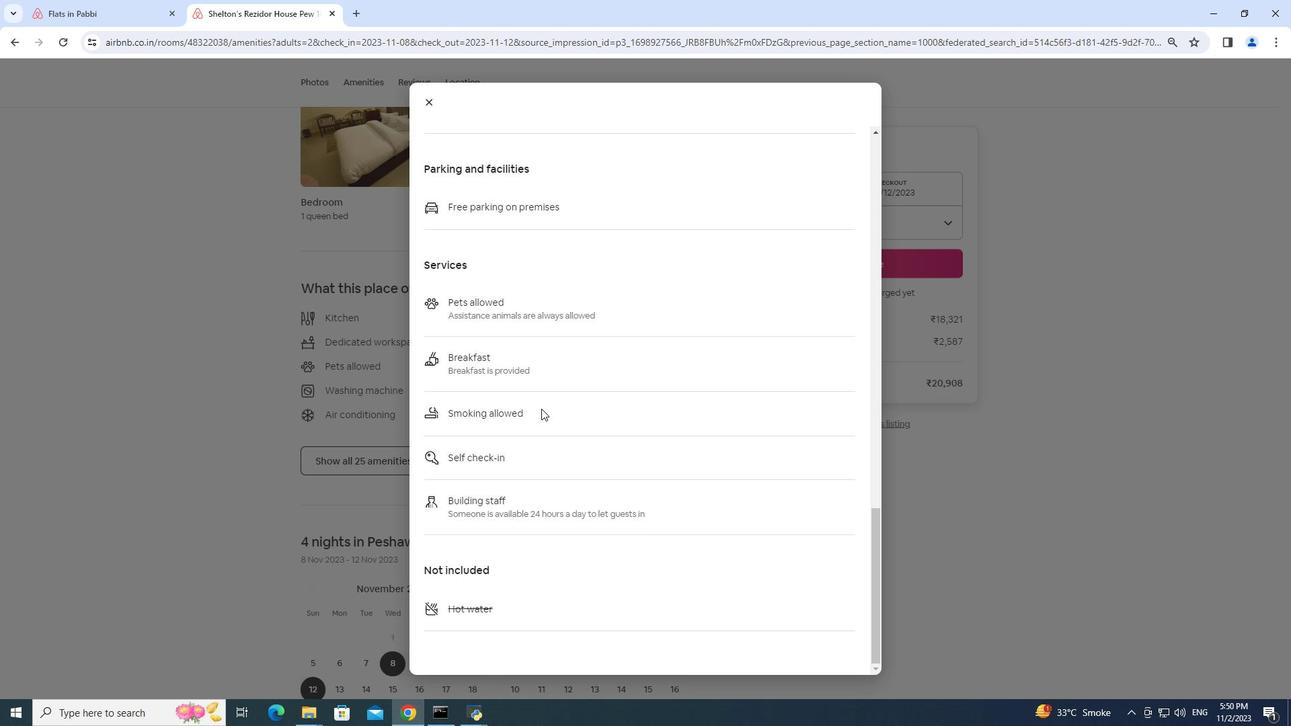 
Action: Mouse scrolled (541, 408) with delta (0, 0)
Screenshot: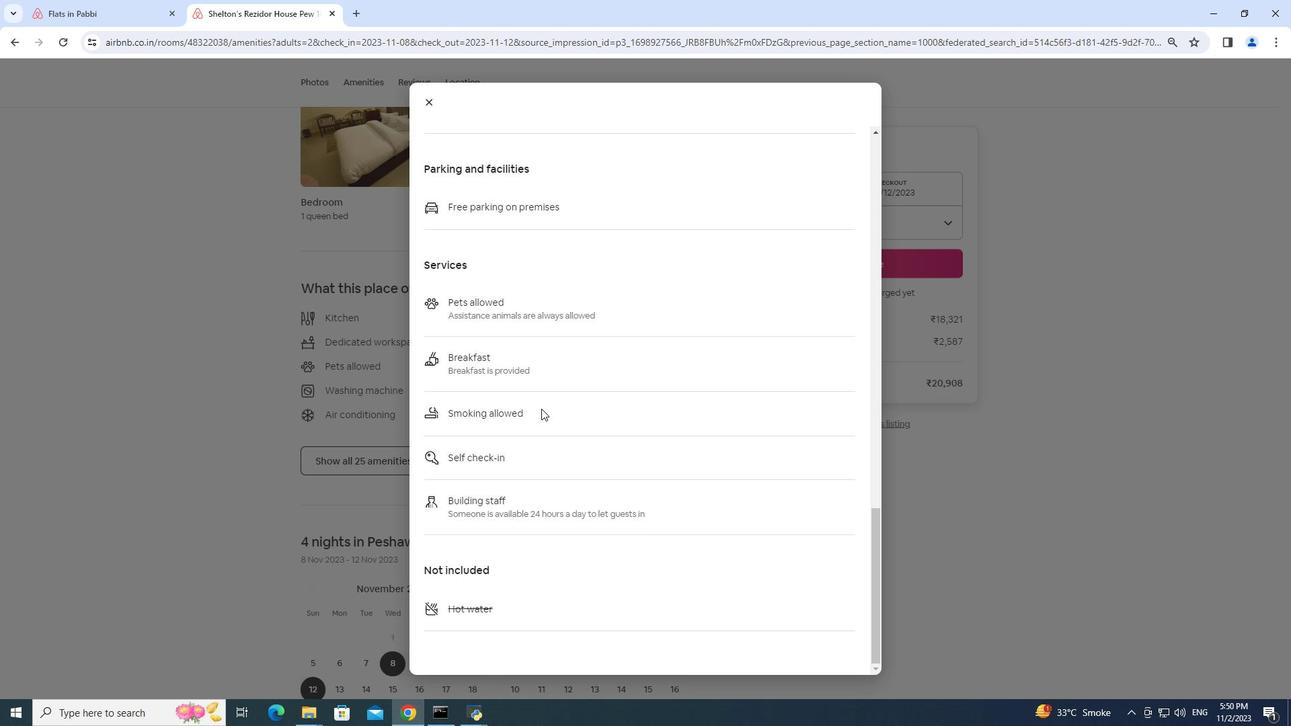 
Action: Mouse scrolled (541, 408) with delta (0, 0)
Screenshot: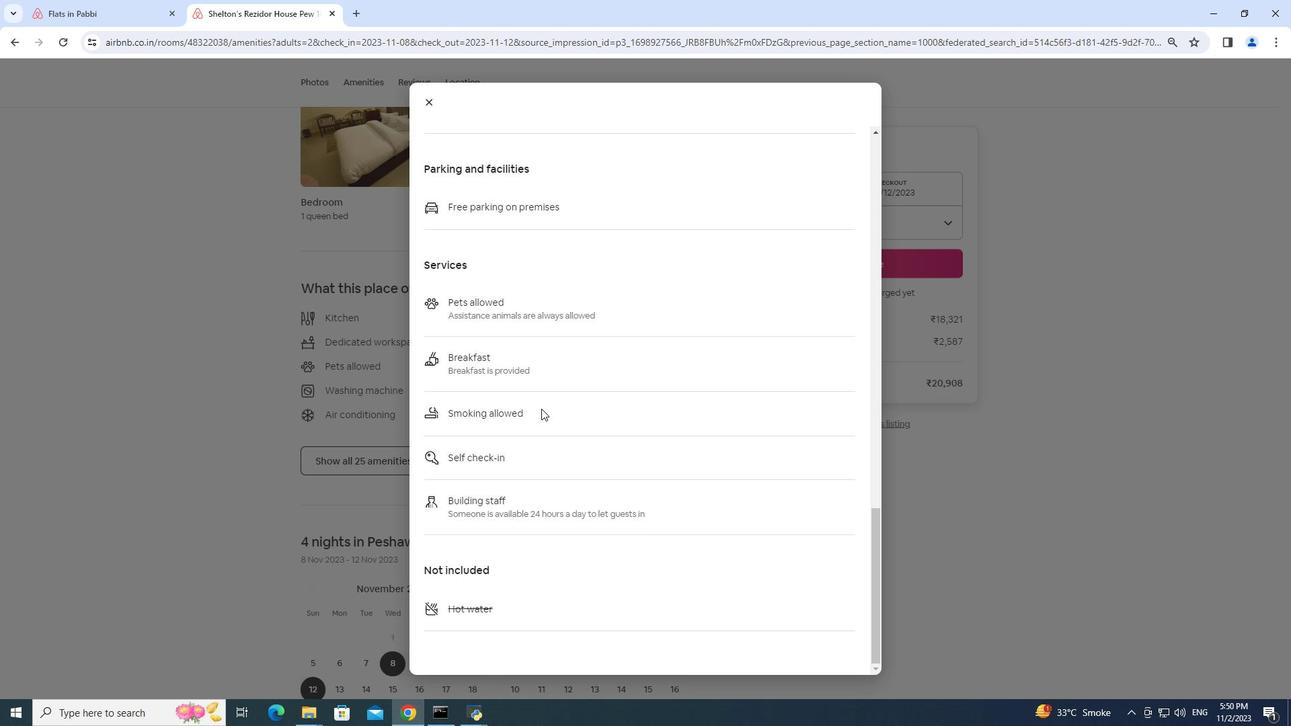 
Action: Mouse scrolled (541, 408) with delta (0, 0)
Screenshot: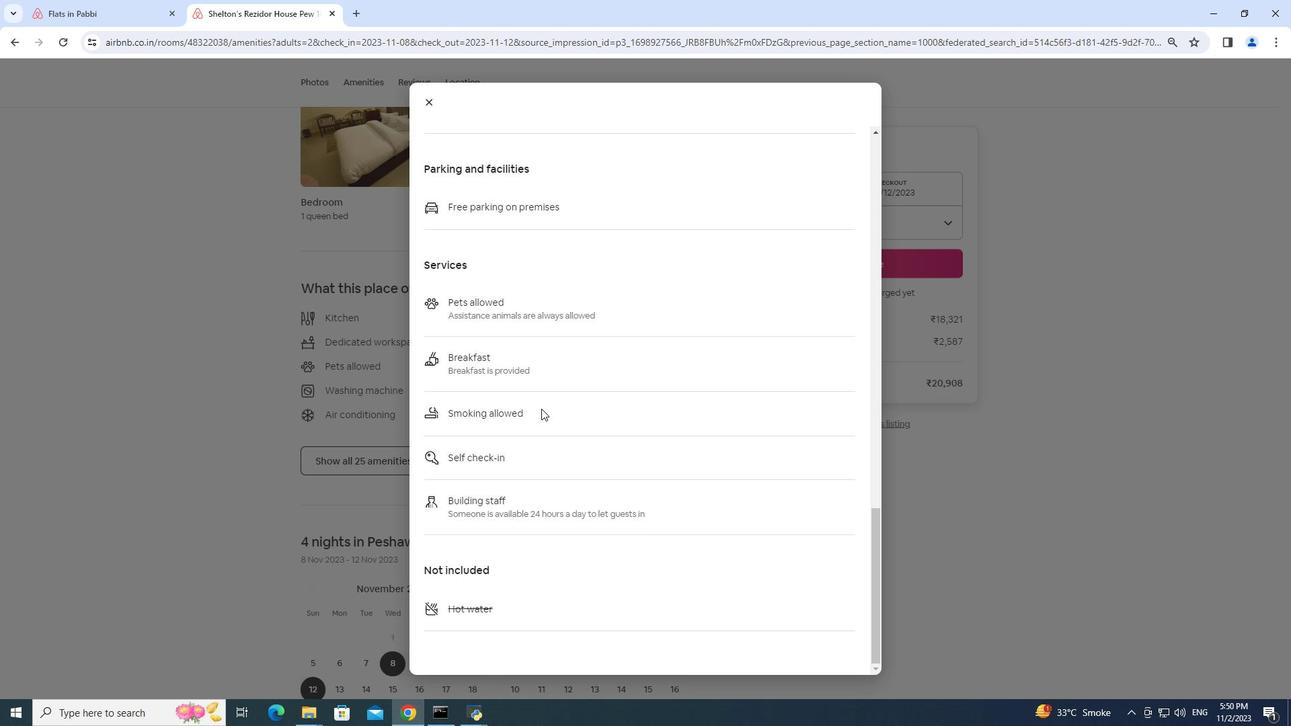 
Action: Mouse scrolled (541, 408) with delta (0, 0)
Screenshot: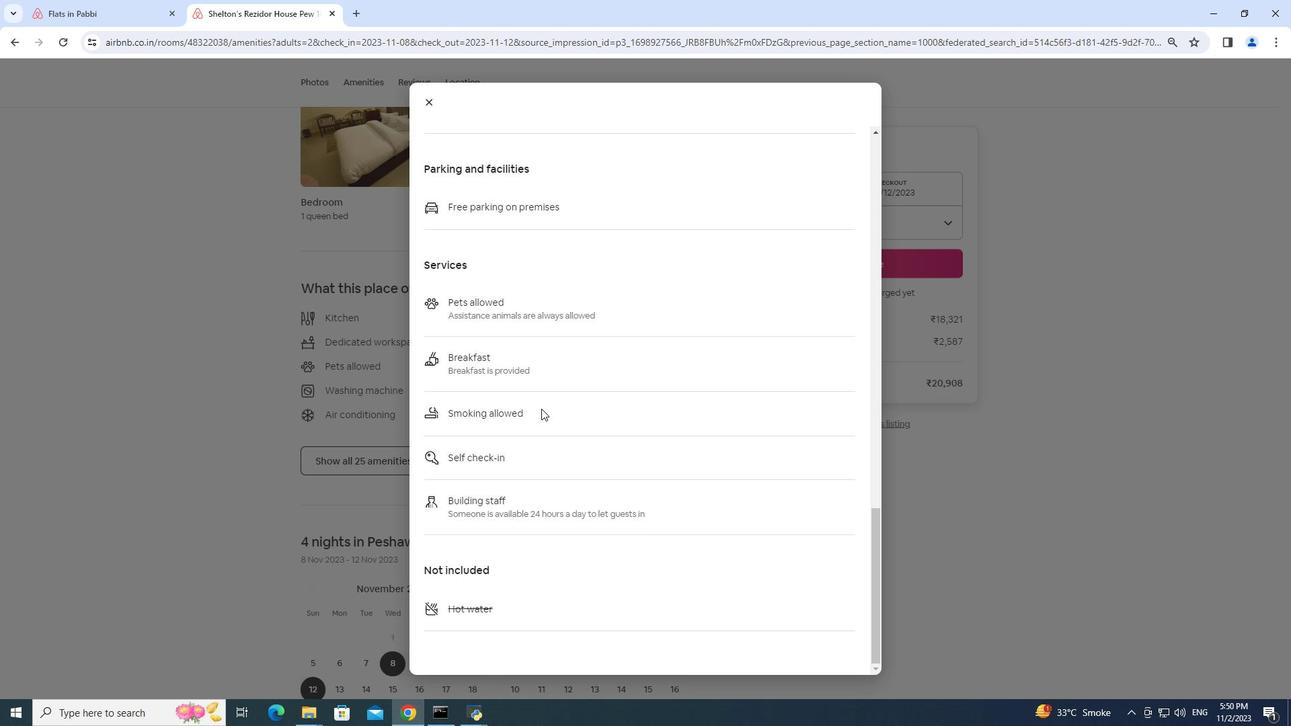 
Action: Mouse scrolled (541, 408) with delta (0, 0)
Screenshot: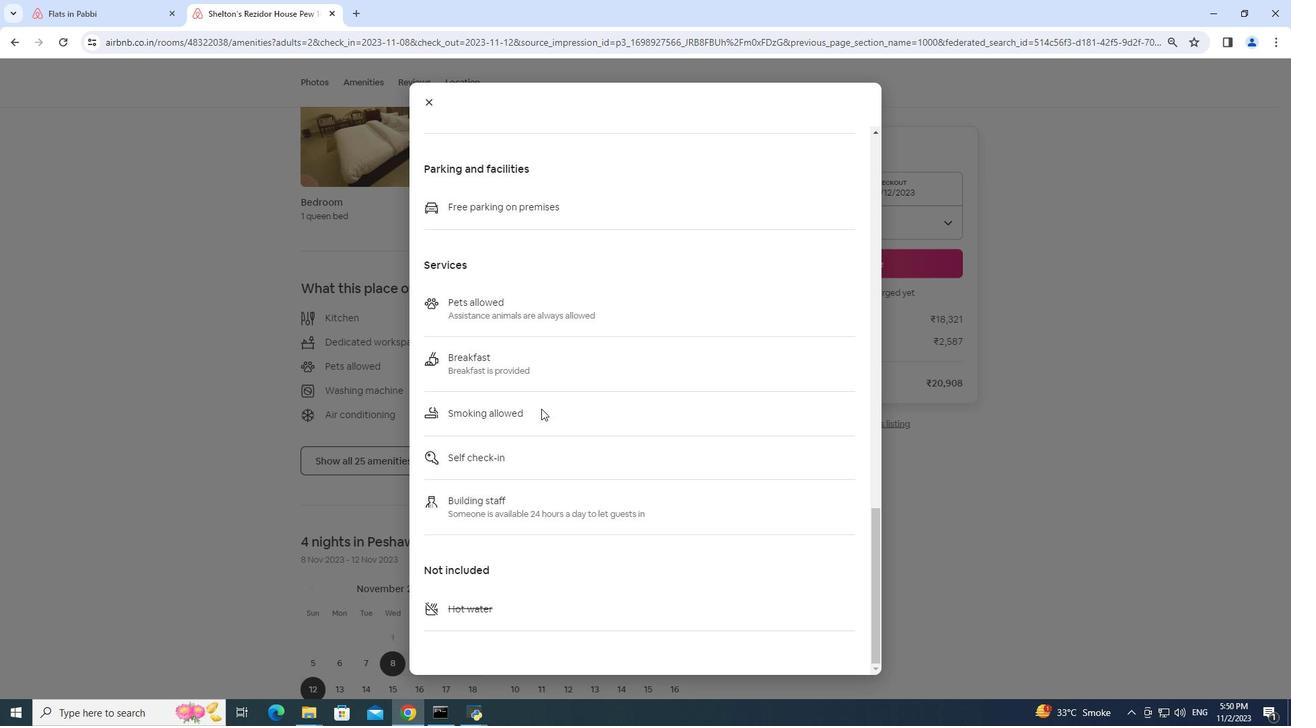 
Action: Mouse scrolled (541, 408) with delta (0, 0)
Screenshot: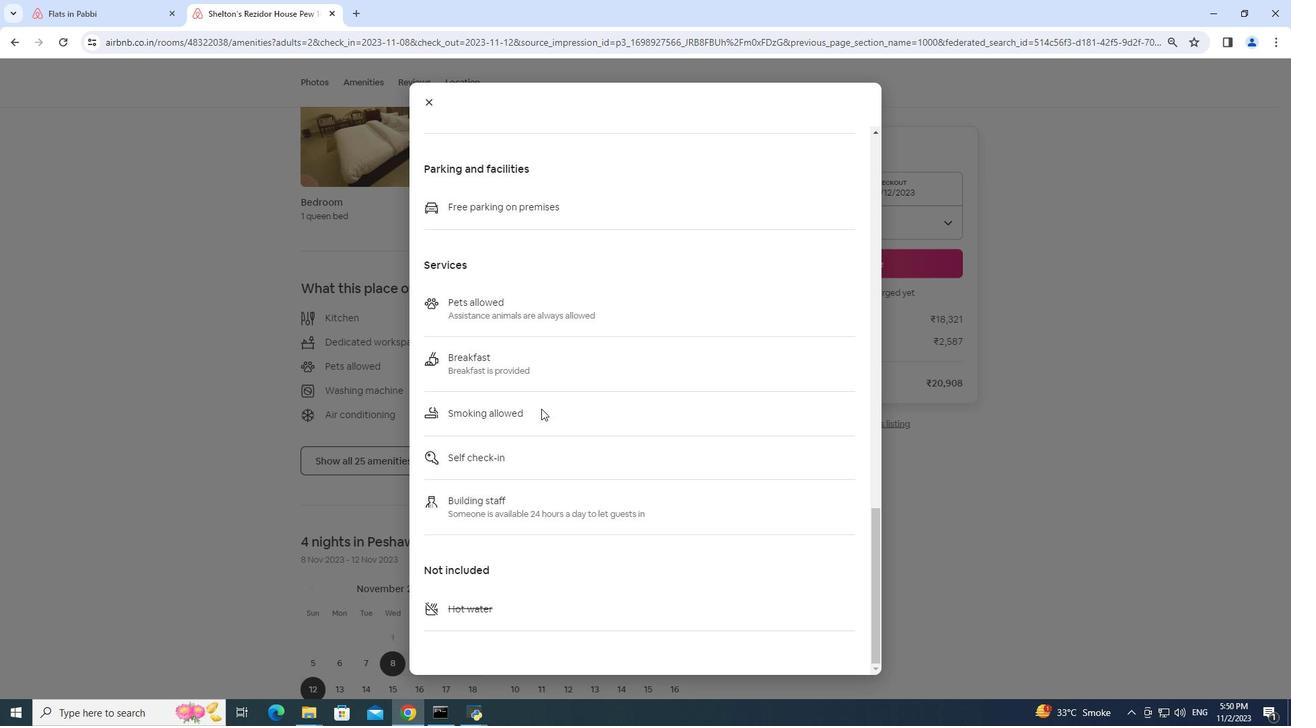 
Action: Mouse scrolled (541, 408) with delta (0, 0)
Screenshot: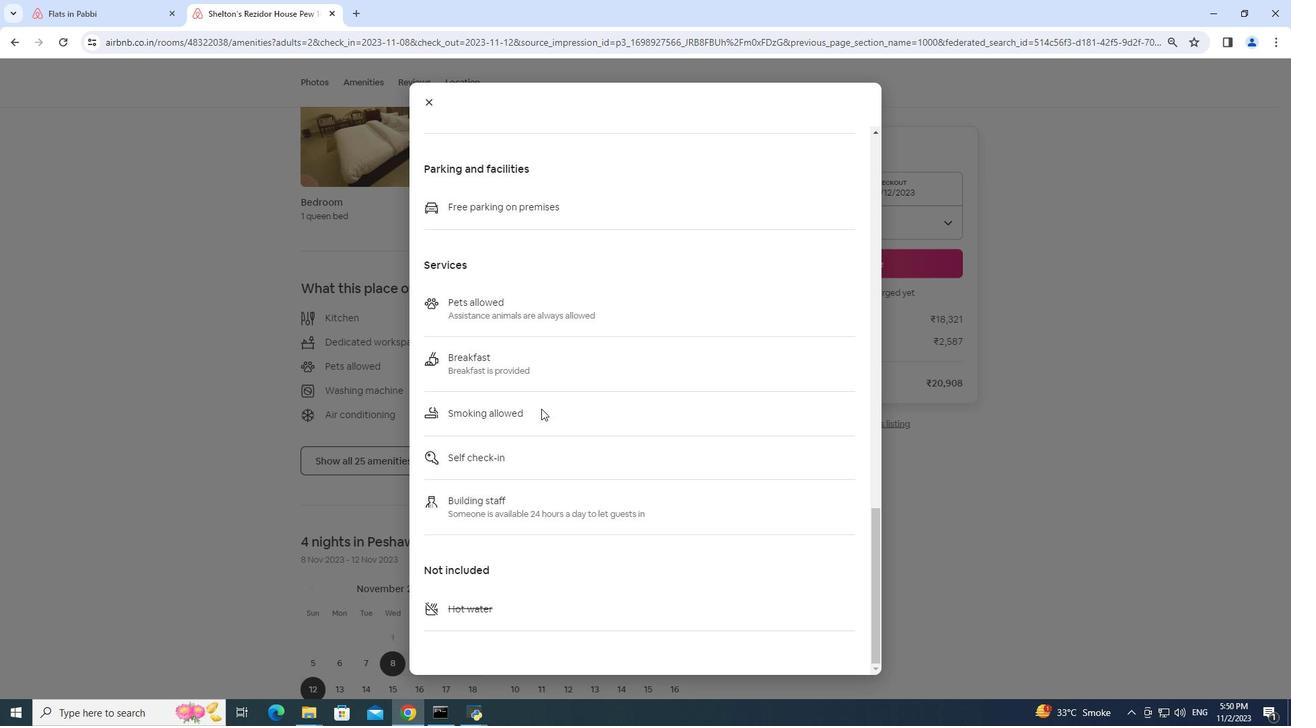 
Action: Mouse scrolled (541, 408) with delta (0, 0)
Screenshot: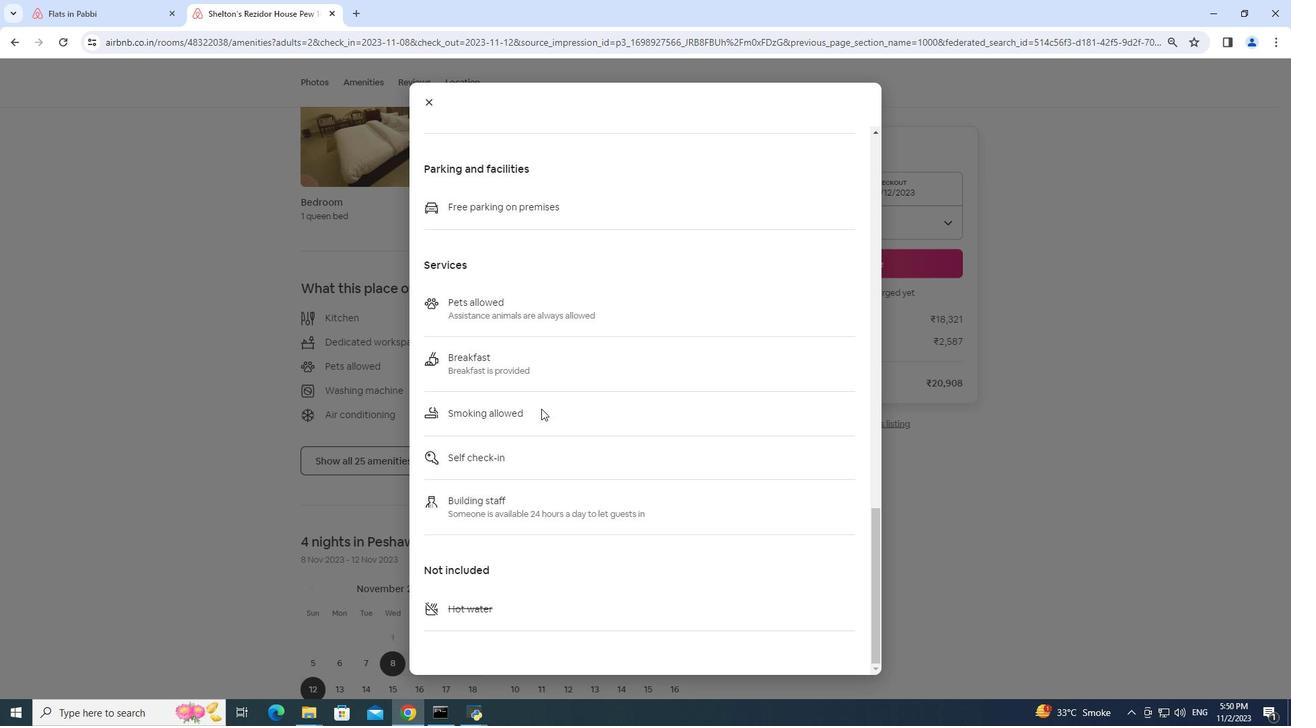 
Action: Mouse scrolled (541, 408) with delta (0, 0)
Screenshot: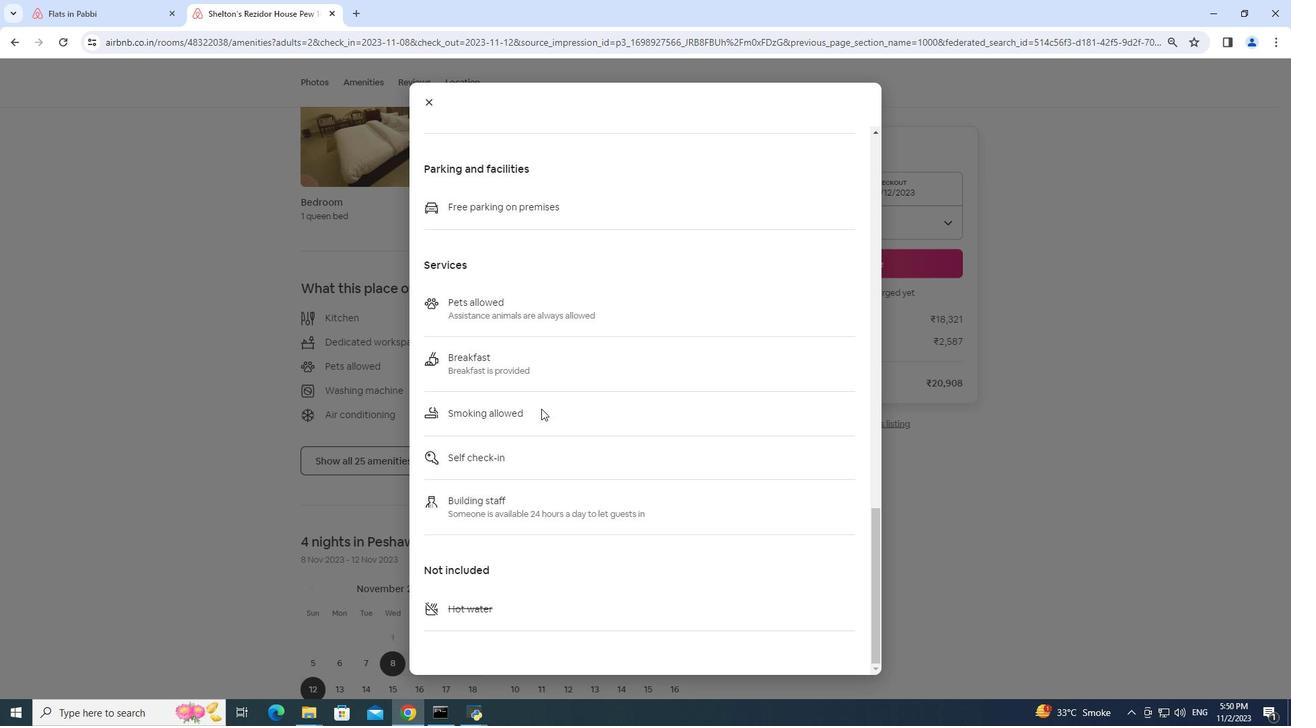 
Action: Mouse scrolled (541, 408) with delta (0, 0)
Screenshot: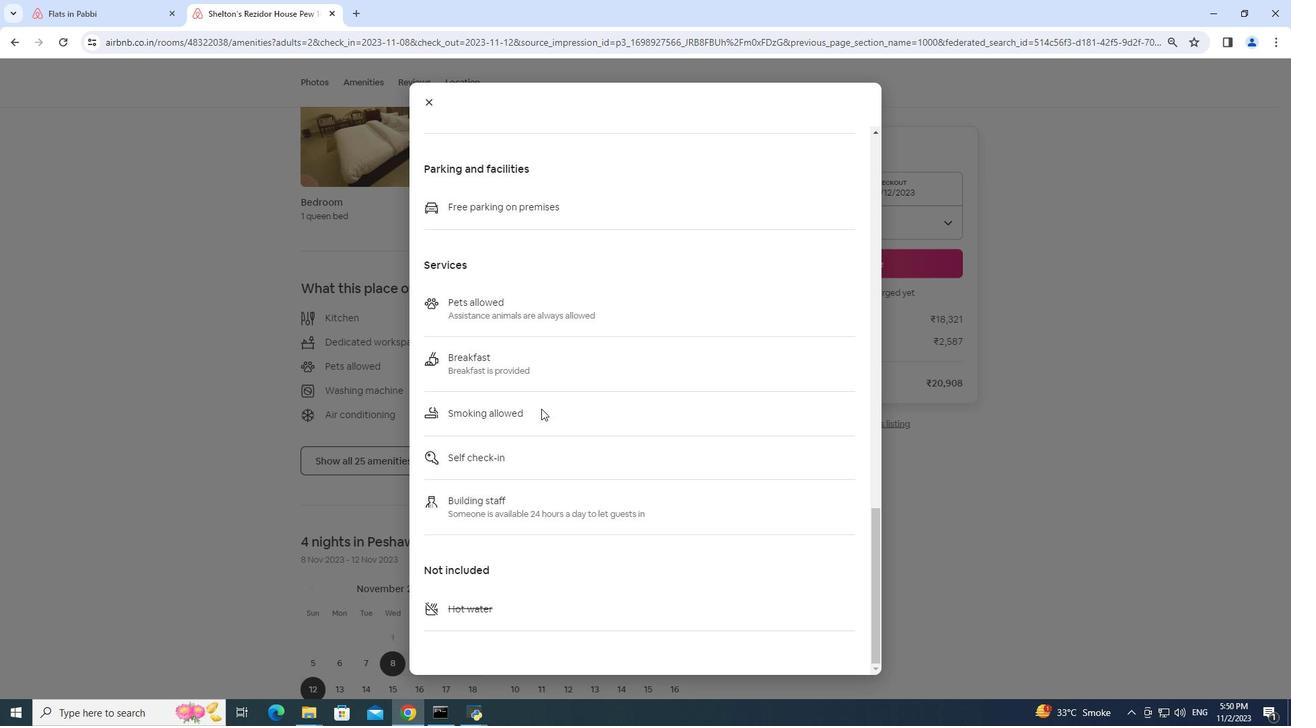 
Action: Mouse scrolled (541, 408) with delta (0, 0)
Screenshot: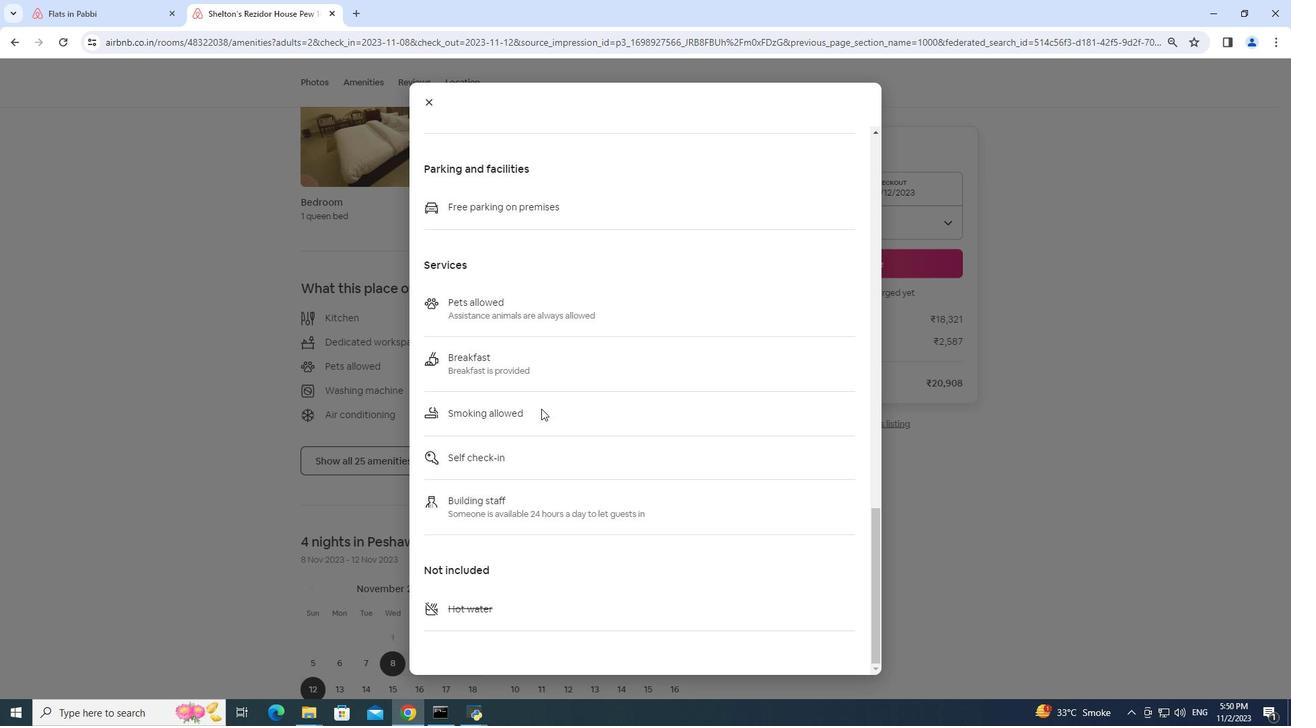 
Action: Mouse scrolled (541, 408) with delta (0, 0)
Screenshot: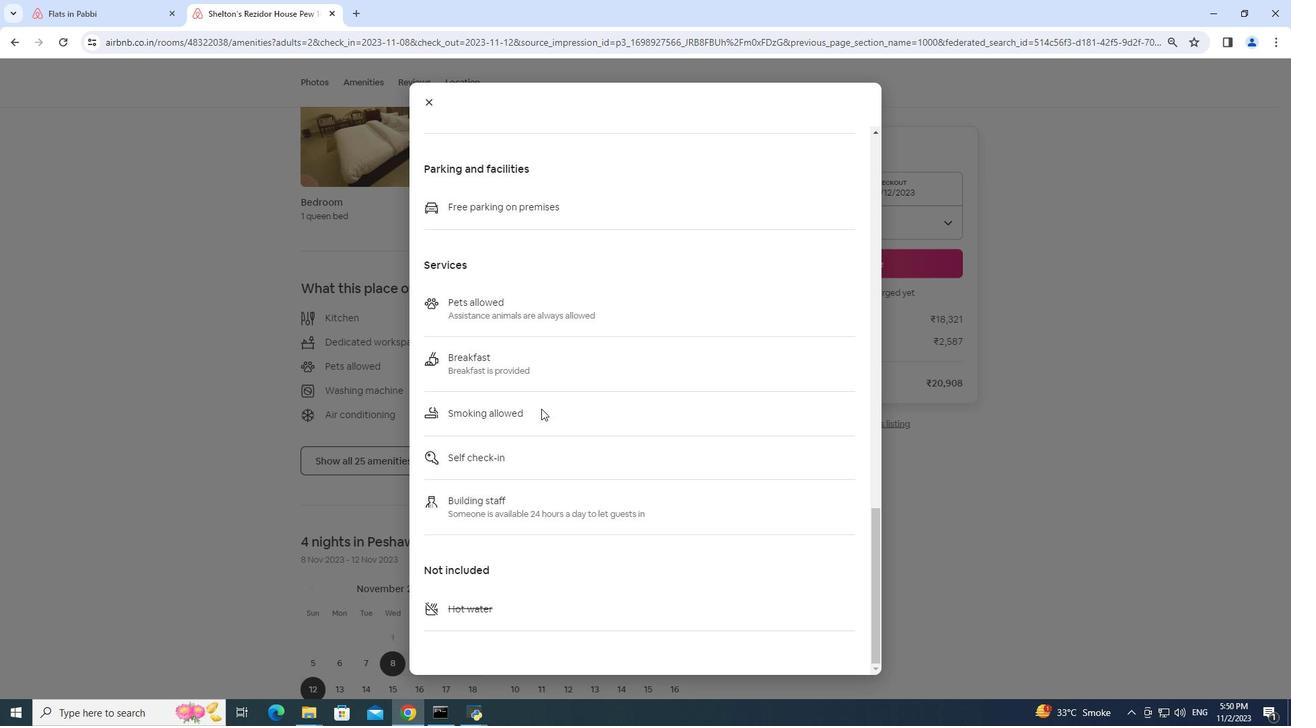 
Action: Mouse scrolled (541, 408) with delta (0, 0)
Screenshot: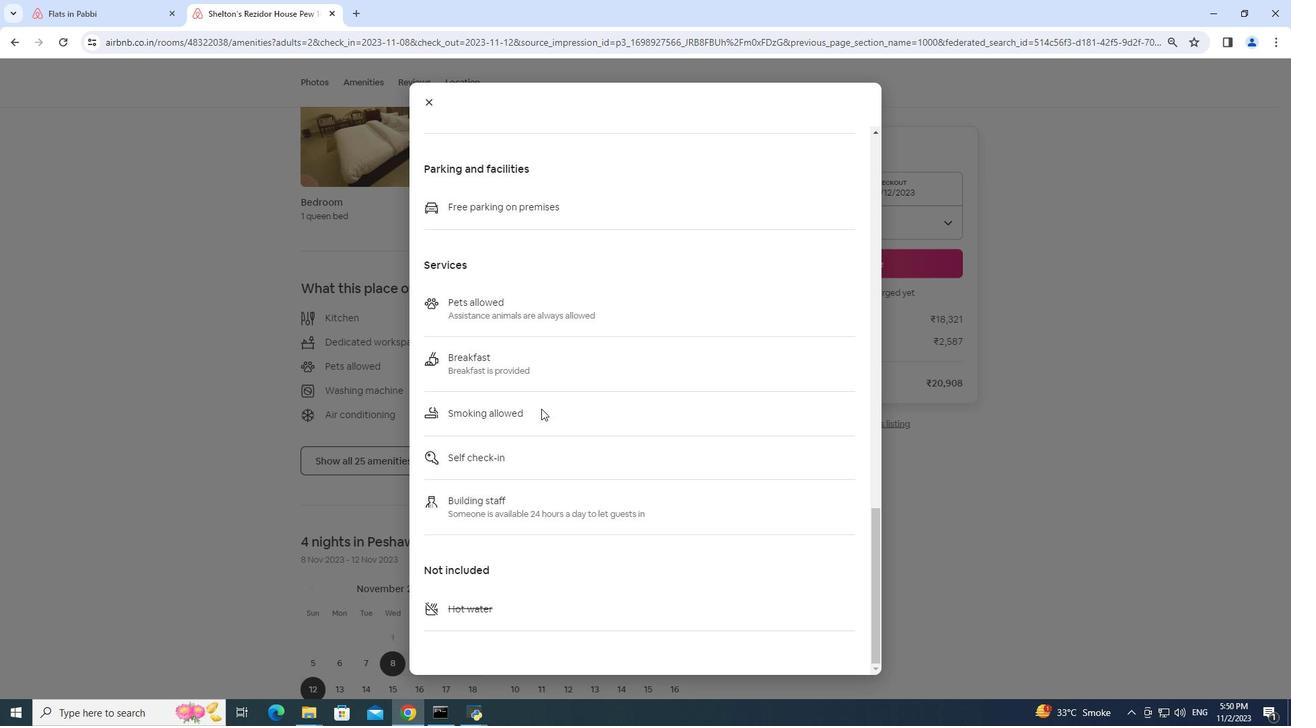 
Action: Mouse moved to (536, 409)
Screenshot: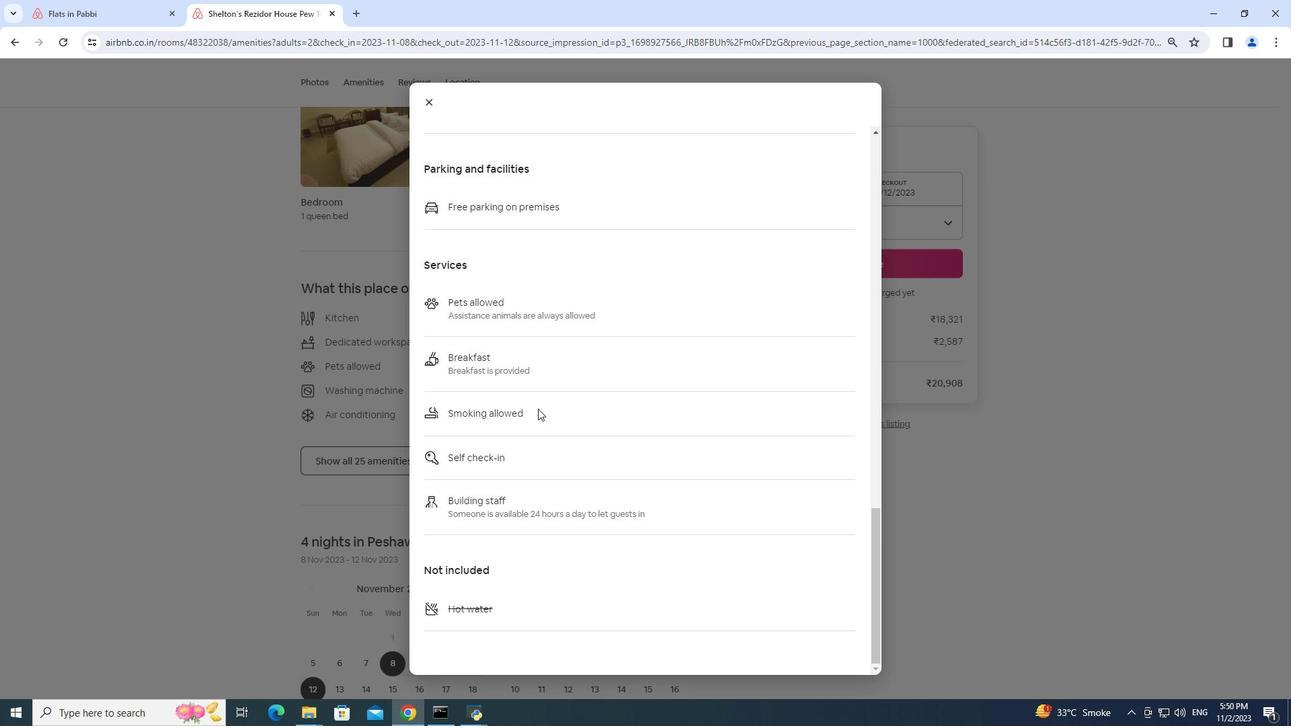 
Action: Mouse scrolled (536, 408) with delta (0, 0)
Screenshot: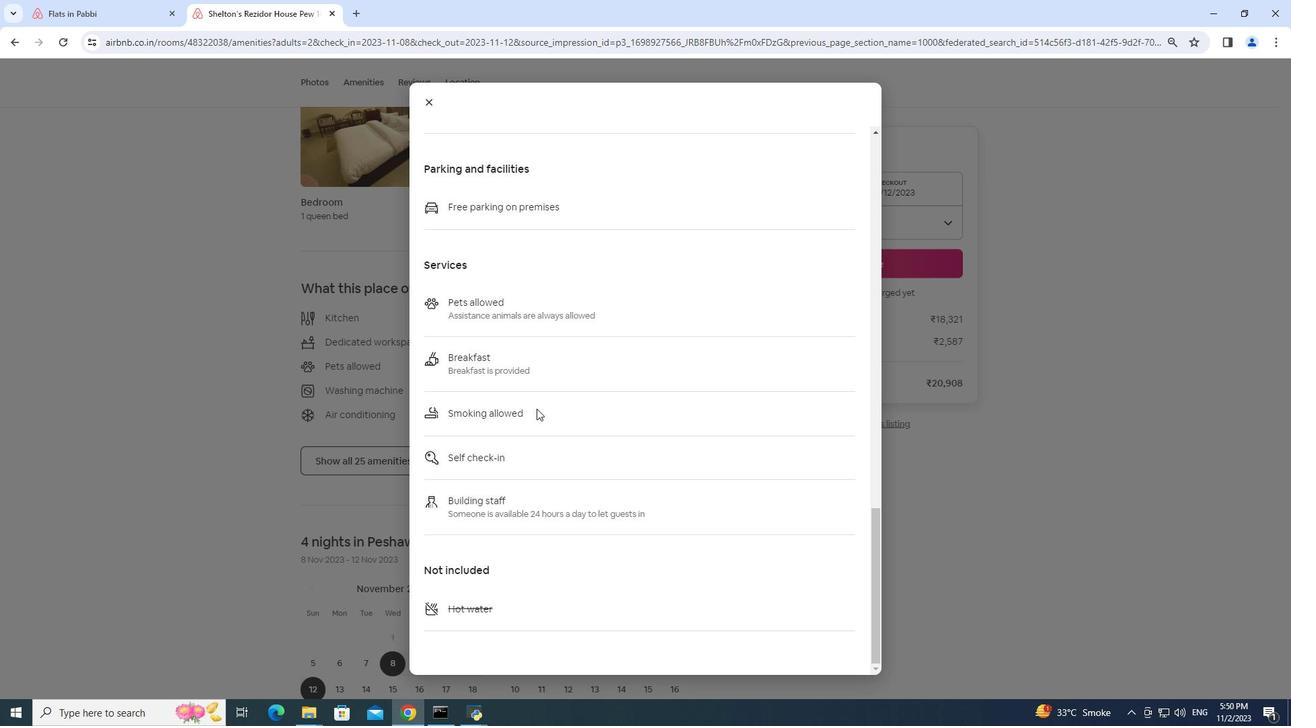 
Action: Mouse scrolled (536, 408) with delta (0, 0)
Screenshot: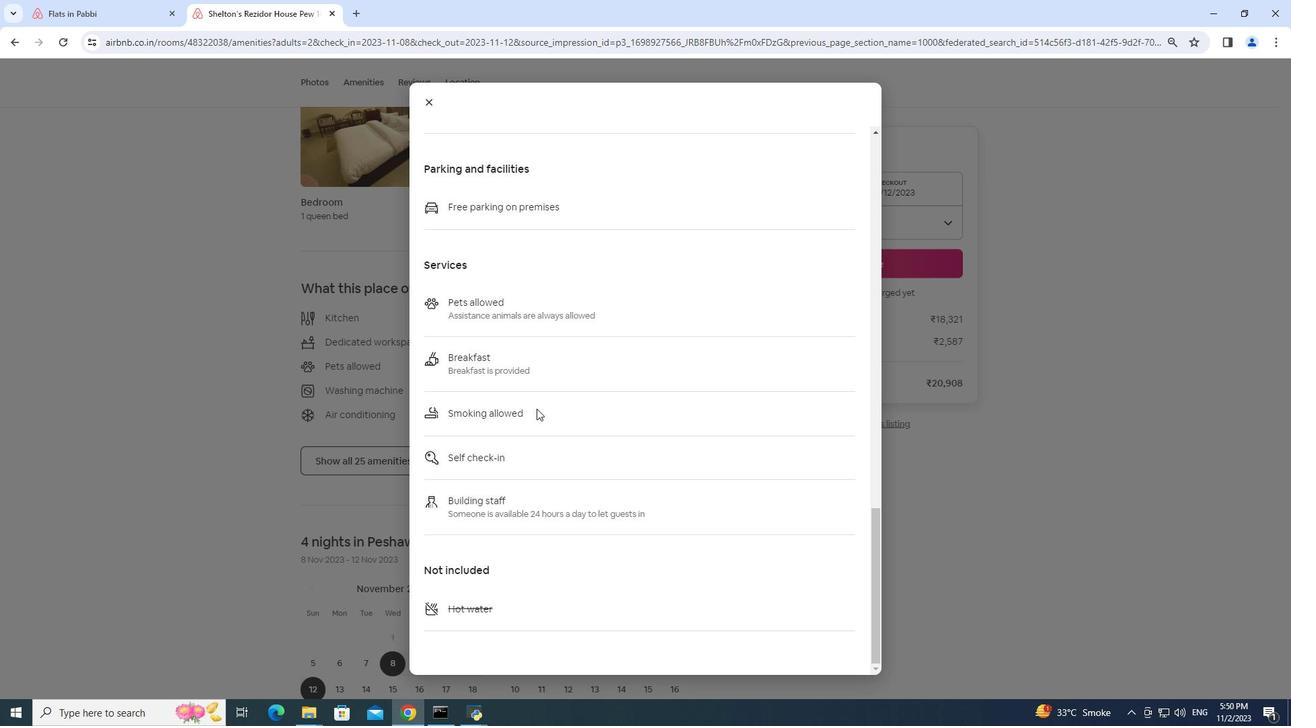 
Action: Mouse moved to (536, 409)
Screenshot: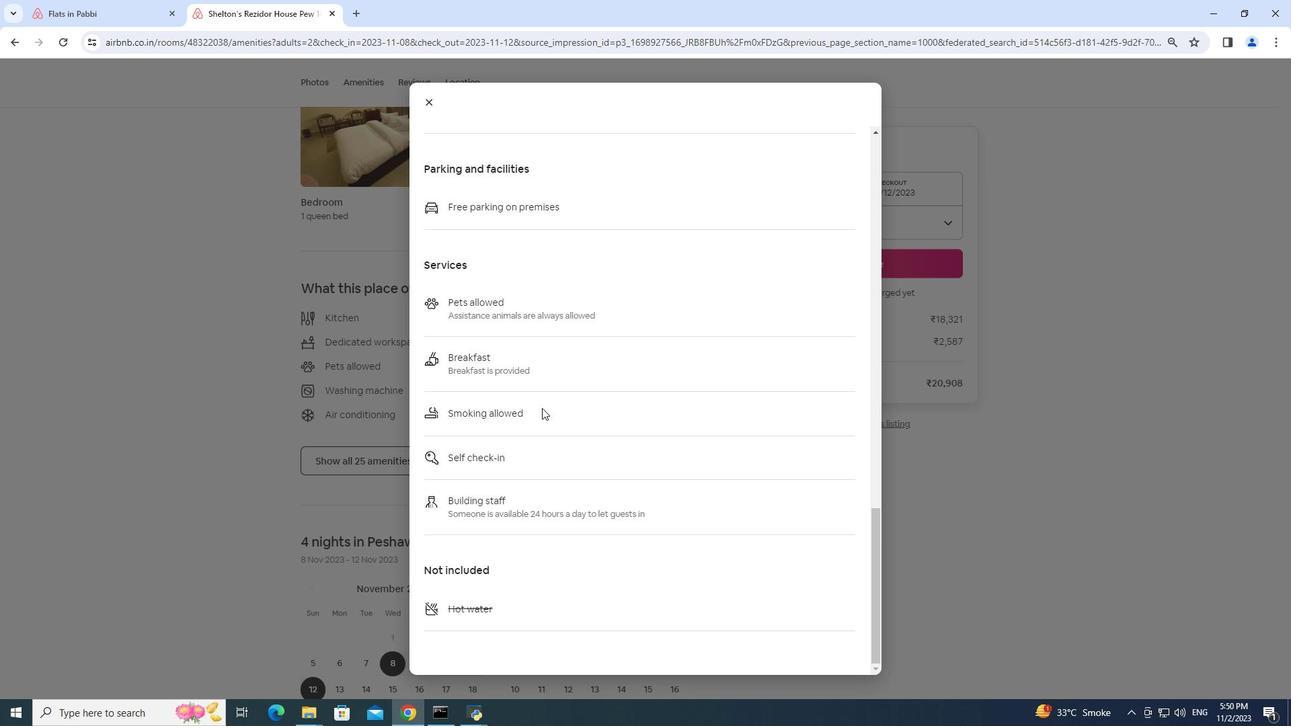 
Action: Mouse scrolled (536, 408) with delta (0, 0)
Screenshot: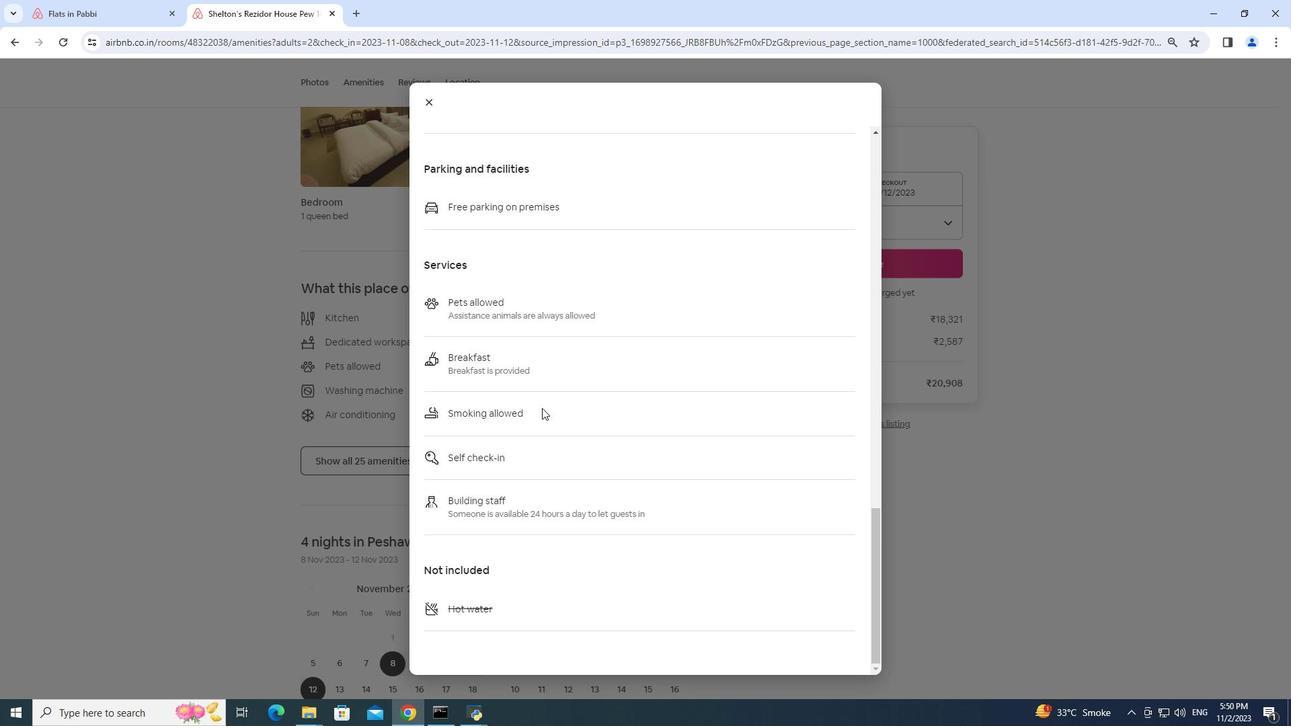 
Action: Mouse moved to (540, 408)
Screenshot: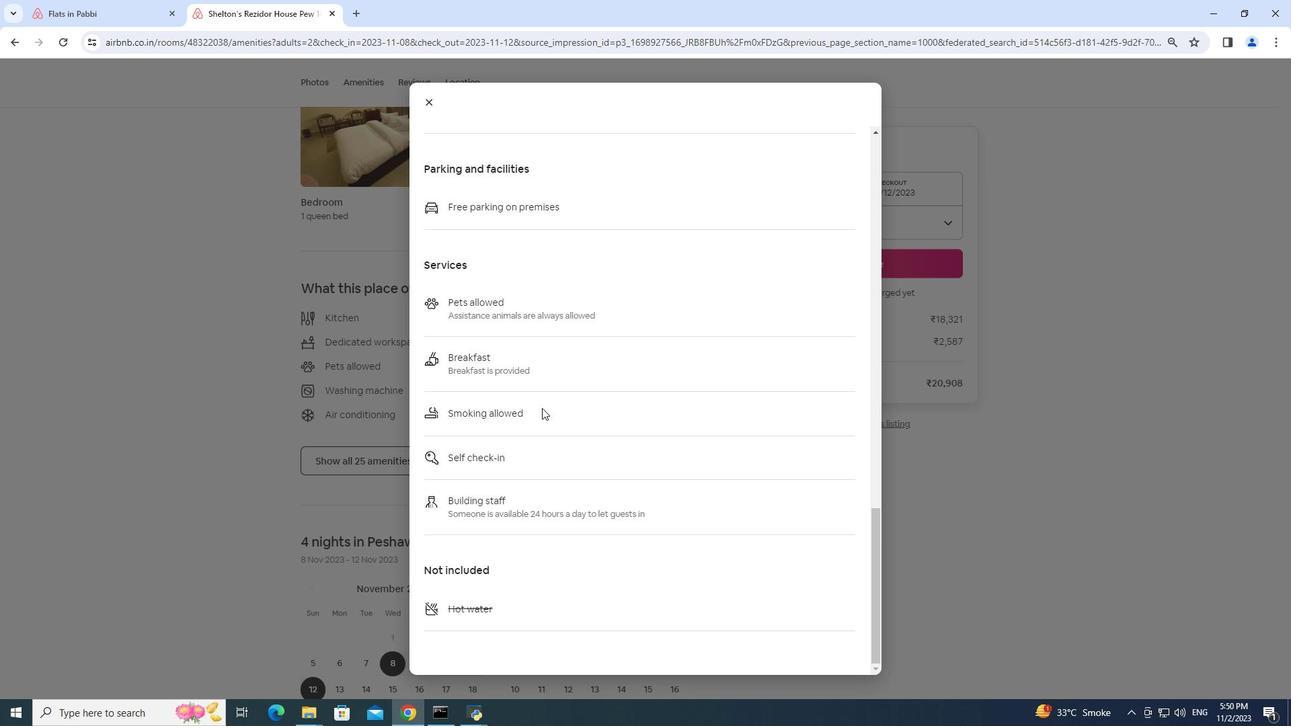 
Action: Mouse scrolled (540, 407) with delta (0, 0)
Screenshot: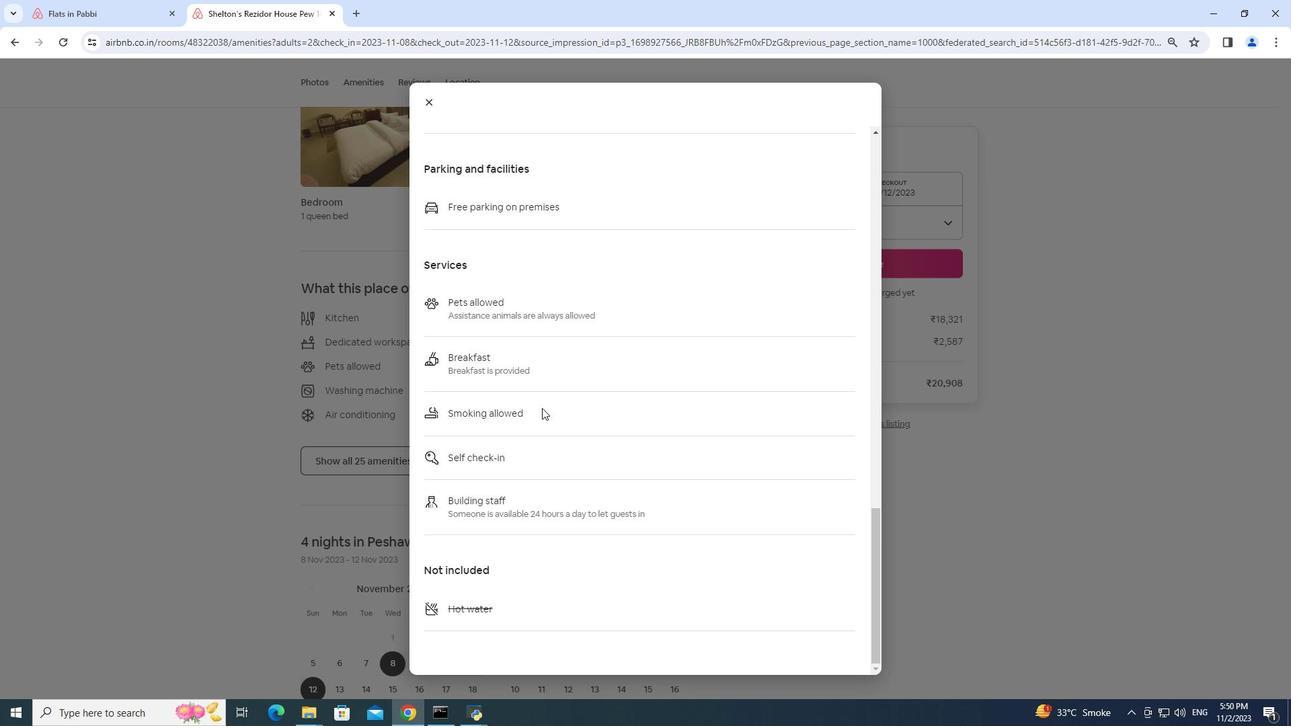 
Action: Mouse moved to (571, 409)
Screenshot: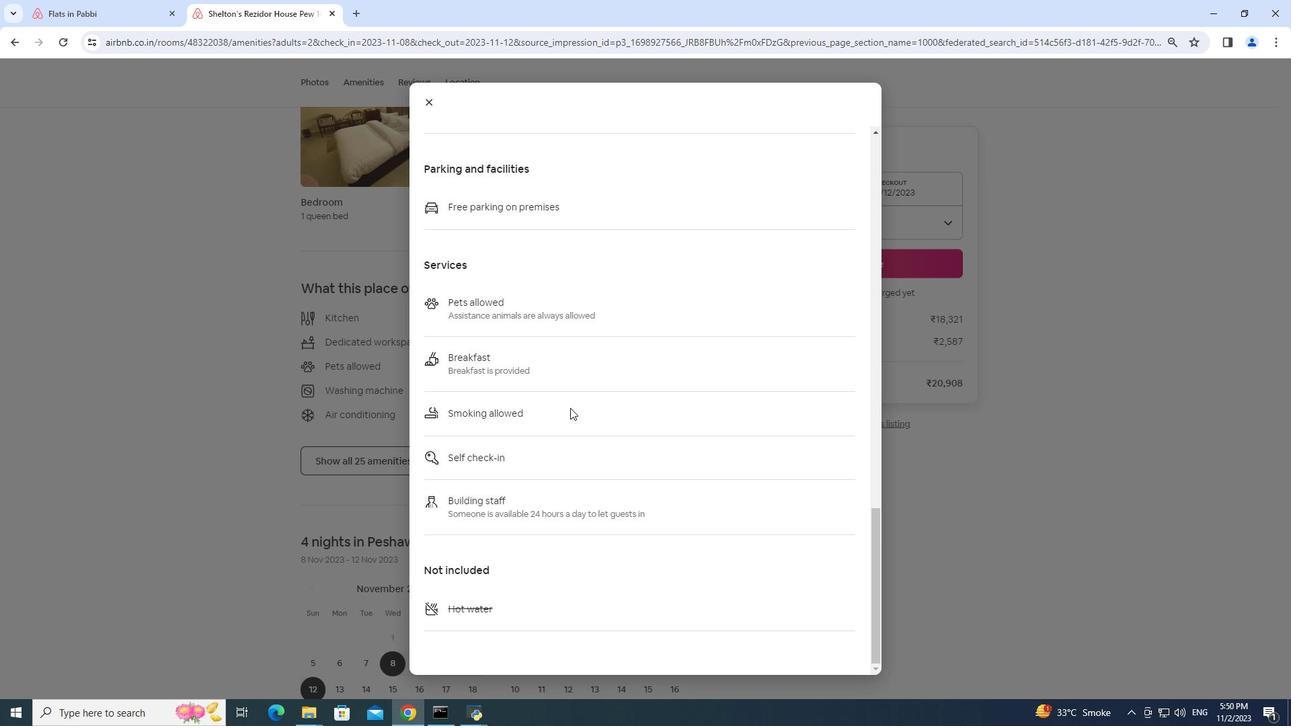
Action: Mouse scrolled (571, 408) with delta (0, 0)
Screenshot: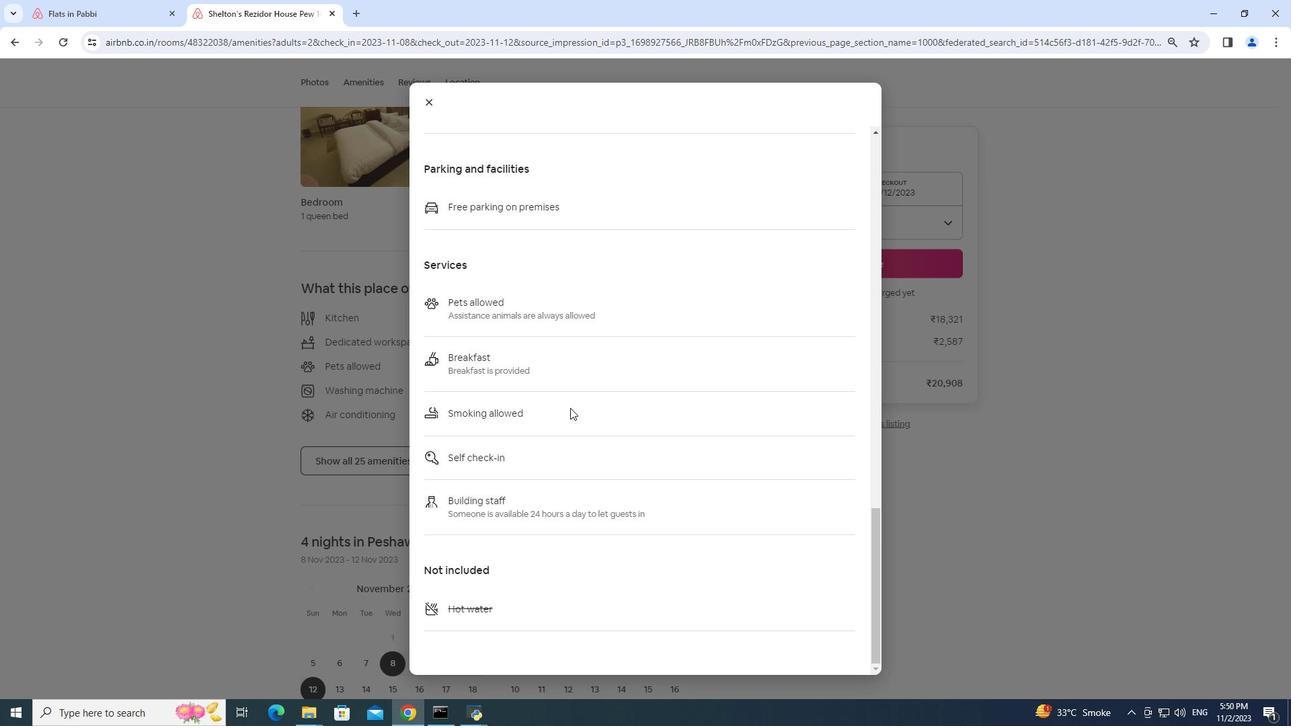 
Action: Mouse moved to (572, 411)
Screenshot: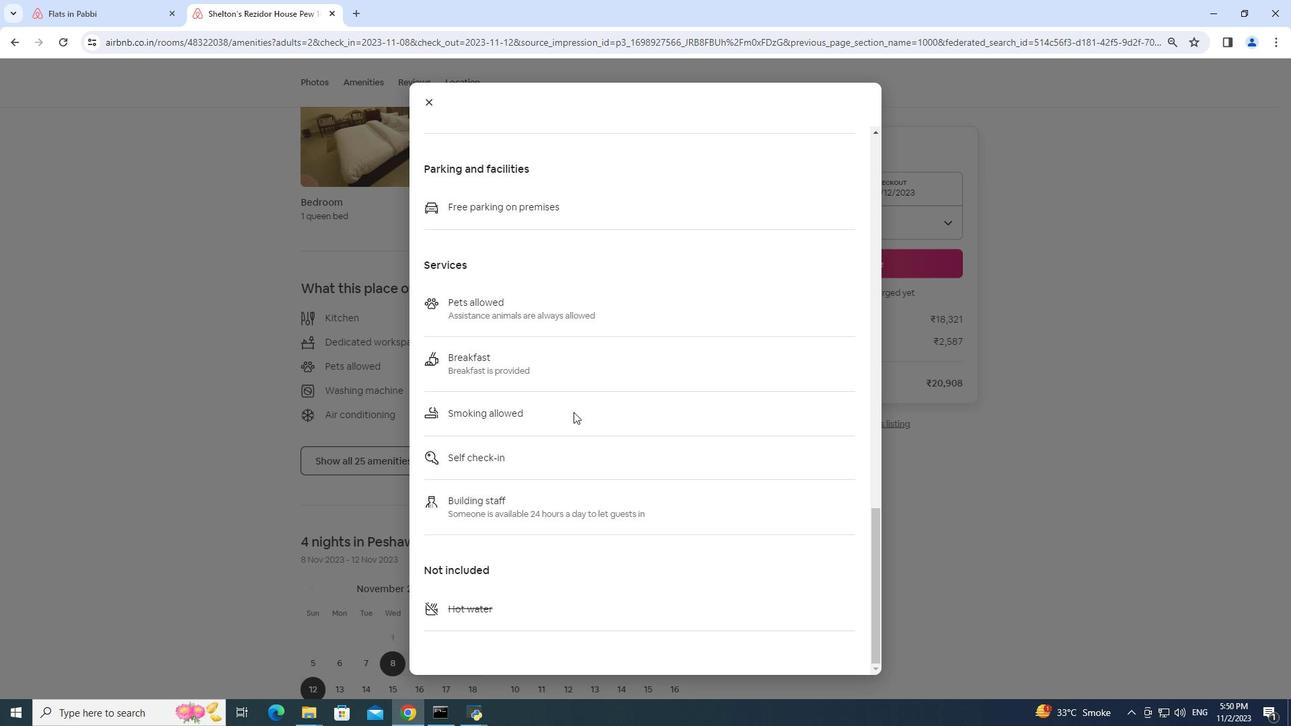 
Action: Mouse scrolled (572, 411) with delta (0, 0)
Screenshot: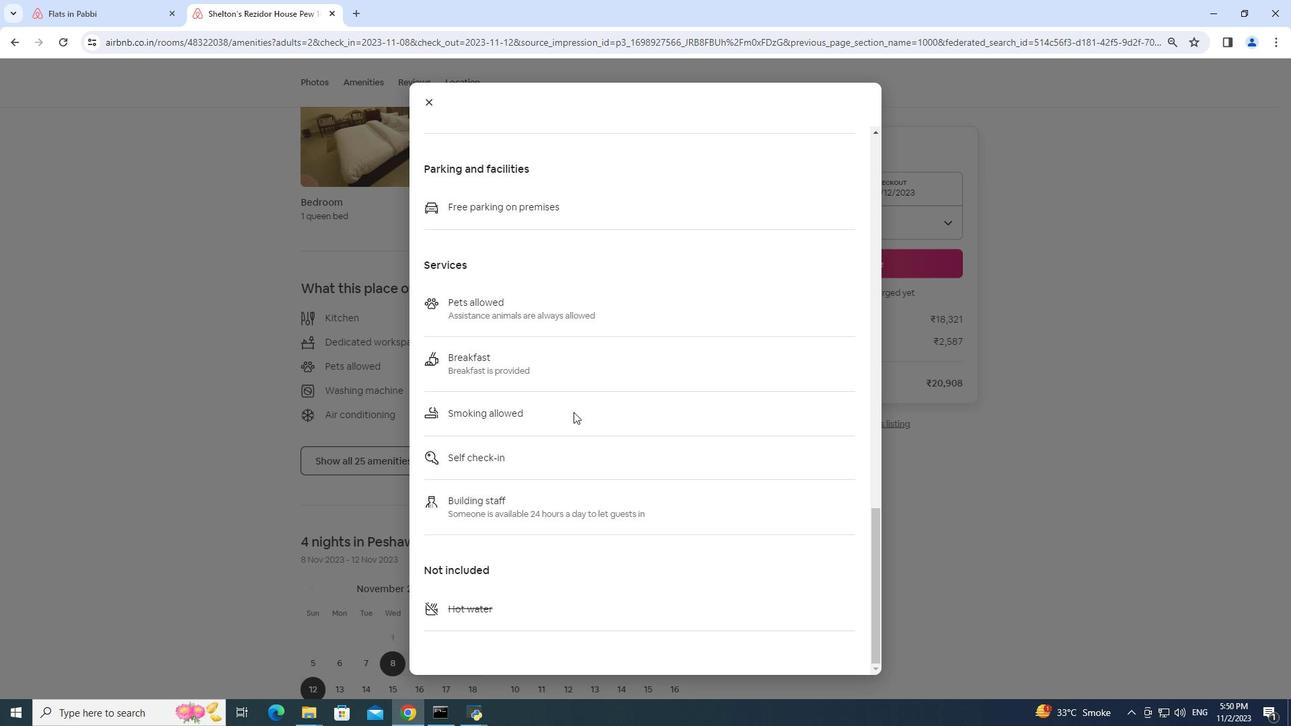 
Action: Mouse moved to (573, 412)
Screenshot: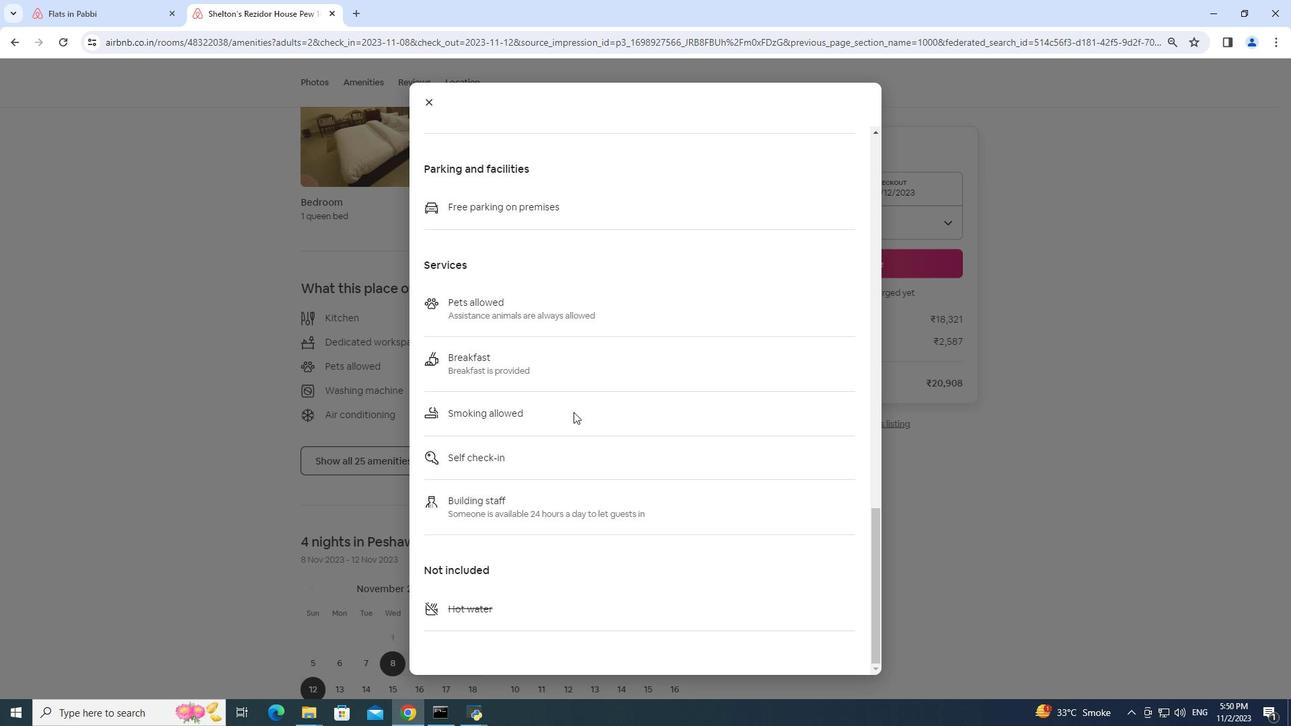 
Action: Mouse scrolled (573, 411) with delta (0, 0)
Screenshot: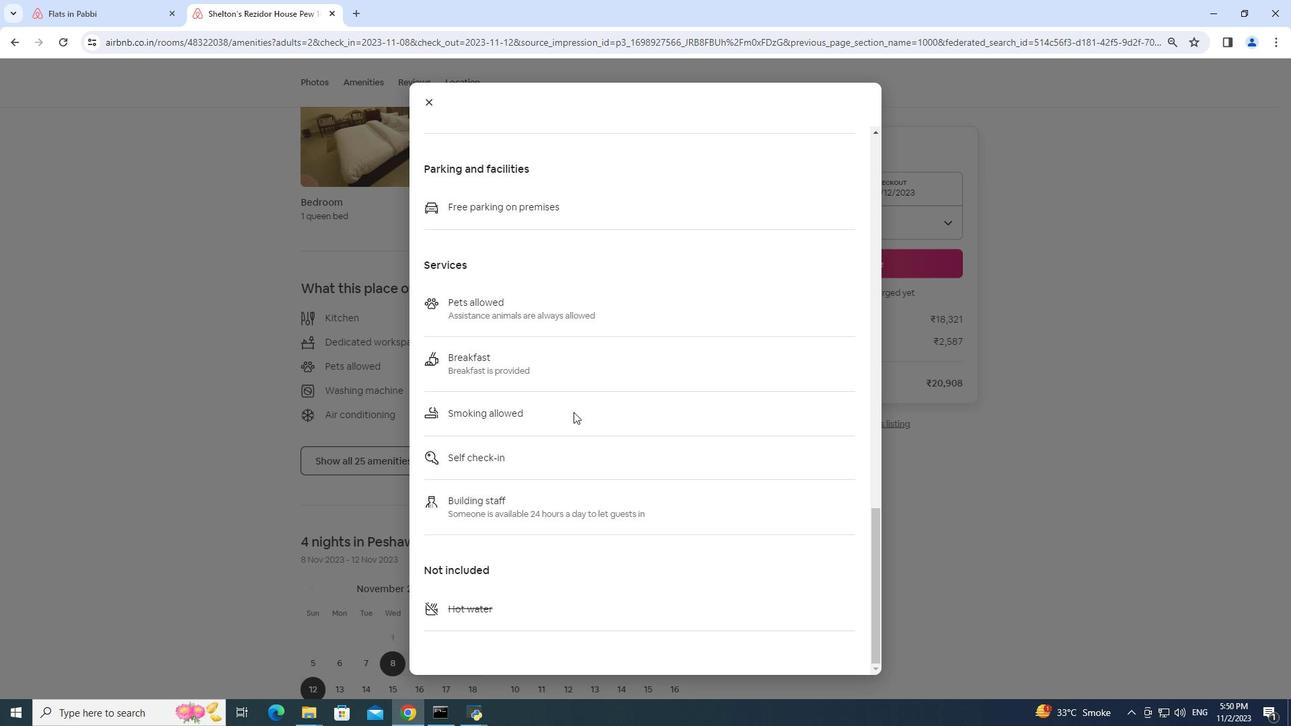 
Action: Mouse moved to (574, 414)
Screenshot: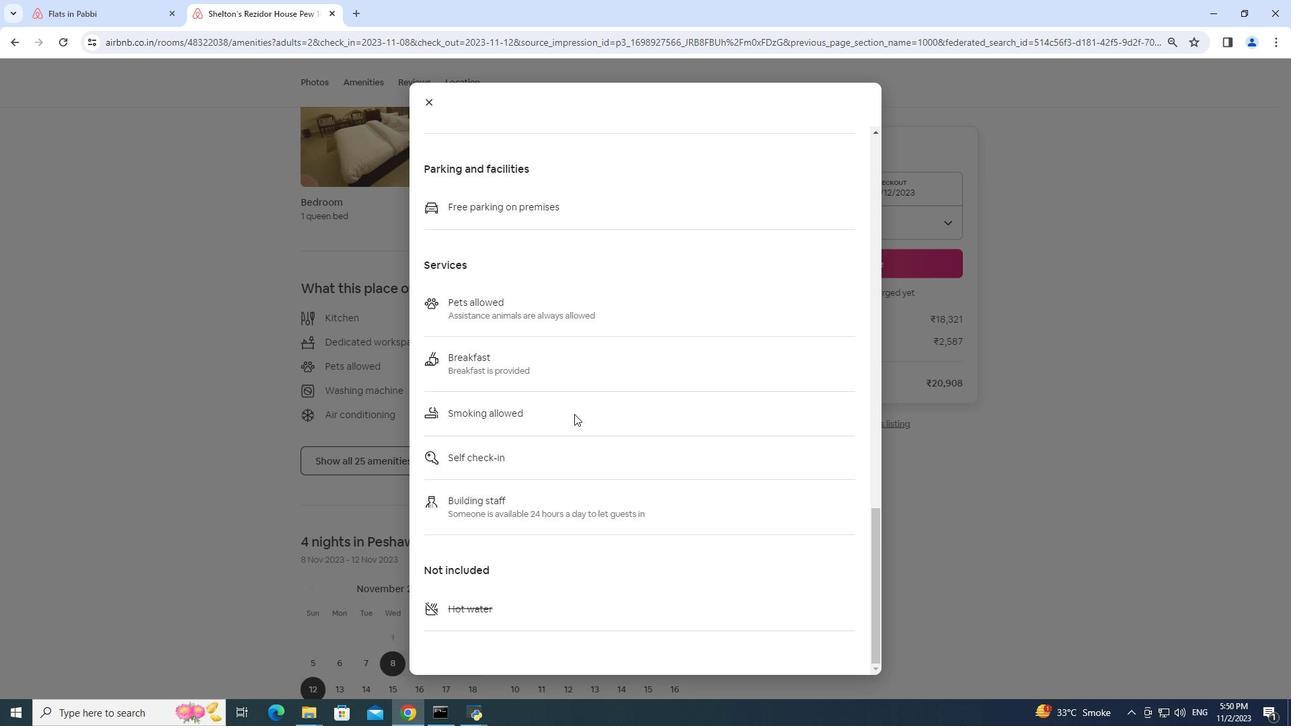 
Action: Mouse scrolled (574, 413) with delta (0, 0)
Screenshot: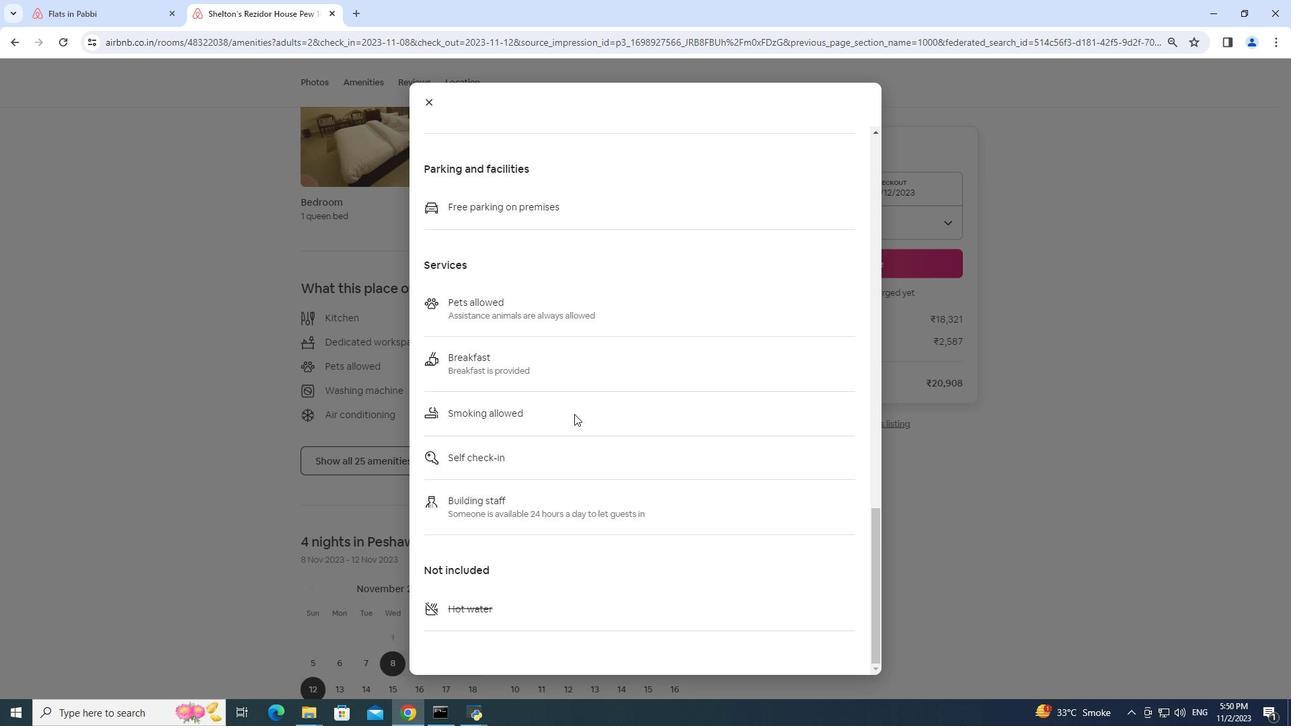 
Action: Mouse moved to (427, 99)
Screenshot: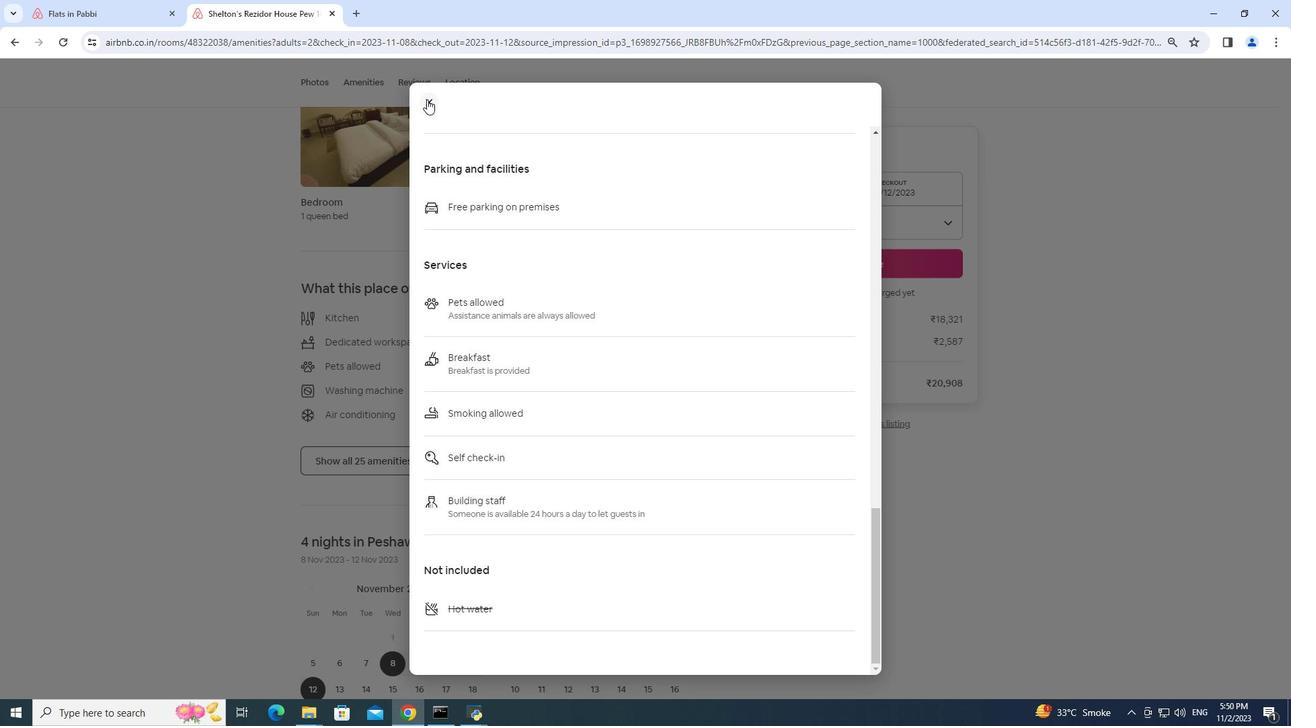 
Action: Mouse pressed left at (427, 99)
Screenshot: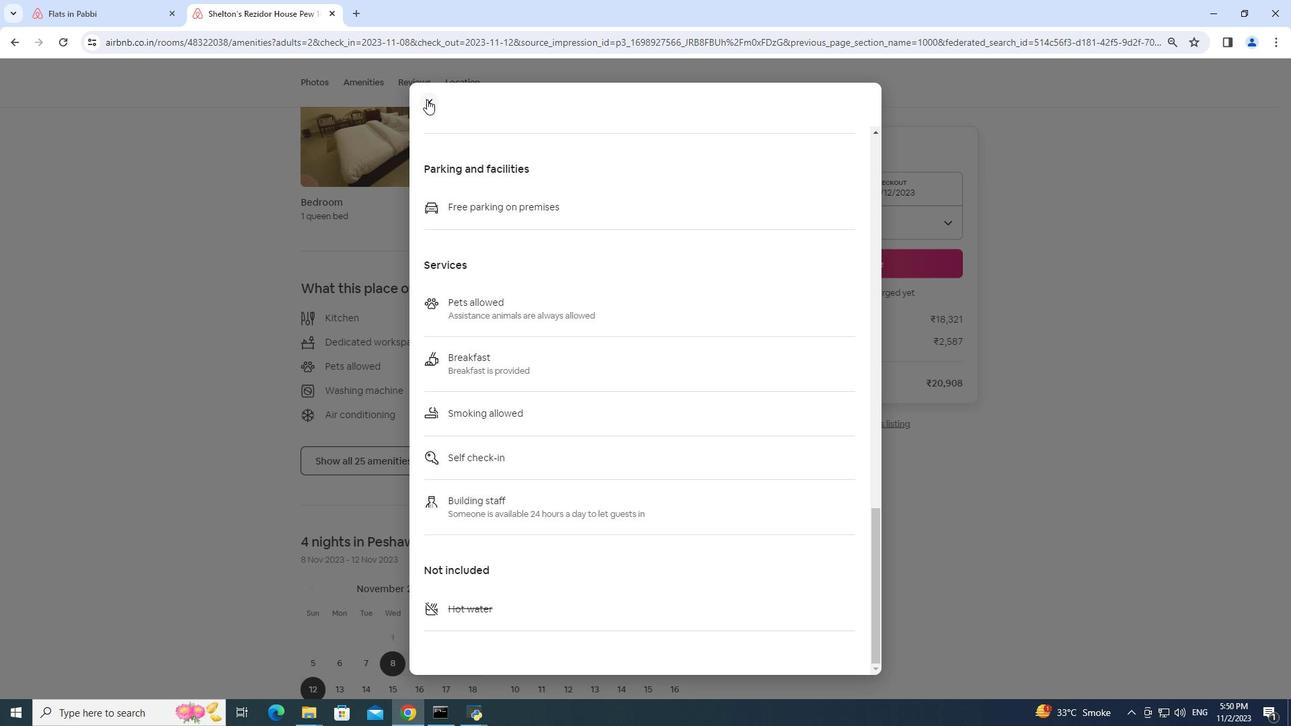 
Action: Mouse moved to (488, 427)
Screenshot: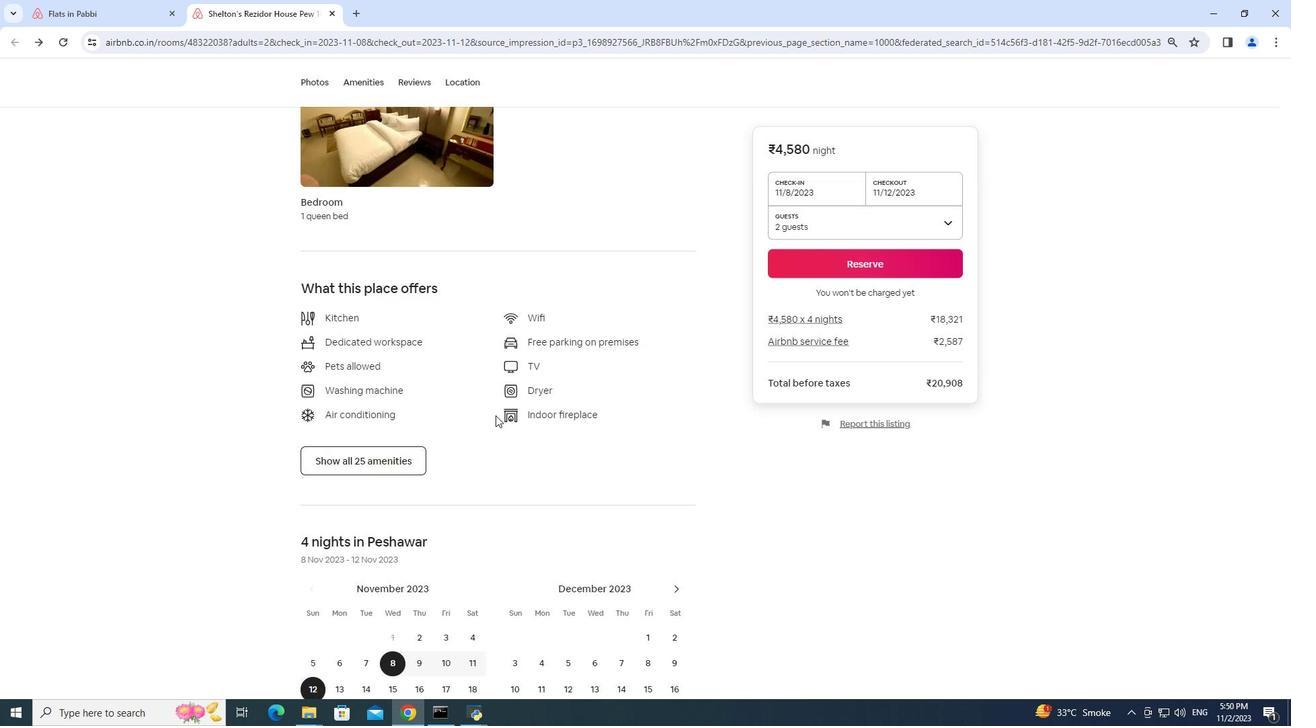 
Action: Mouse scrolled (488, 427) with delta (0, 0)
Screenshot: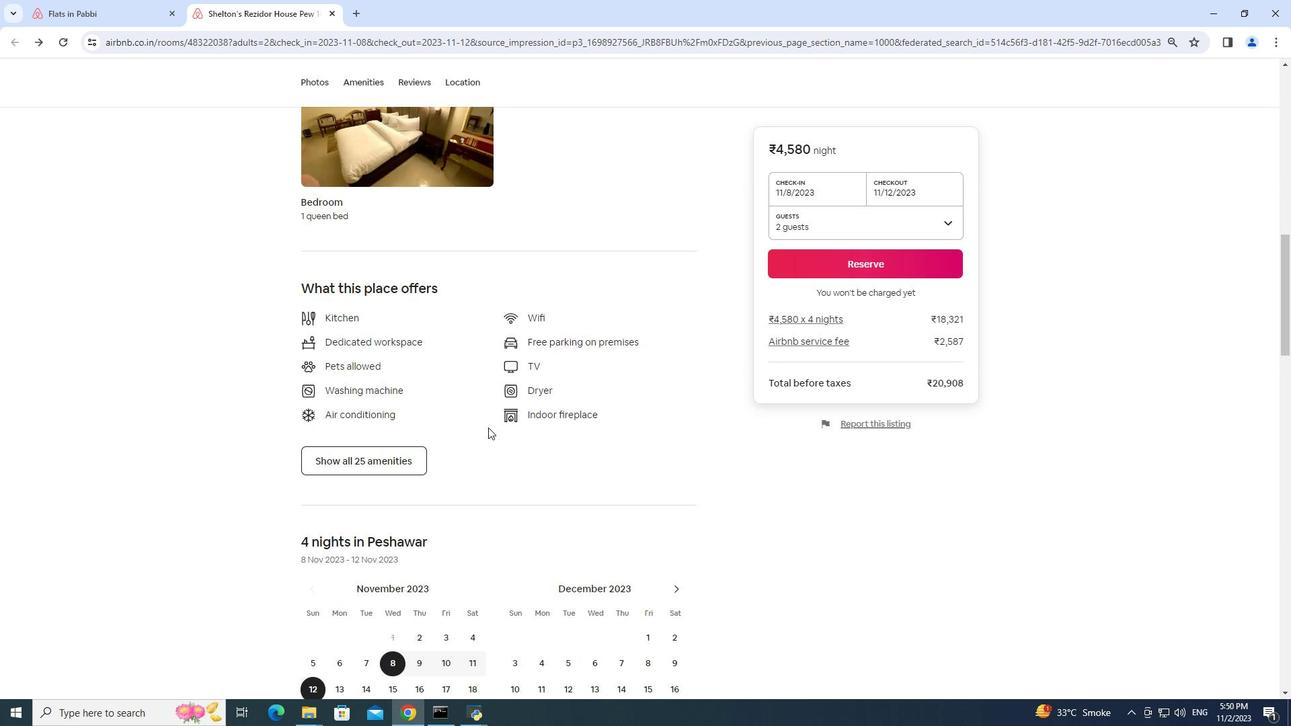 
Action: Mouse scrolled (488, 427) with delta (0, 0)
Screenshot: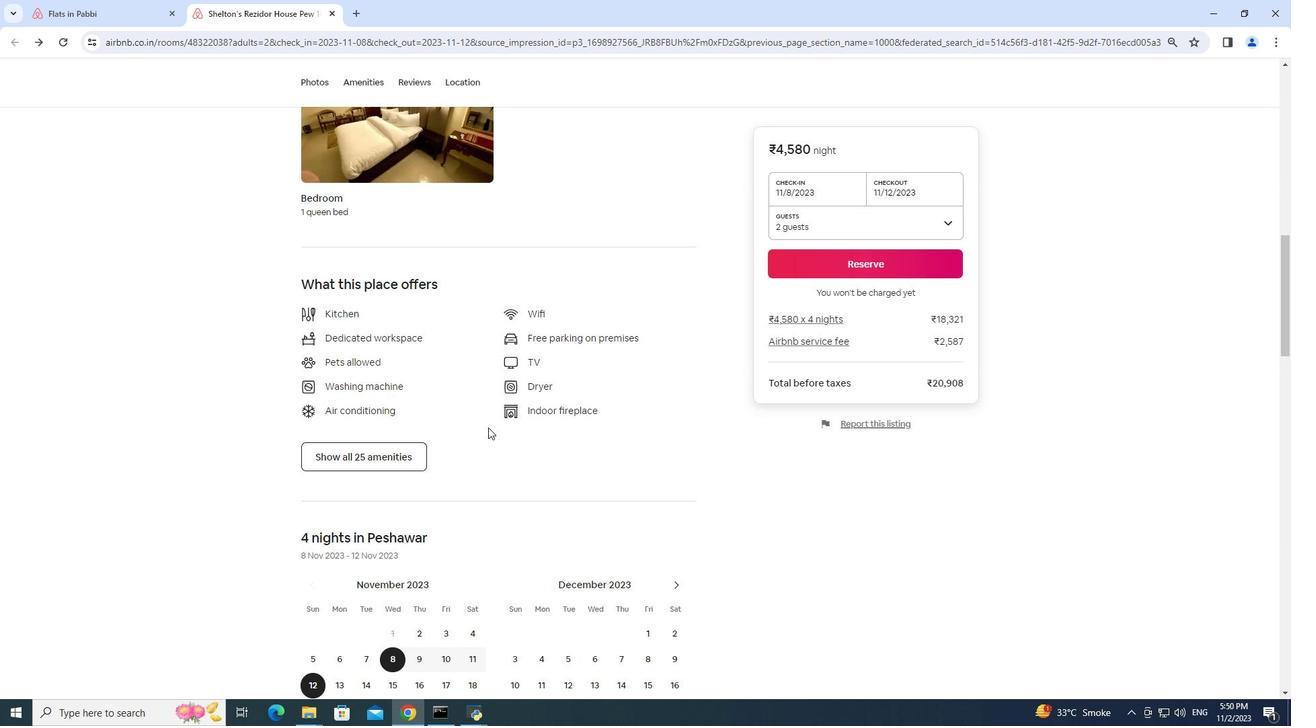 
Action: Mouse scrolled (488, 427) with delta (0, 0)
Screenshot: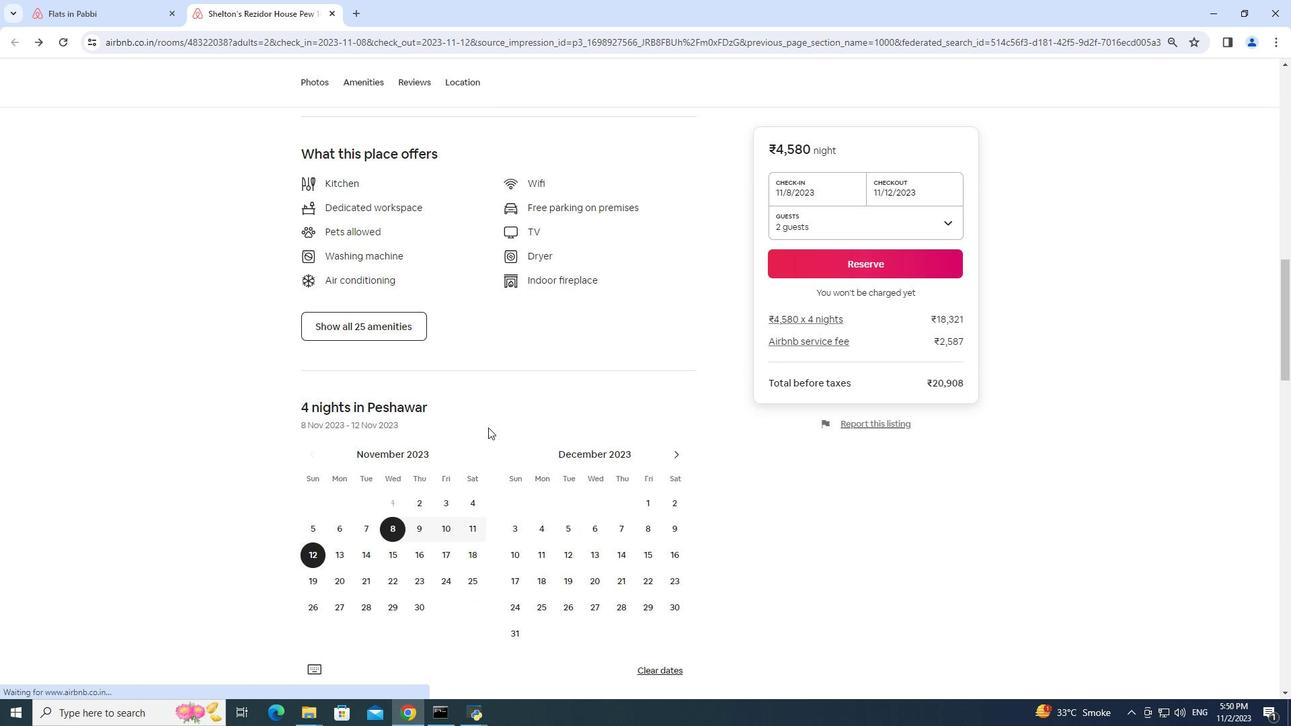 
Action: Mouse scrolled (488, 427) with delta (0, 0)
Screenshot: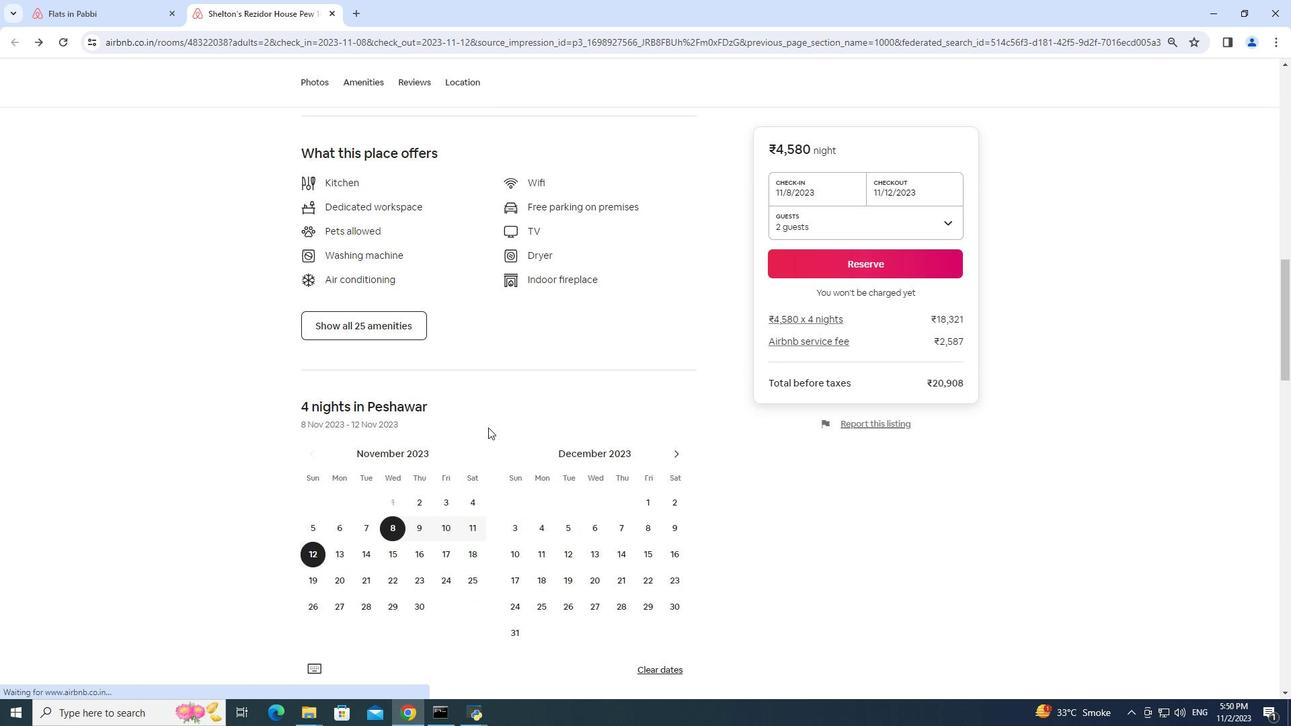 
Action: Mouse scrolled (488, 427) with delta (0, 0)
Screenshot: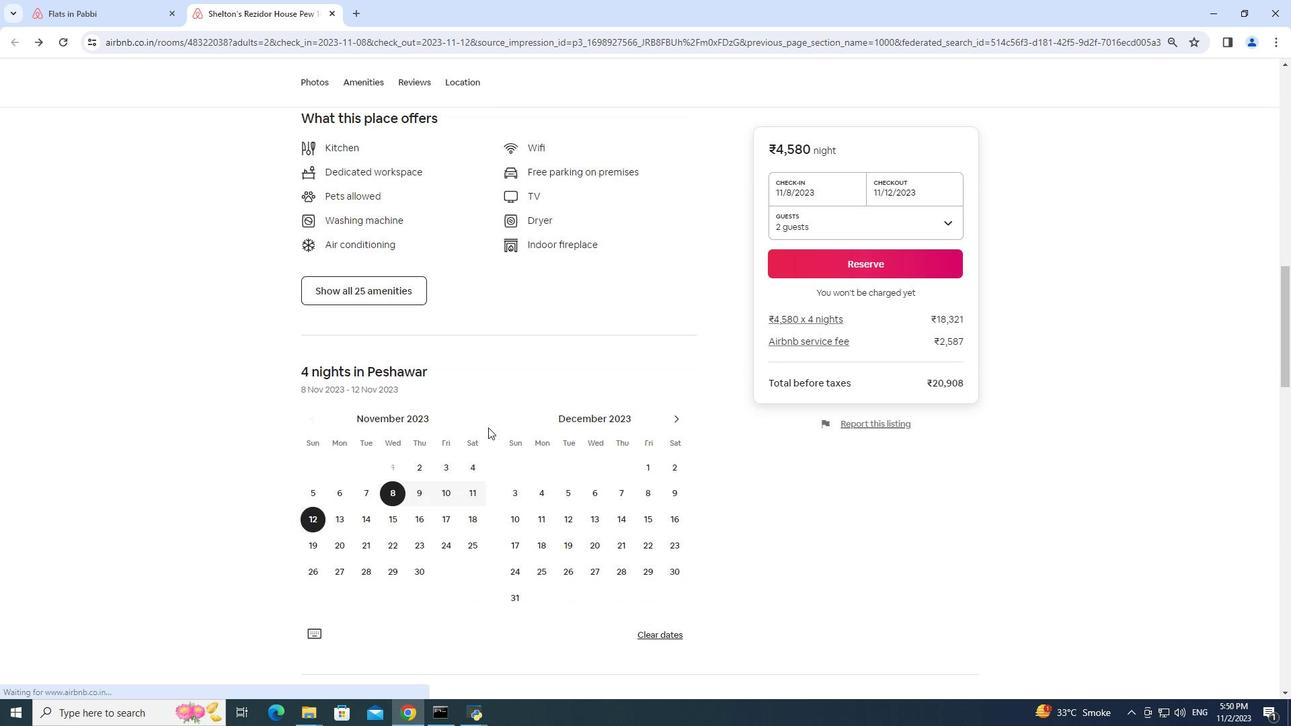 
Action: Mouse scrolled (488, 427) with delta (0, 0)
Screenshot: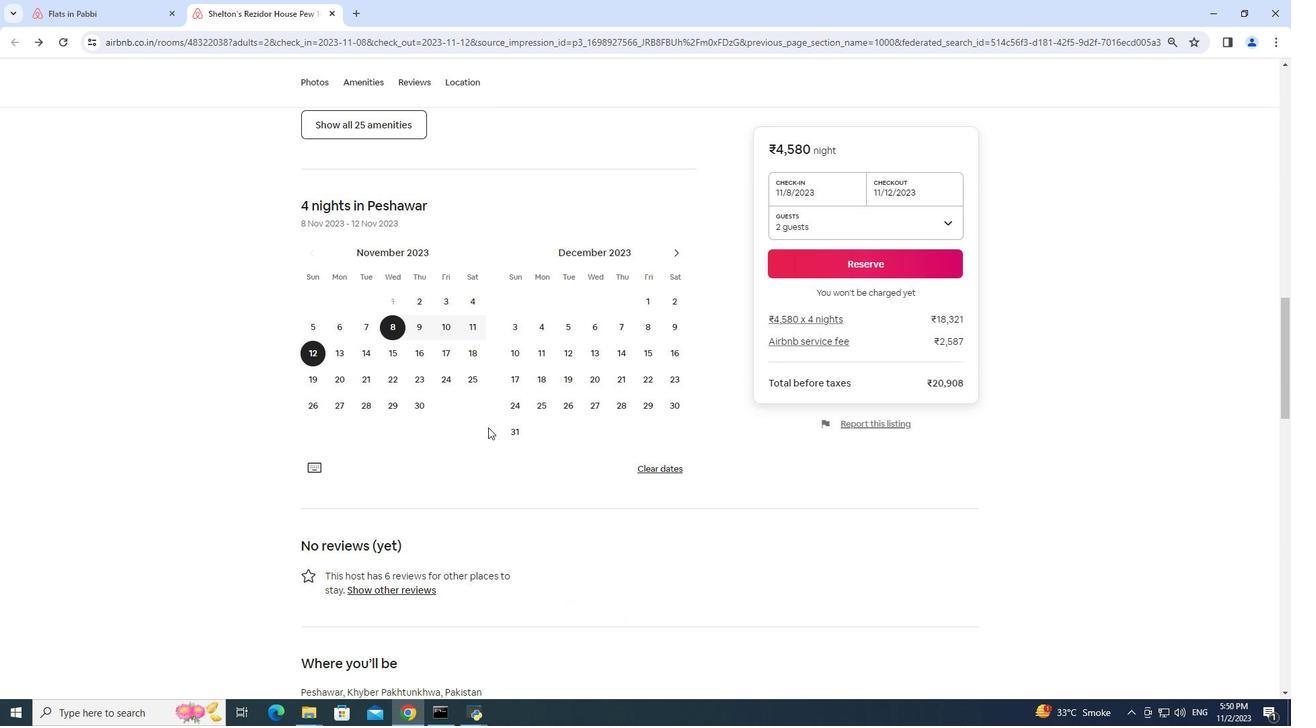 
Action: Mouse scrolled (488, 427) with delta (0, 0)
Screenshot: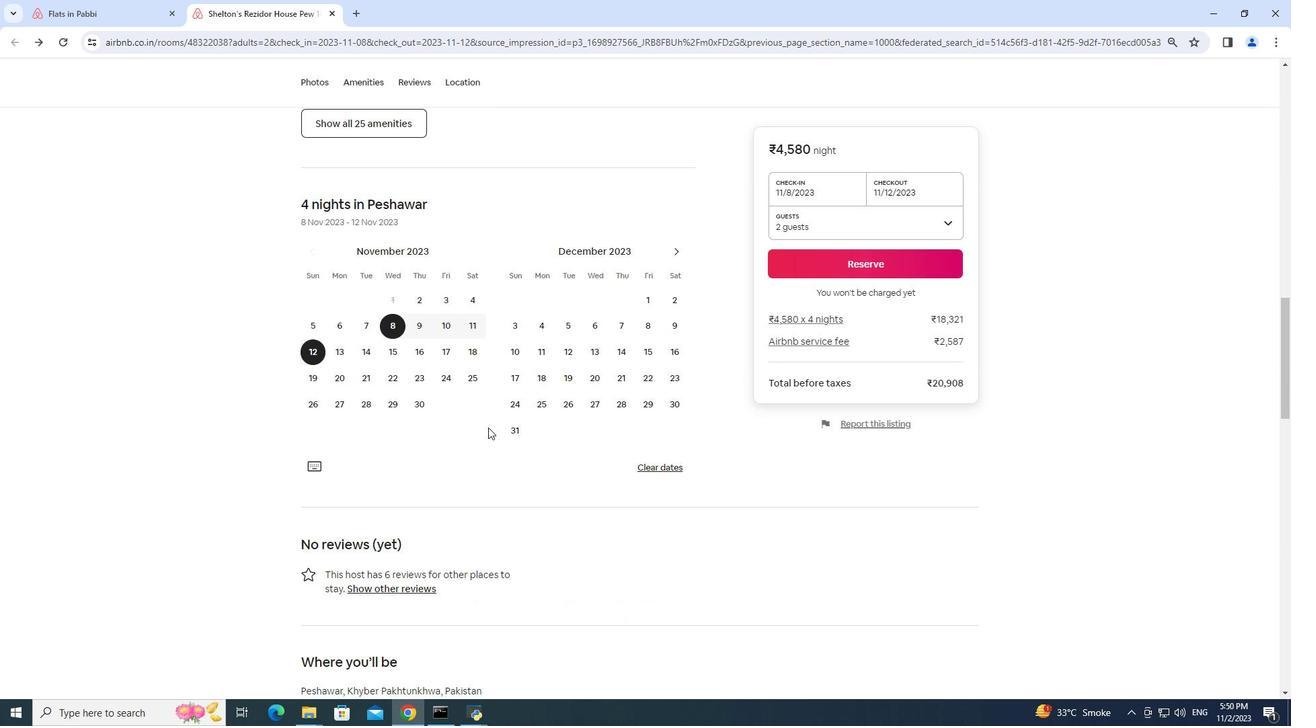 
Action: Mouse scrolled (488, 427) with delta (0, 0)
Screenshot: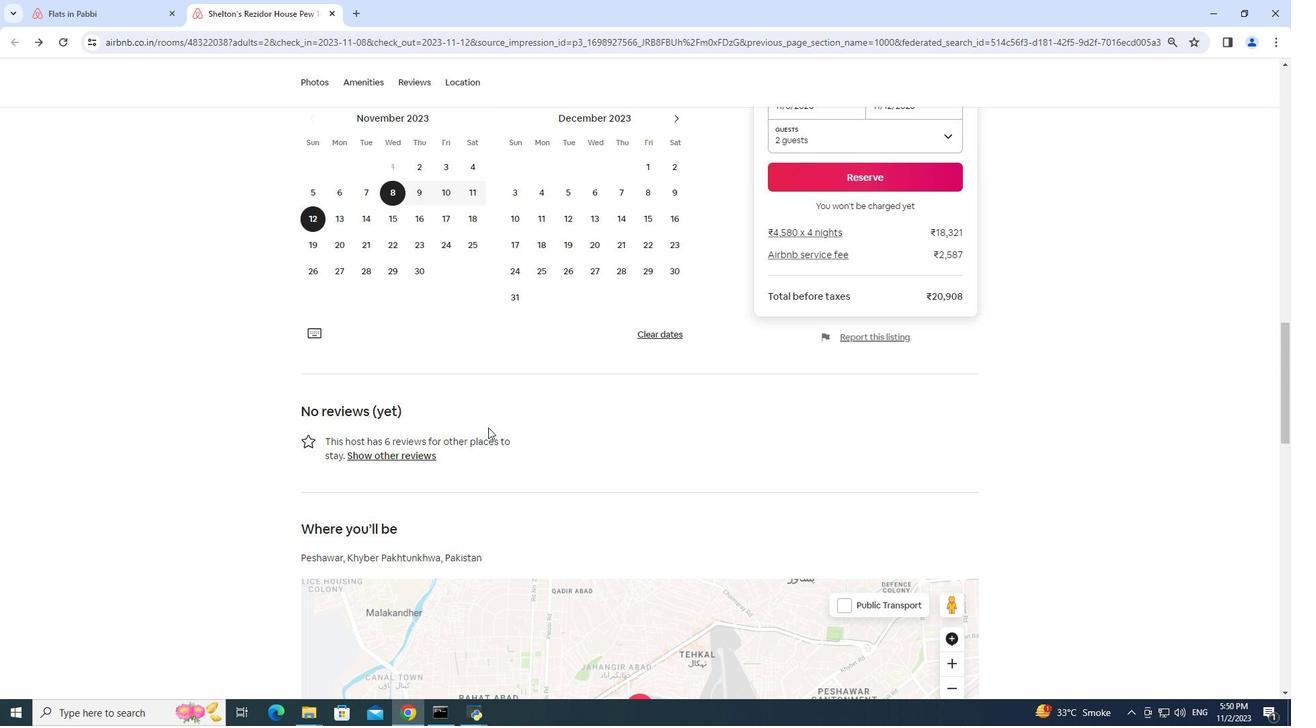 
Action: Mouse scrolled (488, 427) with delta (0, 0)
Screenshot: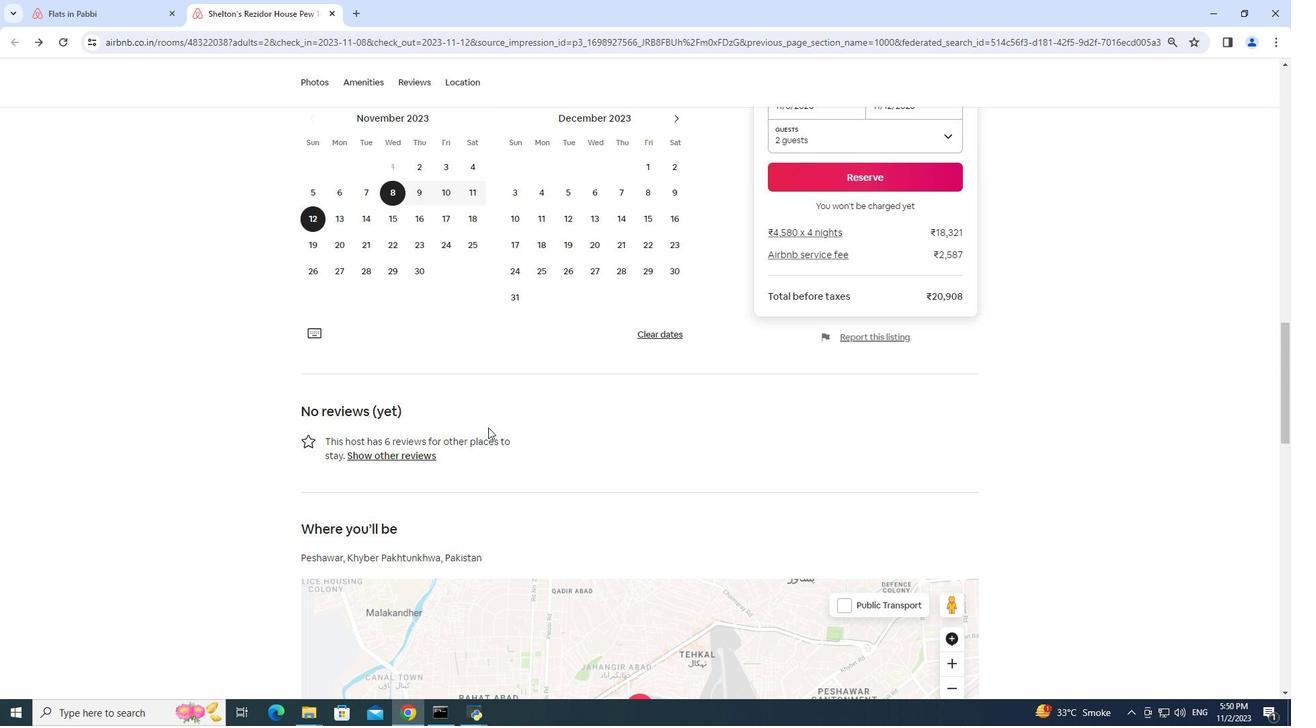 
Action: Mouse scrolled (488, 427) with delta (0, 0)
Screenshot: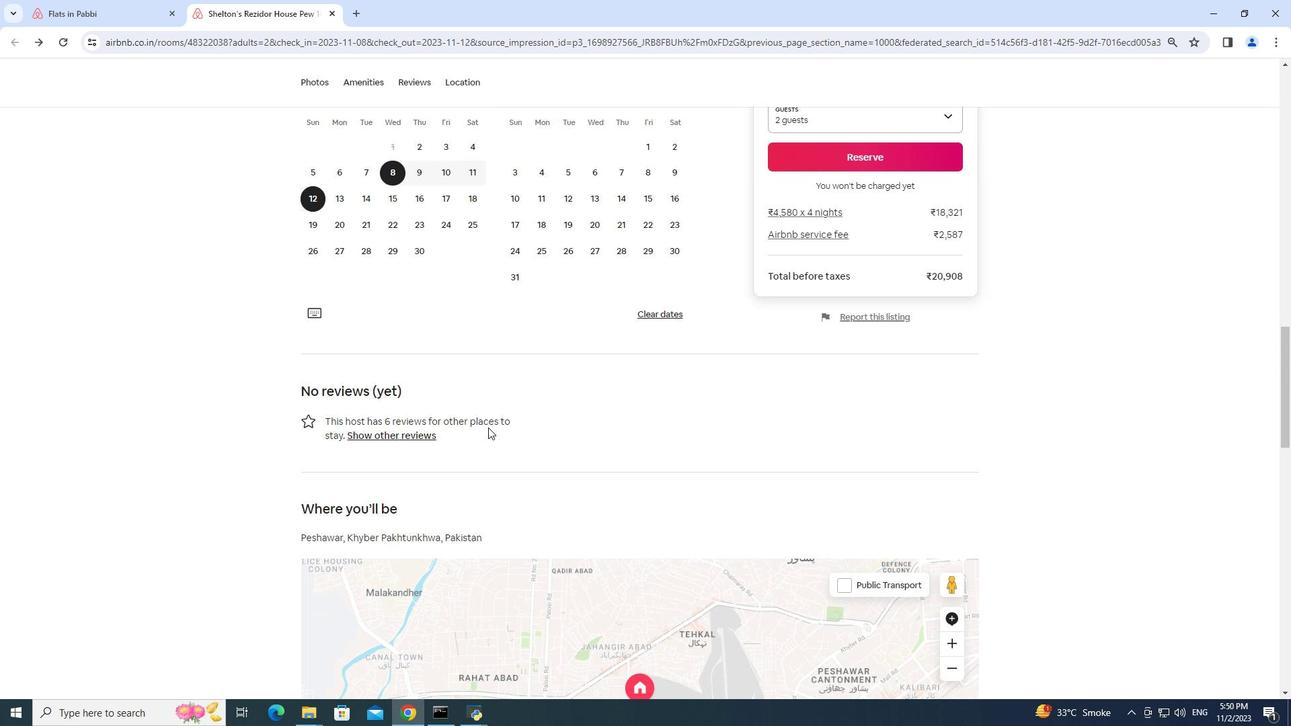 
Action: Mouse scrolled (488, 427) with delta (0, 0)
Screenshot: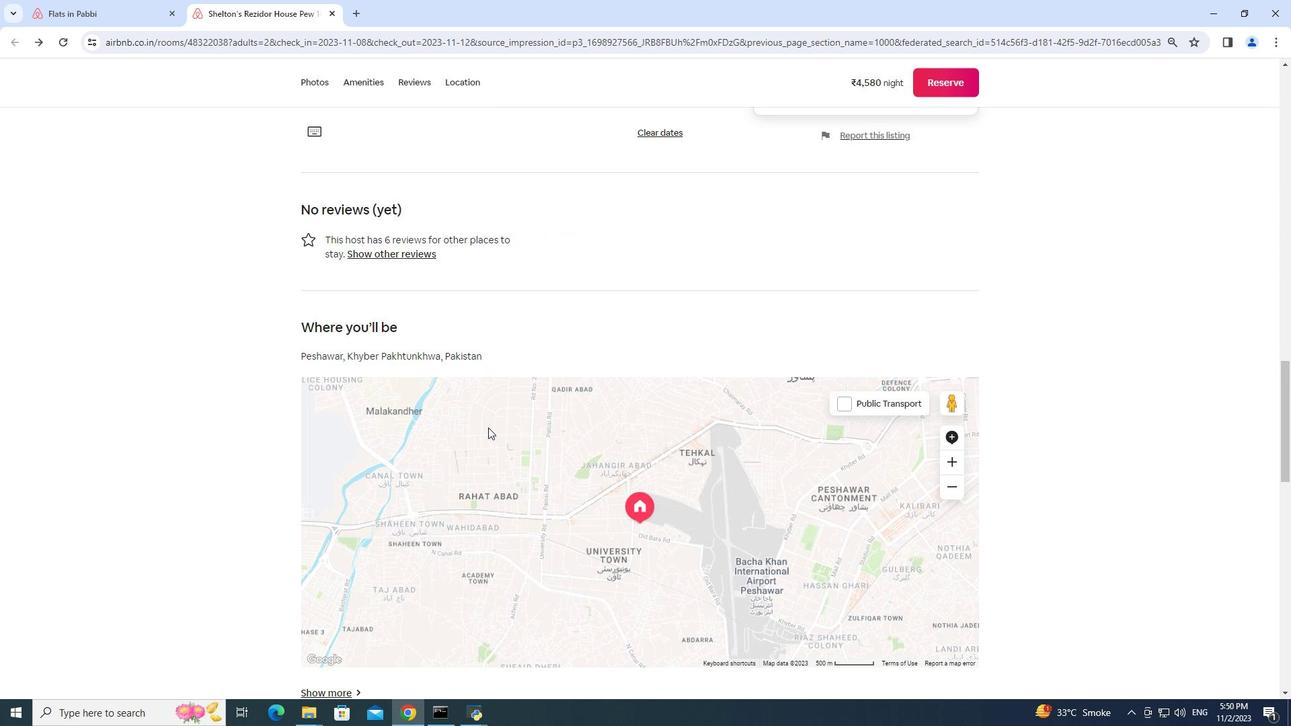 
Action: Mouse scrolled (488, 427) with delta (0, 0)
Screenshot: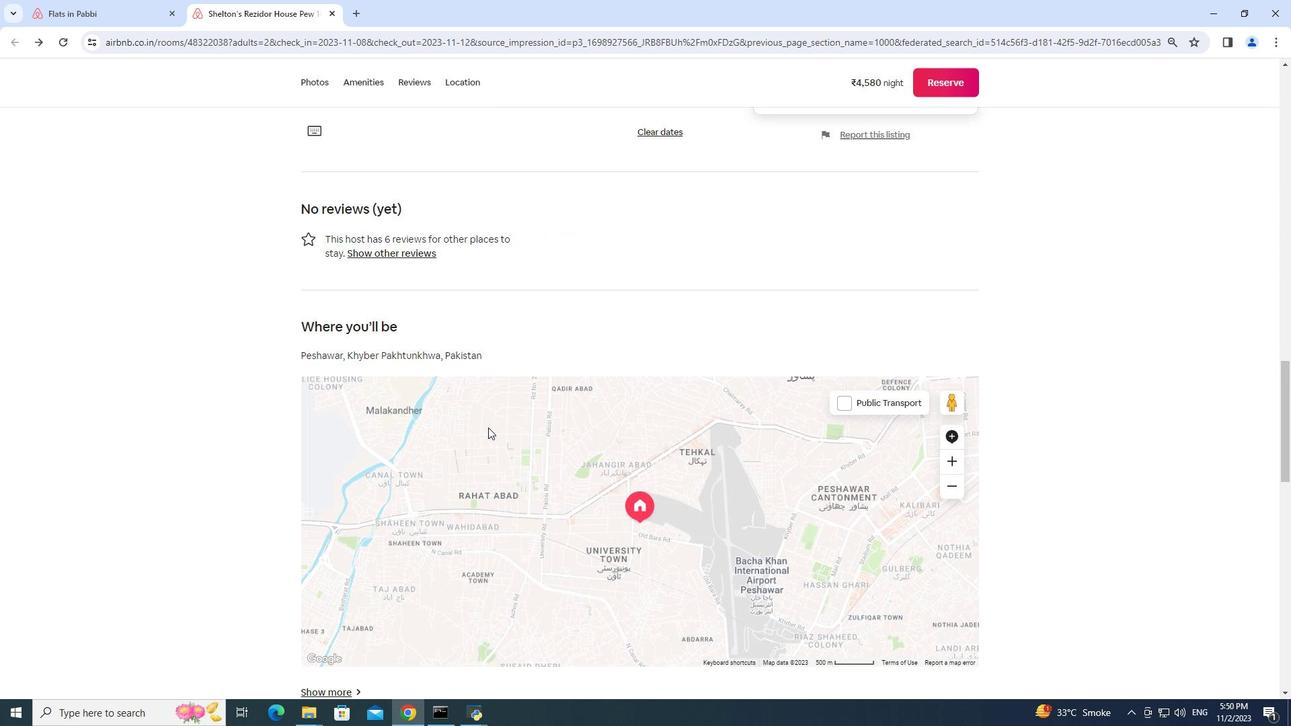 
Action: Mouse scrolled (488, 427) with delta (0, 0)
Screenshot: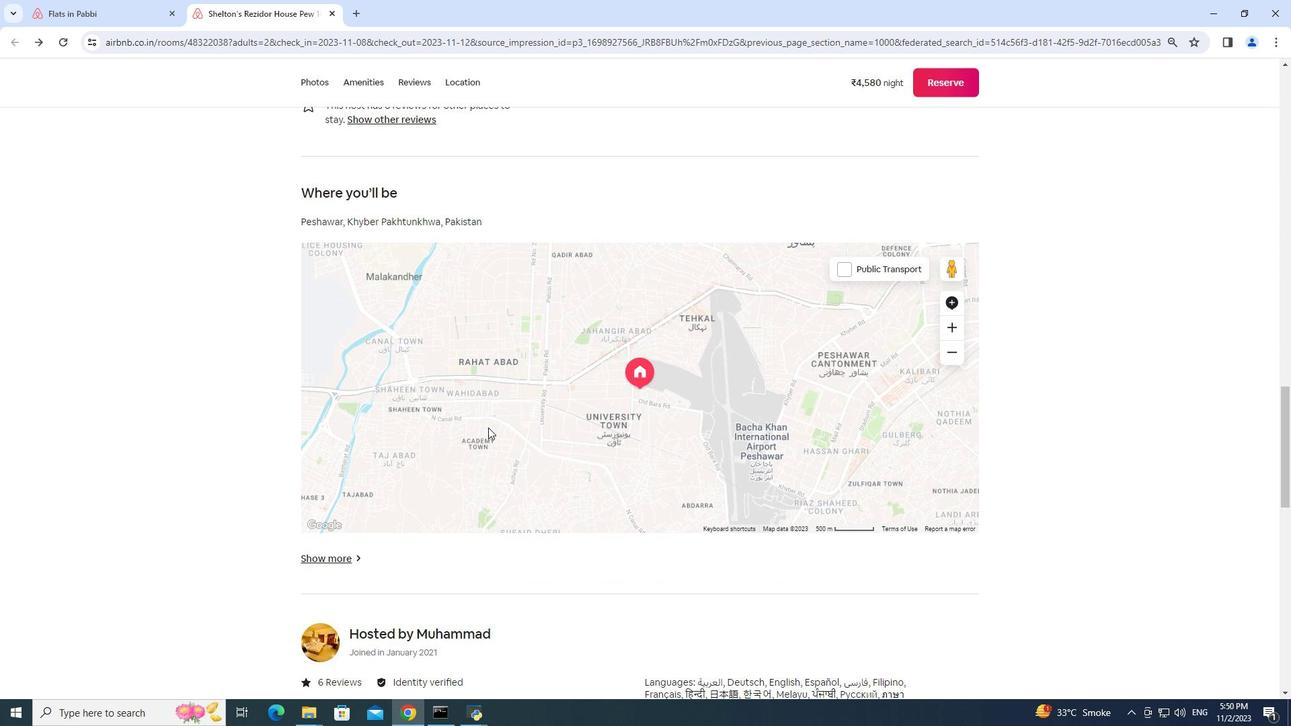 
Action: Mouse scrolled (488, 427) with delta (0, 0)
Screenshot: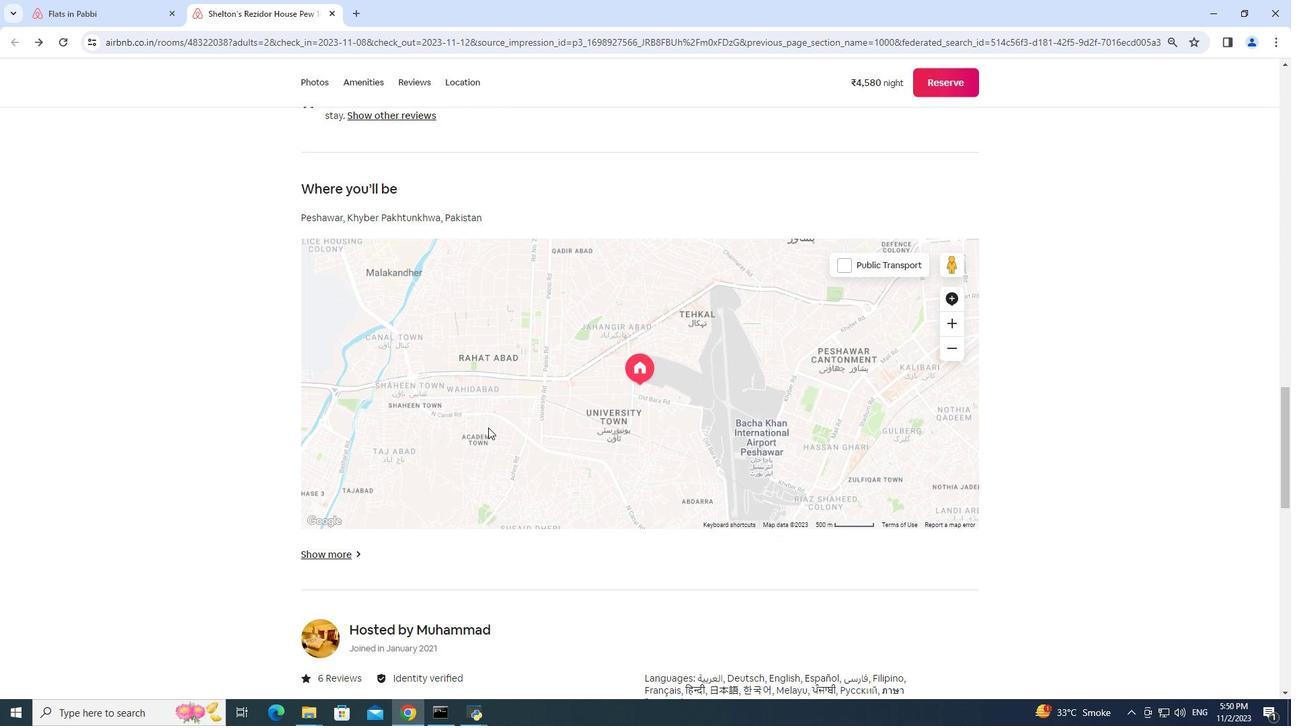 
Action: Mouse scrolled (488, 427) with delta (0, 0)
Screenshot: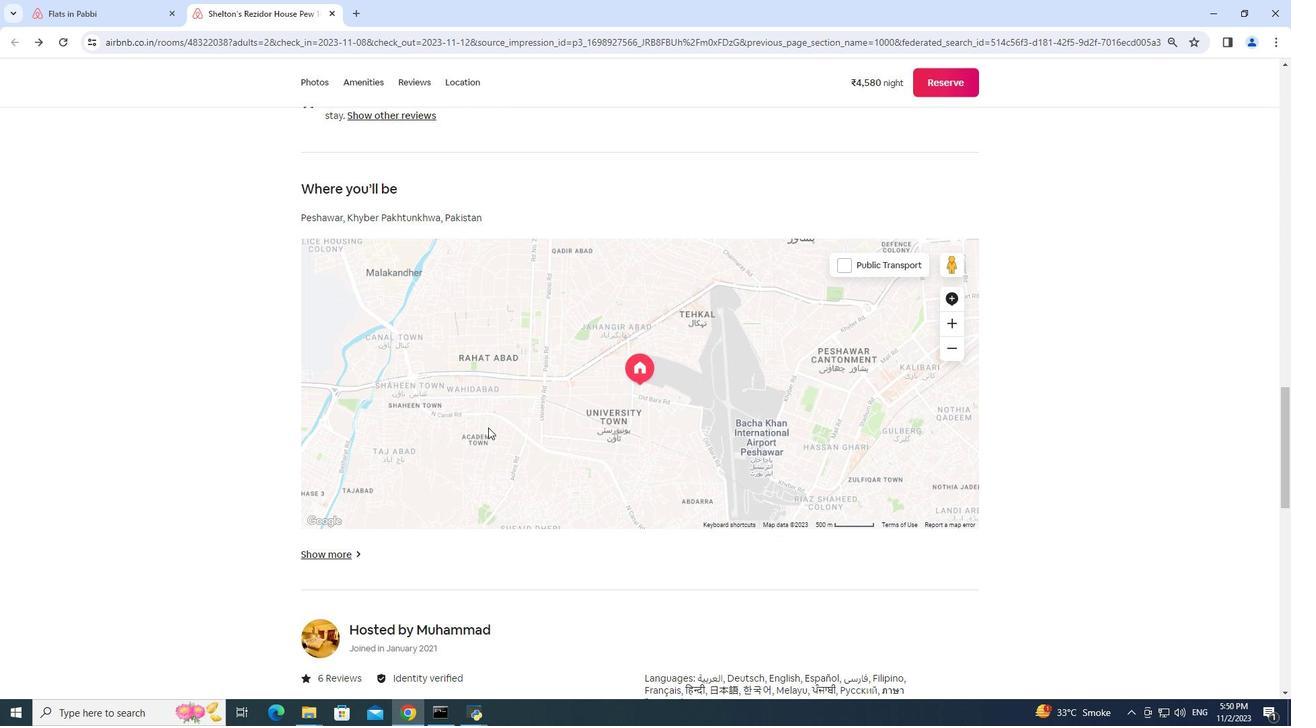 
Action: Mouse scrolled (488, 427) with delta (0, 0)
Screenshot: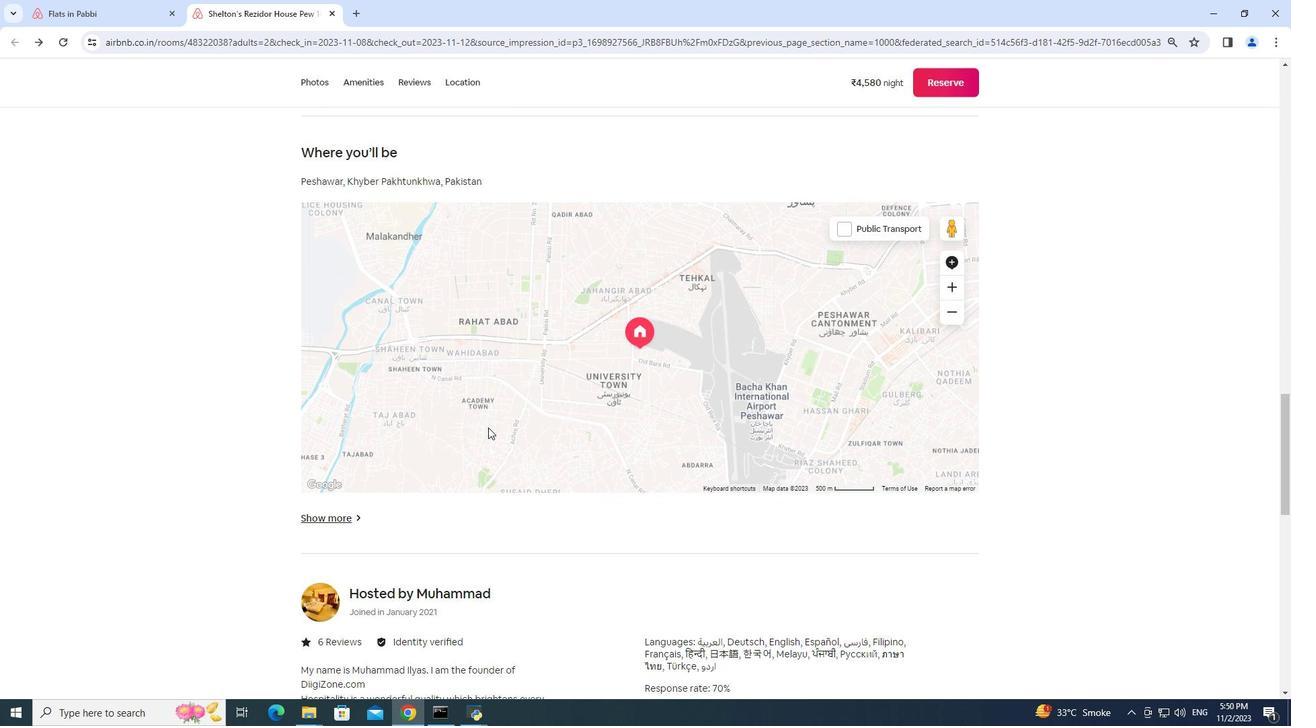 
Action: Mouse scrolled (488, 427) with delta (0, 0)
Screenshot: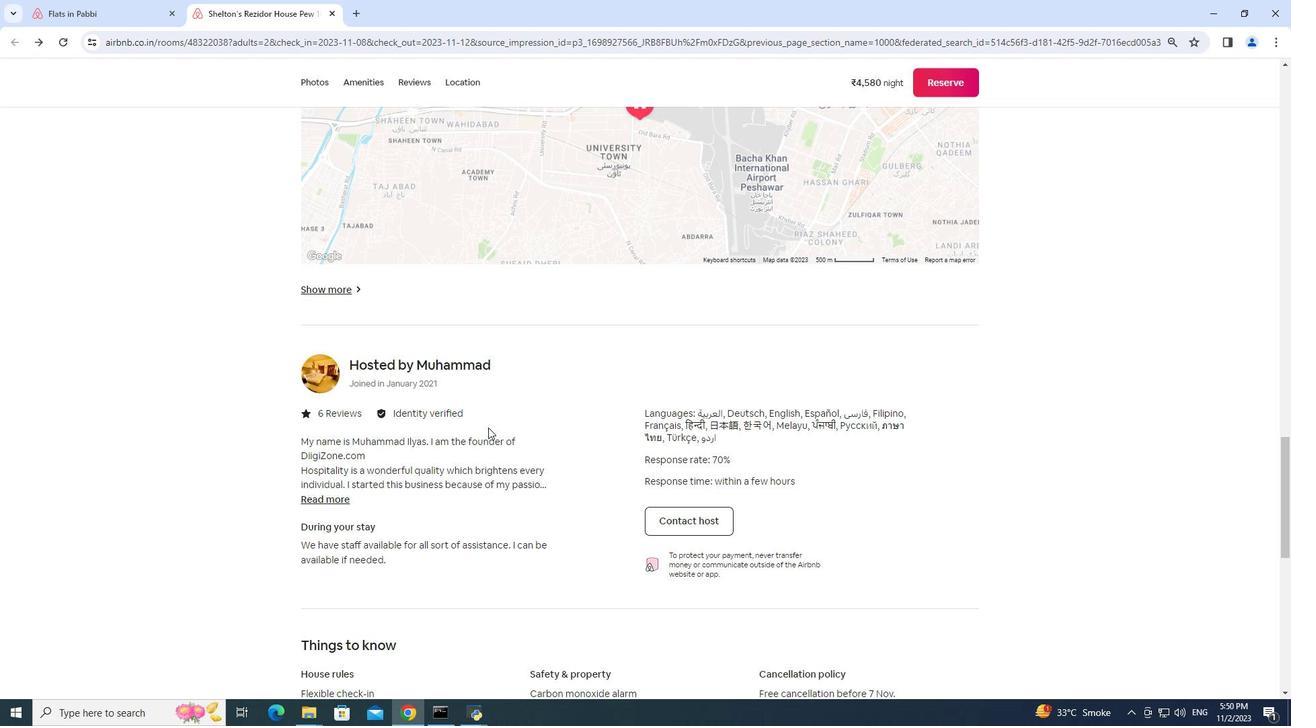 
Action: Mouse scrolled (488, 427) with delta (0, 0)
Screenshot: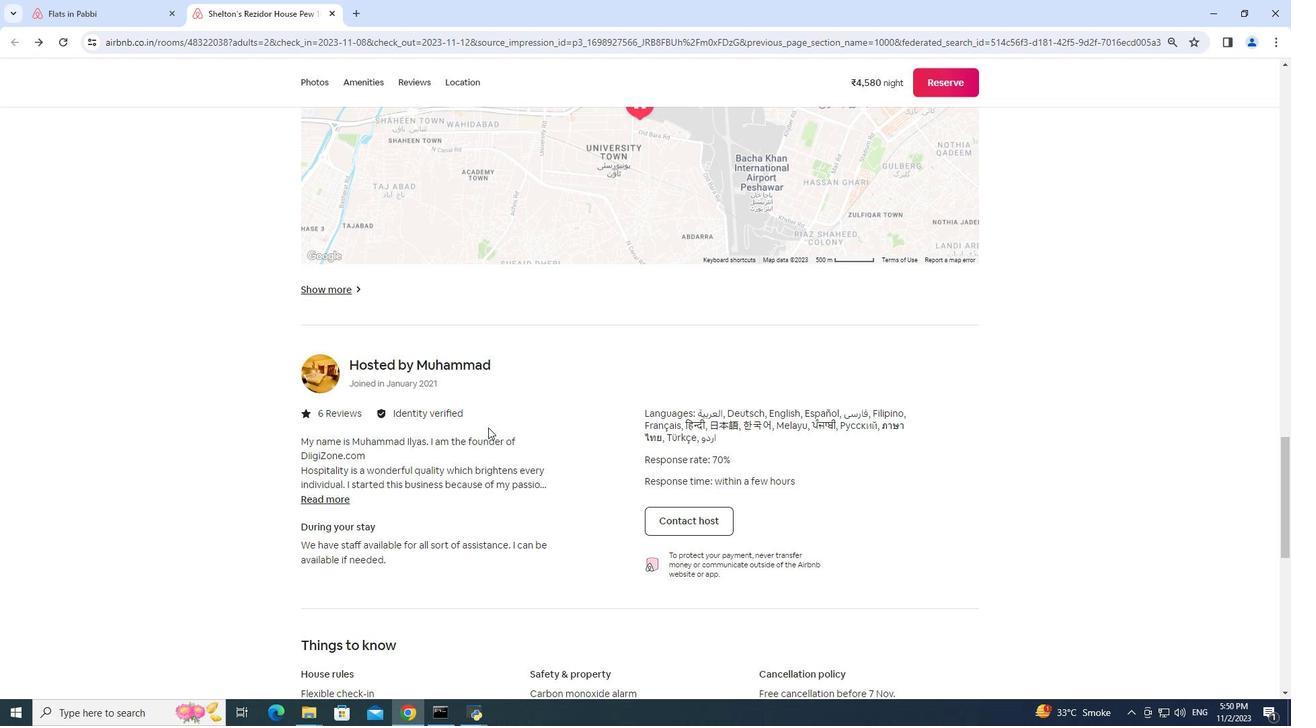 
Action: Mouse scrolled (488, 427) with delta (0, 0)
Screenshot: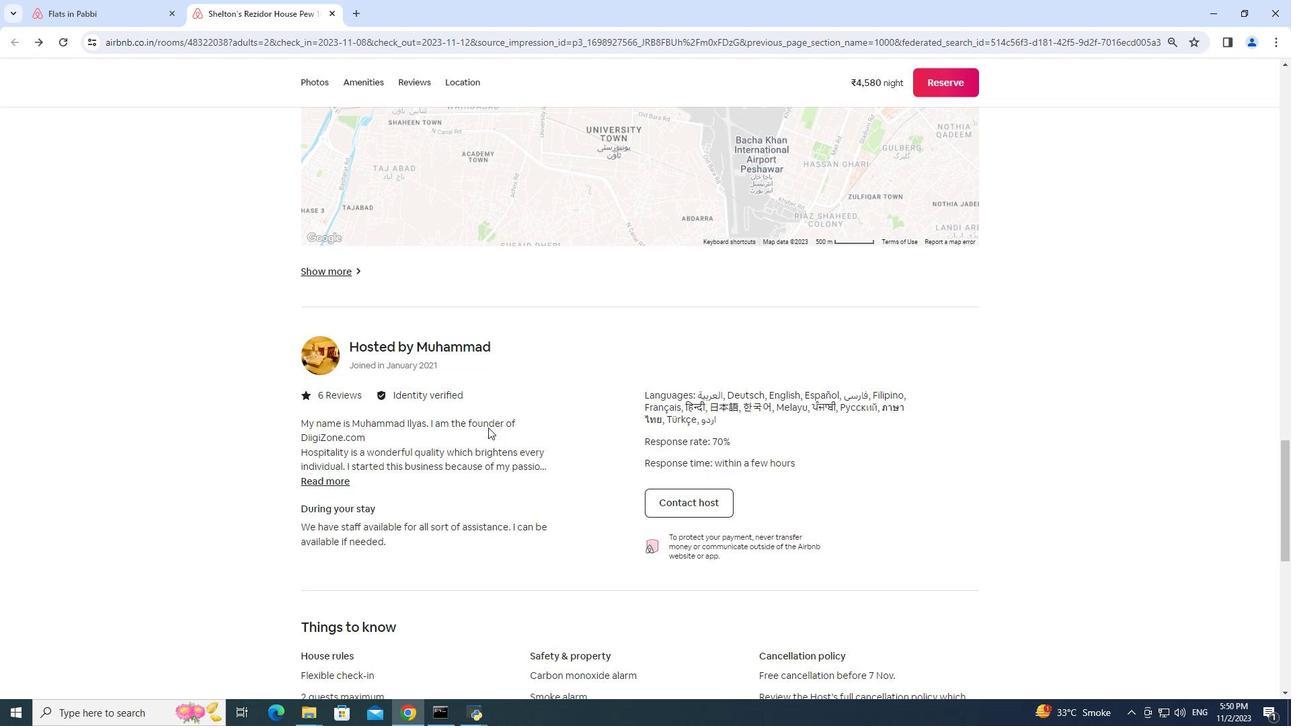 
Action: Mouse scrolled (488, 427) with delta (0, 0)
Screenshot: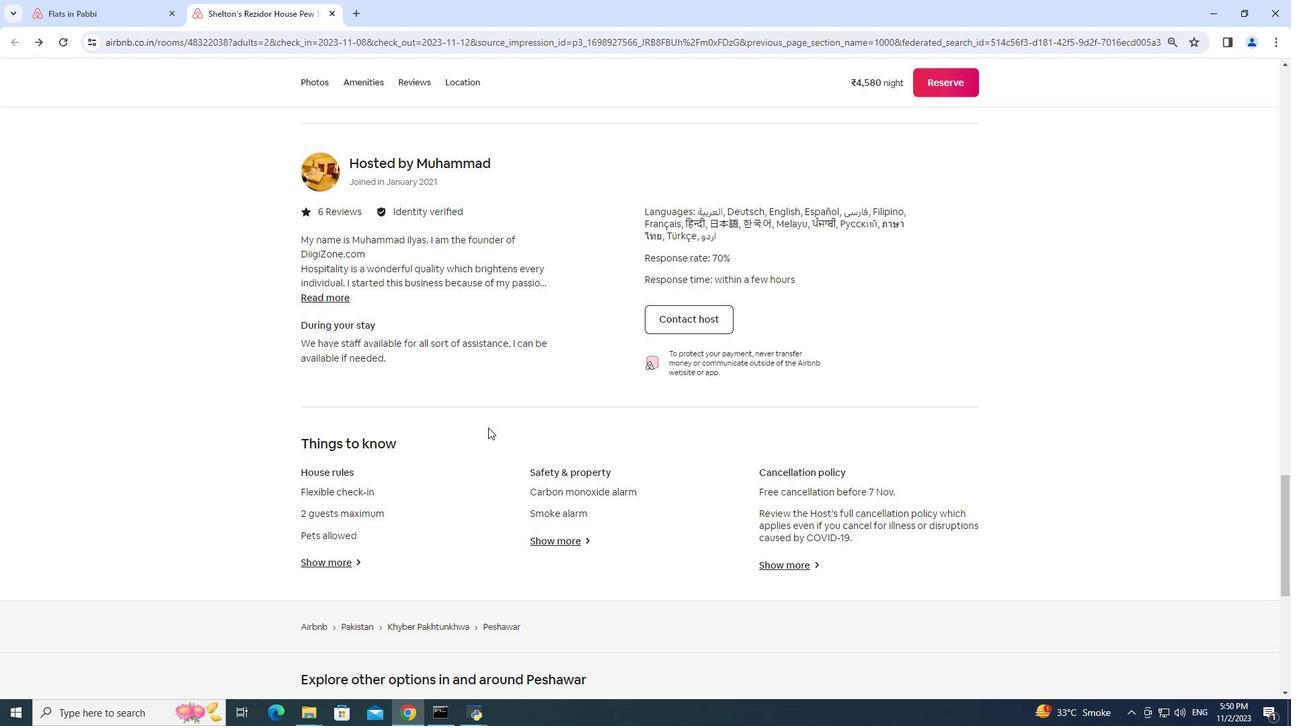 
Action: Mouse scrolled (488, 427) with delta (0, 0)
Screenshot: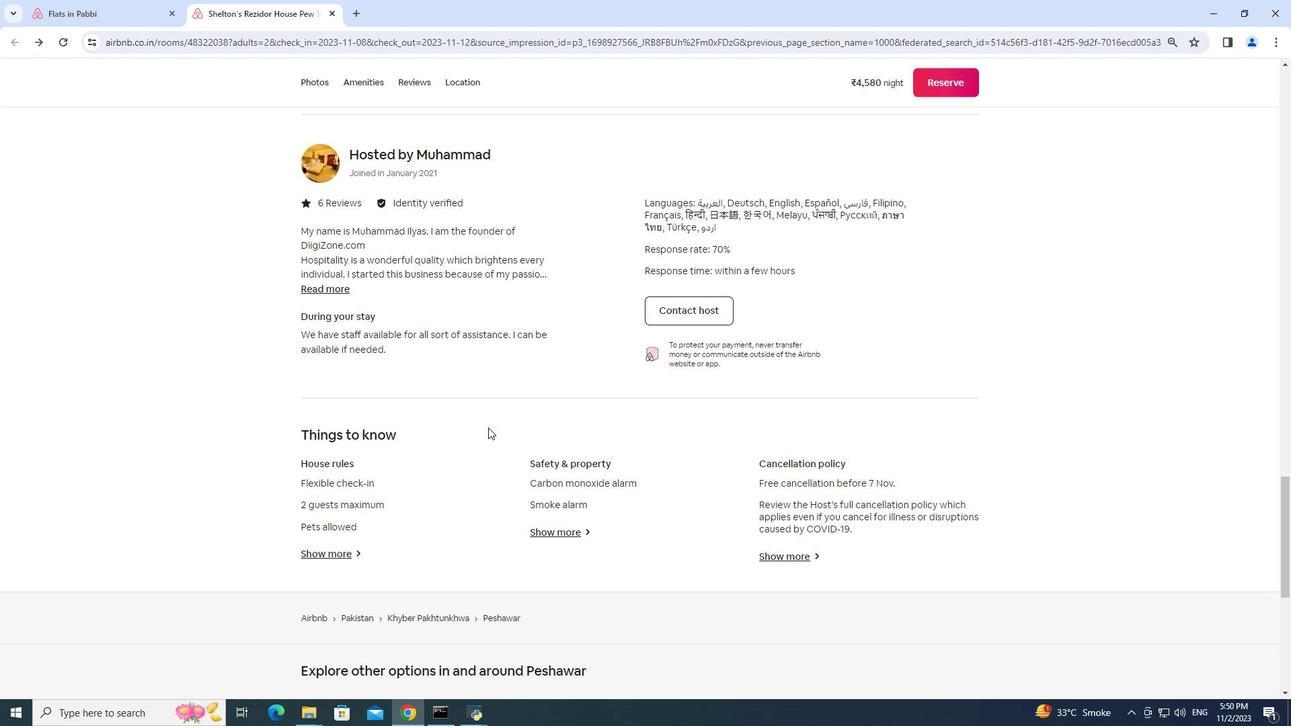 
Action: Mouse moved to (338, 426)
Screenshot: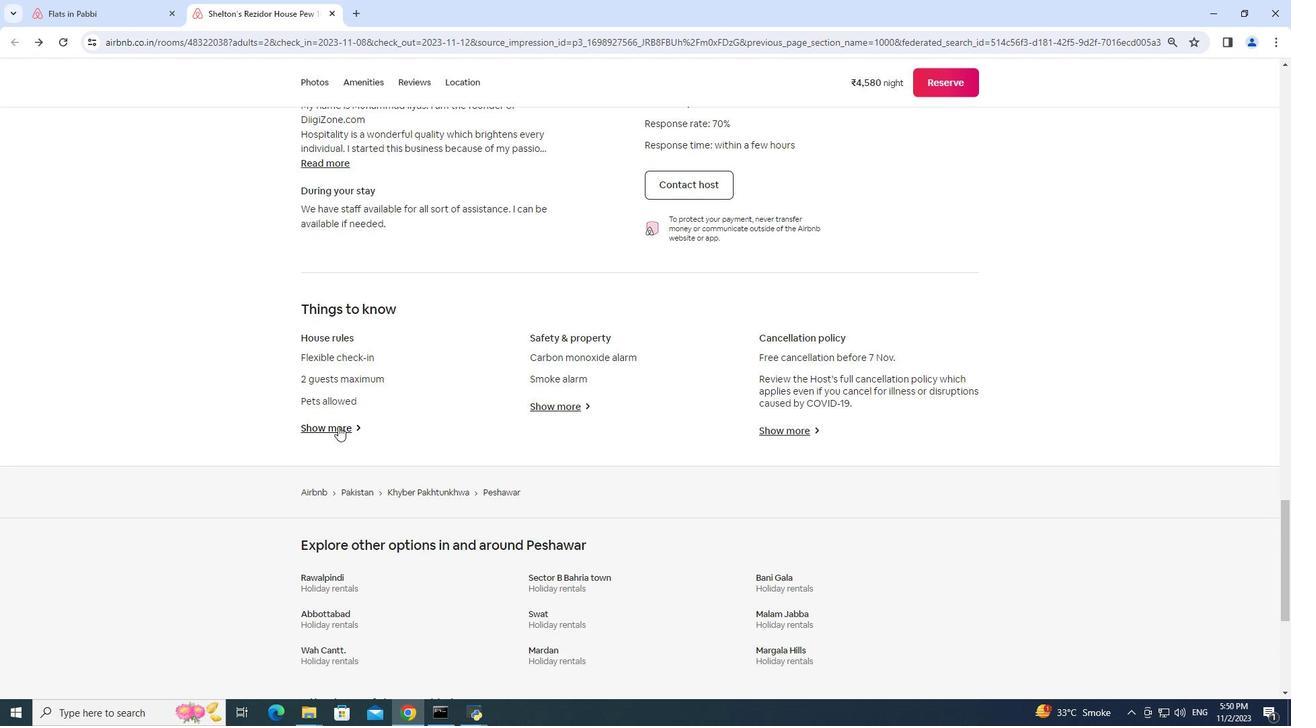 
Action: Mouse pressed left at (338, 426)
Screenshot: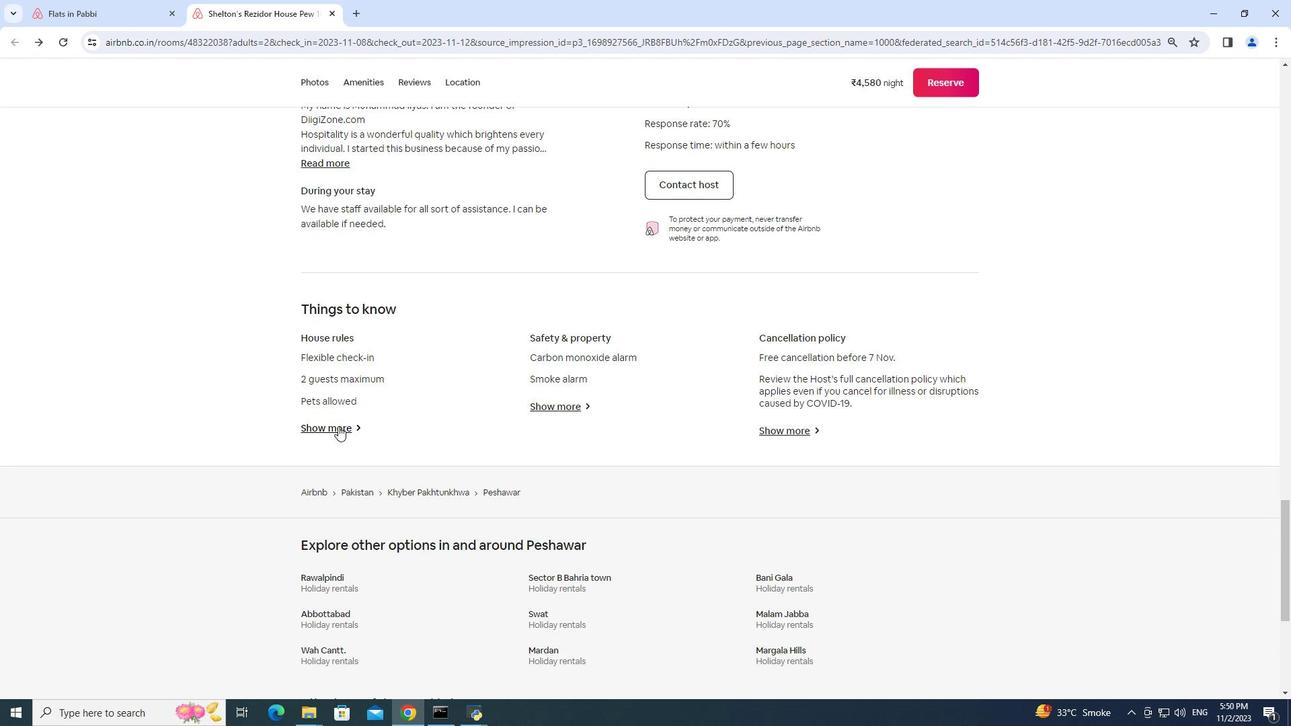 
Action: Mouse moved to (535, 388)
Screenshot: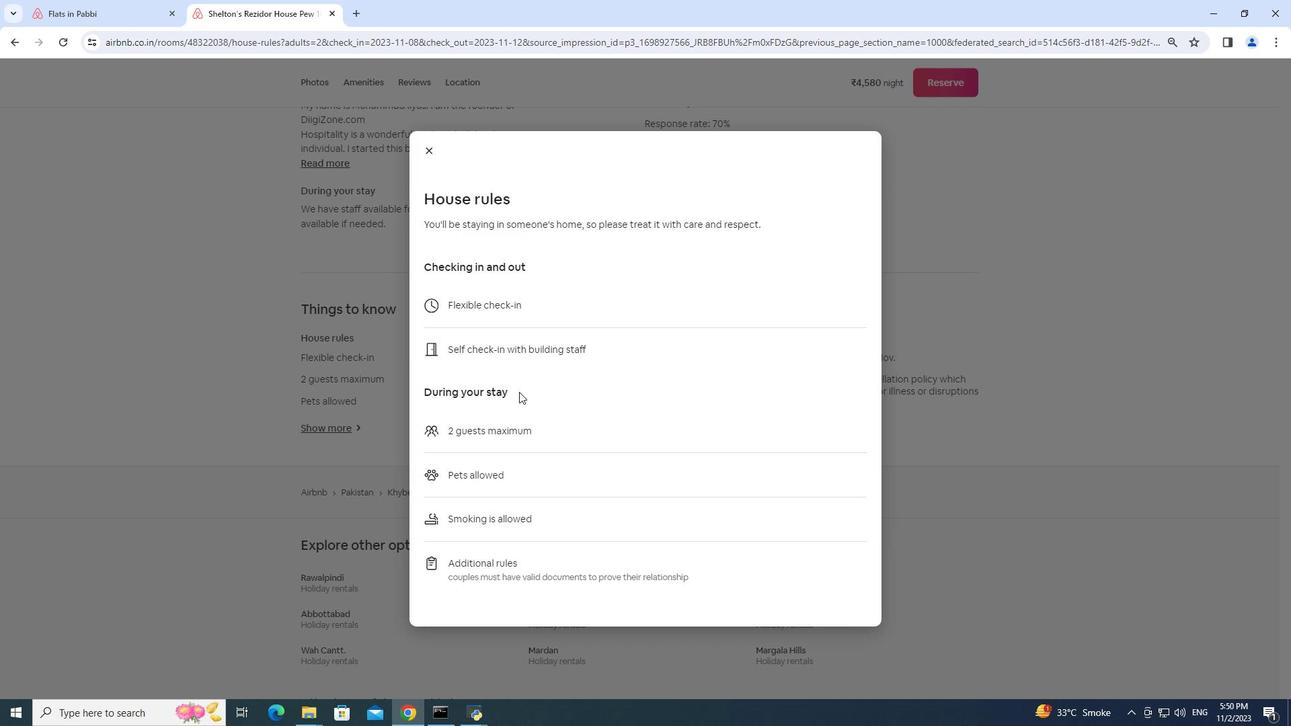 
Action: Mouse scrolled (535, 388) with delta (0, 0)
Screenshot: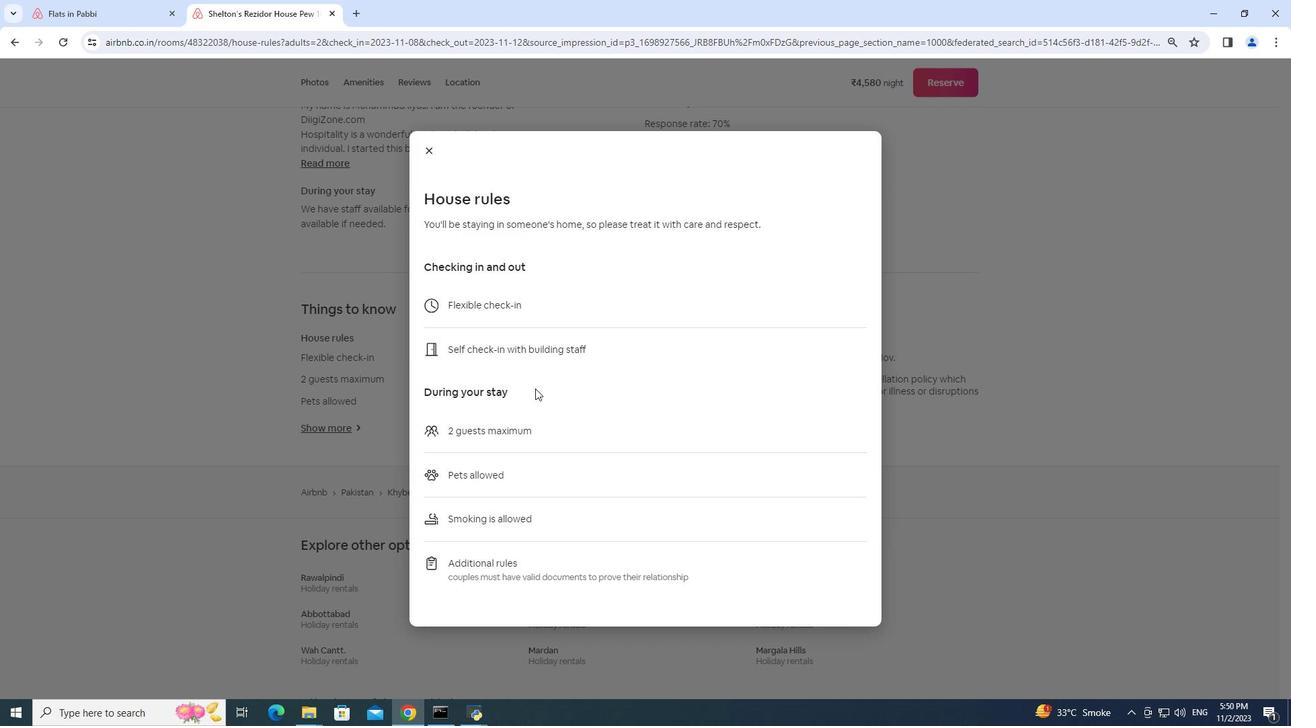 
Action: Mouse scrolled (535, 388) with delta (0, 0)
Screenshot: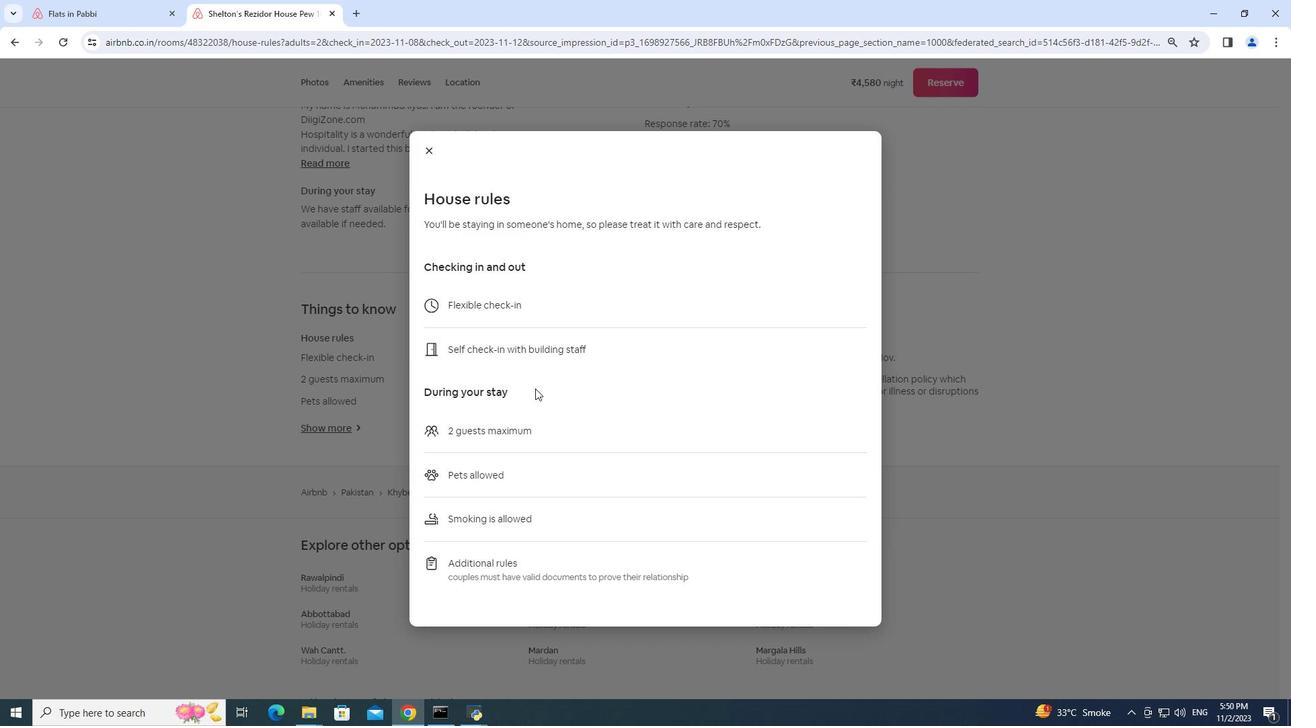 
Action: Mouse pressed middle at (535, 388)
Screenshot: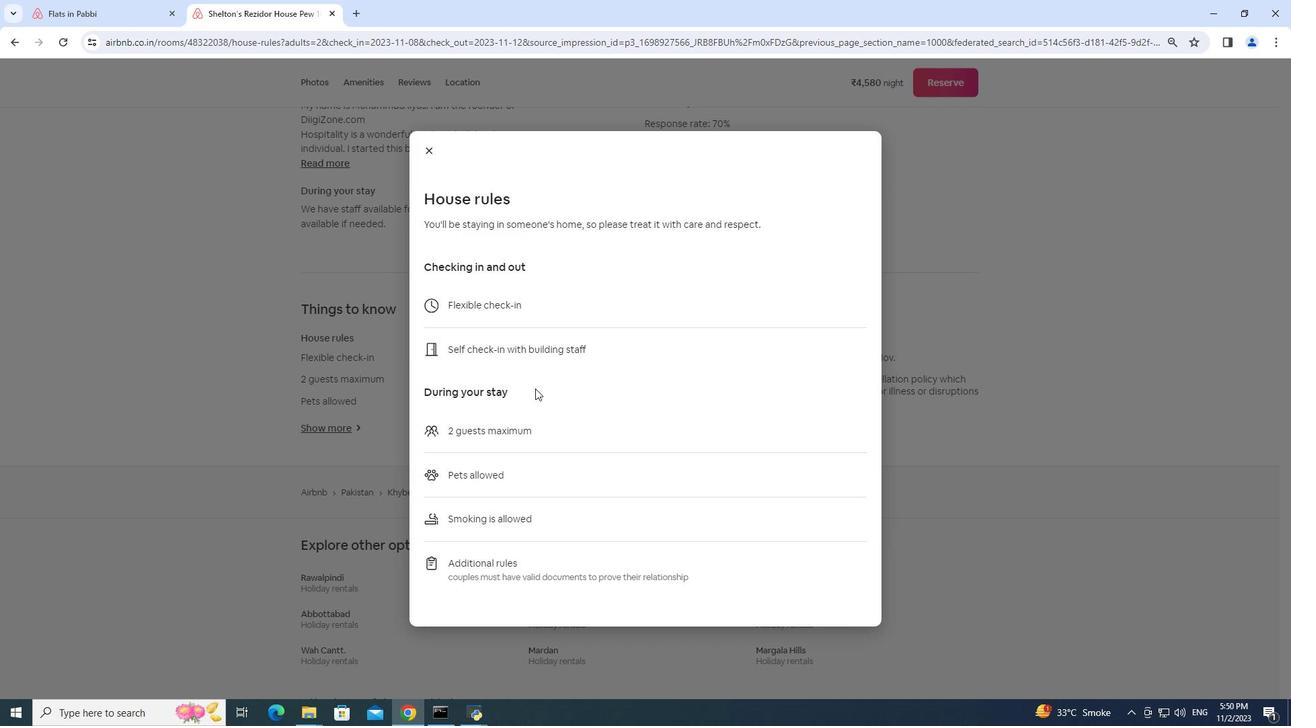 
Action: Mouse scrolled (535, 388) with delta (0, 0)
Screenshot: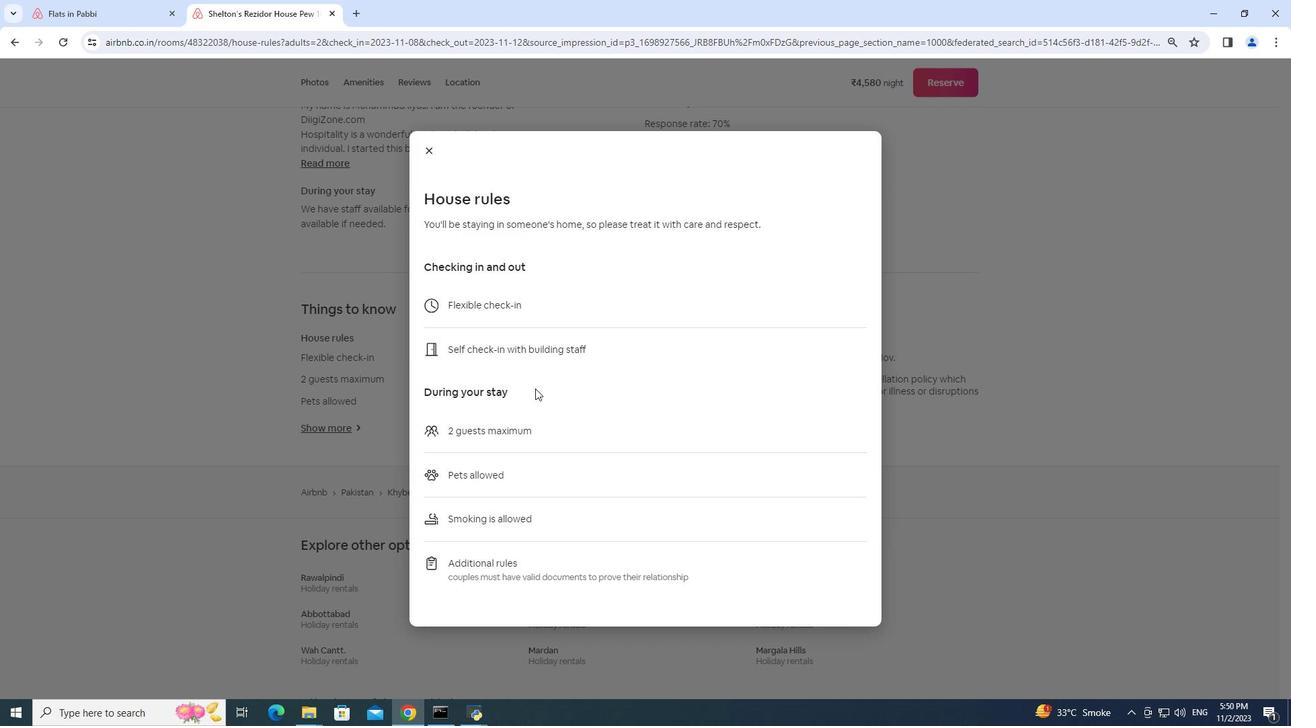 
Action: Mouse moved to (535, 388)
Screenshot: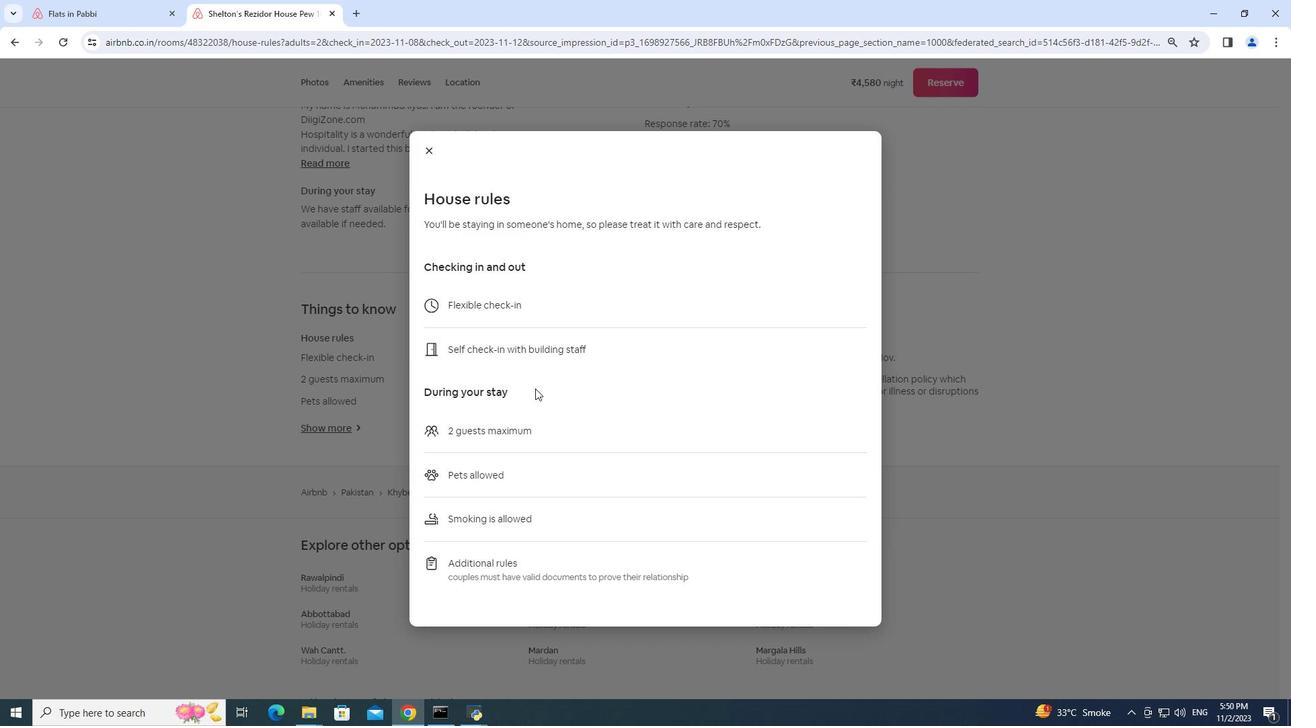 
Action: Mouse scrolled (535, 388) with delta (0, 0)
Screenshot: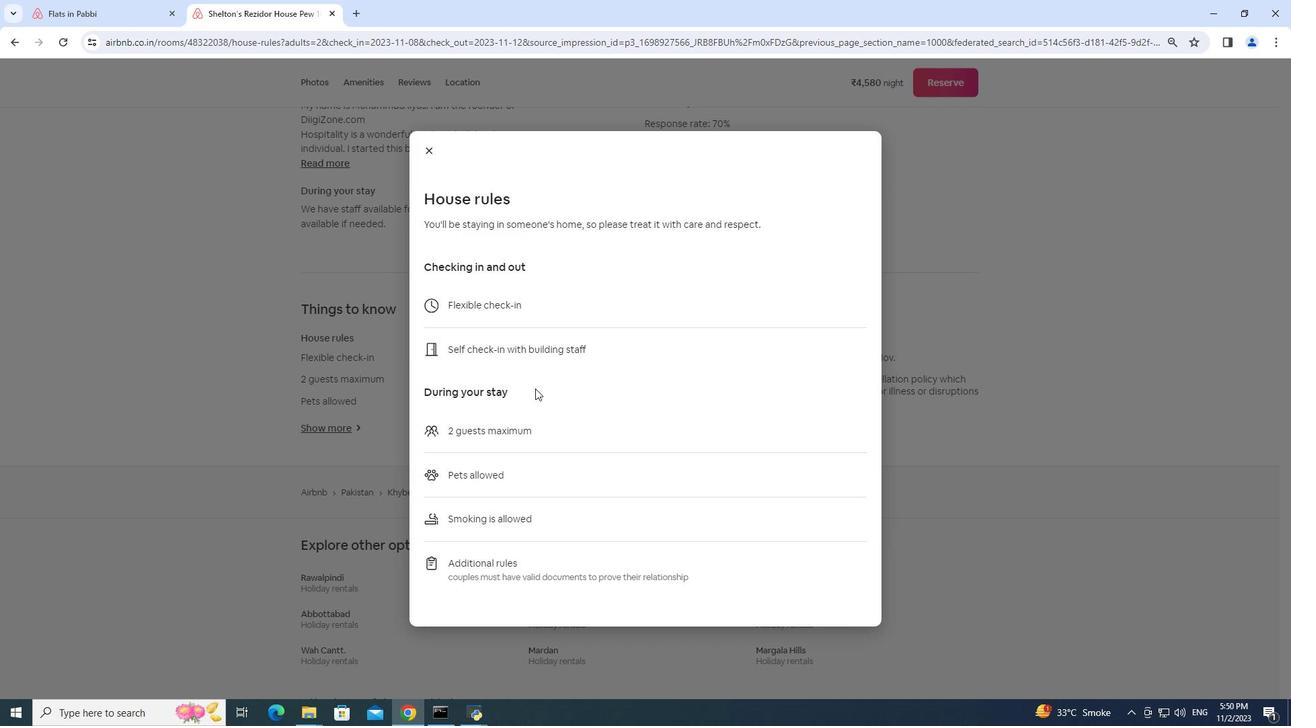 
Action: Mouse moved to (535, 388)
Screenshot: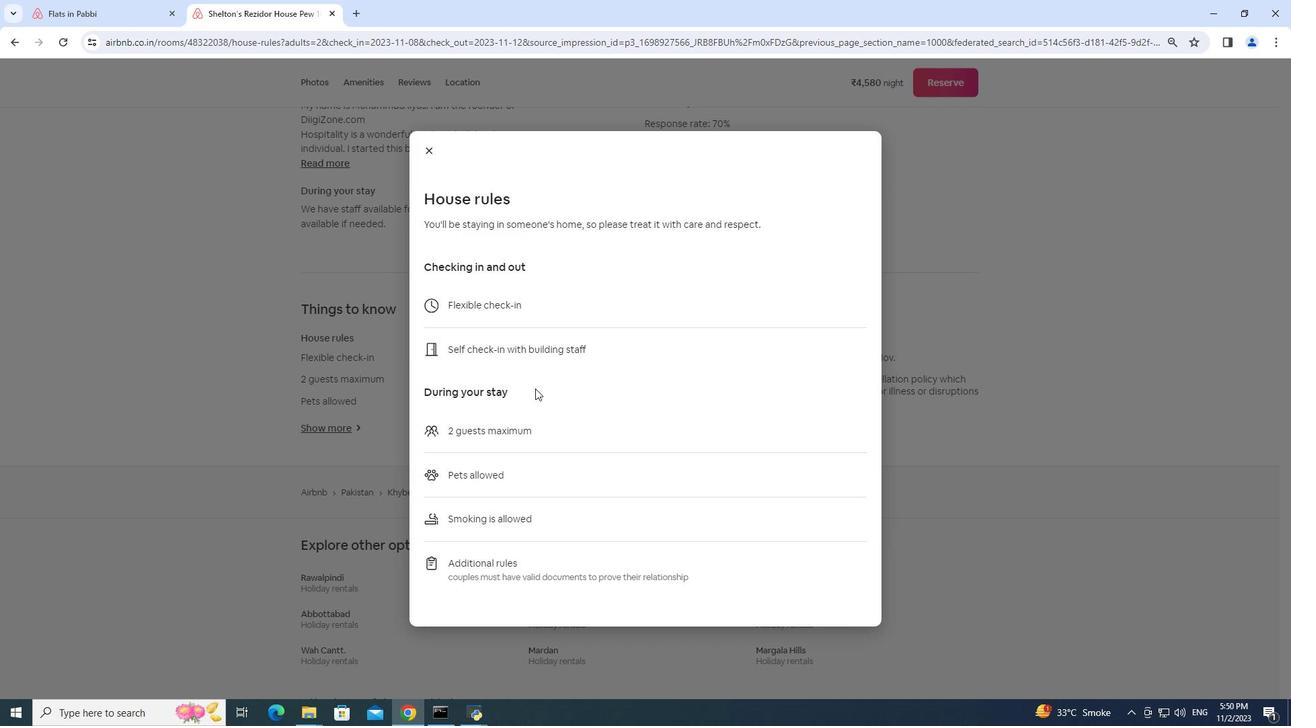 
Action: Mouse scrolled (535, 388) with delta (0, 0)
Screenshot: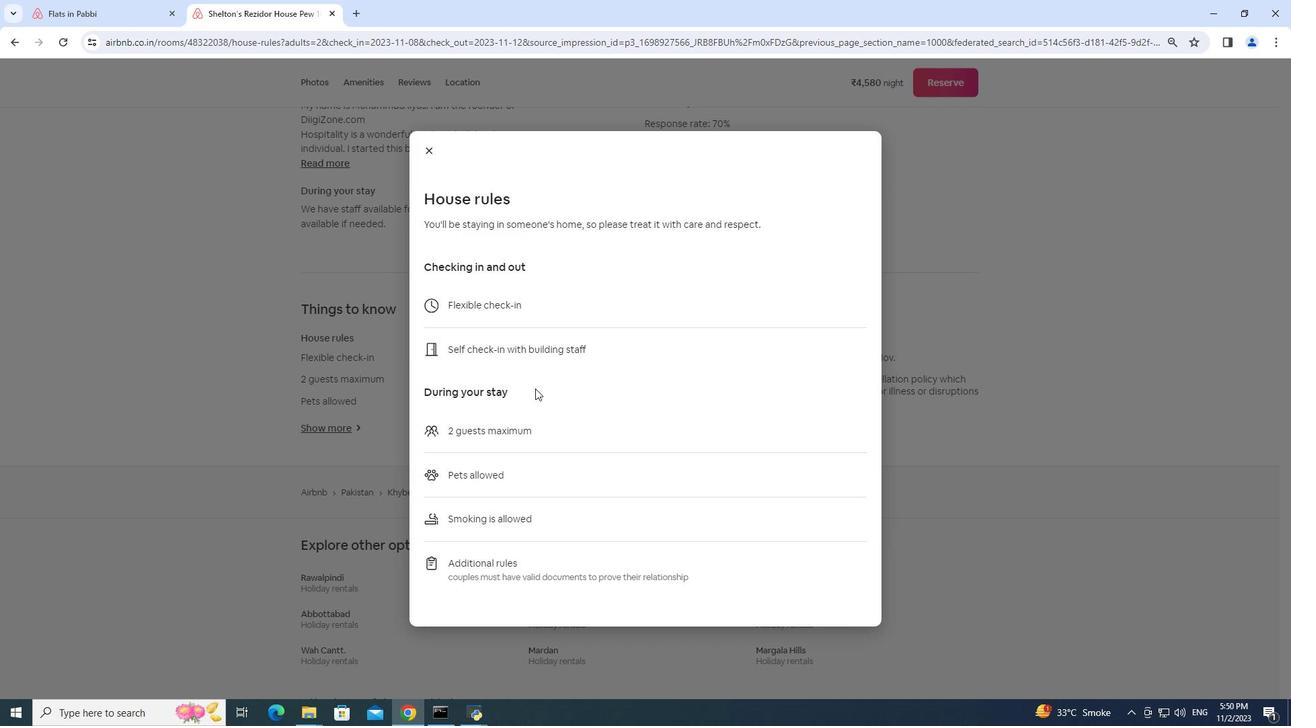 
Action: Mouse moved to (535, 388)
Screenshot: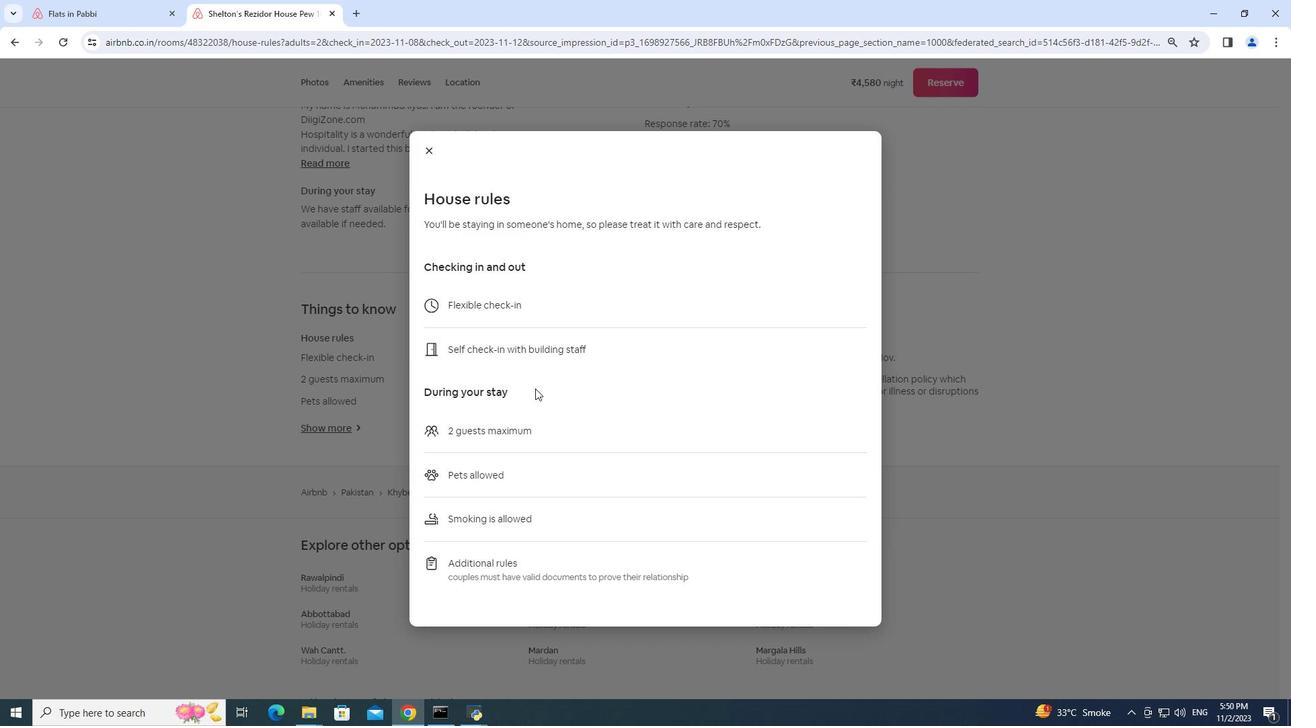 
Action: Mouse pressed middle at (535, 388)
Screenshot: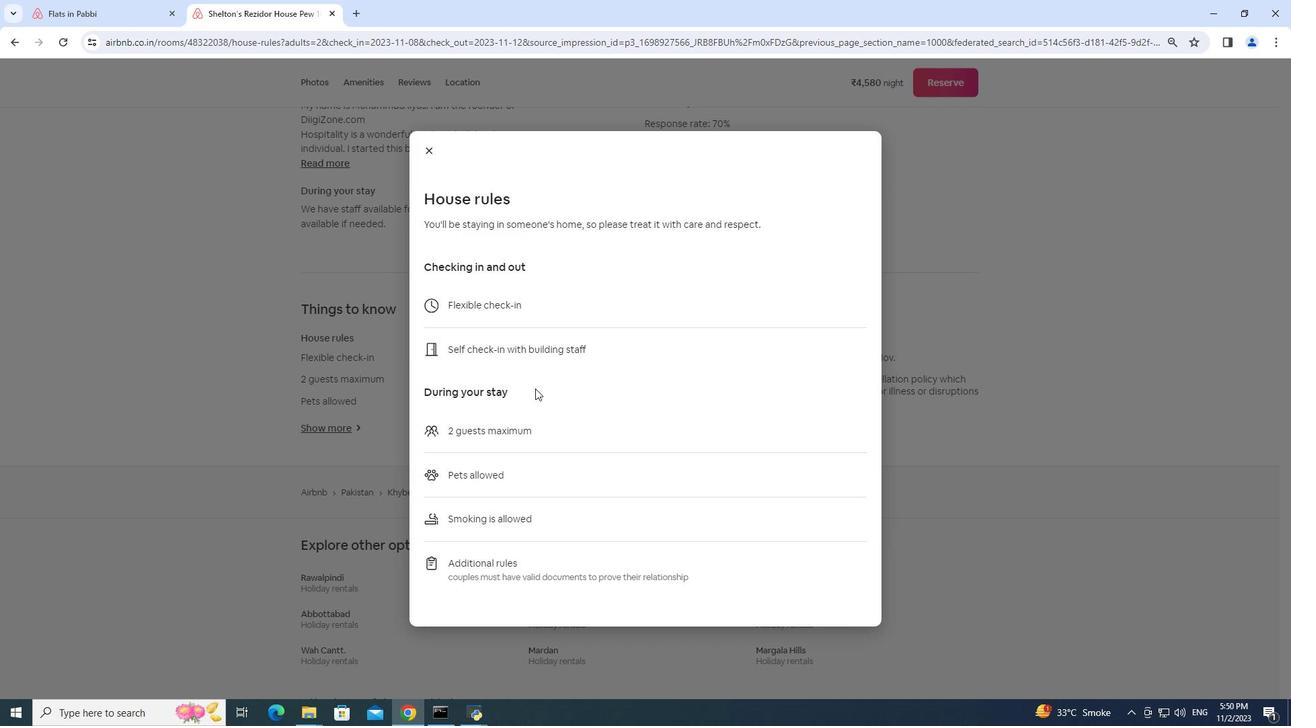 
Action: Mouse moved to (537, 388)
Screenshot: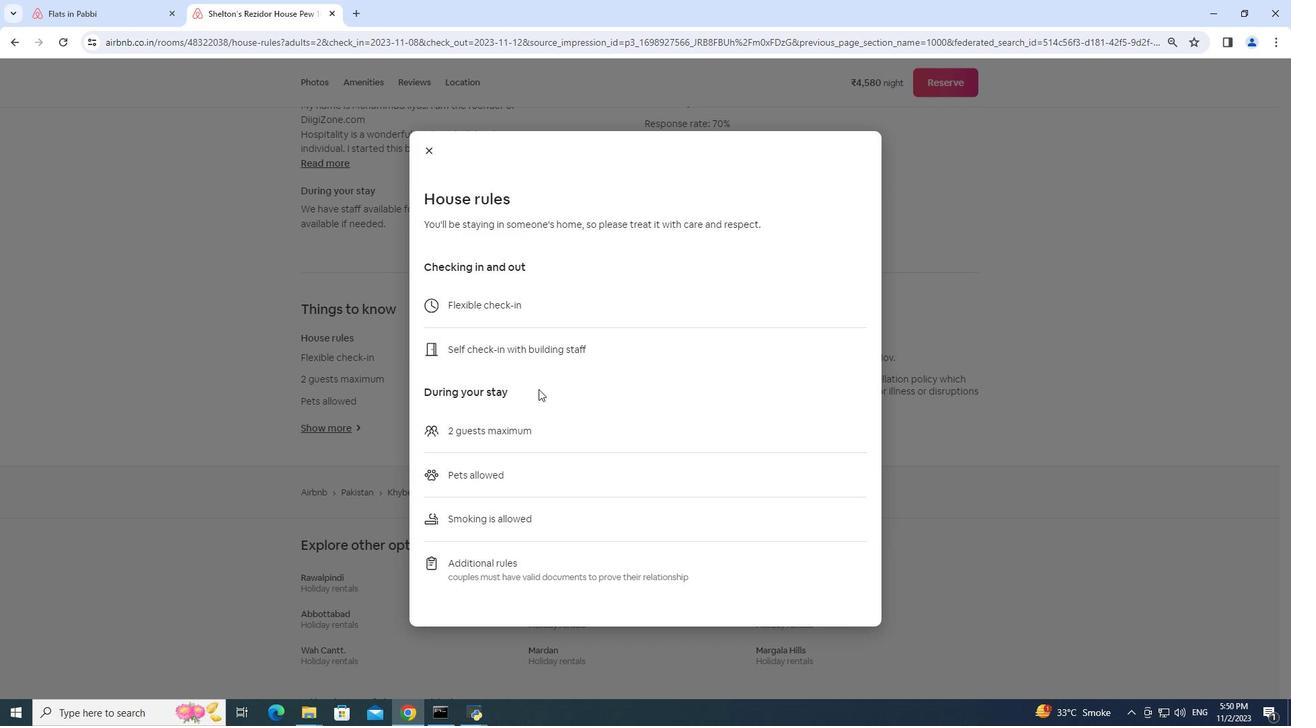 
Action: Mouse scrolled (537, 388) with delta (0, 0)
Screenshot: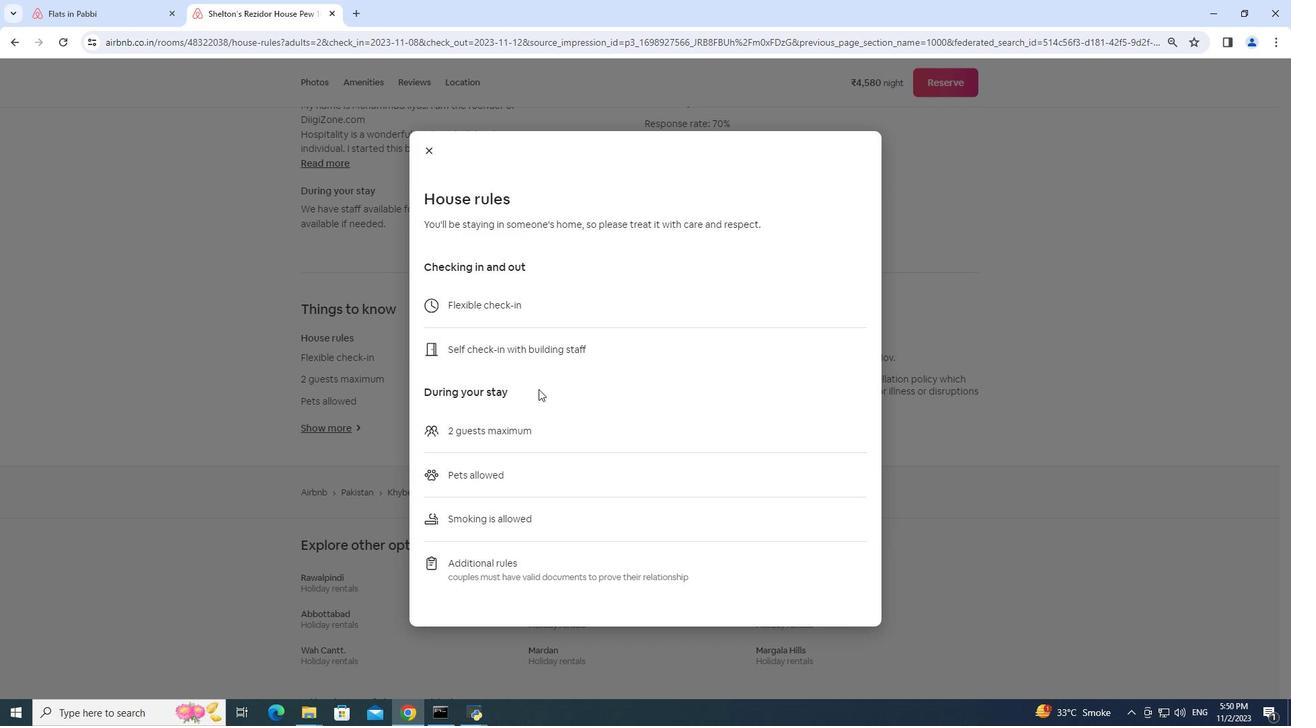 
Action: Mouse moved to (538, 389)
Screenshot: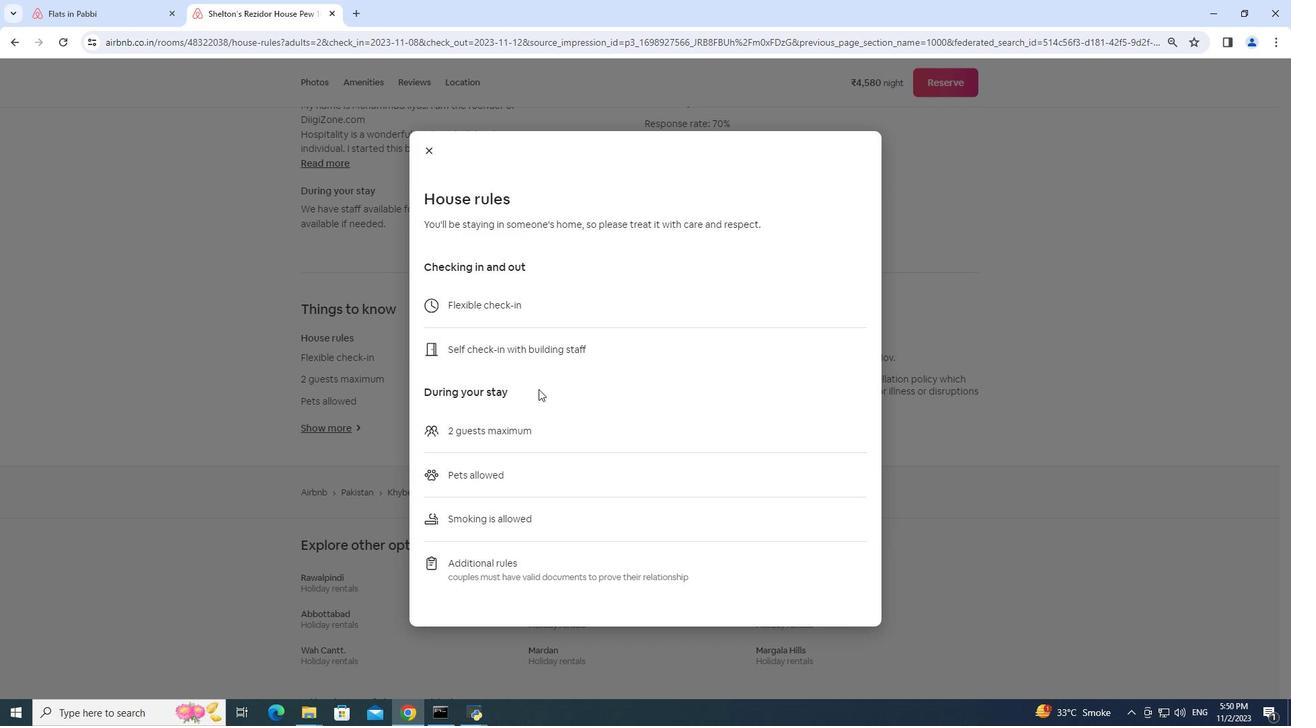 
Action: Mouse scrolled (538, 388) with delta (0, 0)
Screenshot: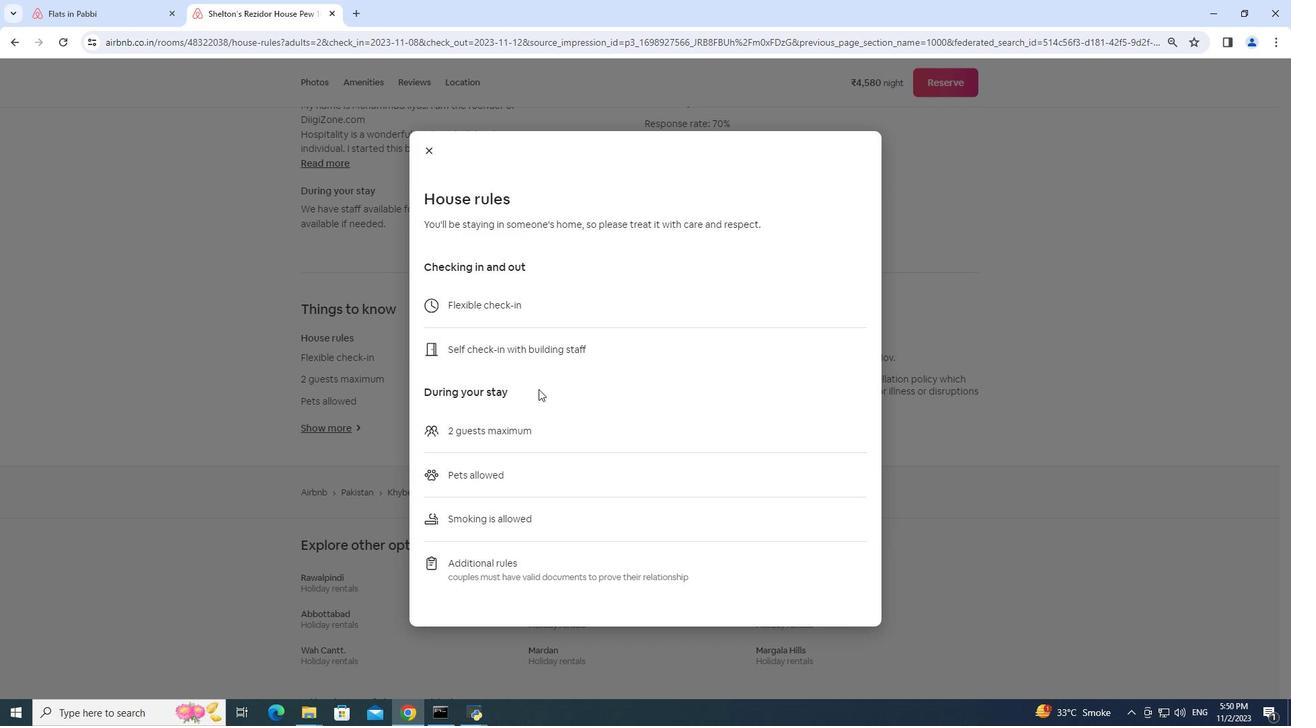 
Action: Mouse moved to (427, 151)
Screenshot: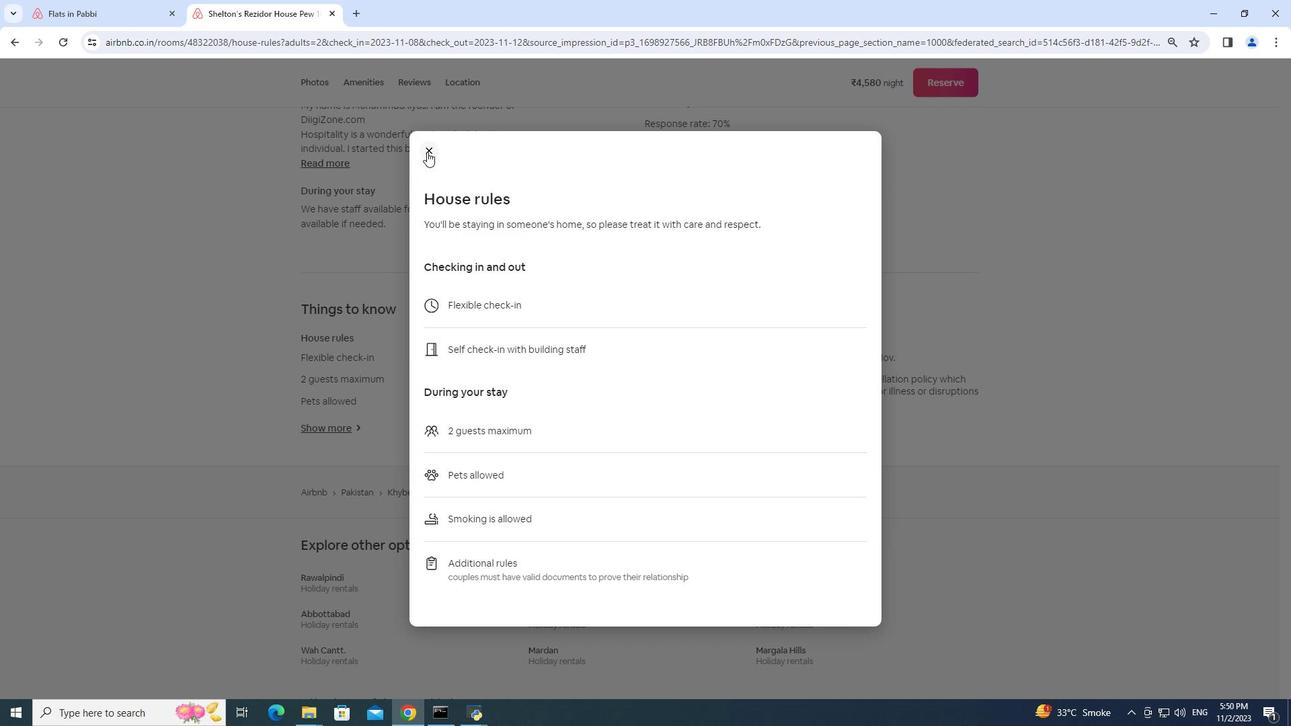 
Action: Mouse pressed left at (427, 151)
Screenshot: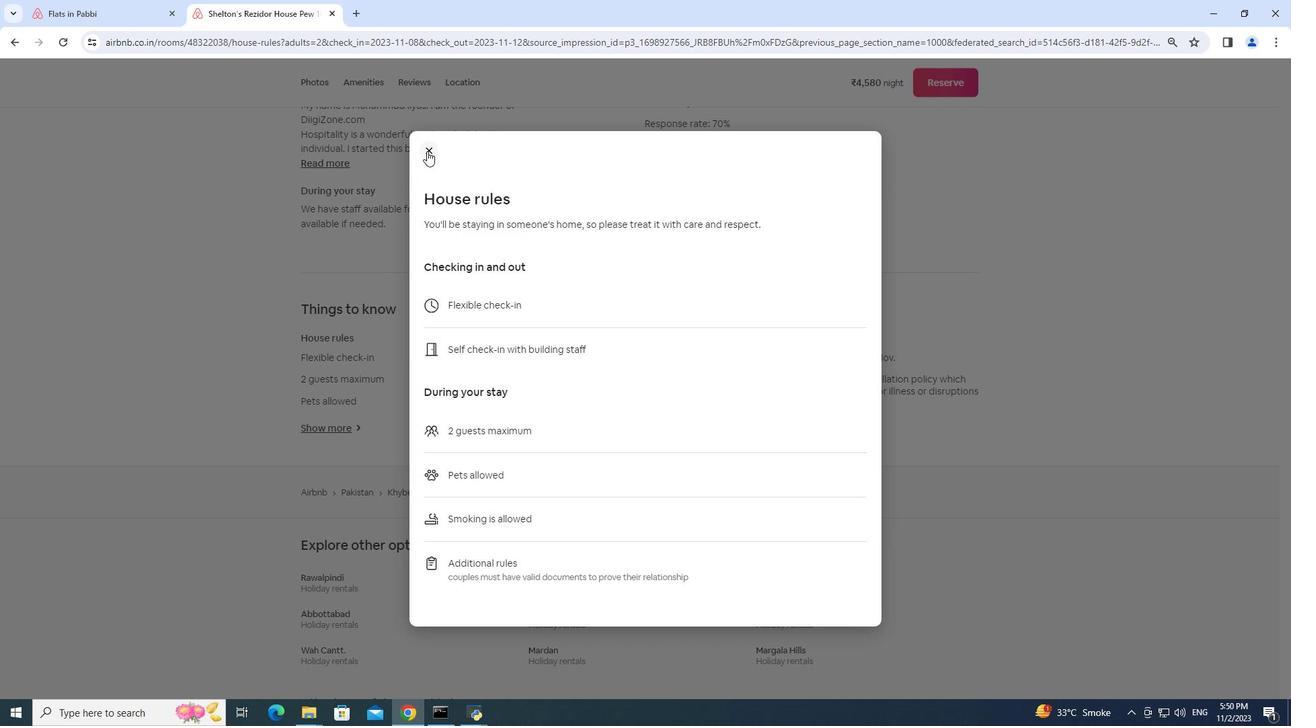 
Action: Mouse moved to (581, 408)
Screenshot: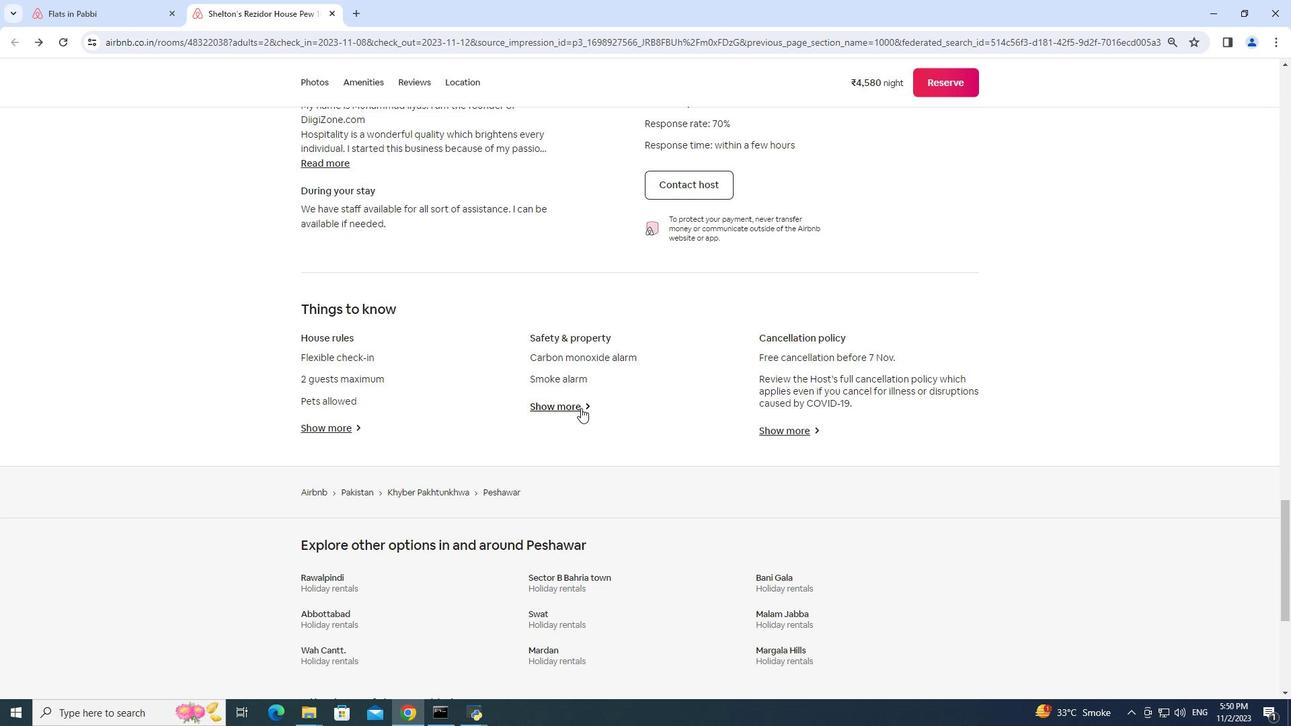 
Action: Mouse pressed left at (581, 408)
Screenshot: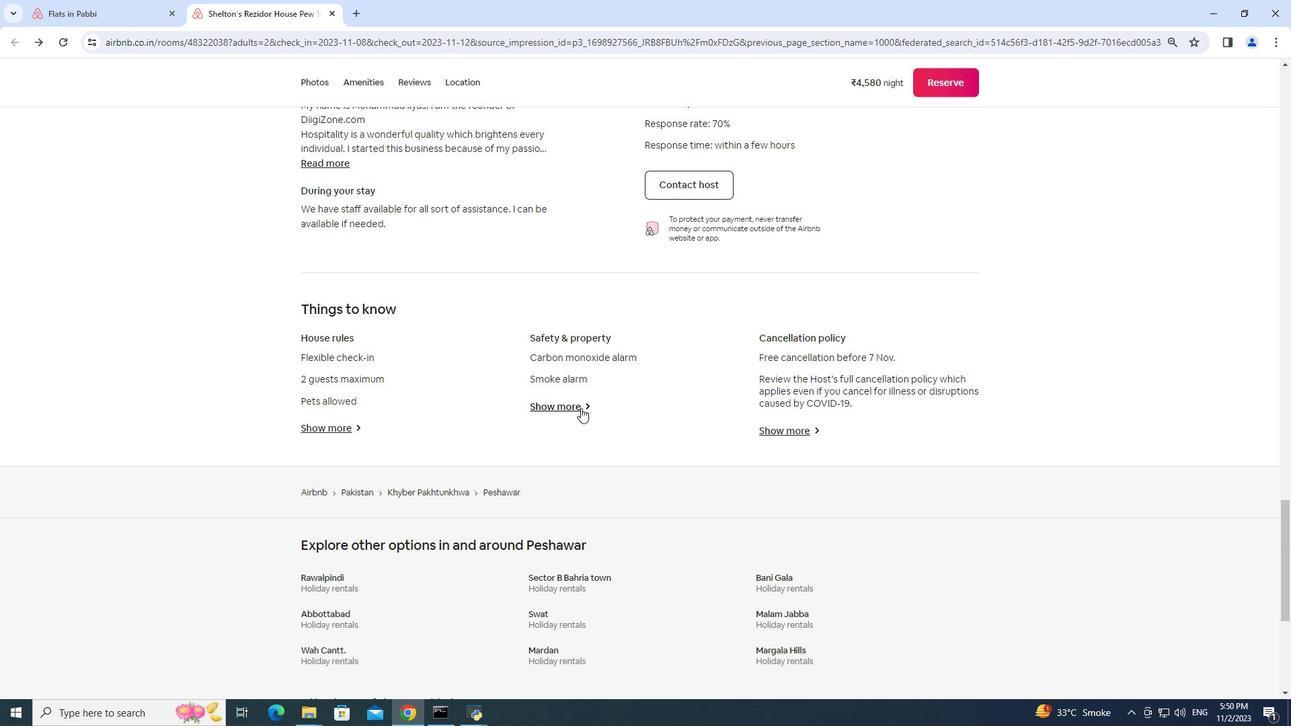 
Action: Mouse moved to (586, 388)
Screenshot: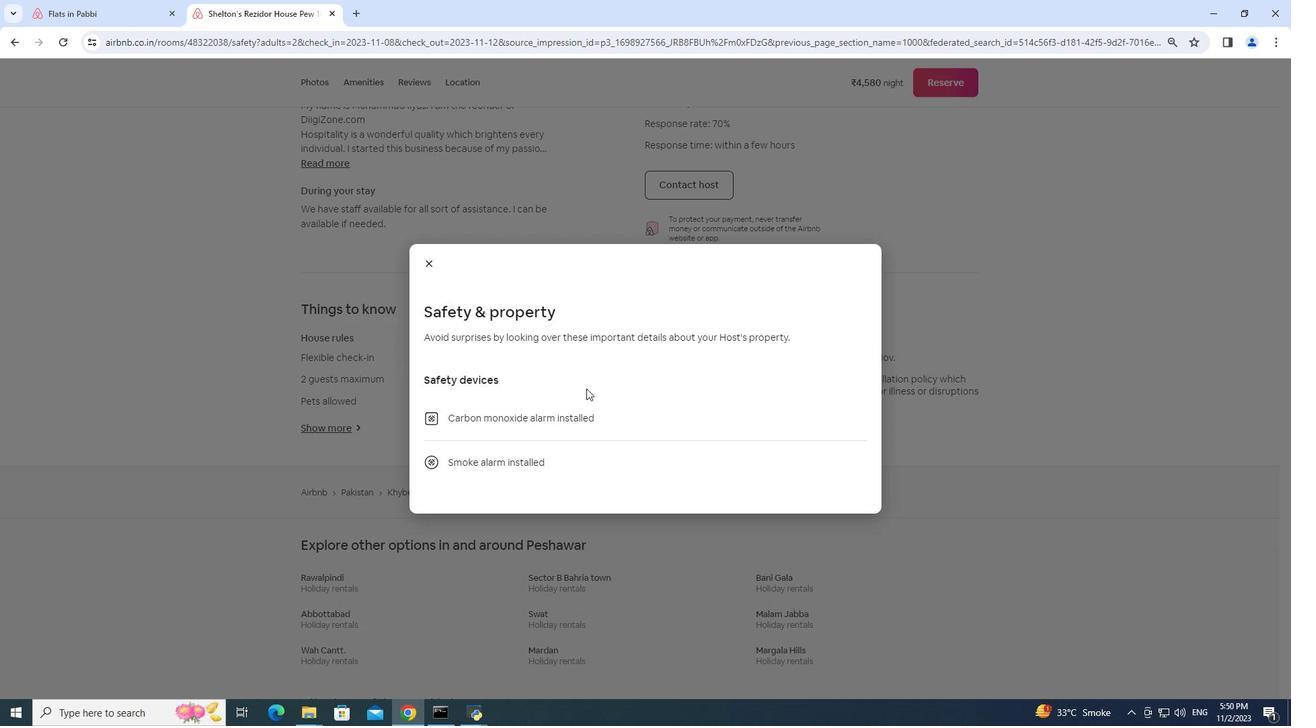 
Action: Mouse scrolled (586, 388) with delta (0, 0)
Screenshot: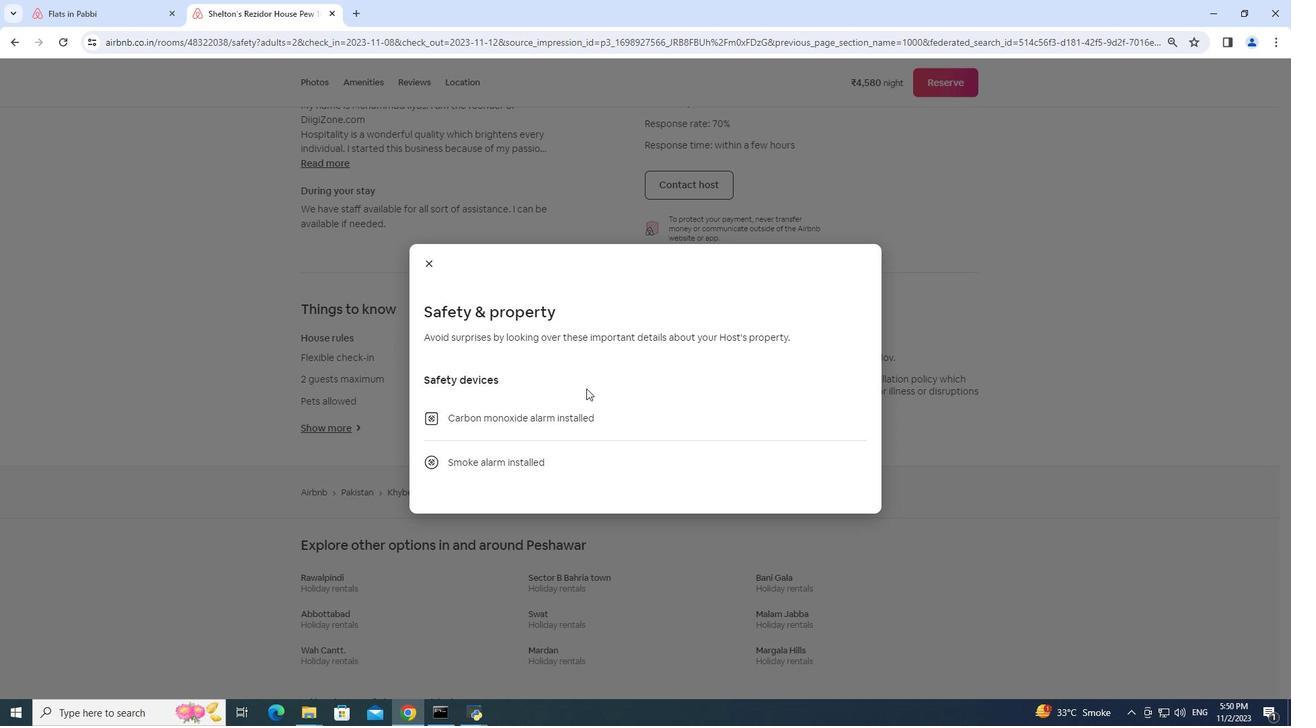 
Action: Mouse scrolled (586, 388) with delta (0, 0)
Screenshot: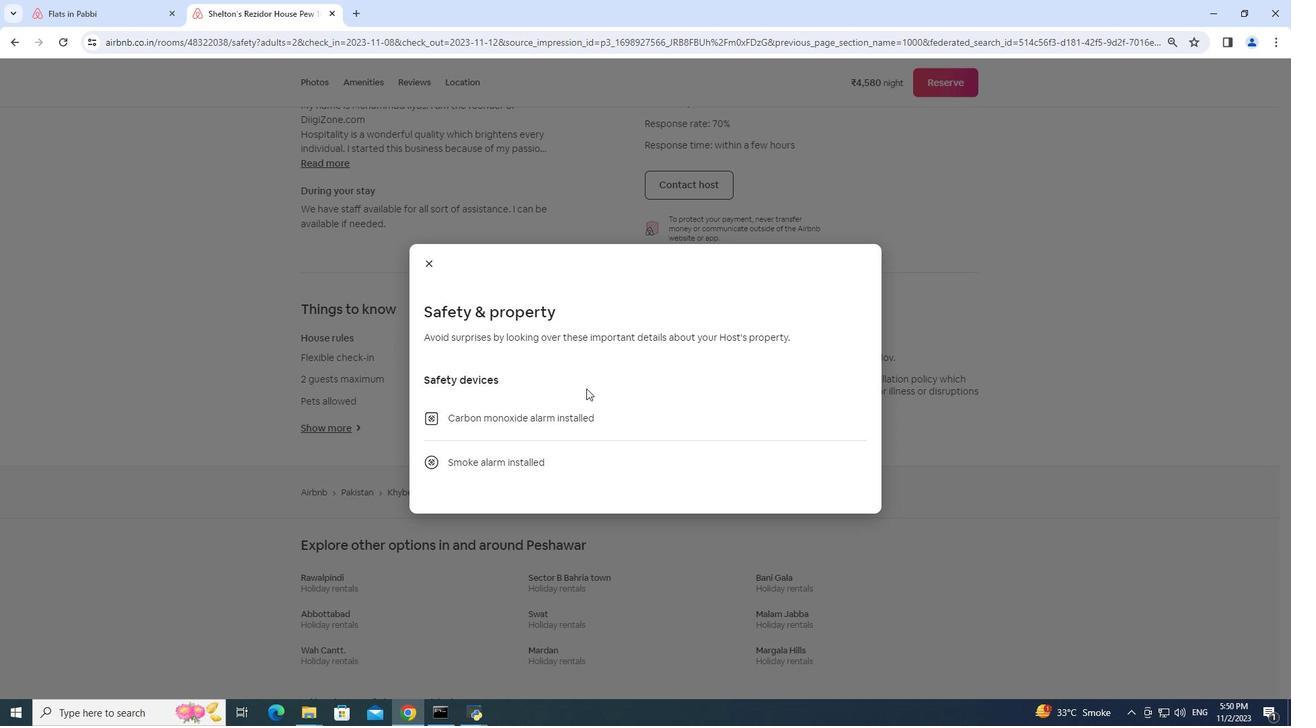
Action: Mouse scrolled (586, 388) with delta (0, 0)
Screenshot: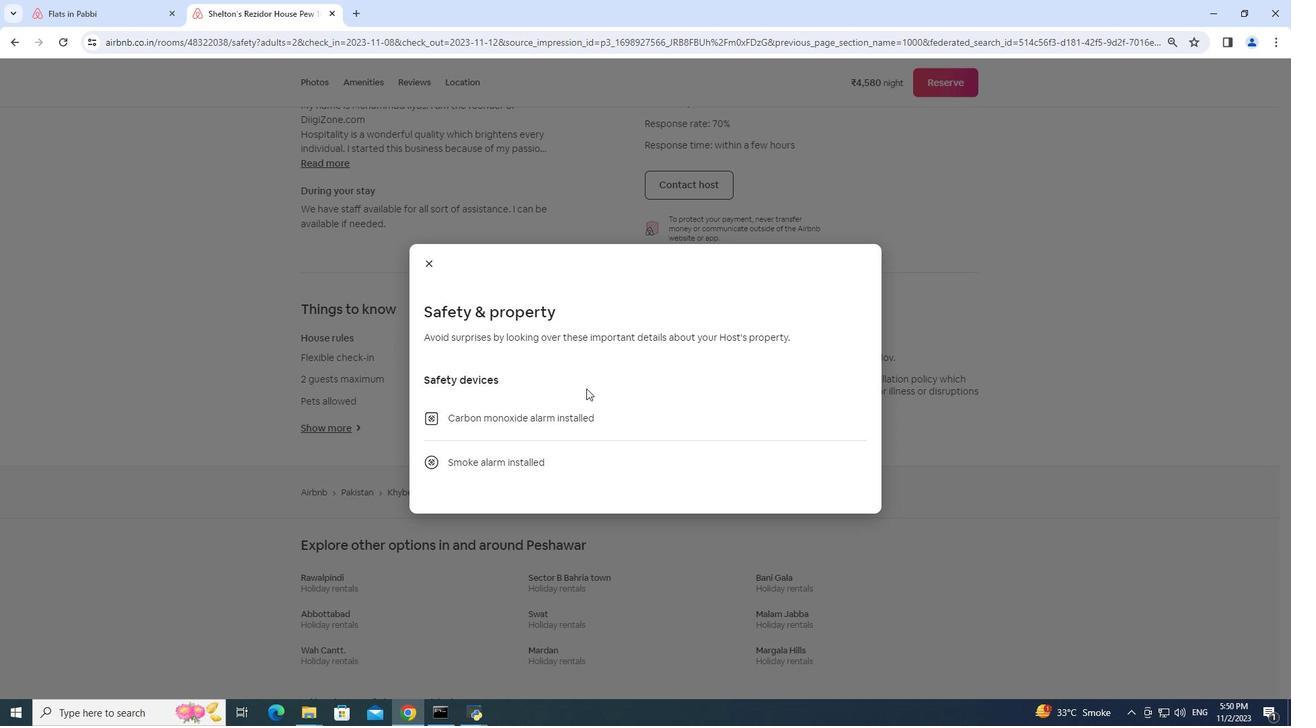
Action: Mouse scrolled (586, 388) with delta (0, 0)
Screenshot: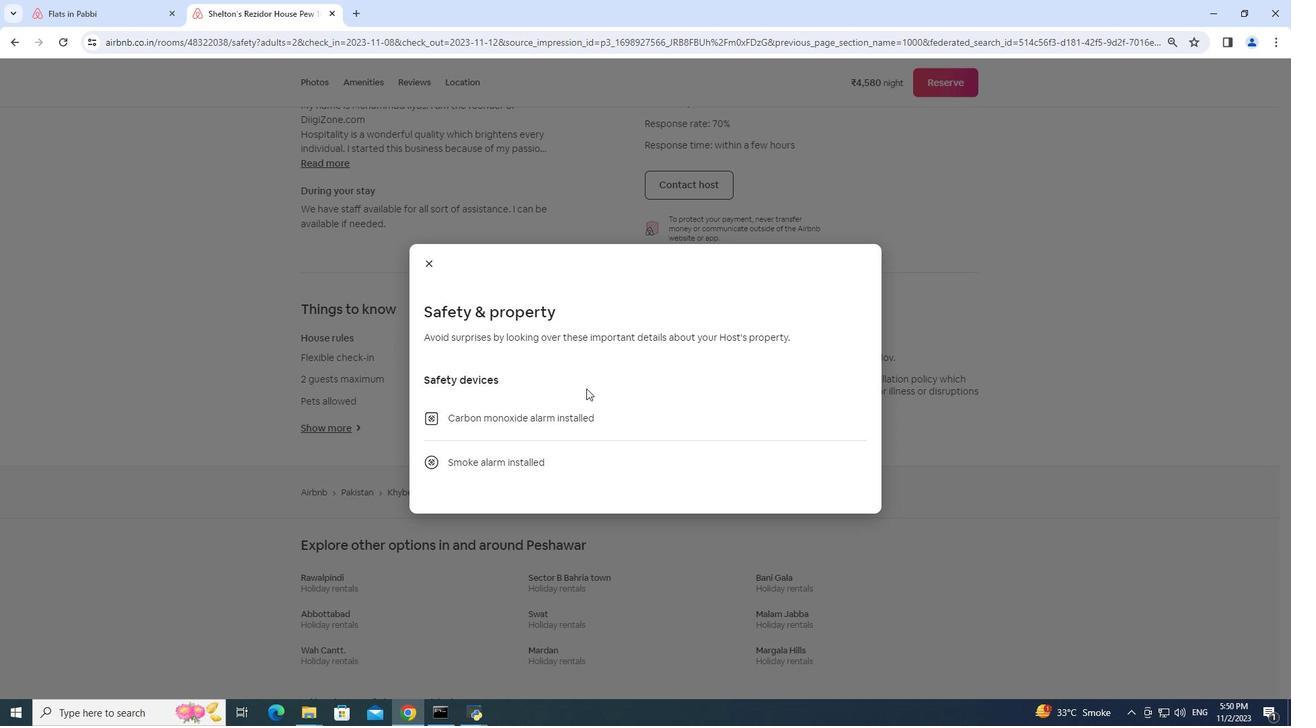 
Action: Mouse moved to (433, 263)
Screenshot: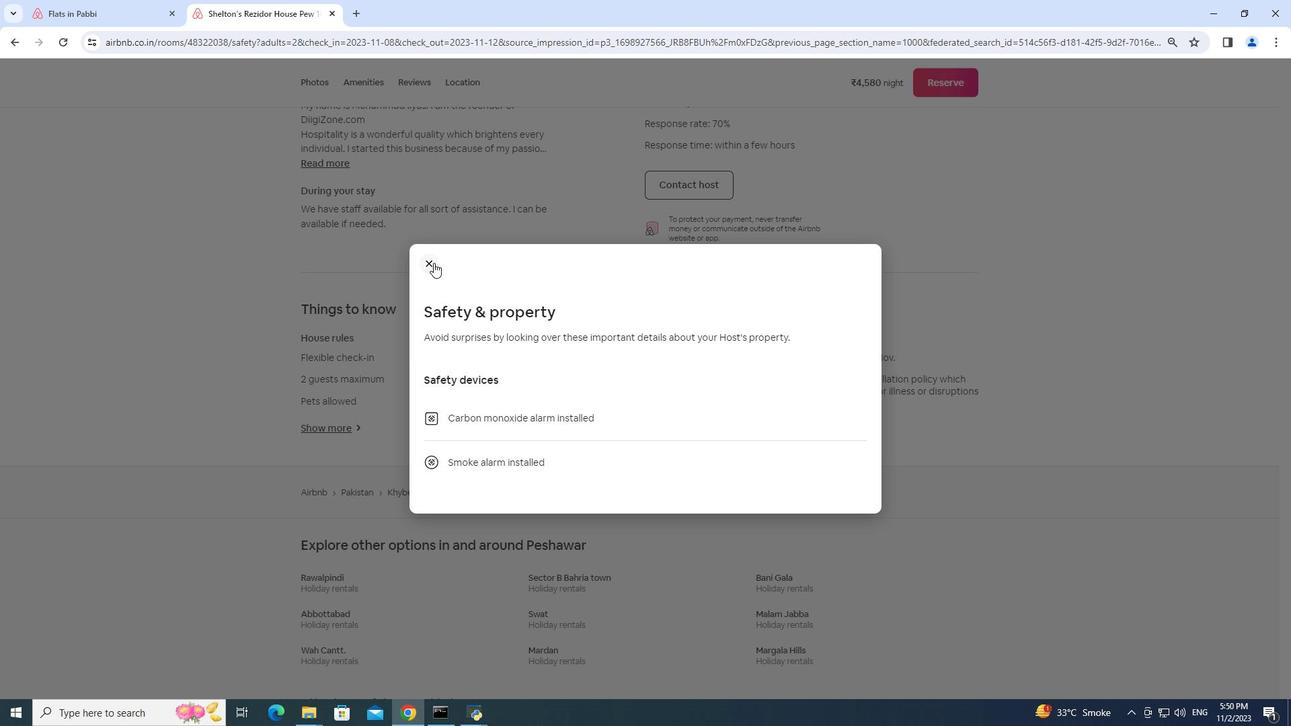 
Action: Mouse pressed left at (433, 263)
Screenshot: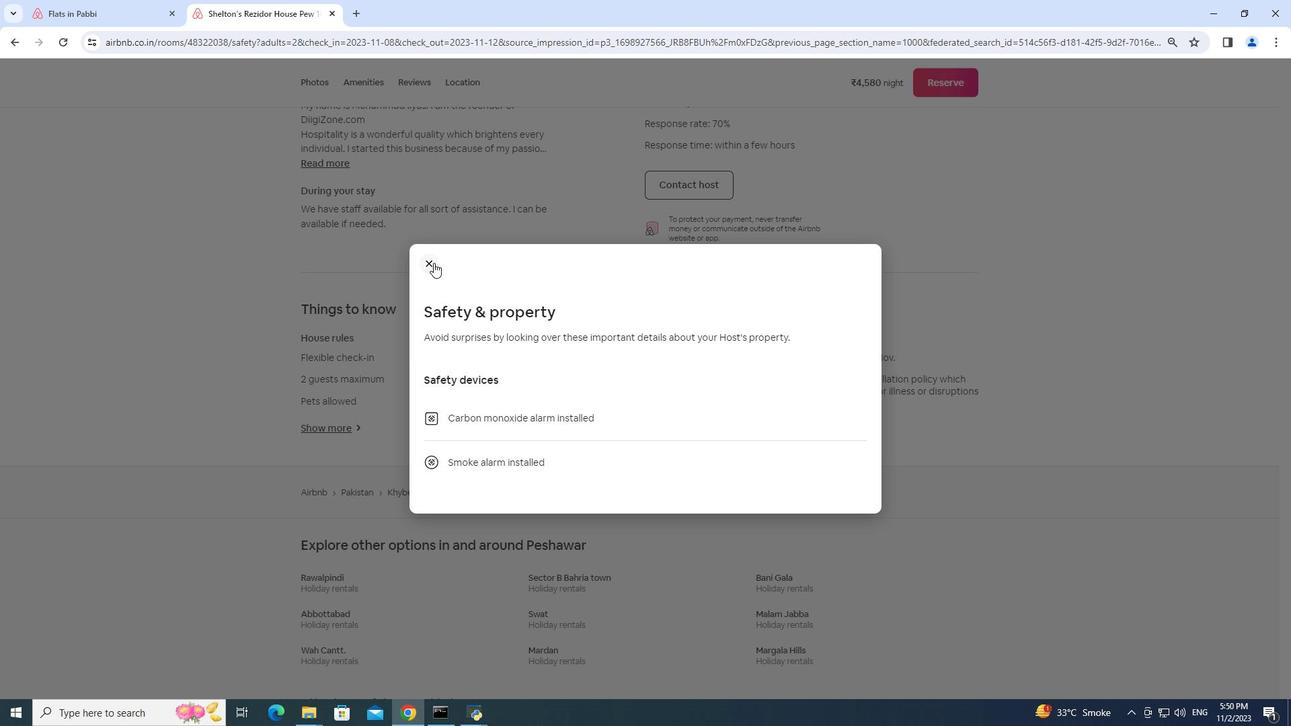 
Action: Mouse moved to (781, 431)
Screenshot: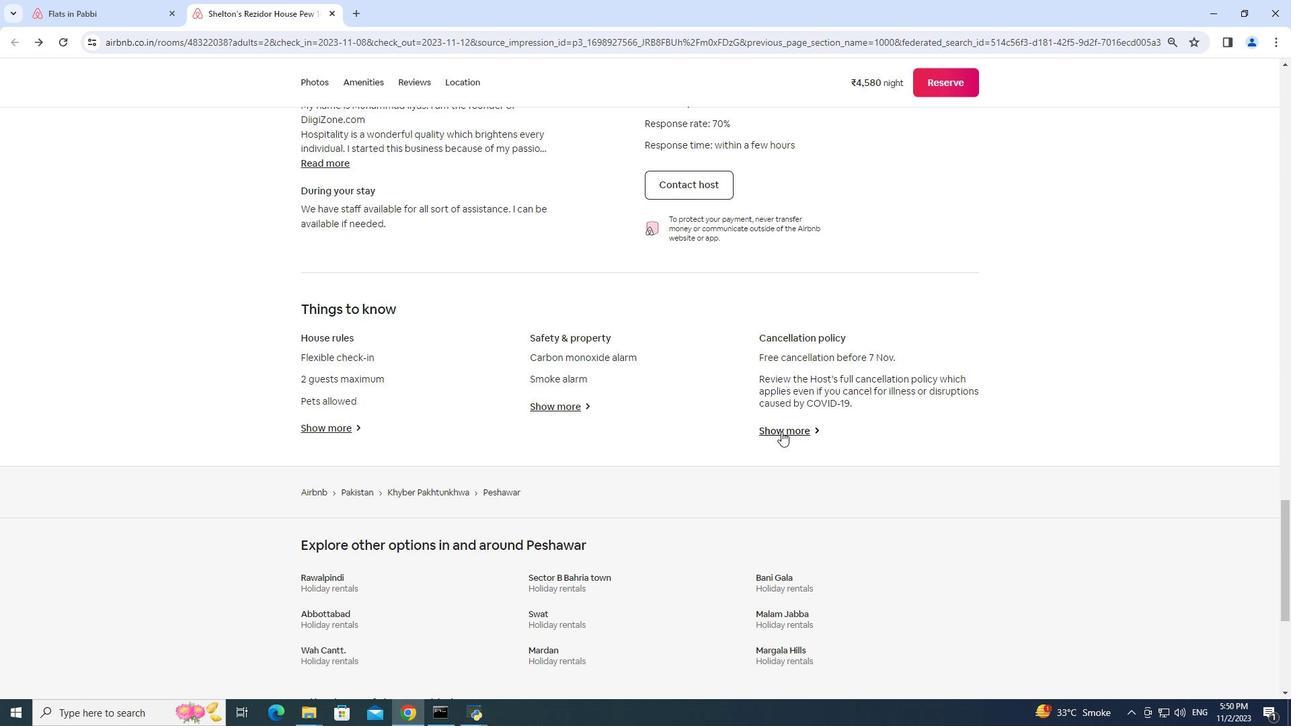 
Action: Mouse pressed left at (781, 431)
Screenshot: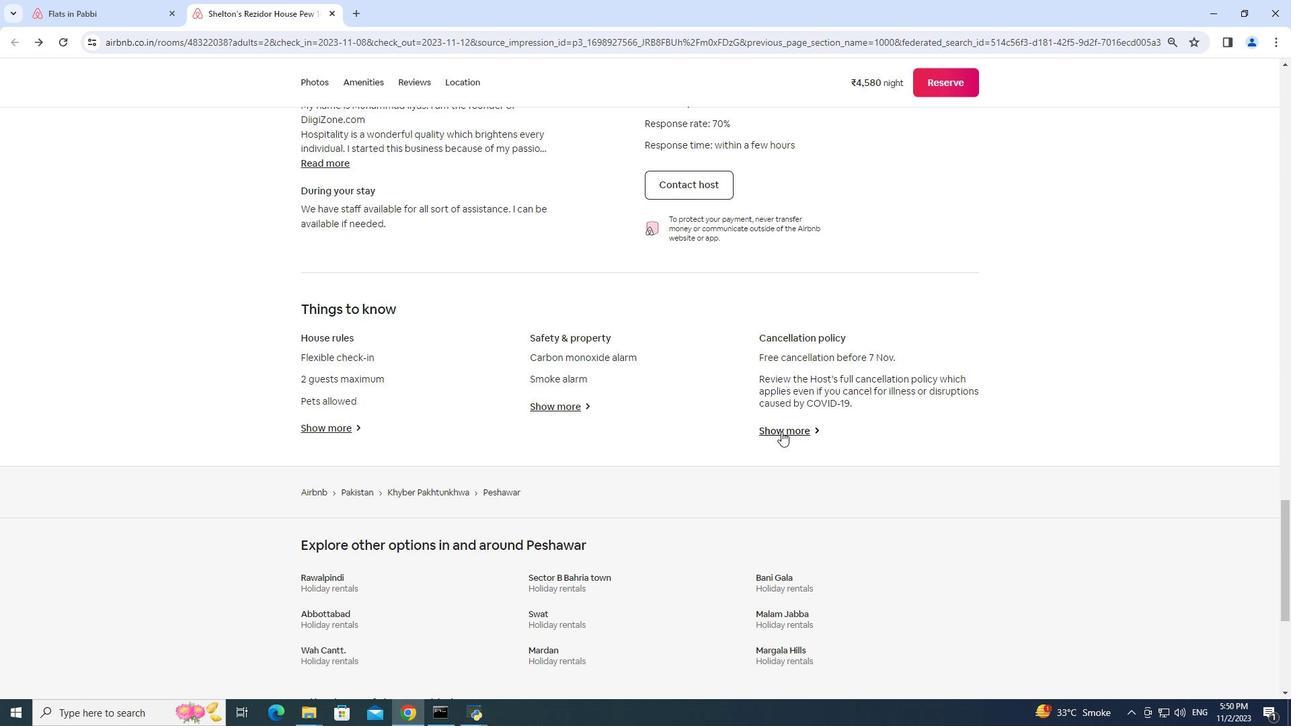 
Action: Mouse moved to (641, 382)
Screenshot: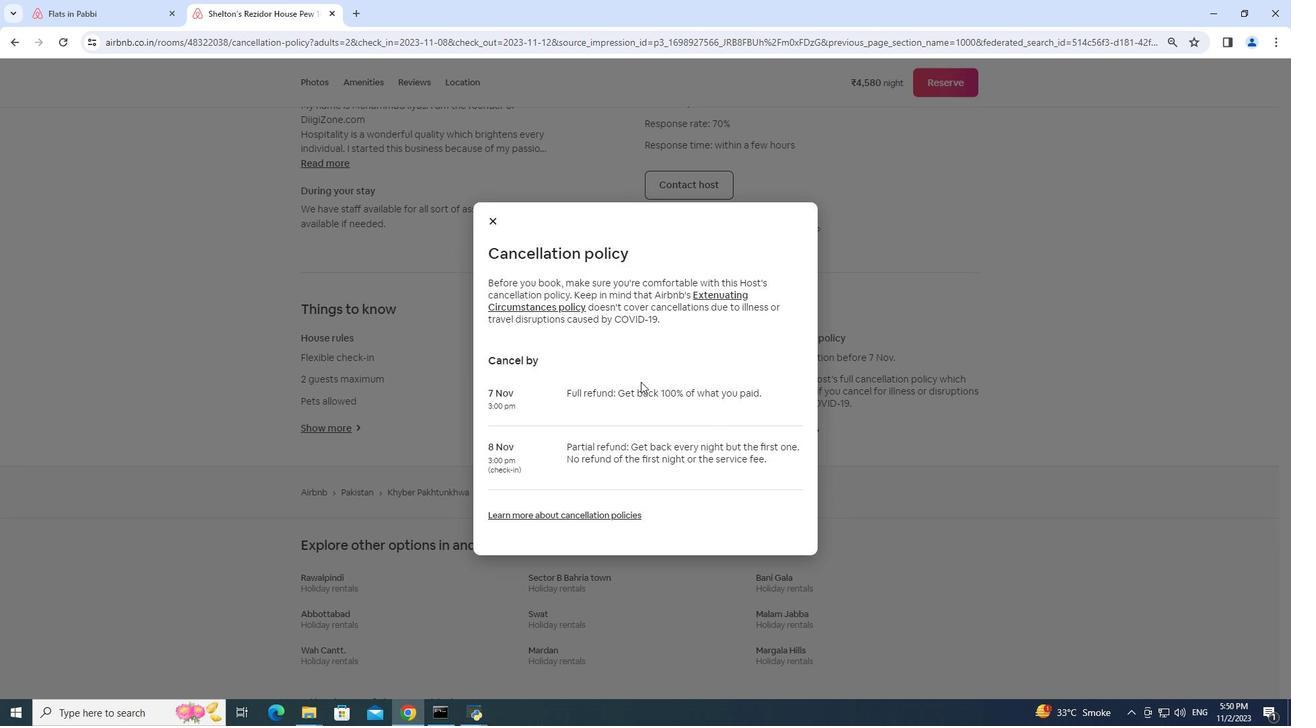 
Action: Mouse scrolled (641, 381) with delta (0, 0)
Screenshot: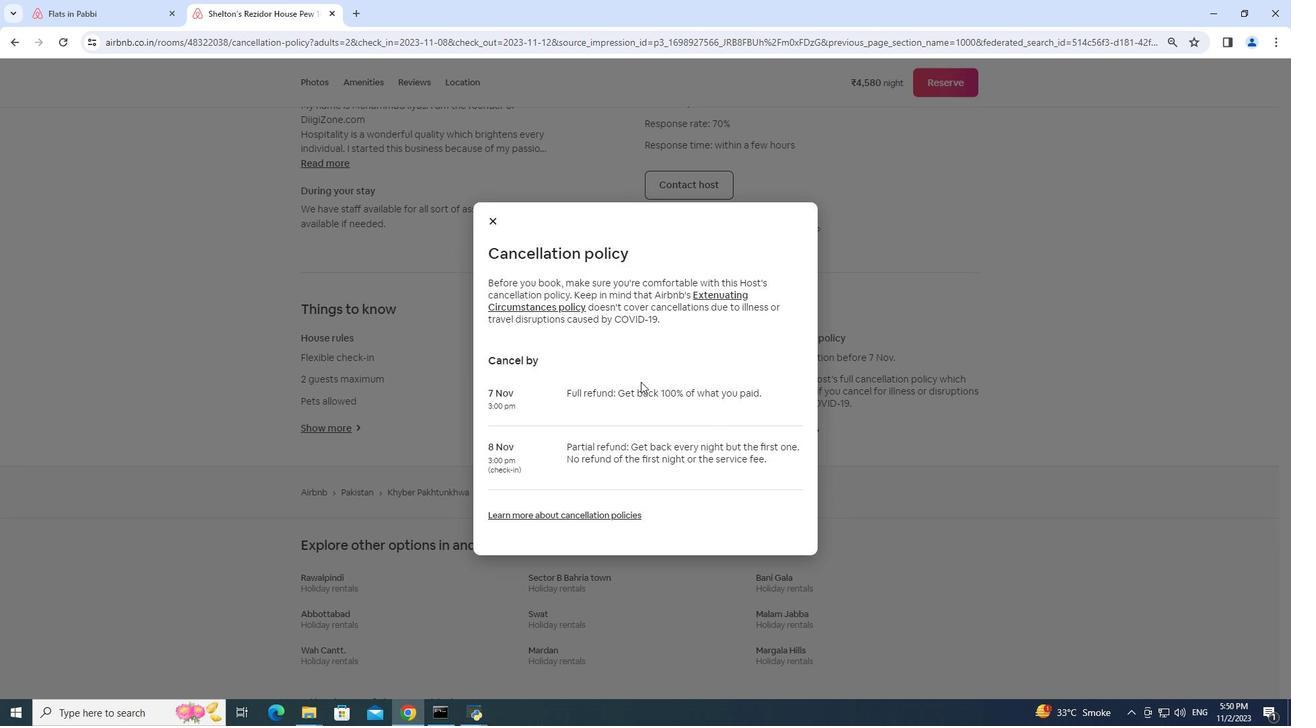 
Action: Mouse scrolled (641, 381) with delta (0, 0)
Screenshot: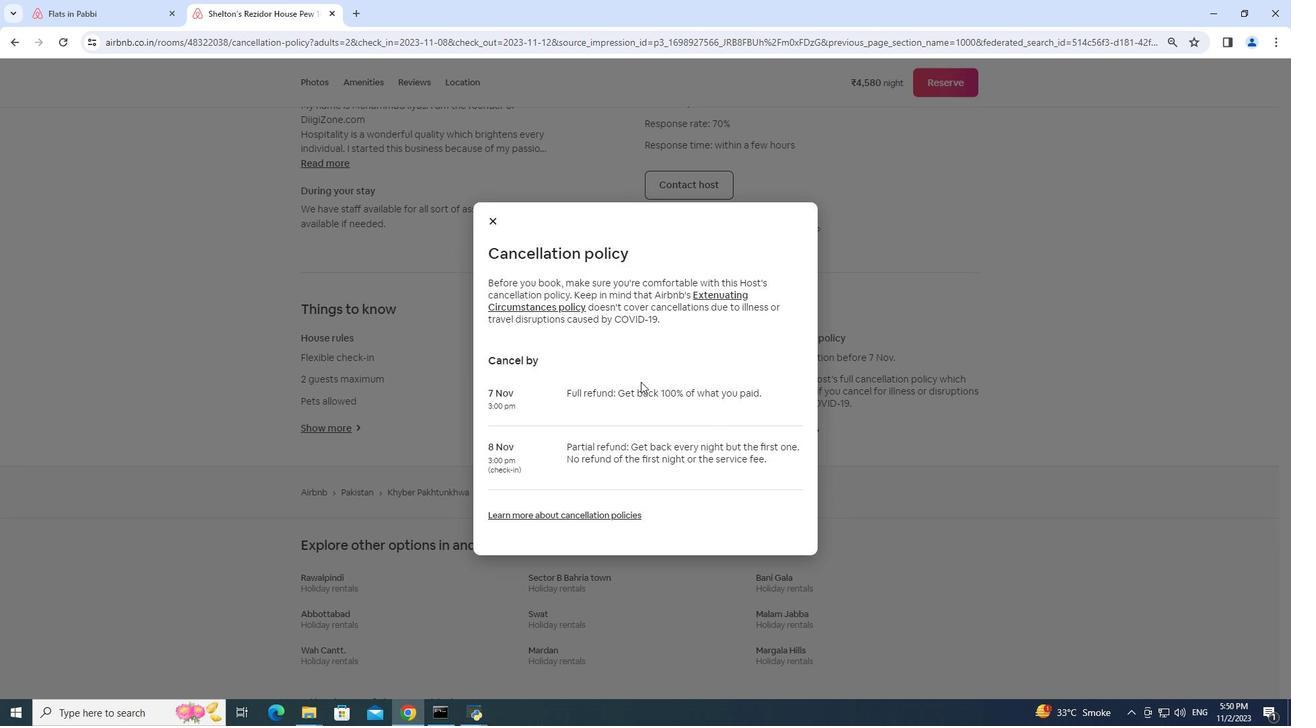 
Action: Mouse scrolled (641, 381) with delta (0, 0)
Screenshot: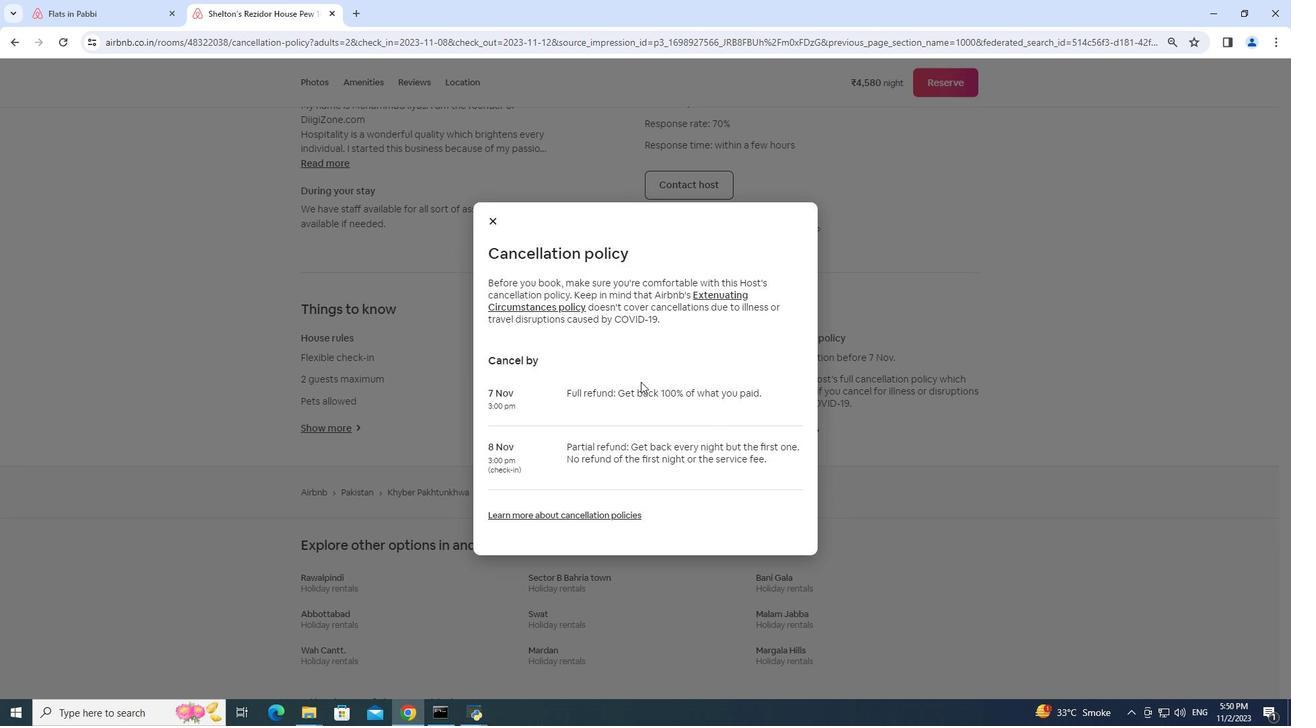 
Action: Mouse scrolled (641, 381) with delta (0, 0)
Screenshot: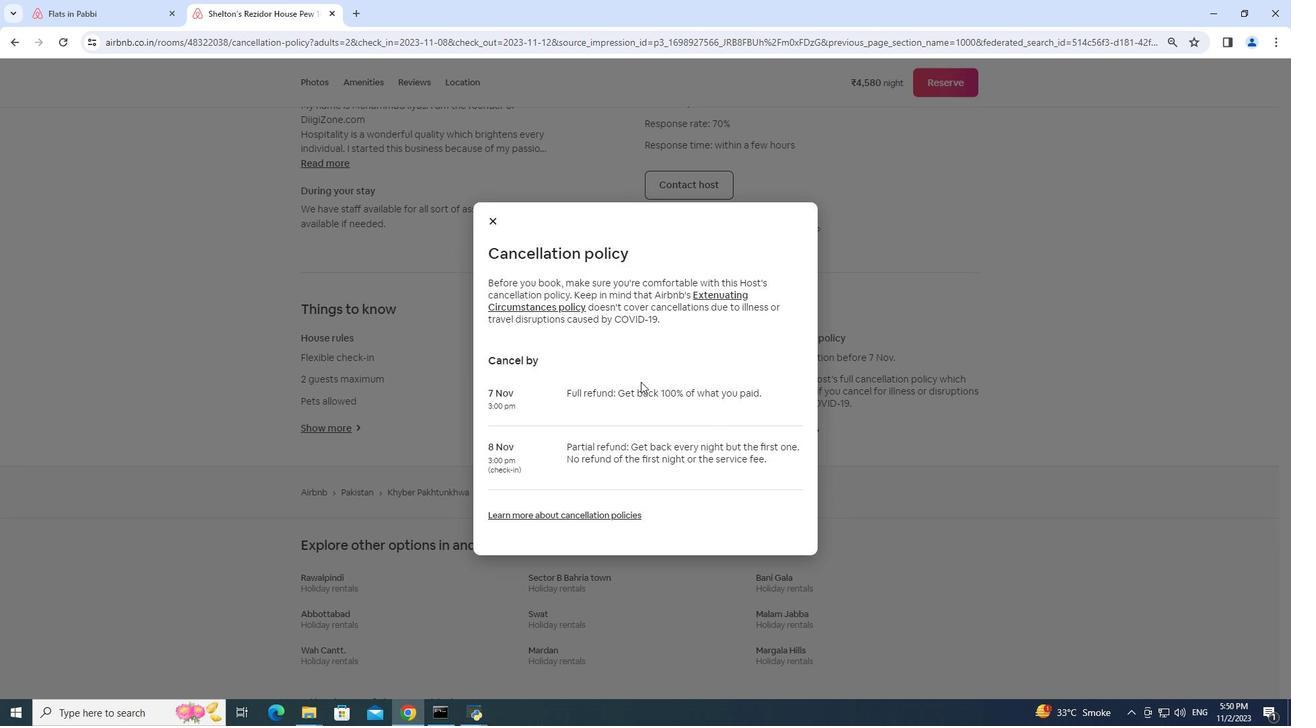 
Action: Mouse moved to (489, 226)
Screenshot: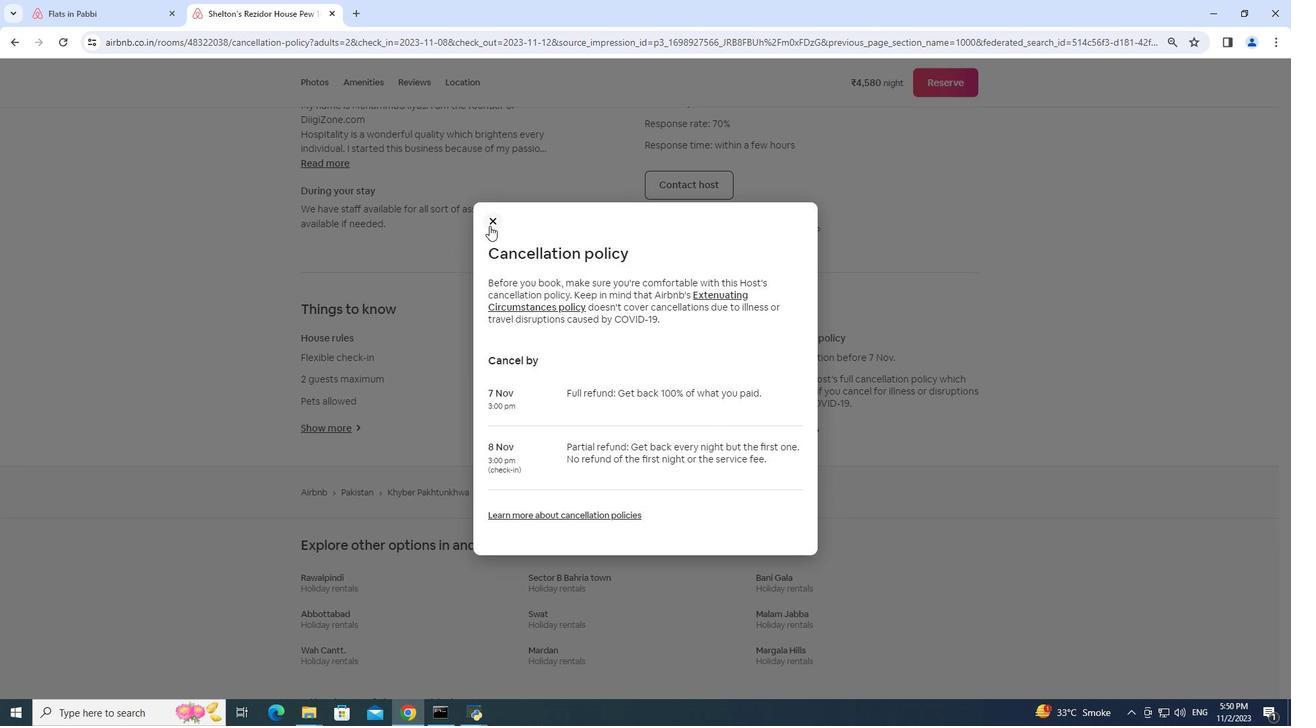 
Action: Mouse pressed left at (489, 226)
Screenshot: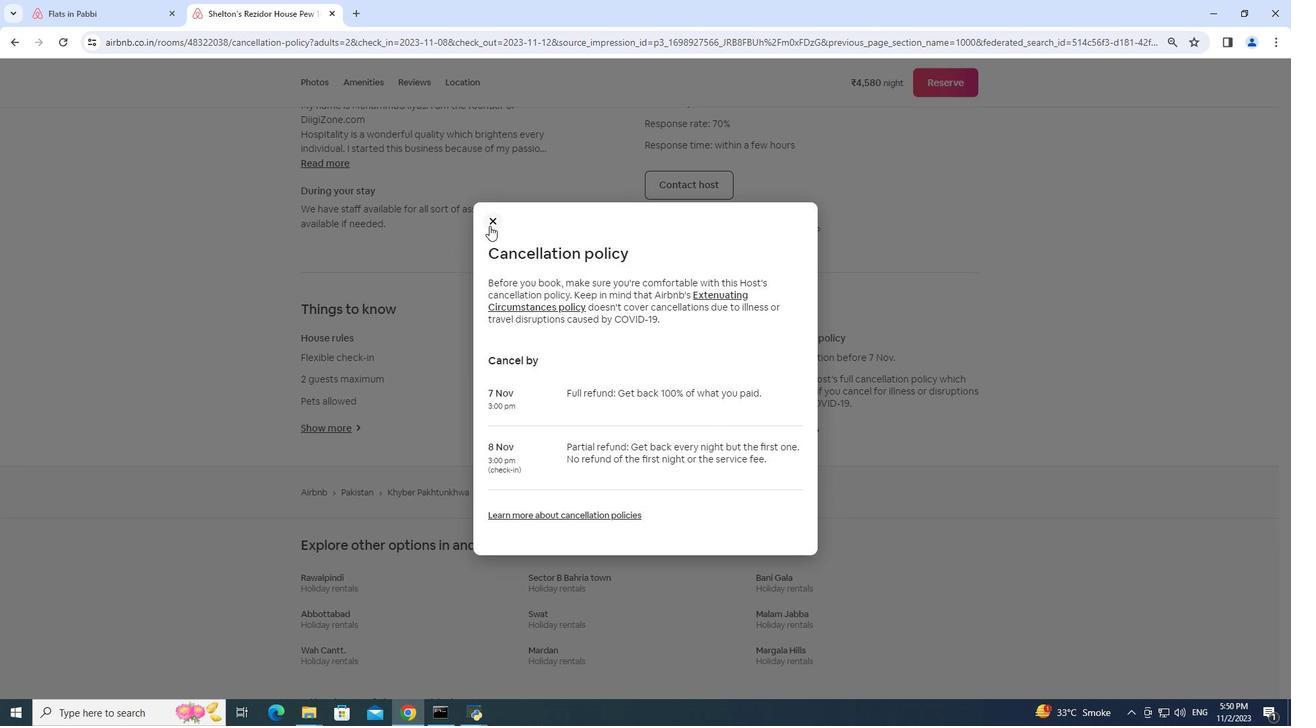 
Action: Mouse moved to (502, 284)
Screenshot: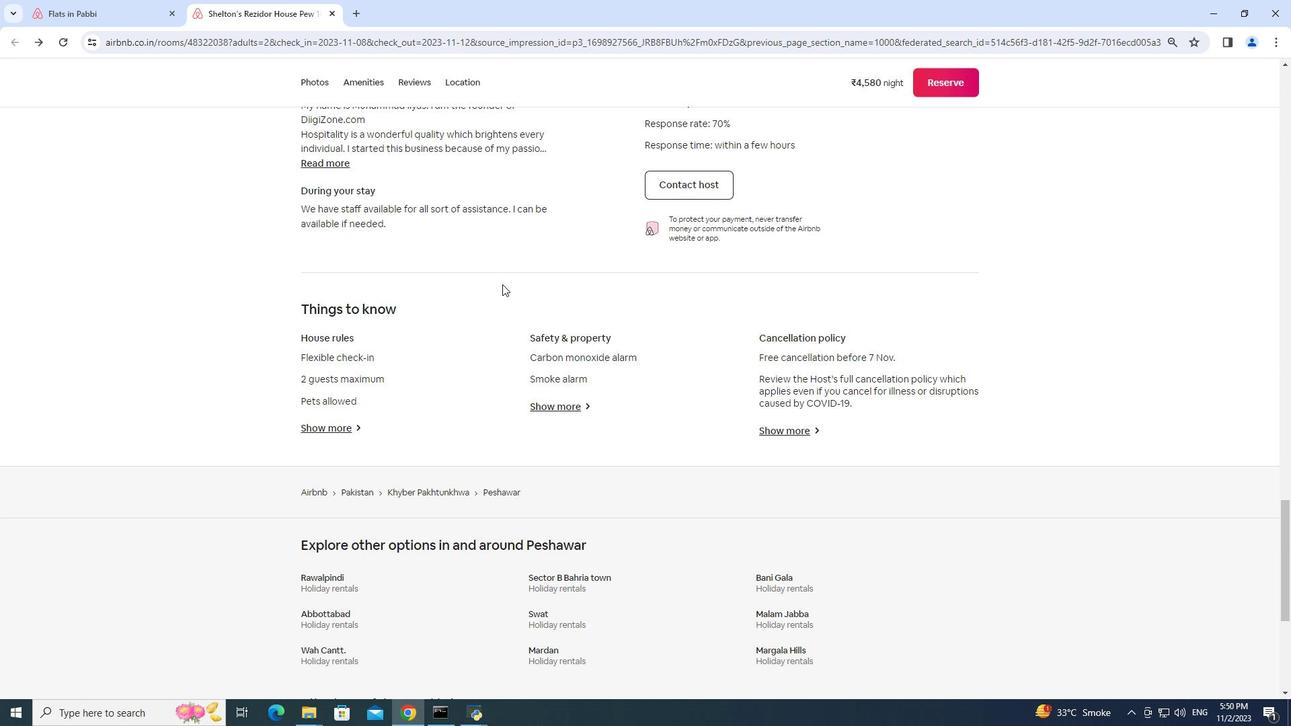 
Action: Mouse scrolled (502, 283) with delta (0, 0)
Screenshot: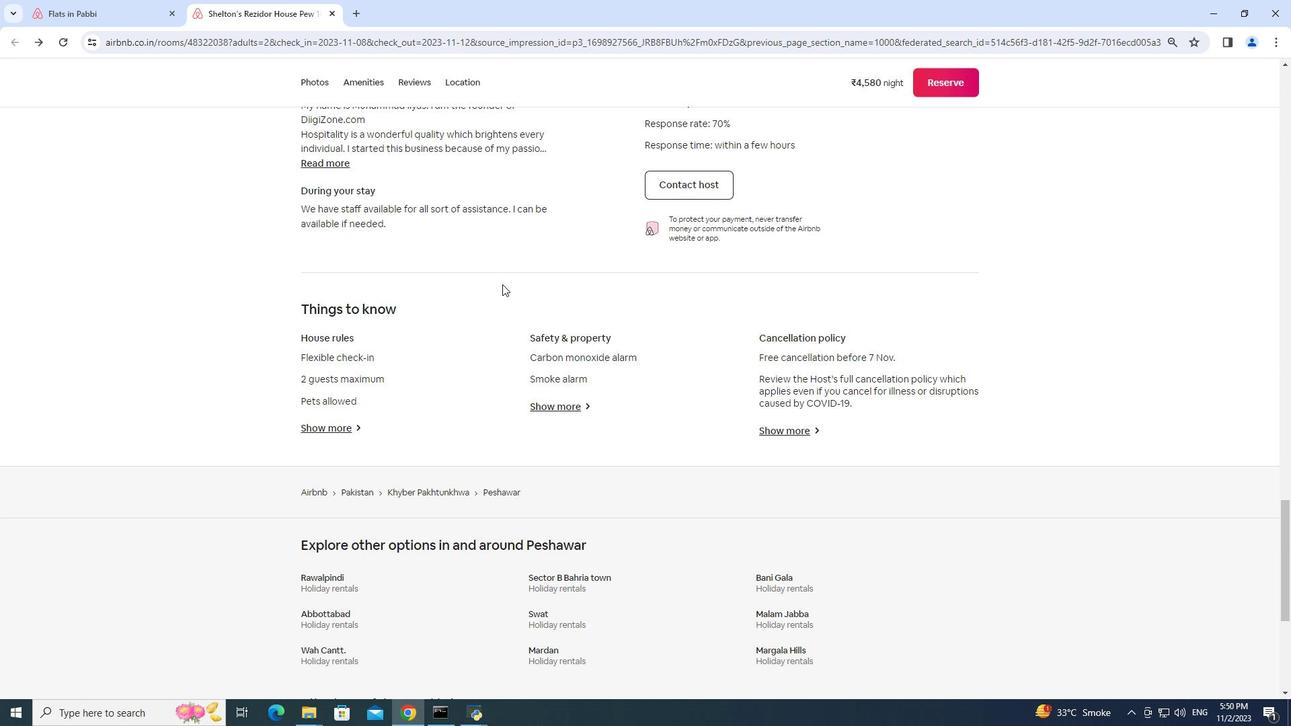 
Action: Mouse moved to (502, 283)
Screenshot: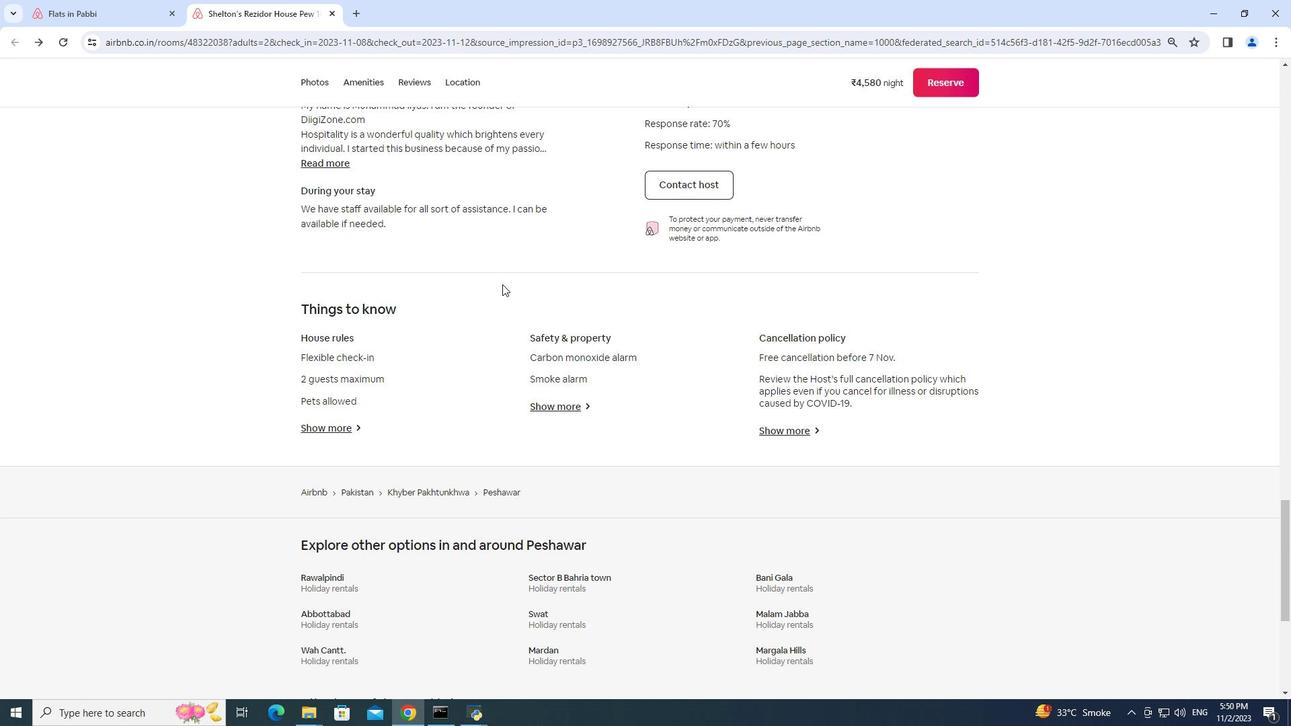 
Action: Mouse scrolled (502, 283) with delta (0, 0)
Screenshot: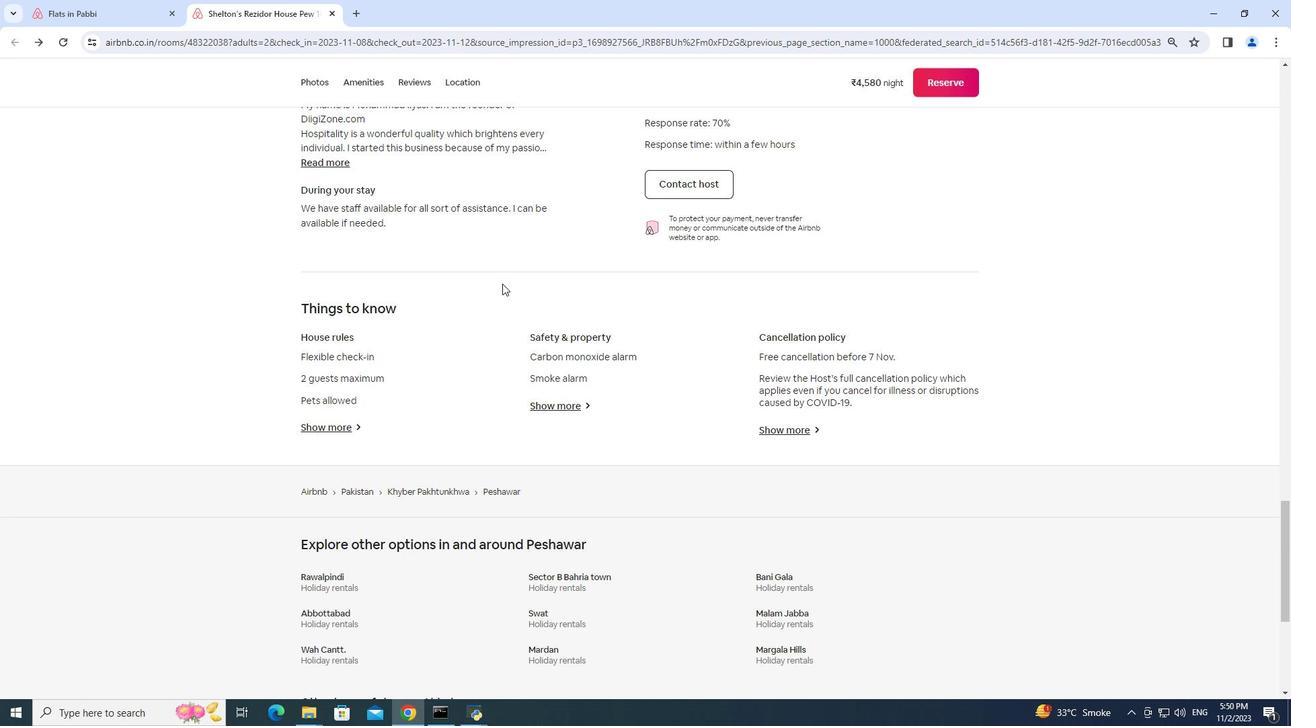 
Action: Mouse moved to (504, 281)
Screenshot: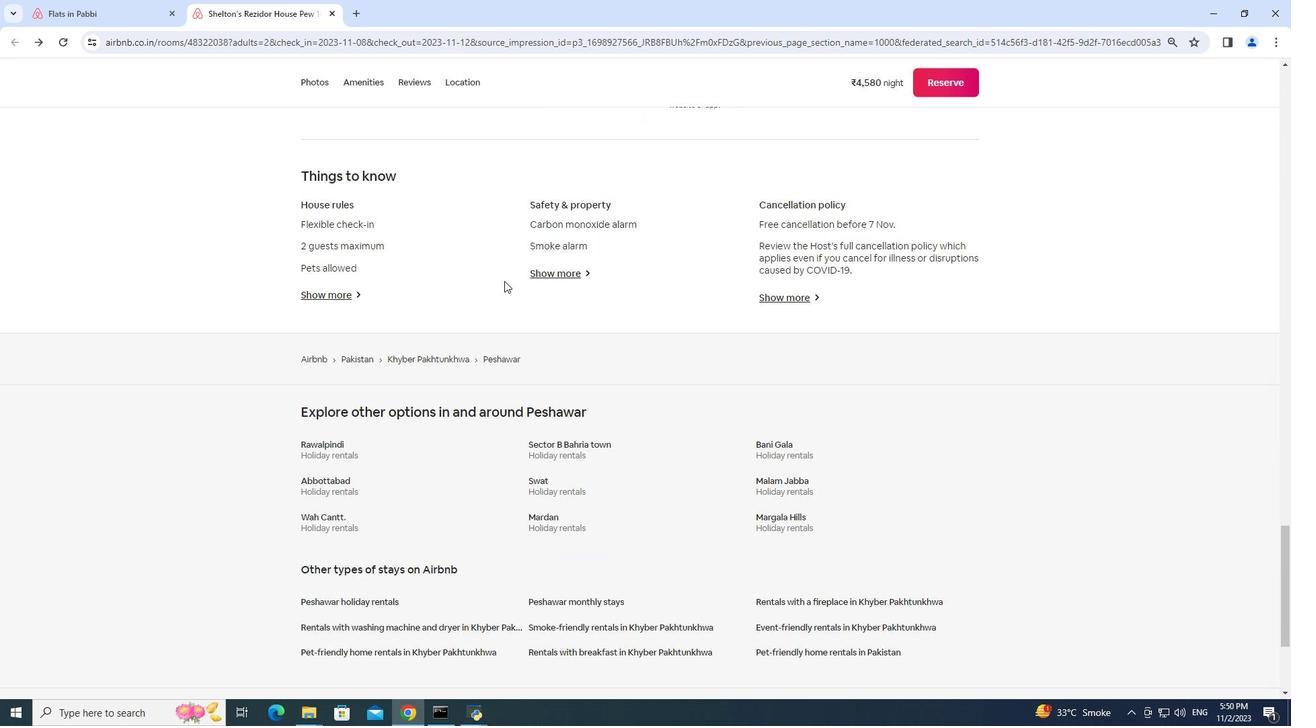 
Action: Mouse scrolled (504, 280) with delta (0, 0)
Screenshot: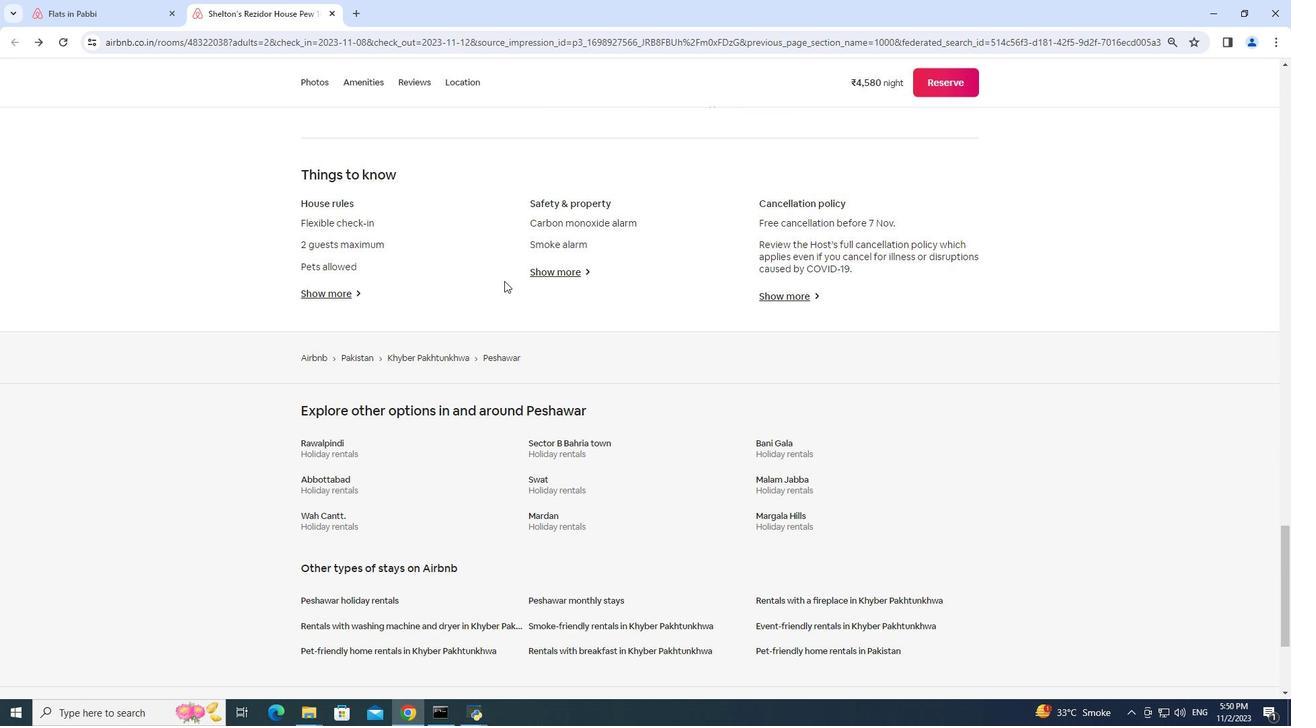 
Action: Mouse scrolled (504, 280) with delta (0, 0)
Screenshot: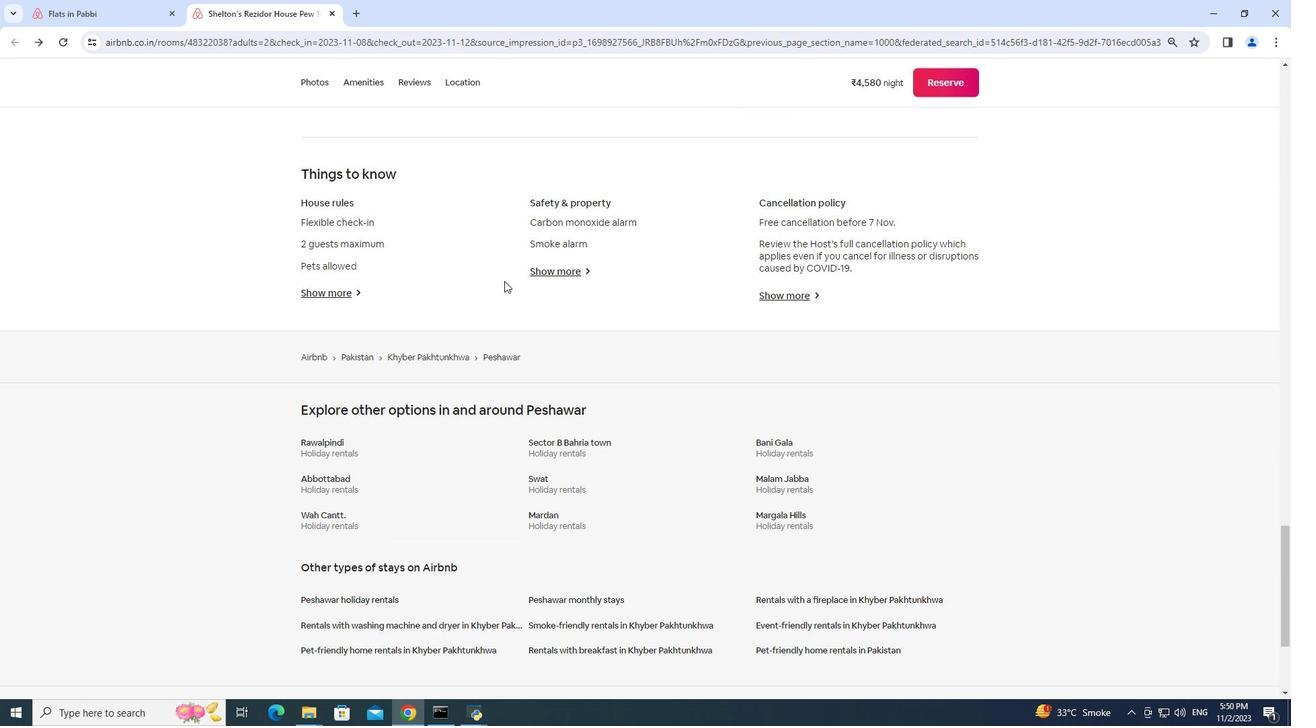
Action: Mouse scrolled (504, 280) with delta (0, 0)
Screenshot: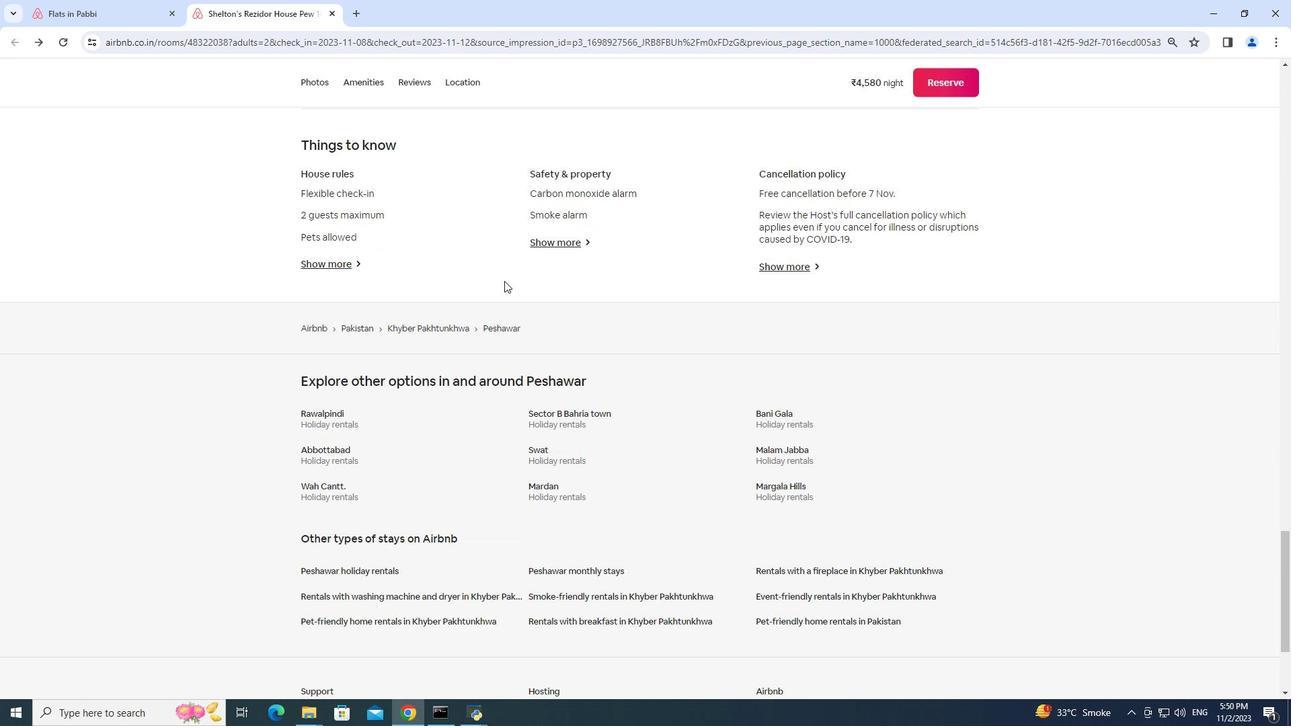 
Action: Mouse scrolled (504, 280) with delta (0, 0)
Screenshot: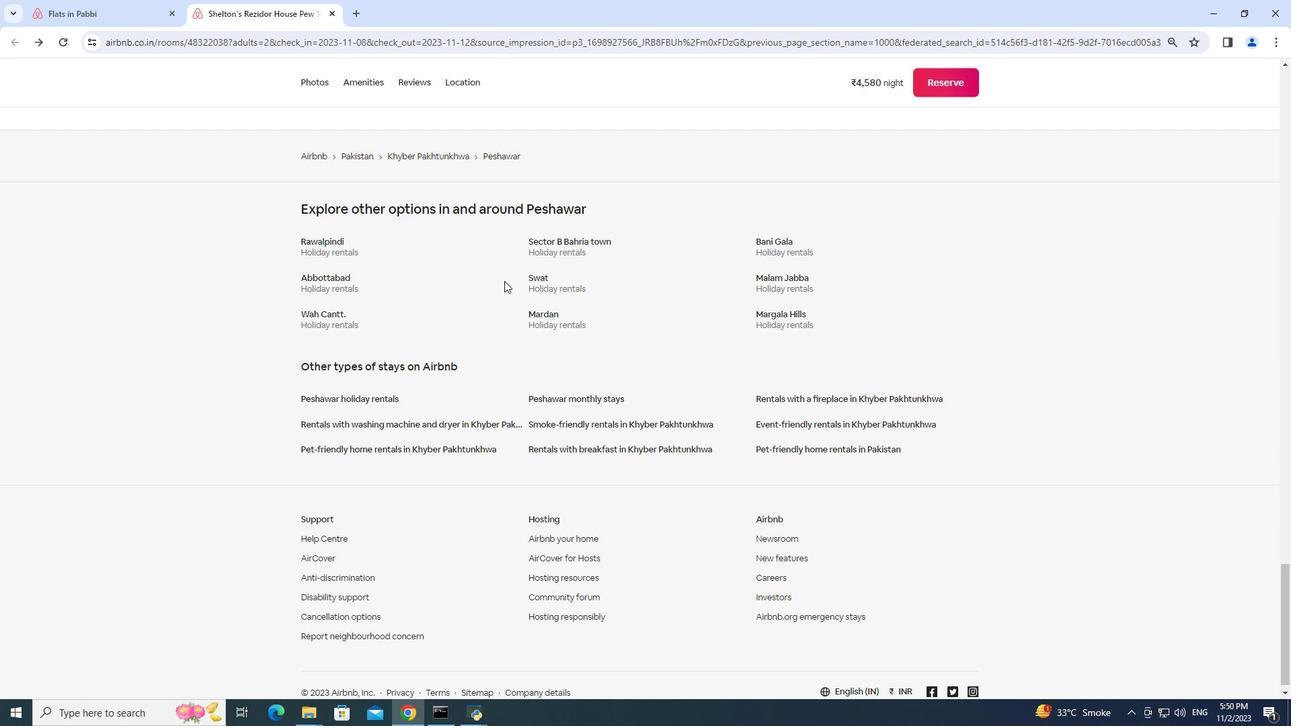 
Action: Mouse scrolled (504, 280) with delta (0, 0)
Screenshot: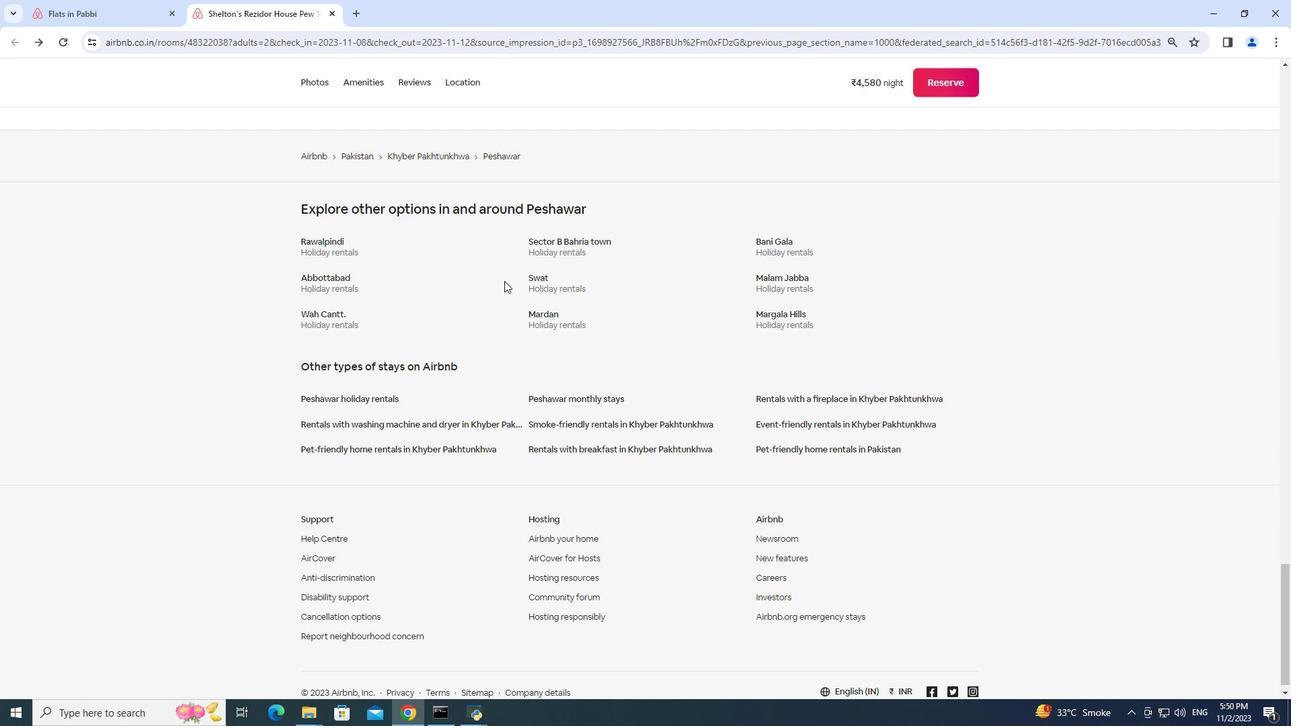 
Action: Mouse scrolled (504, 280) with delta (0, 0)
Screenshot: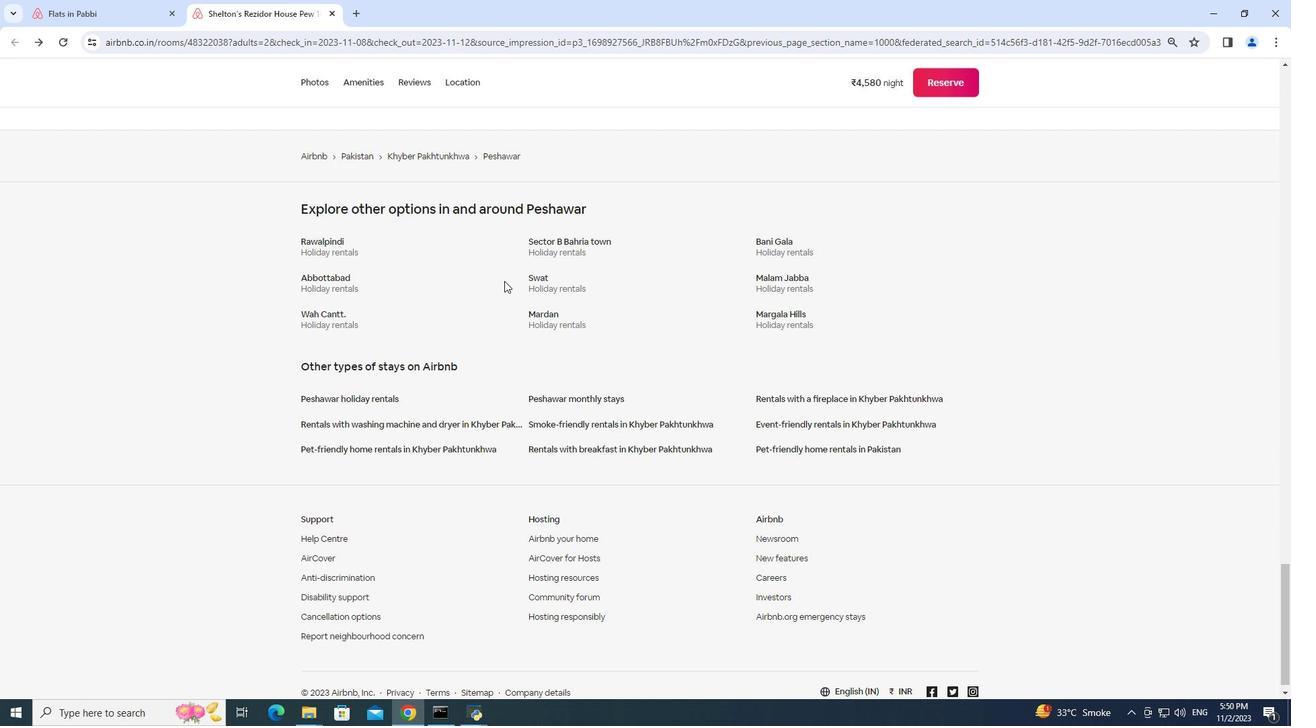 
Action: Mouse scrolled (504, 280) with delta (0, 0)
